 Task: Guide me through the corridors of the Chicago Cultural Center to the Preston Bradley Hall.
Action: Mouse moved to (261, 66)
Screenshot: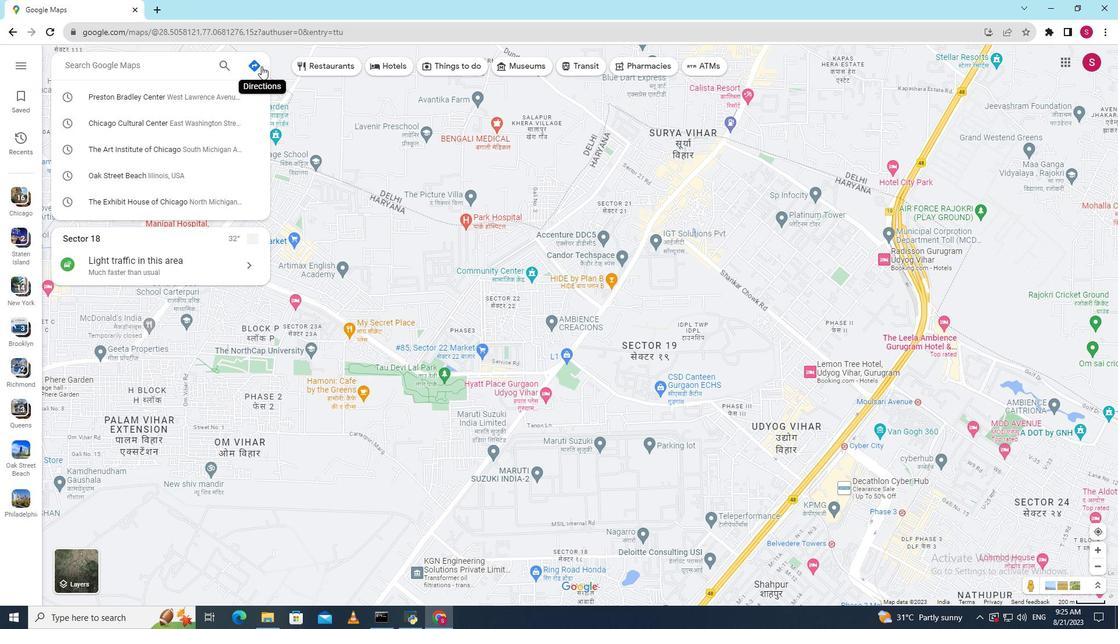
Action: Mouse pressed left at (261, 66)
Screenshot: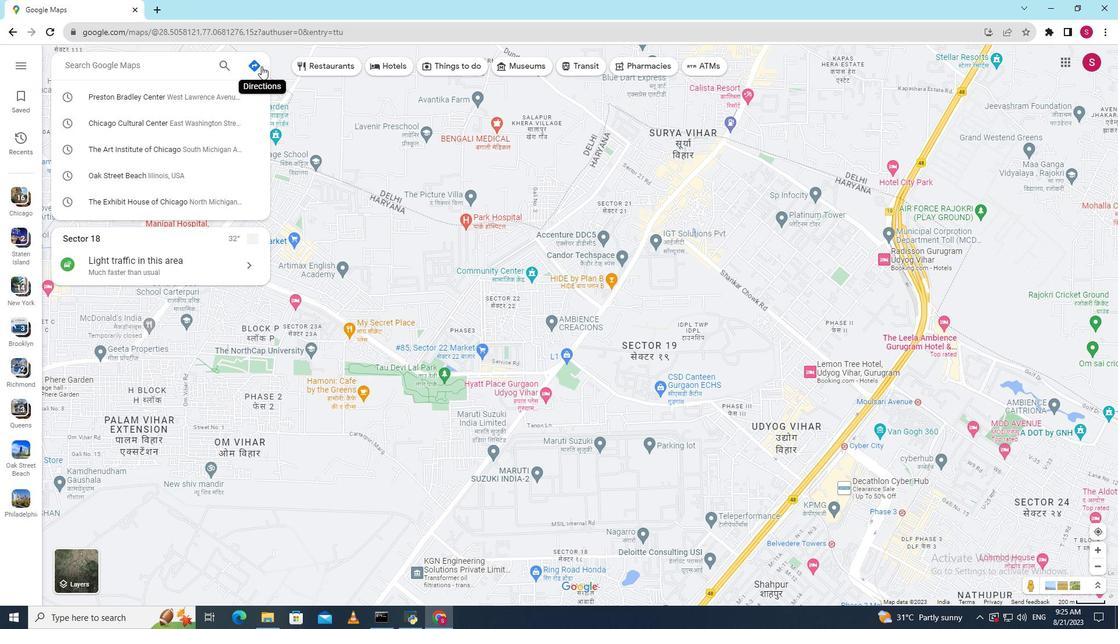 
Action: Mouse moved to (187, 97)
Screenshot: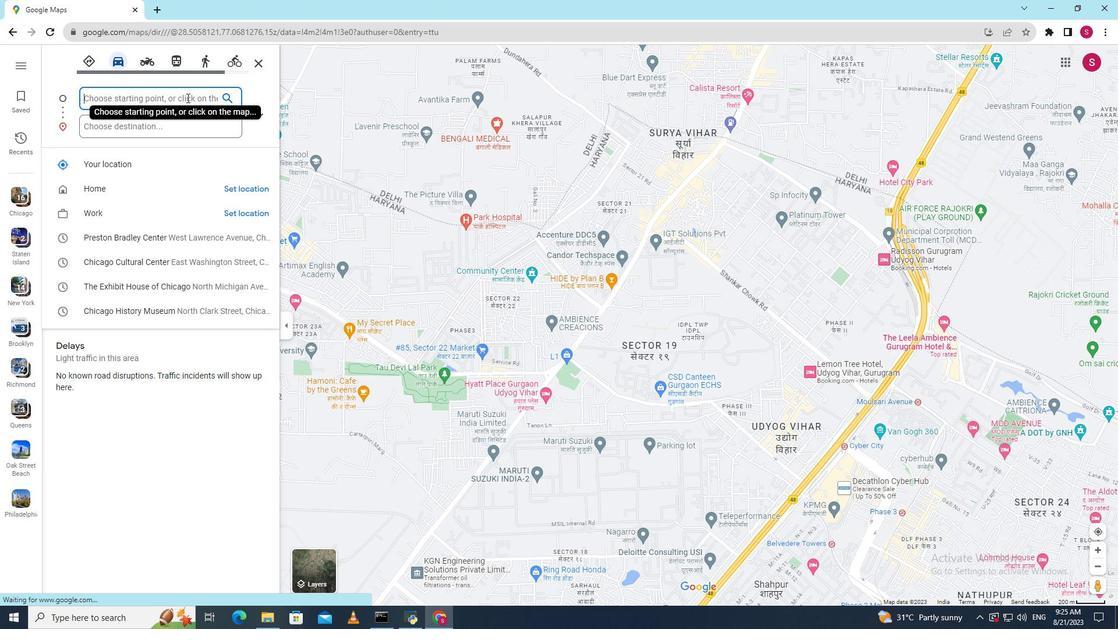 
Action: Mouse pressed left at (187, 97)
Screenshot: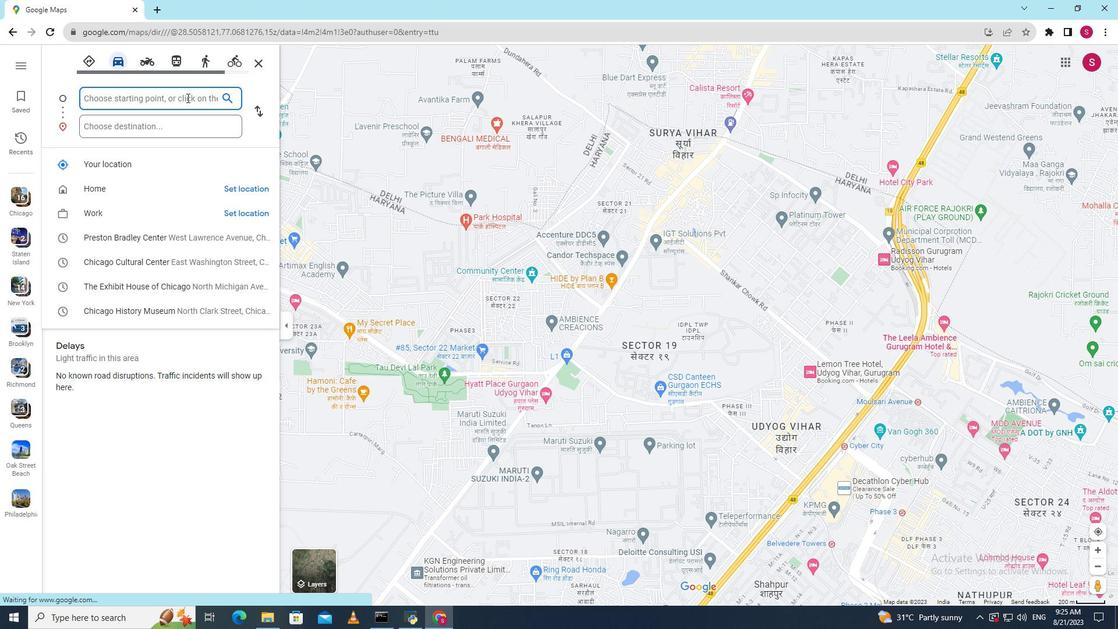 
Action: Key pressed <Key.shift><Key.shift><Key.shift><Key.shift><Key.shift><Key.shift><Key.shift><Key.shift>Cj<Key.backspace>hicago<Key.space><Key.shift><Key.shift><Key.shift><Key.shift><Key.shift><Key.shift><Key.shift>Cultural<Key.space><Key.shift><Key.shift>Center
Screenshot: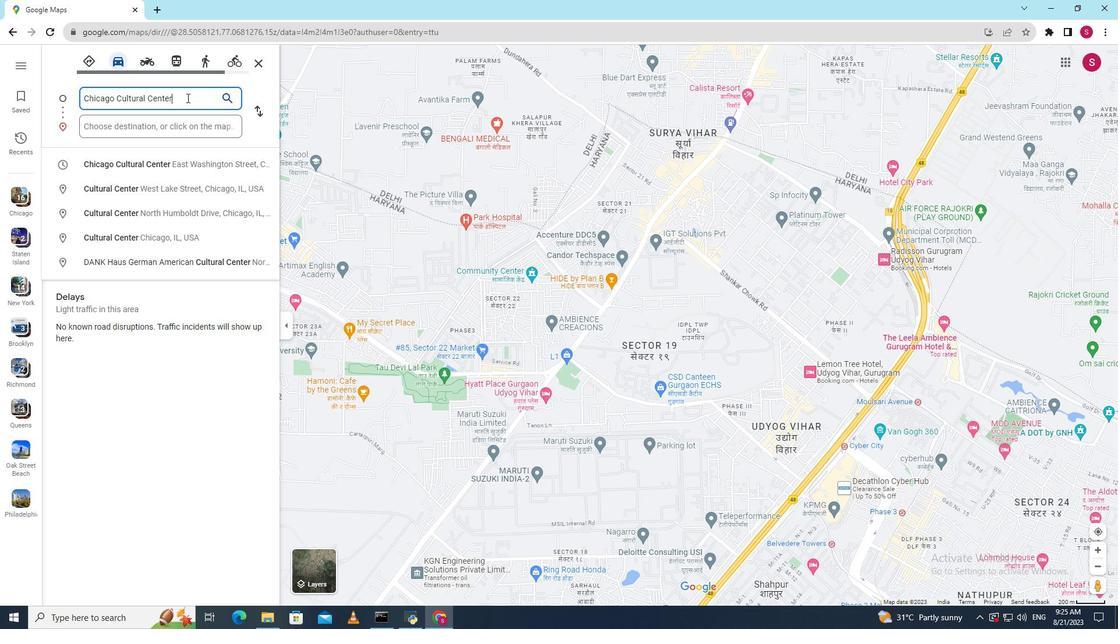 
Action: Mouse moved to (148, 124)
Screenshot: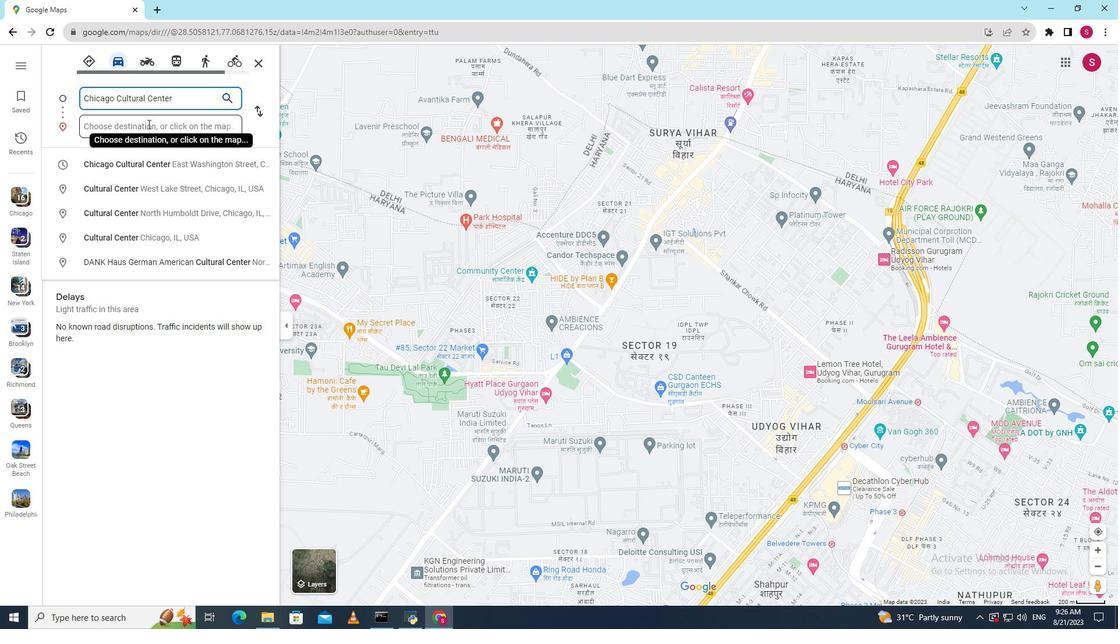 
Action: Mouse pressed left at (148, 124)
Screenshot: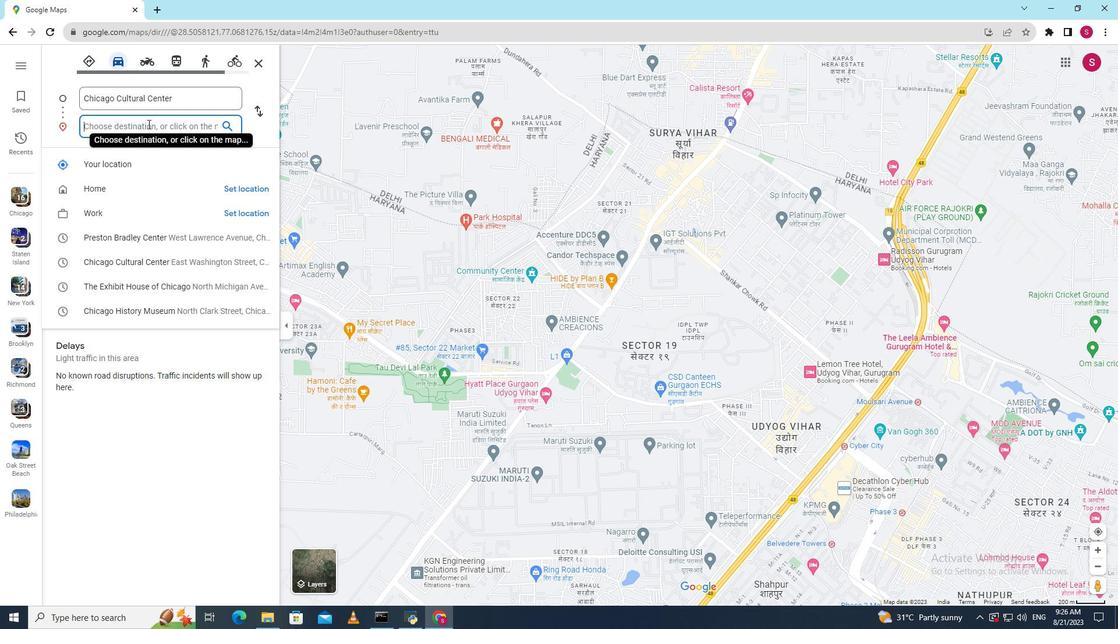 
Action: Key pressed <Key.shift><Key.shift><Key.shift><Key.shift><Key.shift>Preston<Key.space><Key.shift><Key.shift><Key.shift><Key.shift>Bradley<Key.space><Key.shift>Hall<Key.enter>
Screenshot: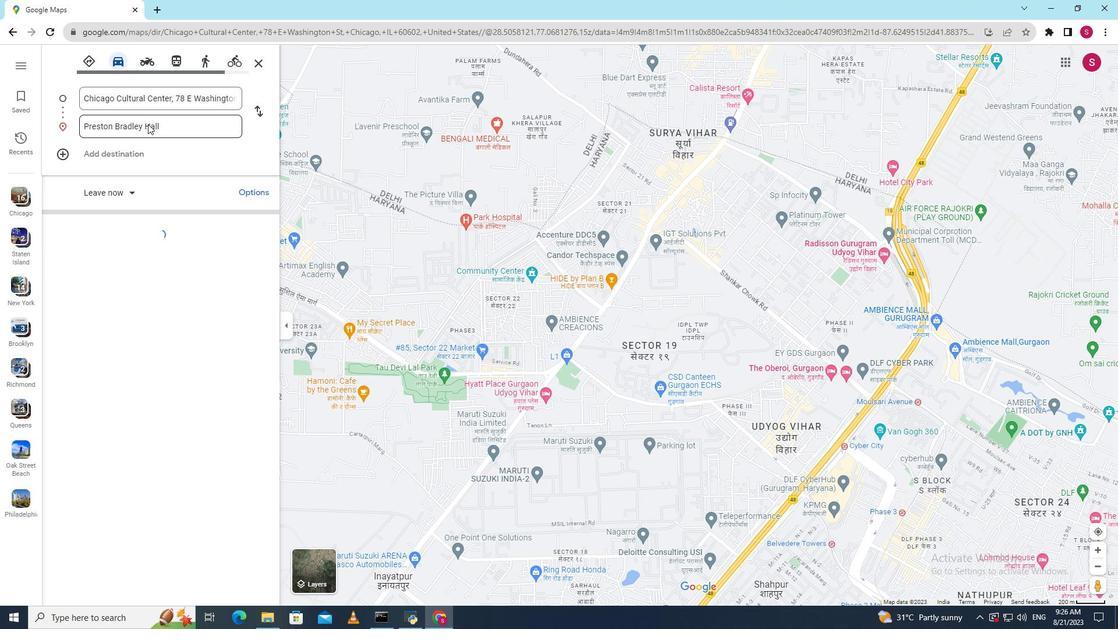 
Action: Mouse moved to (736, 524)
Screenshot: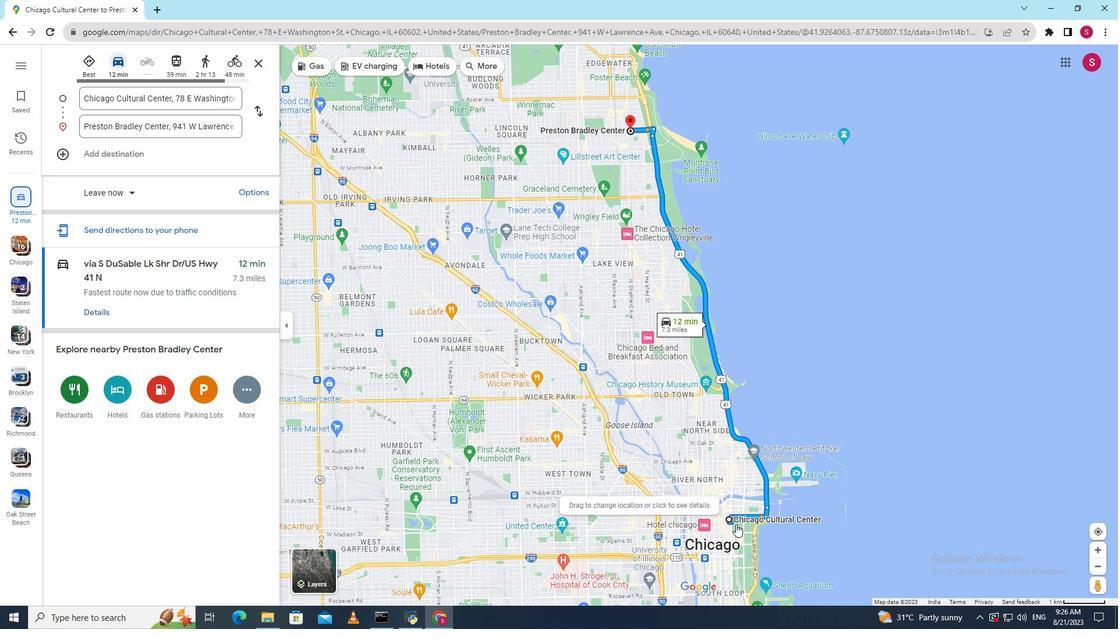 
Action: Mouse scrolled (736, 525) with delta (0, 0)
Screenshot: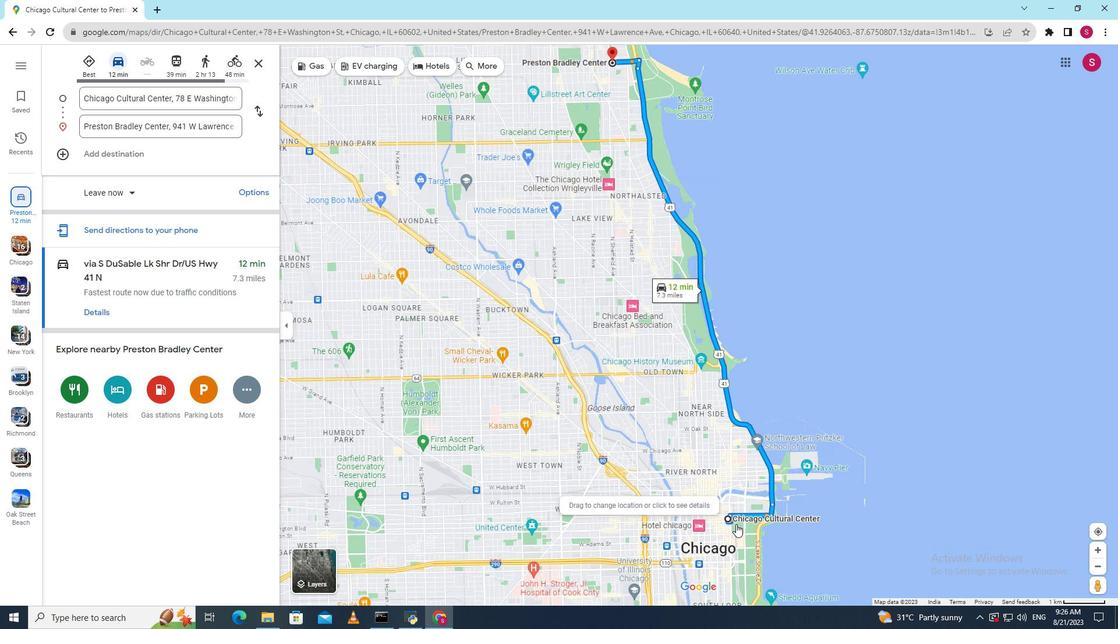 
Action: Mouse scrolled (736, 525) with delta (0, 0)
Screenshot: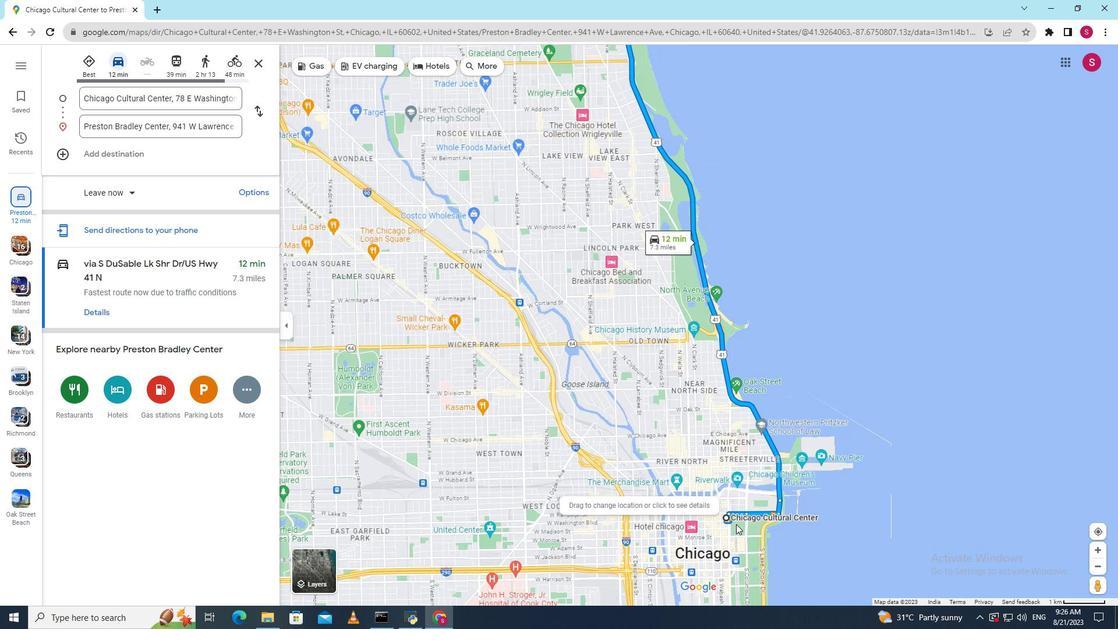 
Action: Mouse scrolled (736, 525) with delta (0, 0)
Screenshot: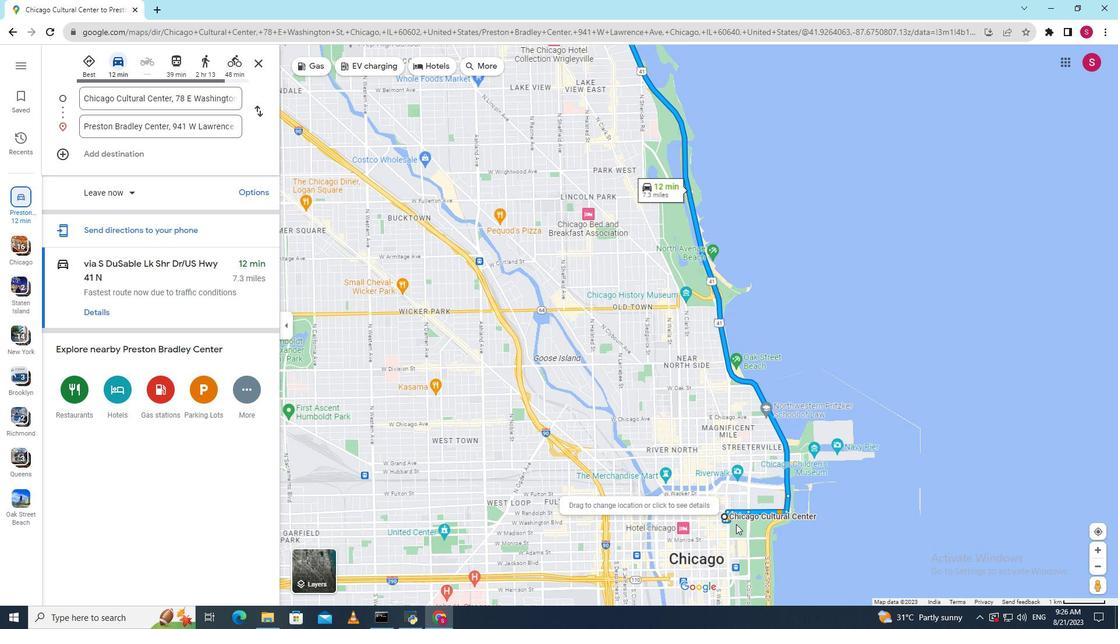 
Action: Mouse scrolled (736, 525) with delta (0, 0)
Screenshot: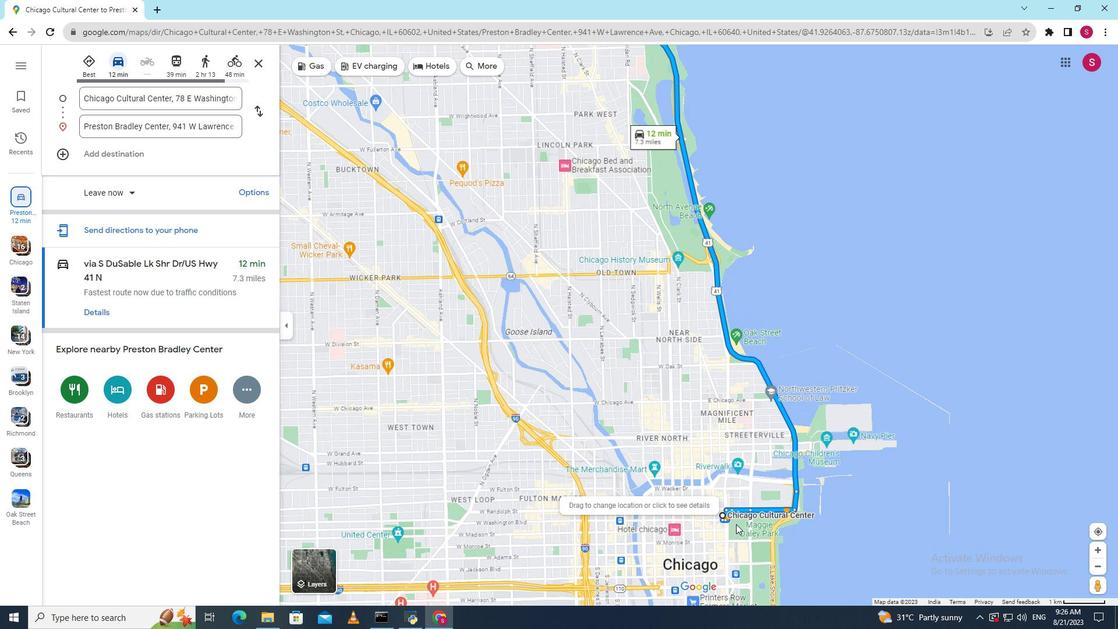 
Action: Mouse scrolled (736, 525) with delta (0, 0)
Screenshot: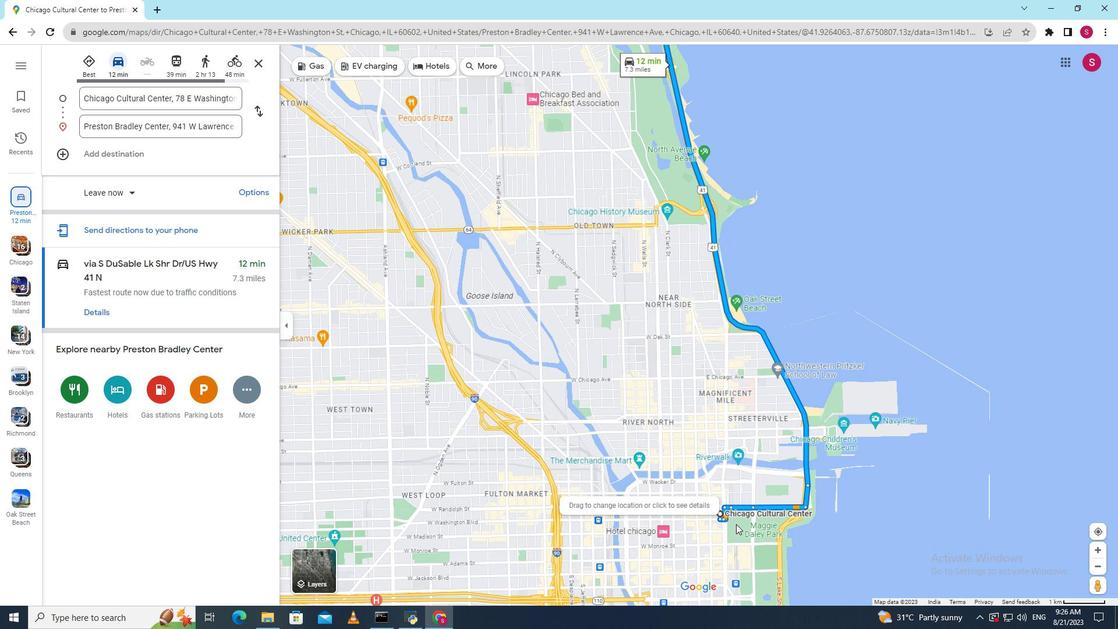 
Action: Mouse moved to (730, 530)
Screenshot: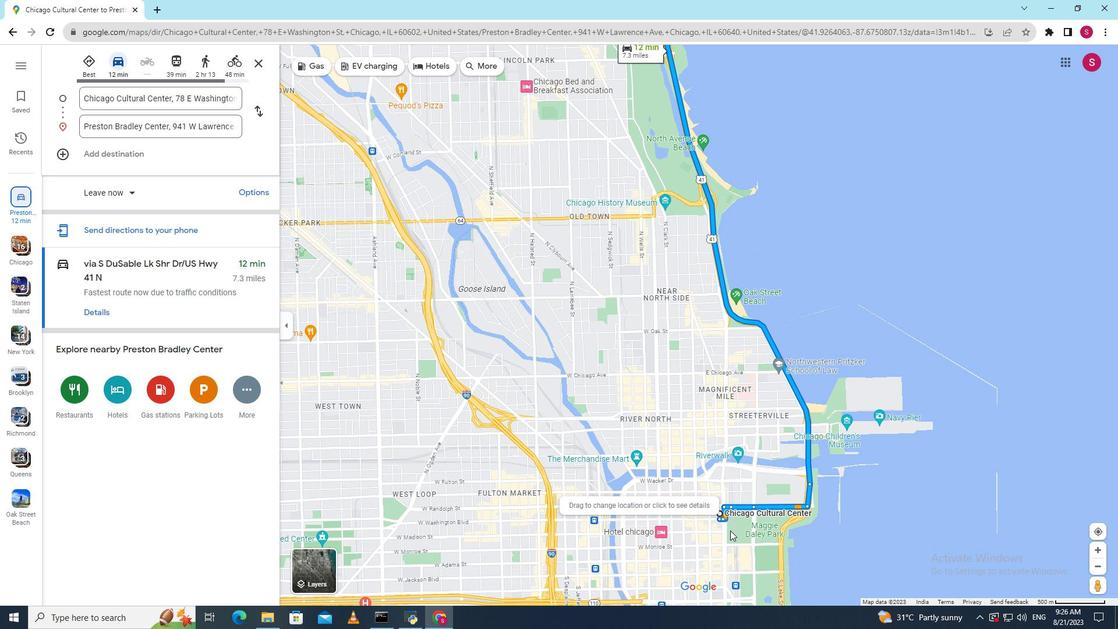 
Action: Mouse scrolled (730, 531) with delta (0, 0)
Screenshot: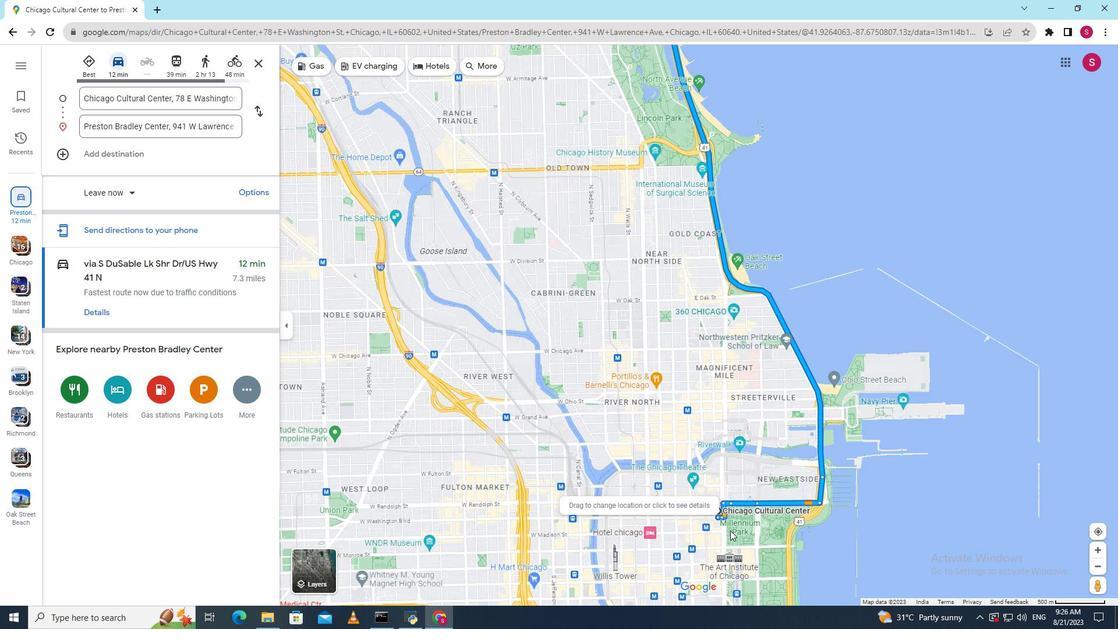 
Action: Mouse scrolled (730, 531) with delta (0, 0)
Screenshot: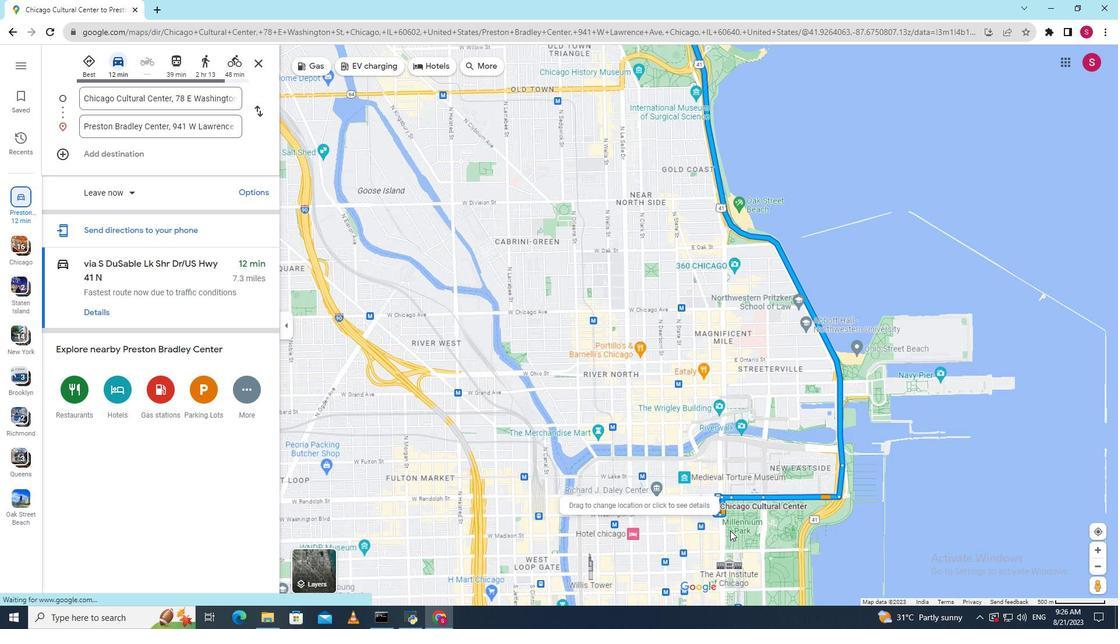 
Action: Mouse scrolled (730, 531) with delta (0, 0)
Screenshot: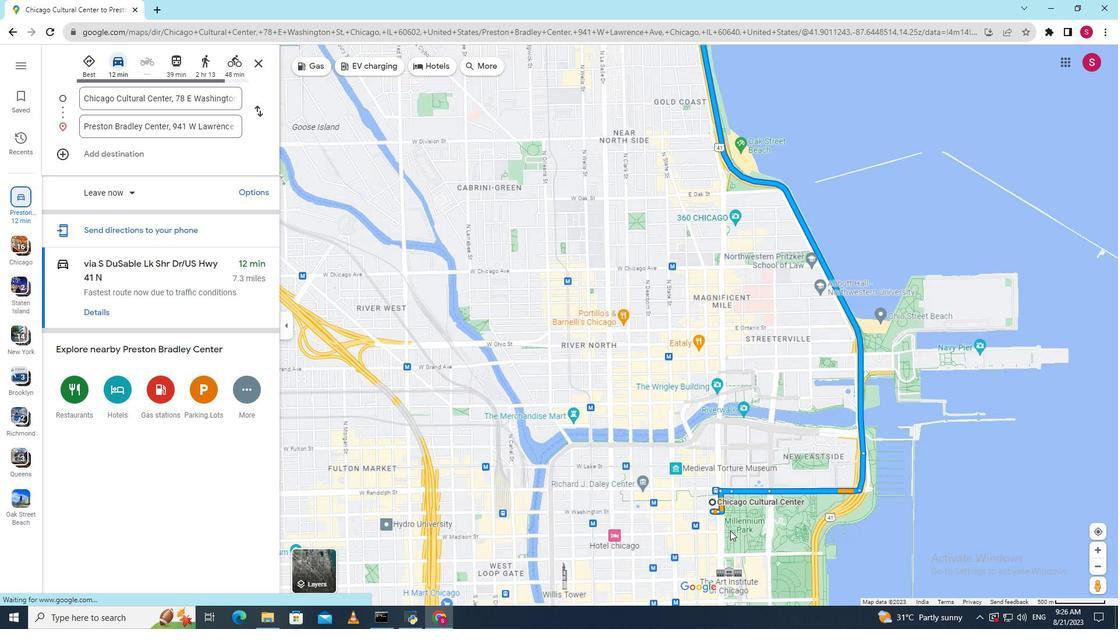 
Action: Mouse scrolled (730, 531) with delta (0, 0)
Screenshot: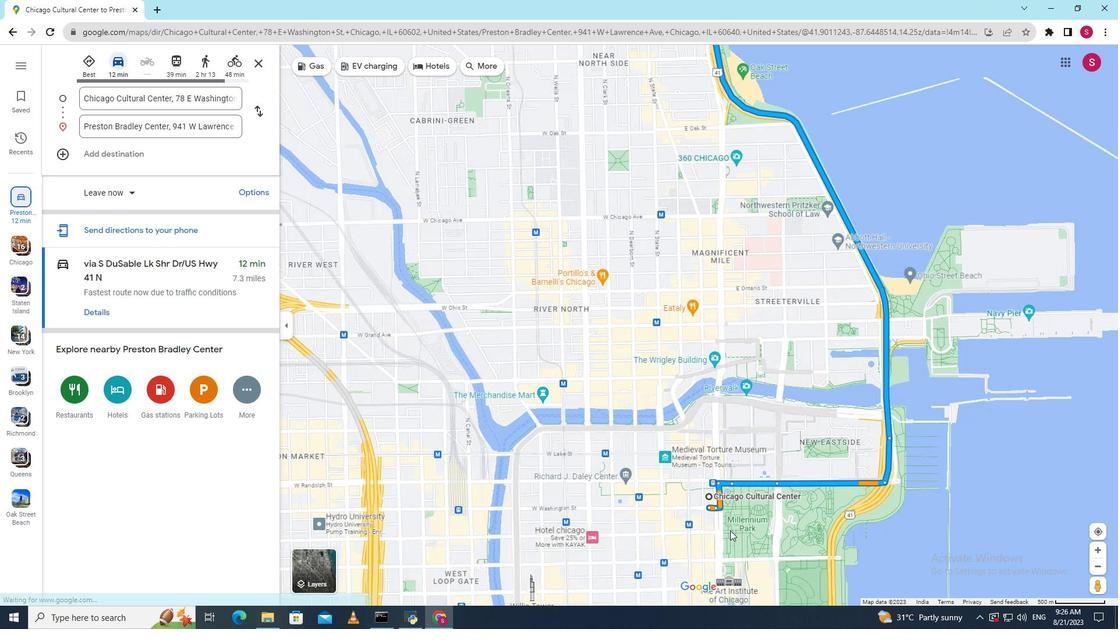 
Action: Mouse scrolled (730, 531) with delta (0, 0)
Screenshot: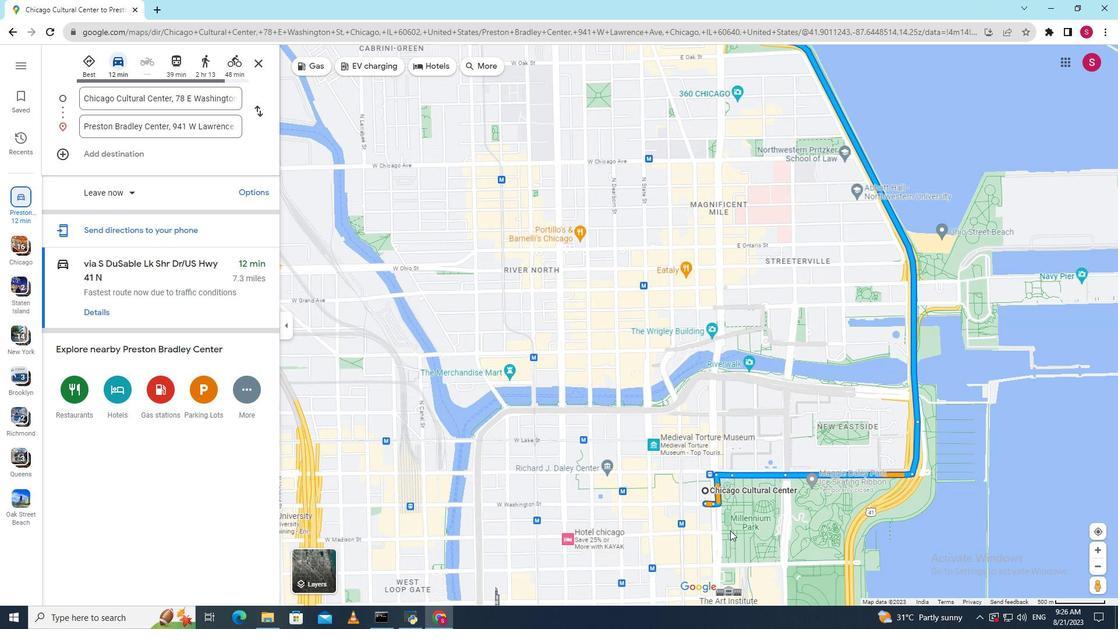 
Action: Mouse scrolled (730, 531) with delta (0, 0)
Screenshot: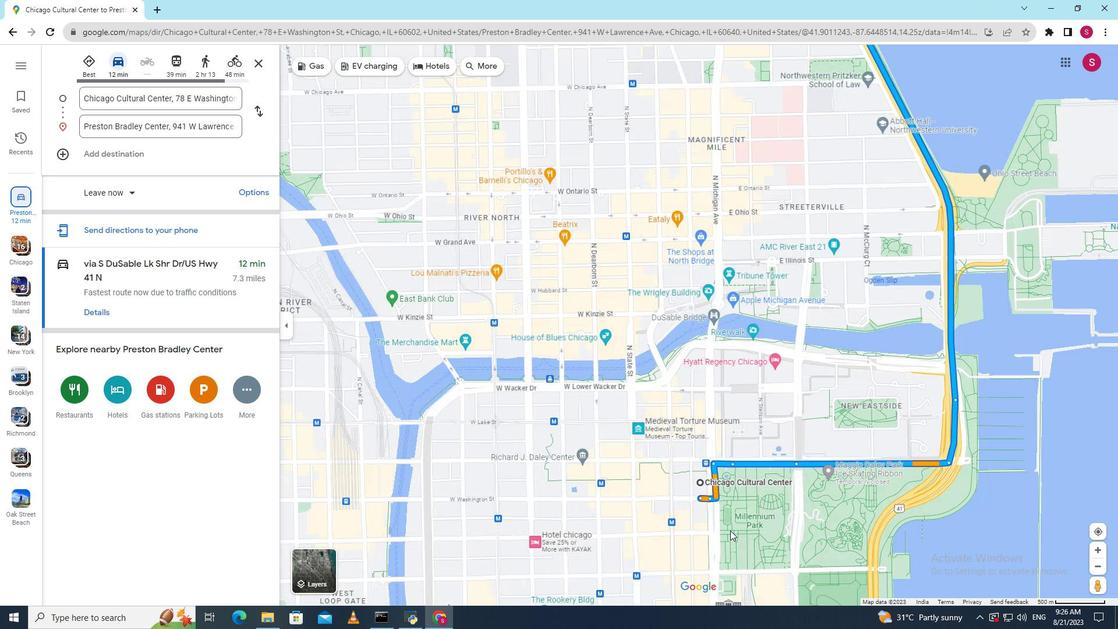 
Action: Mouse moved to (720, 532)
Screenshot: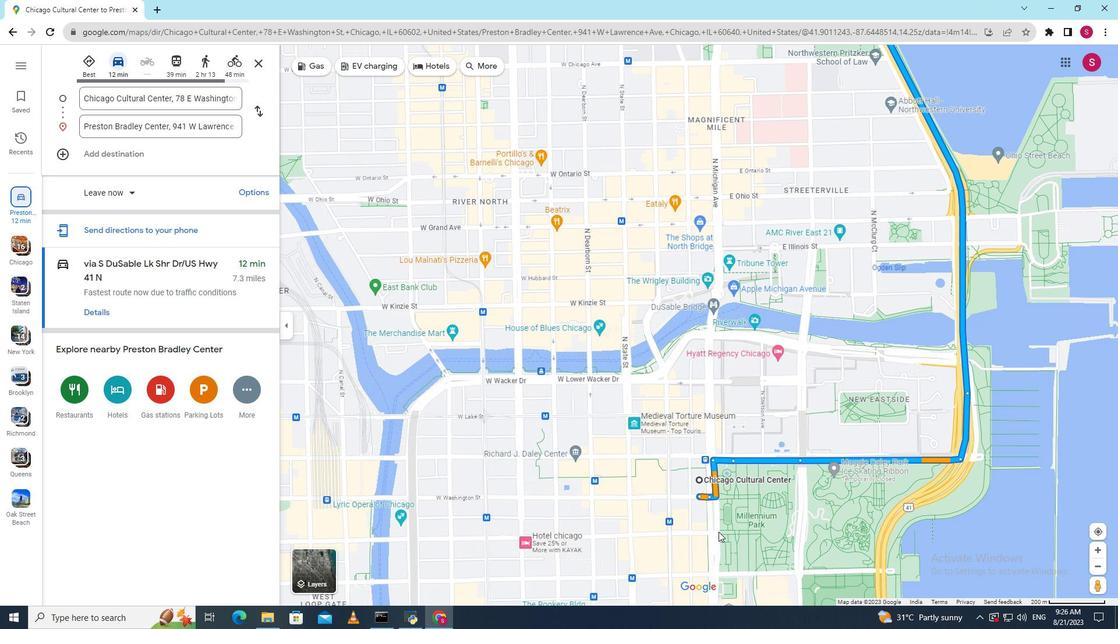 
Action: Mouse scrolled (720, 532) with delta (0, 0)
Screenshot: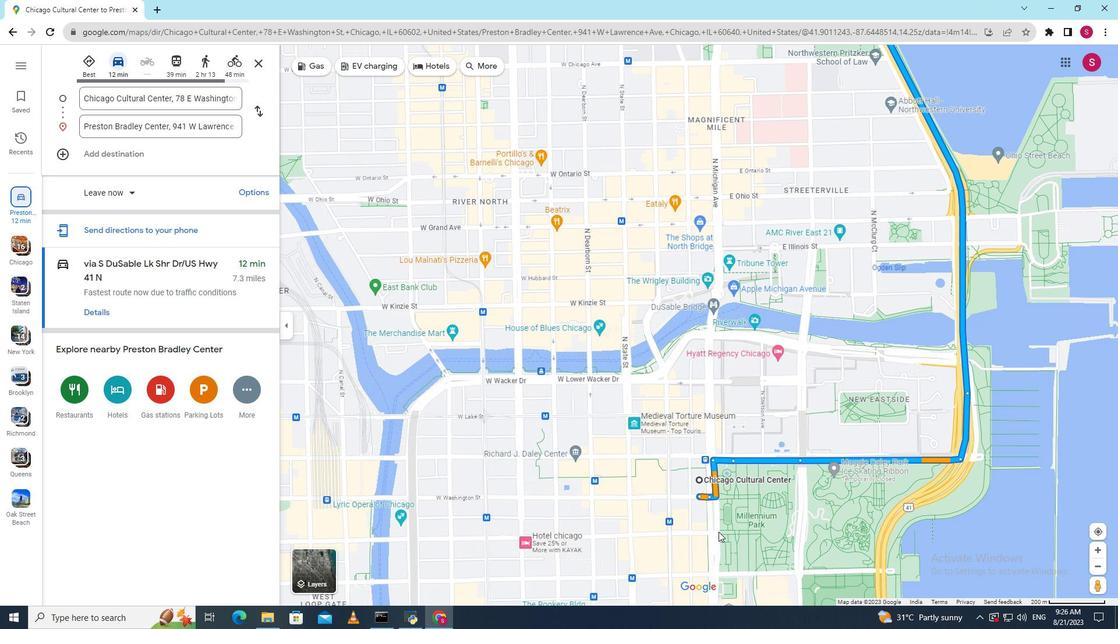 
Action: Mouse moved to (719, 532)
Screenshot: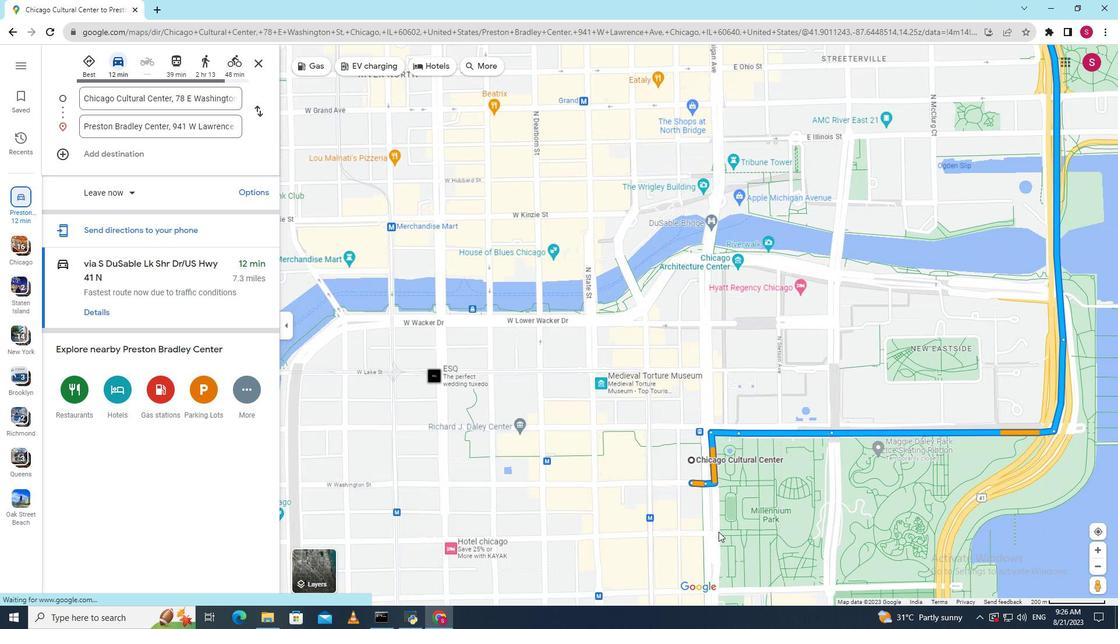 
Action: Mouse scrolled (719, 532) with delta (0, 0)
Screenshot: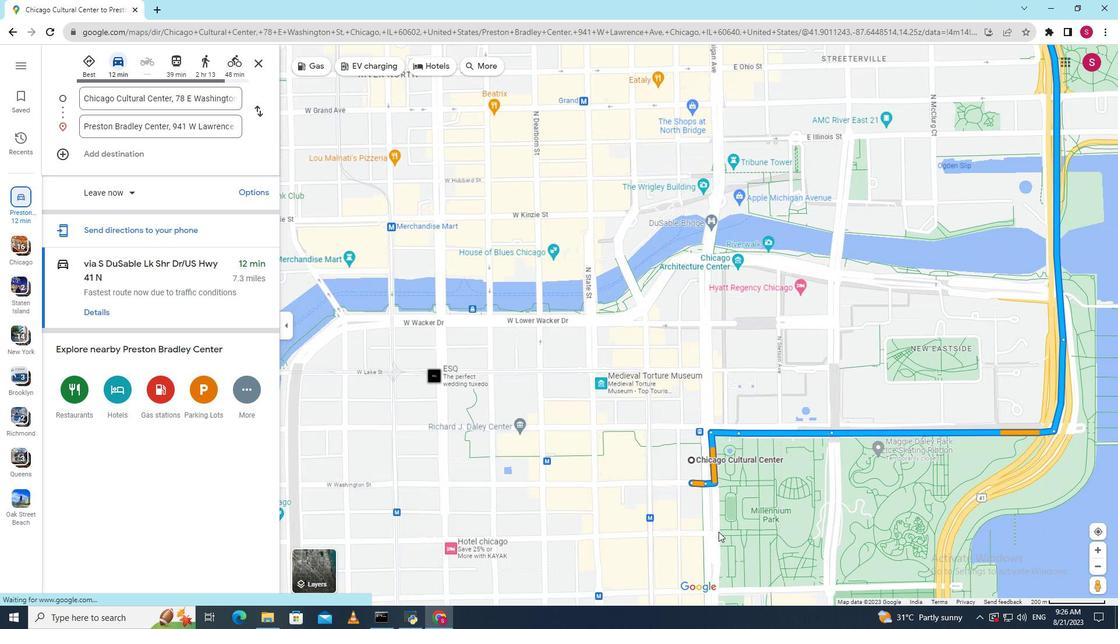 
Action: Mouse moved to (719, 532)
Screenshot: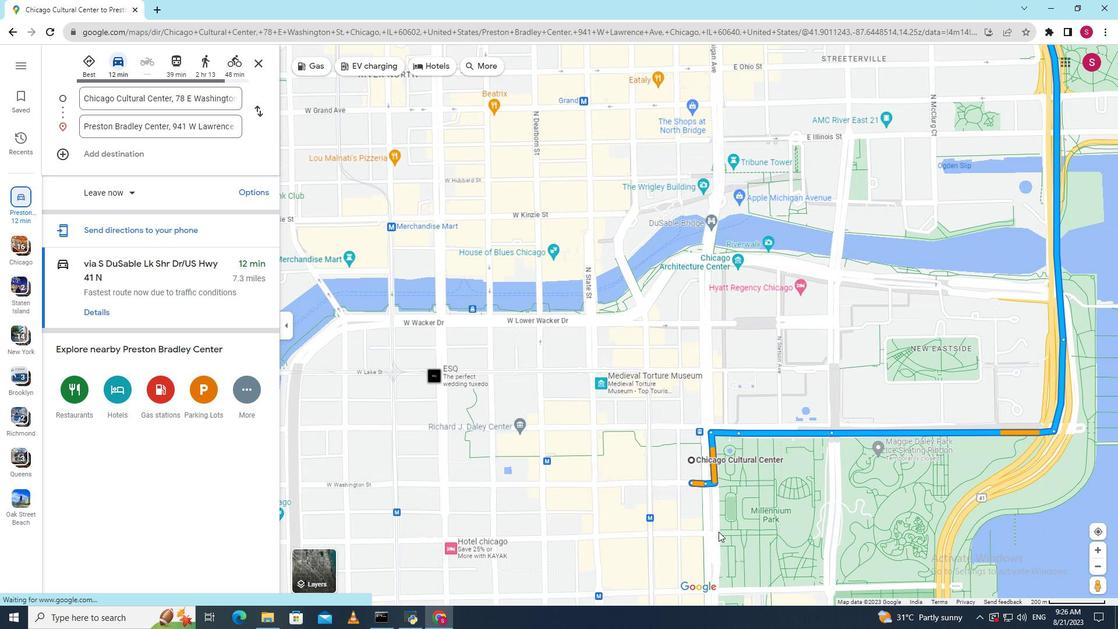 
Action: Mouse scrolled (719, 532) with delta (0, 0)
Screenshot: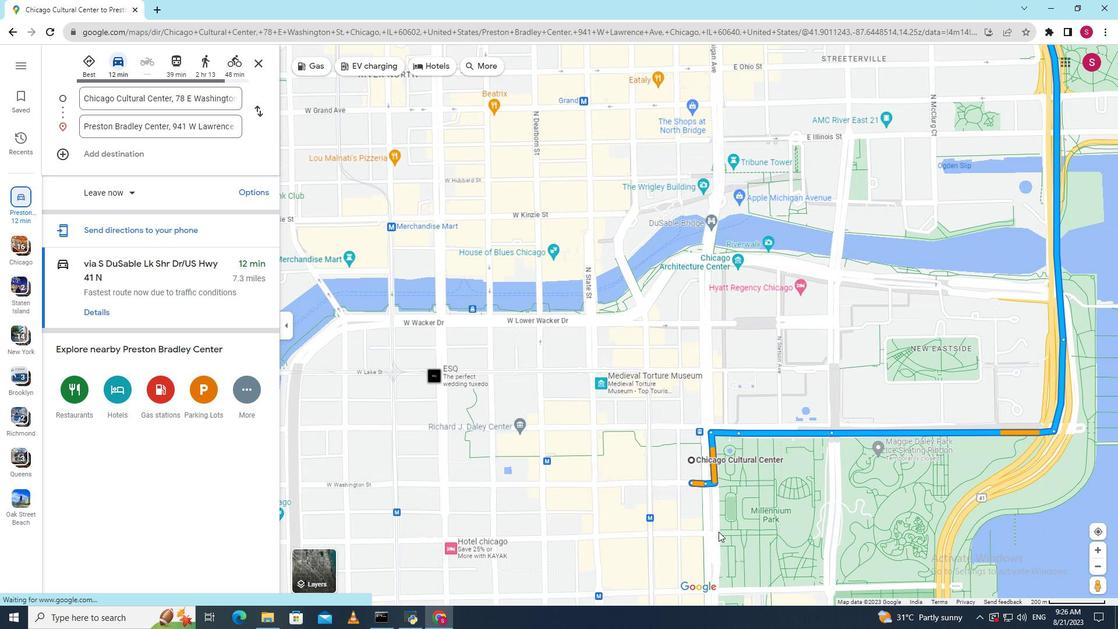 
Action: Mouse scrolled (719, 532) with delta (0, 0)
Screenshot: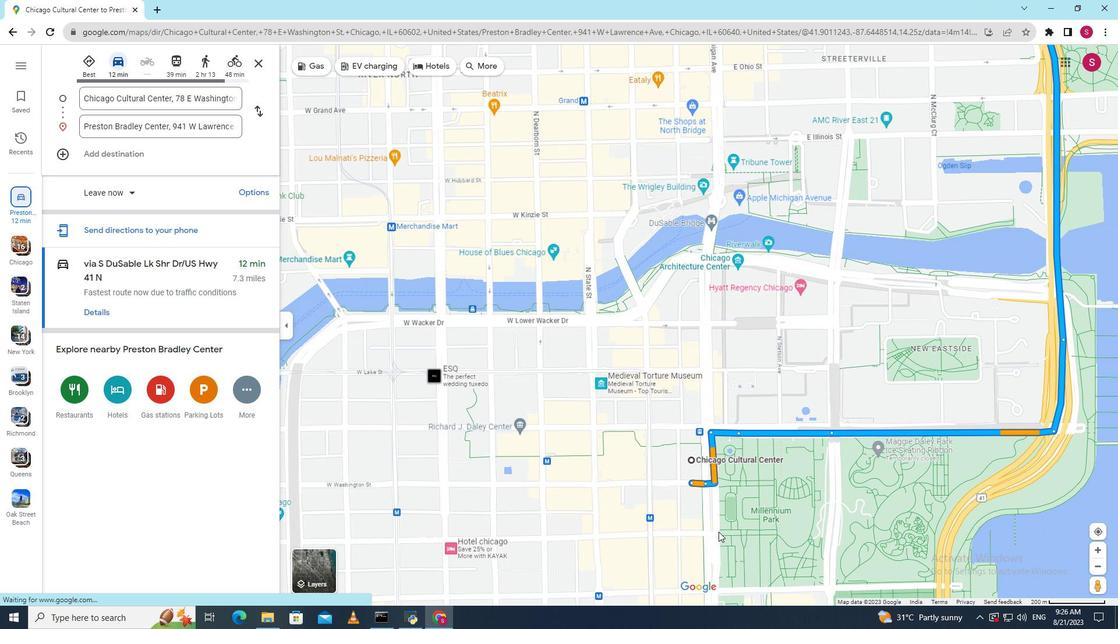 
Action: Mouse scrolled (719, 532) with delta (0, 0)
Screenshot: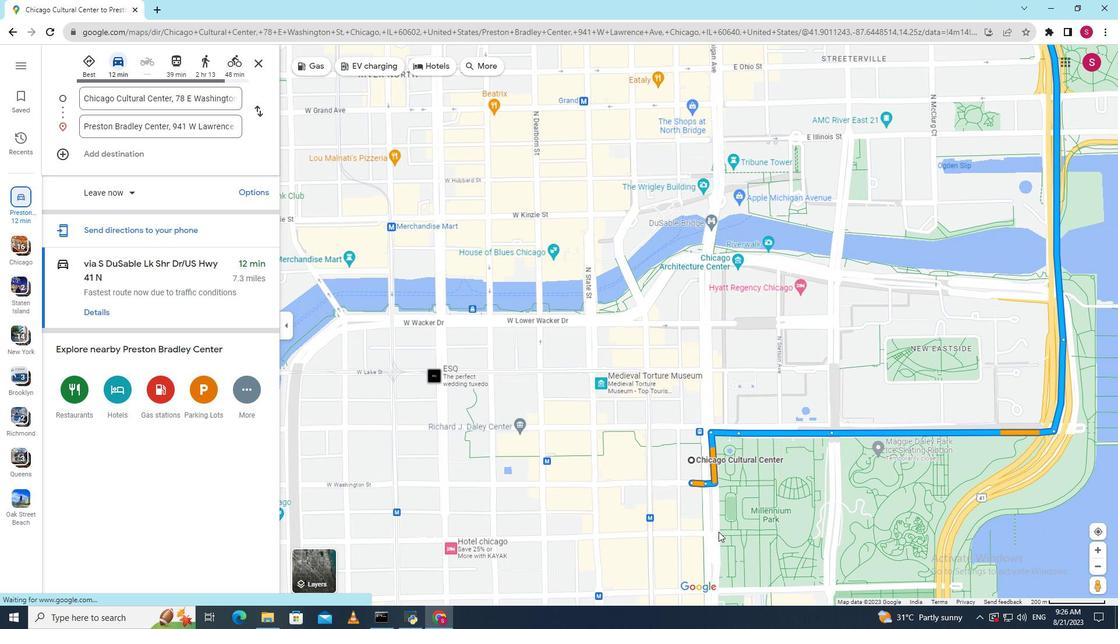 
Action: Mouse scrolled (719, 532) with delta (0, 0)
Screenshot: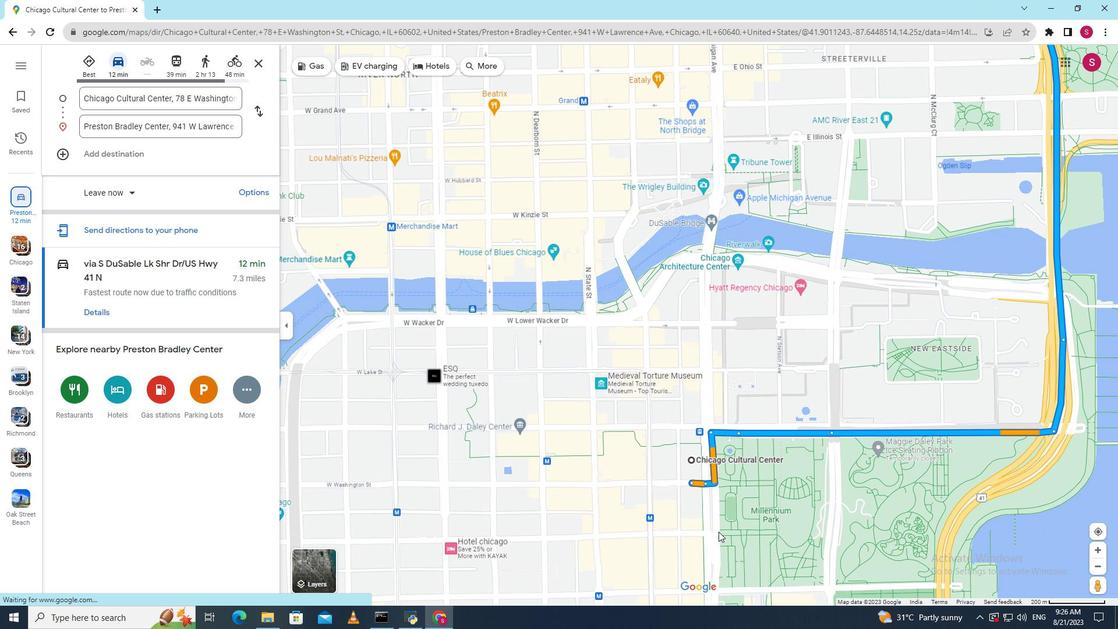 
Action: Mouse moved to (324, 569)
Screenshot: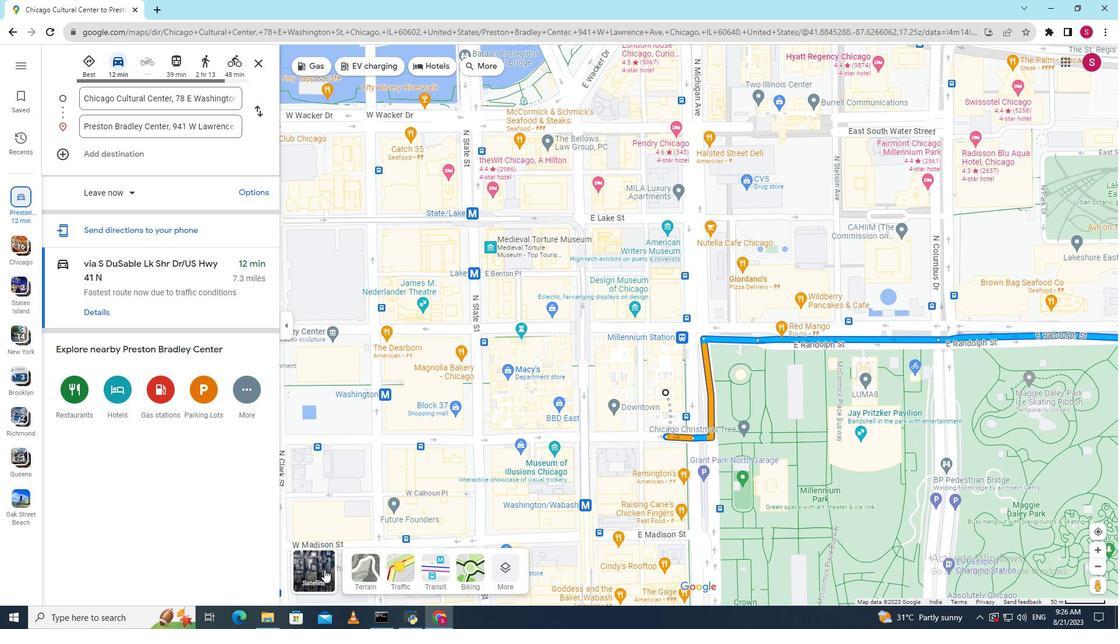 
Action: Mouse pressed left at (324, 569)
Screenshot: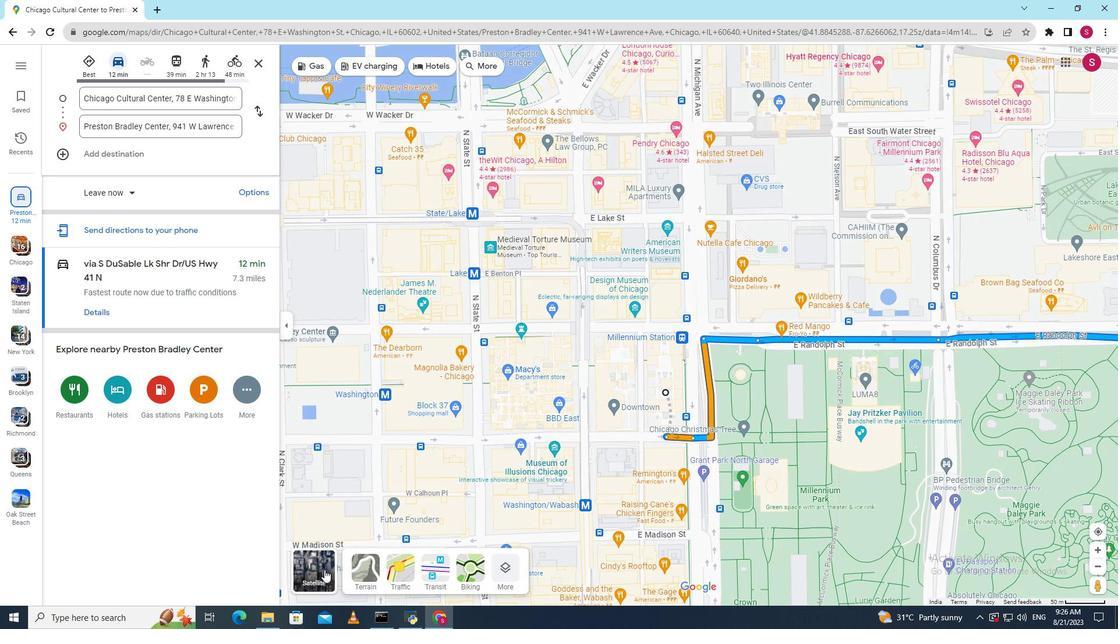 
Action: Mouse moved to (705, 434)
Screenshot: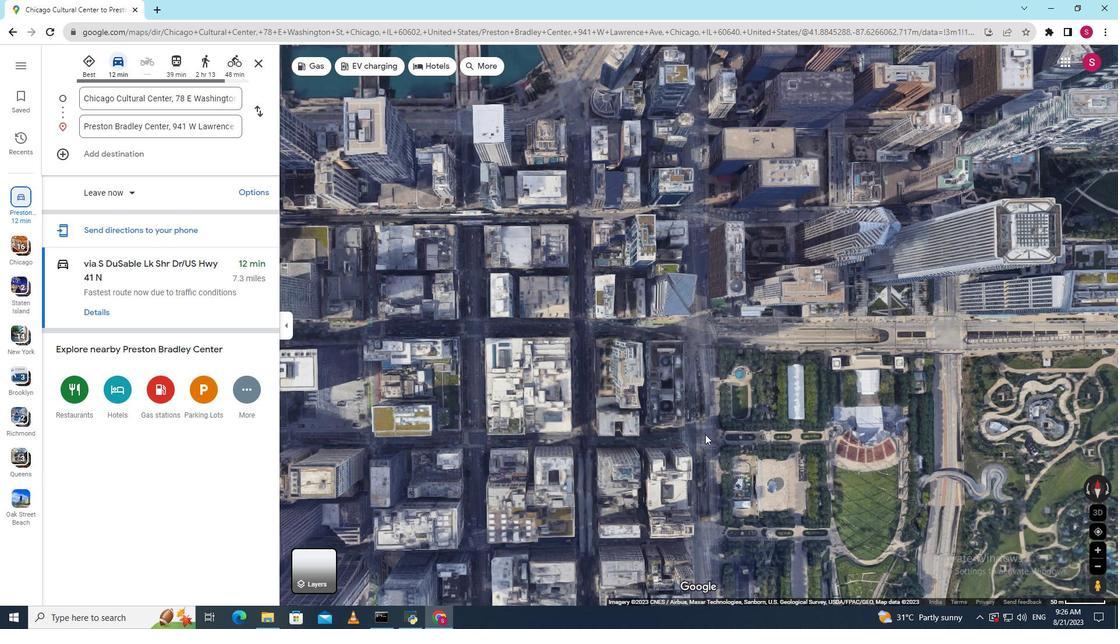 
Action: Mouse scrolled (705, 434) with delta (0, 0)
Screenshot: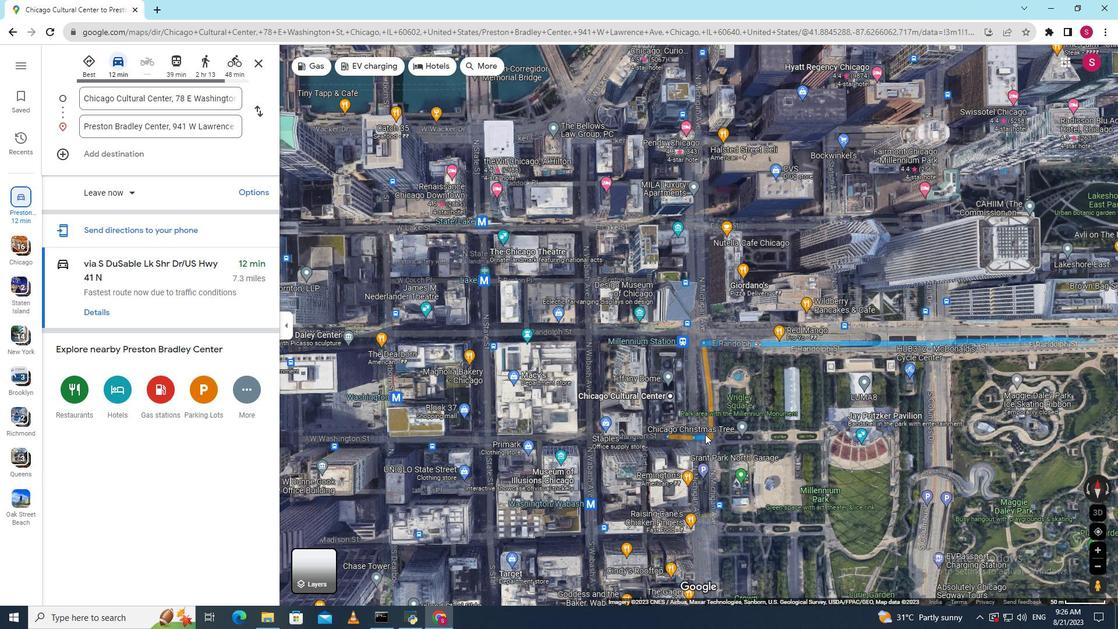 
Action: Mouse moved to (673, 435)
Screenshot: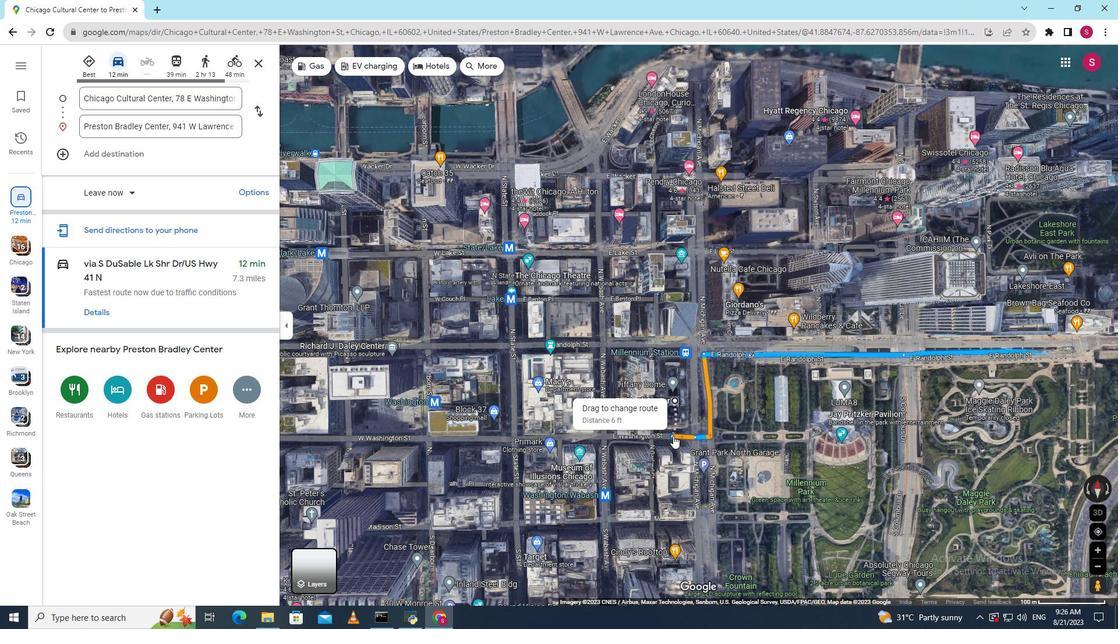 
Action: Mouse pressed left at (673, 435)
Screenshot: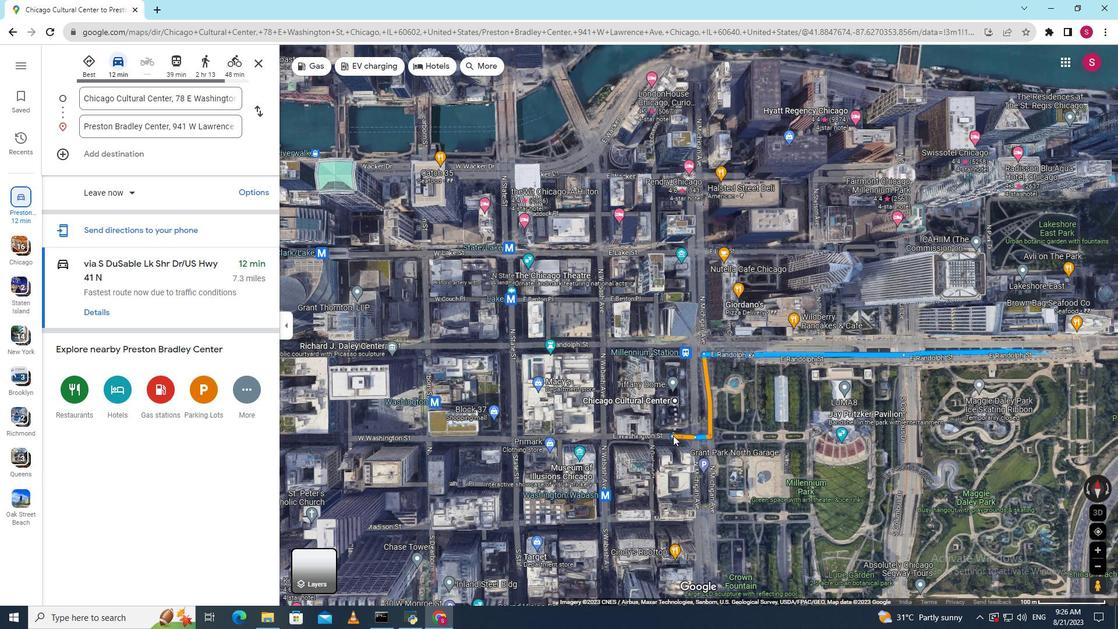 
Action: Mouse pressed left at (673, 435)
Screenshot: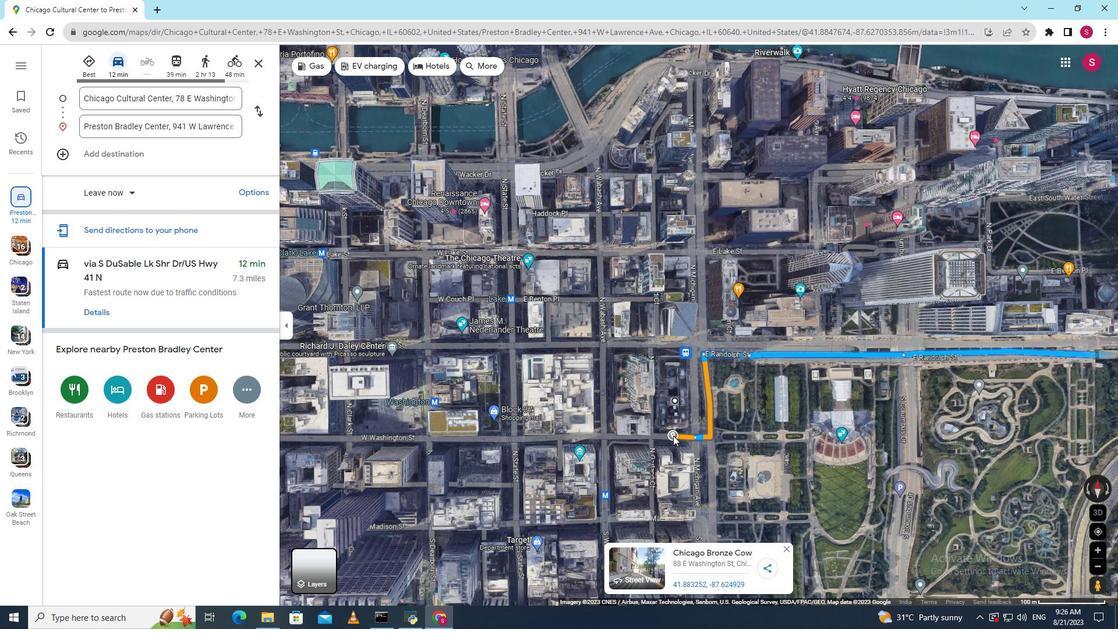
Action: Mouse pressed left at (673, 435)
Screenshot: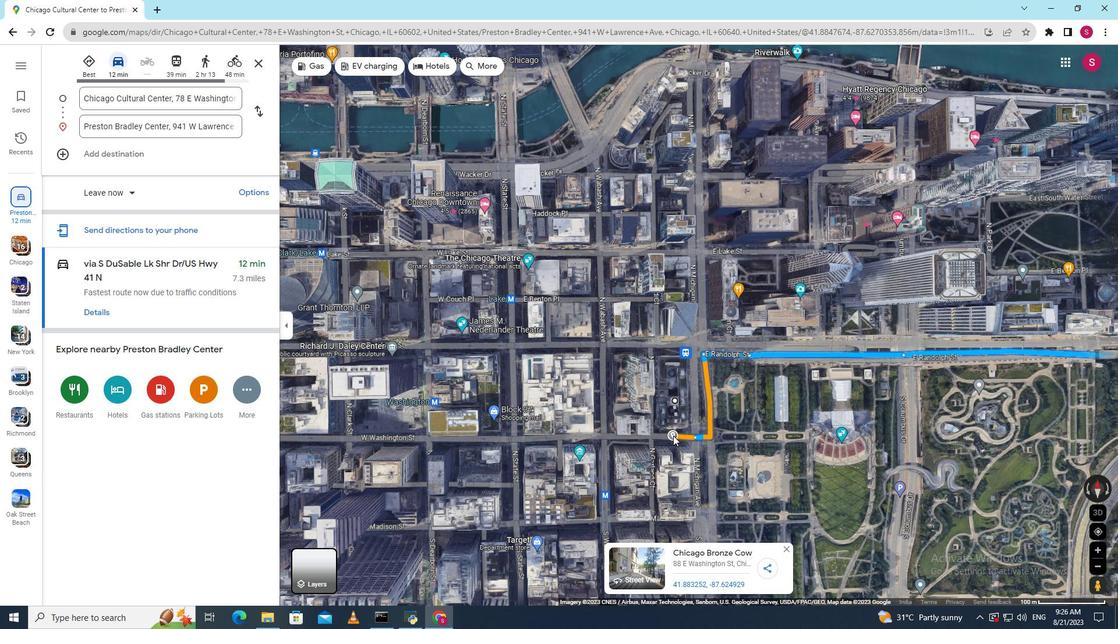 
Action: Mouse scrolled (673, 436) with delta (0, 0)
Screenshot: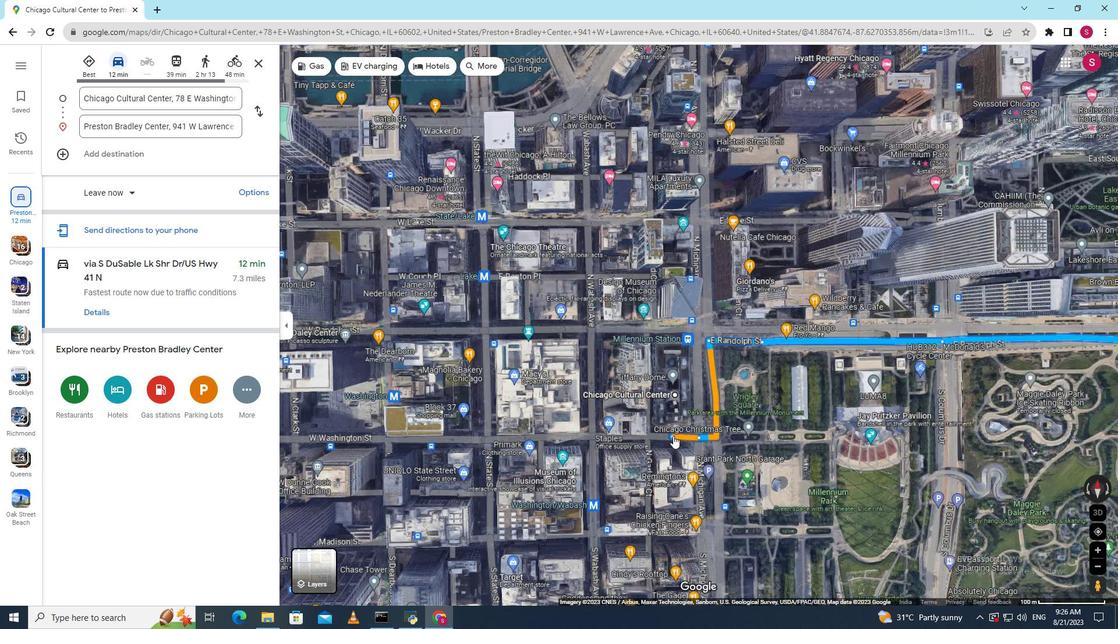 
Action: Mouse scrolled (673, 436) with delta (0, 0)
Screenshot: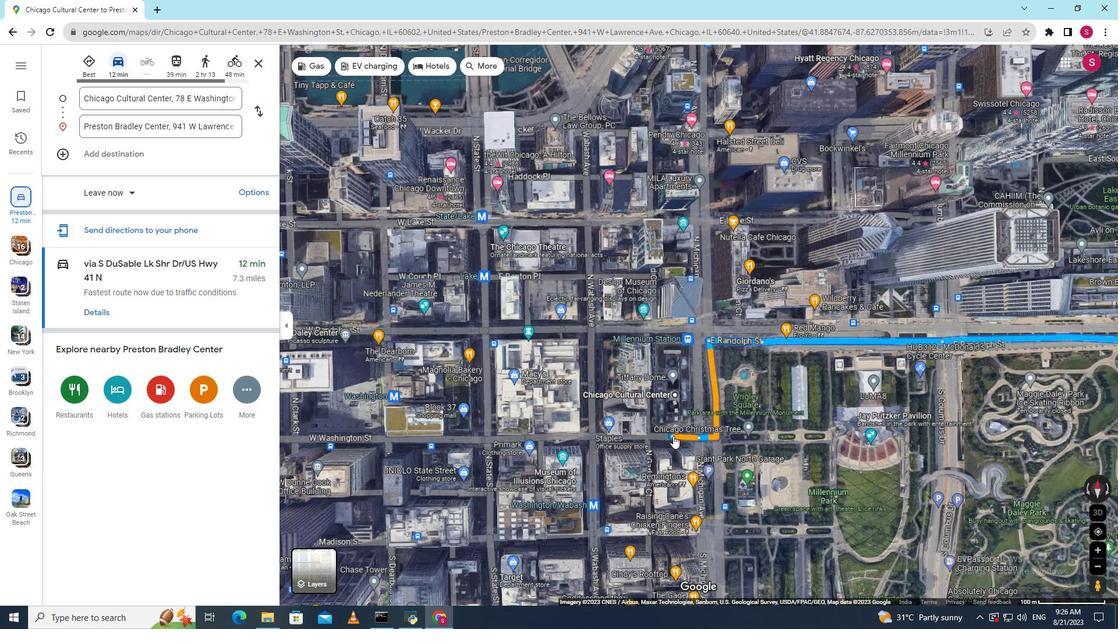 
Action: Mouse scrolled (673, 436) with delta (0, 0)
Screenshot: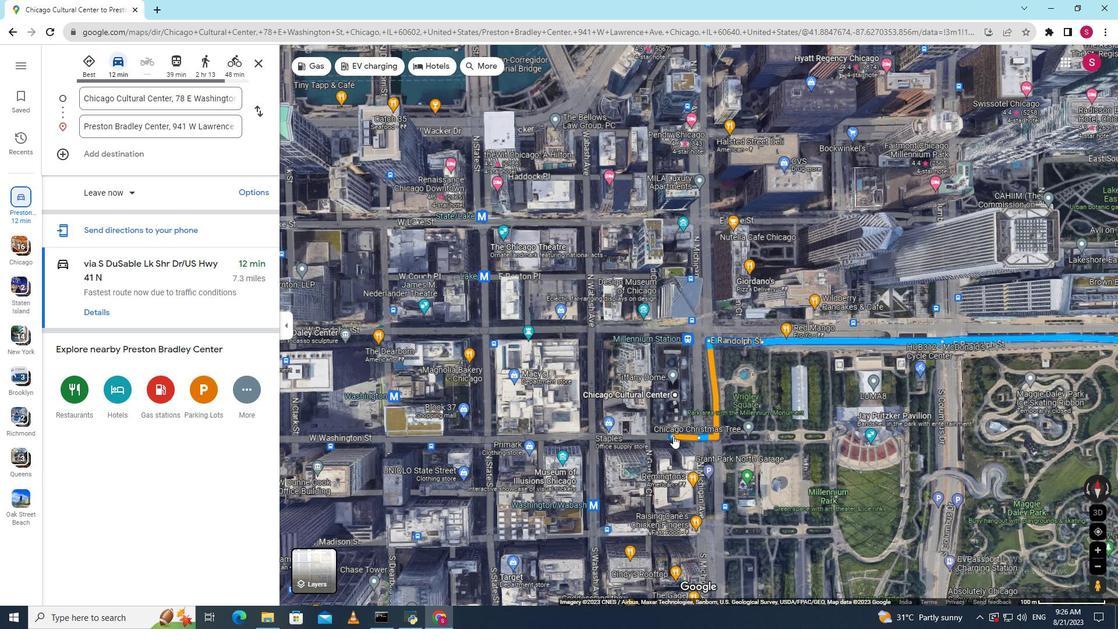 
Action: Mouse scrolled (673, 436) with delta (0, 0)
Screenshot: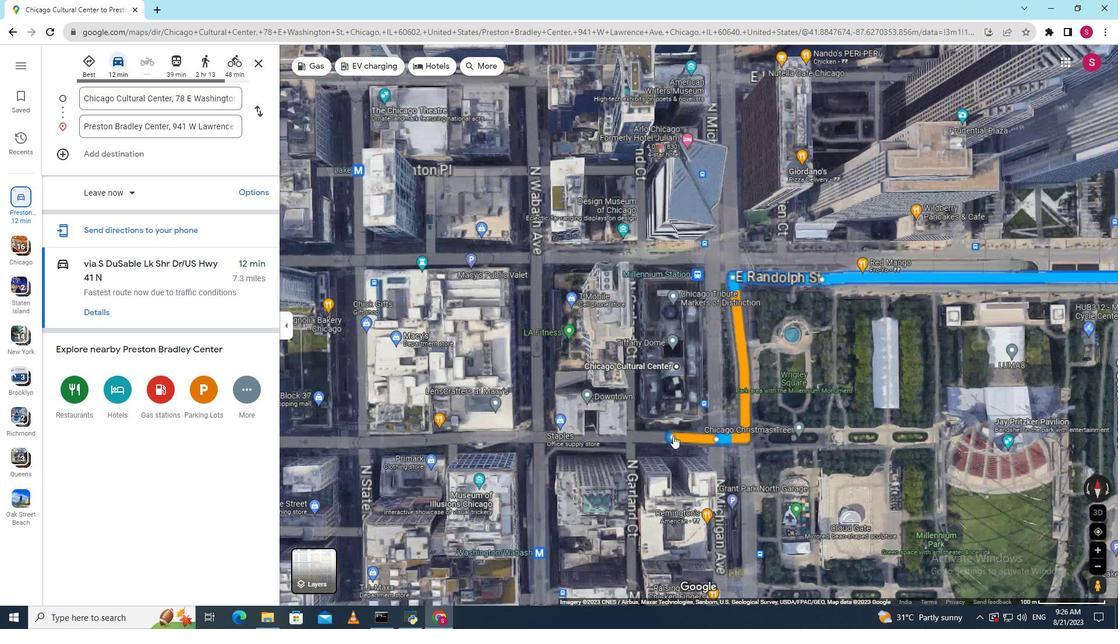 
Action: Mouse scrolled (673, 436) with delta (0, 0)
Screenshot: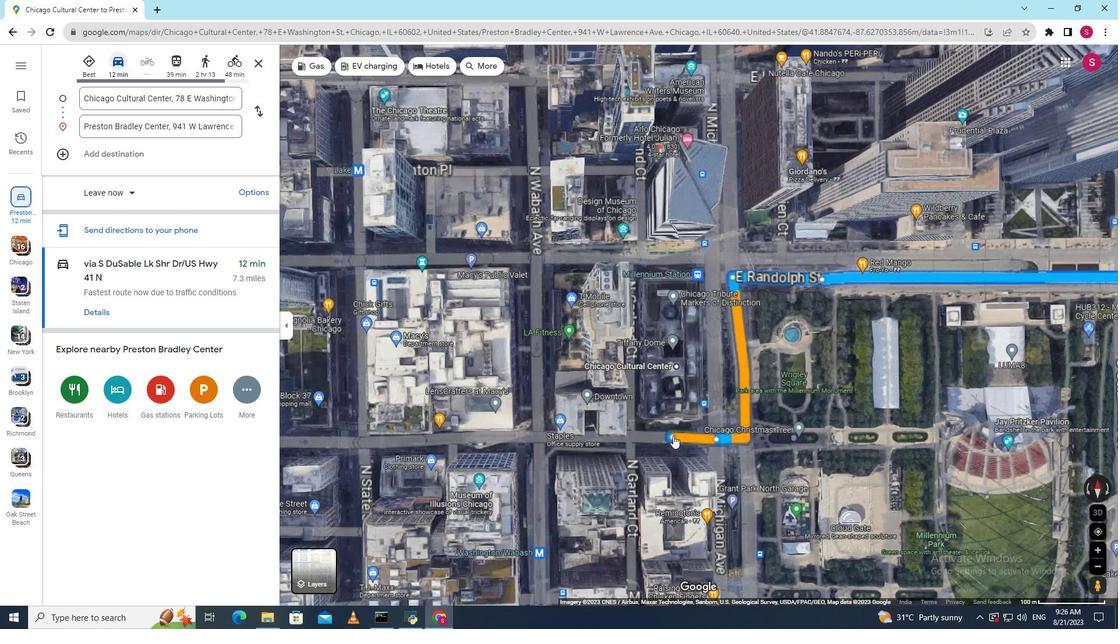 
Action: Mouse scrolled (673, 436) with delta (0, 0)
Screenshot: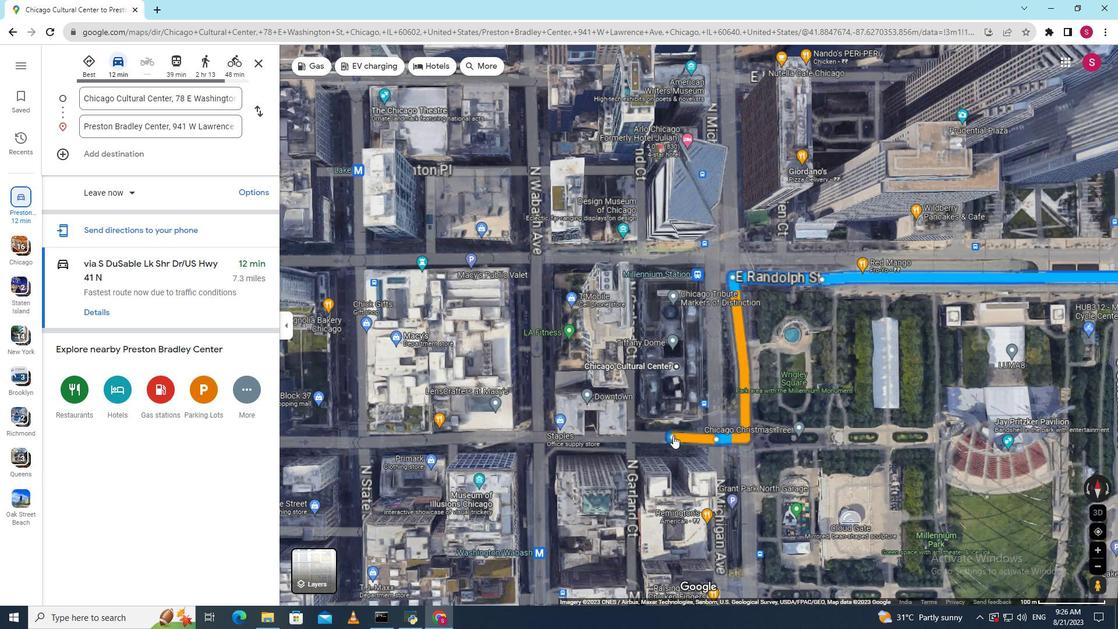 
Action: Mouse scrolled (673, 436) with delta (0, 0)
Screenshot: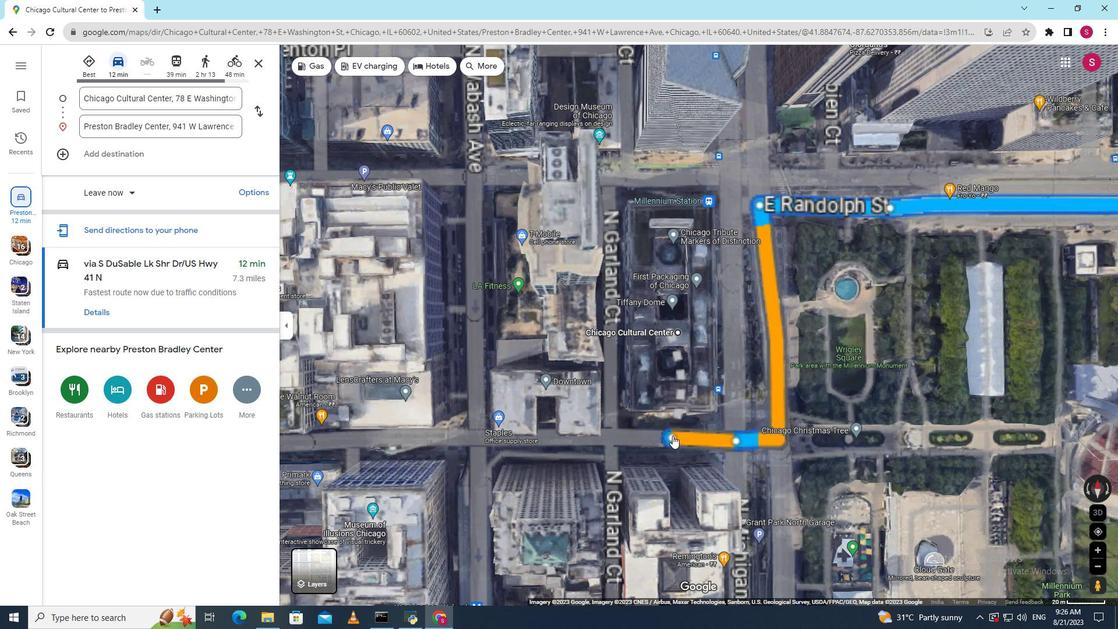 
Action: Mouse scrolled (673, 436) with delta (0, 0)
Screenshot: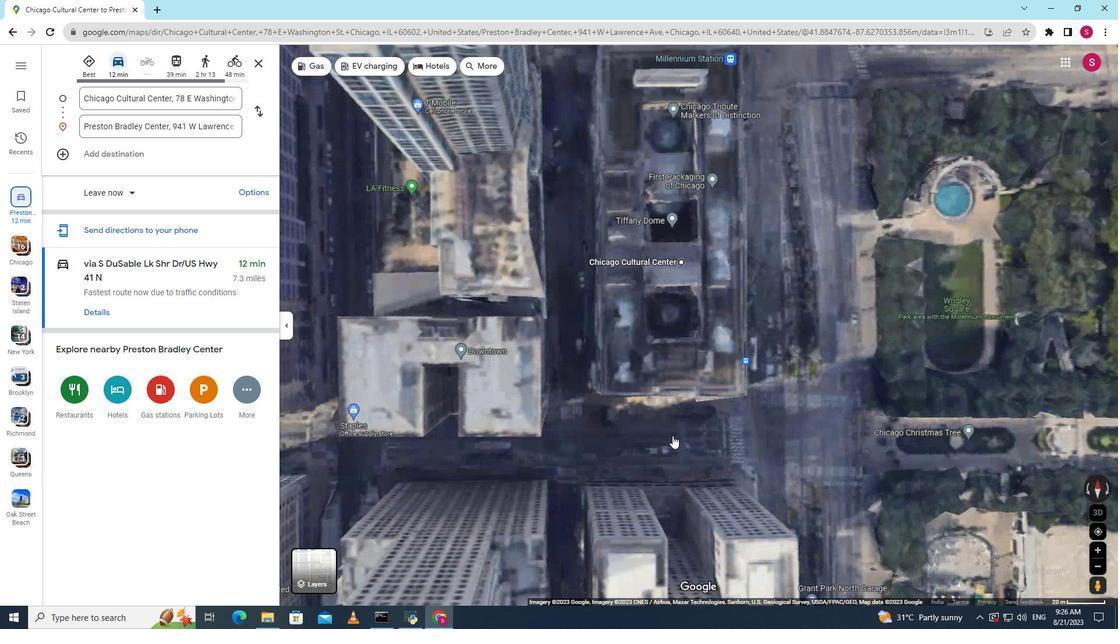 
Action: Mouse scrolled (673, 436) with delta (0, 0)
Screenshot: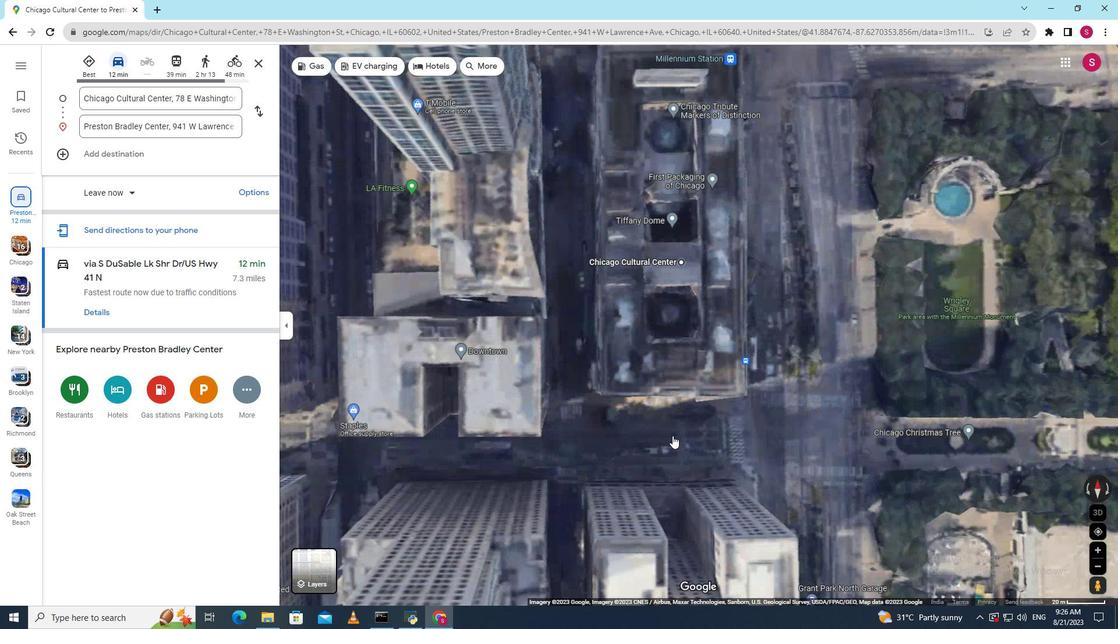 
Action: Mouse moved to (669, 441)
Screenshot: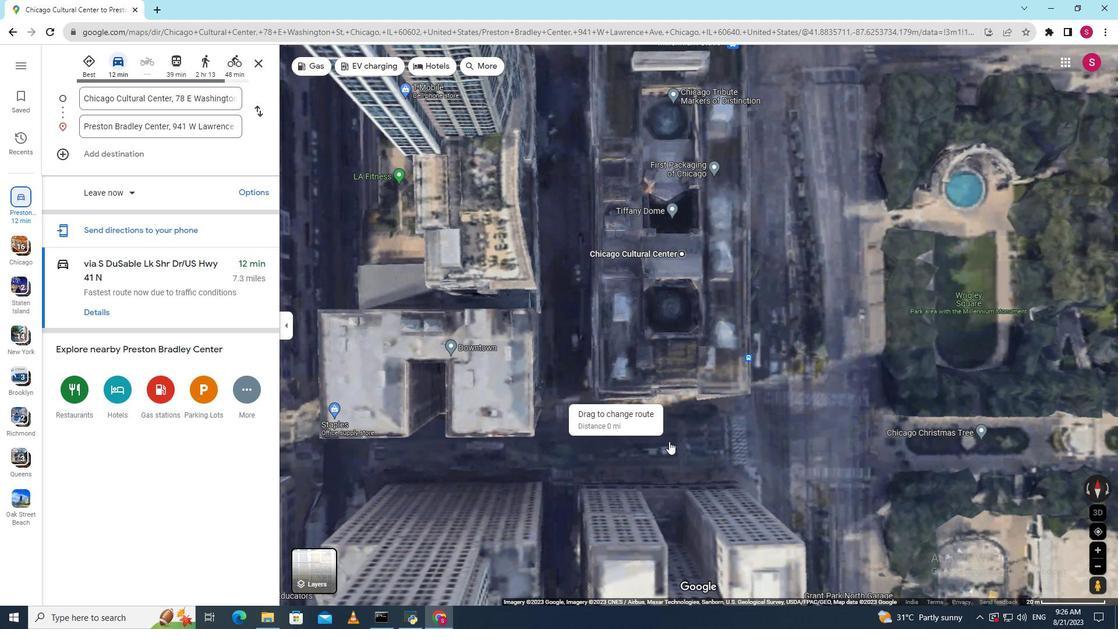 
Action: Mouse scrolled (669, 442) with delta (0, 0)
Screenshot: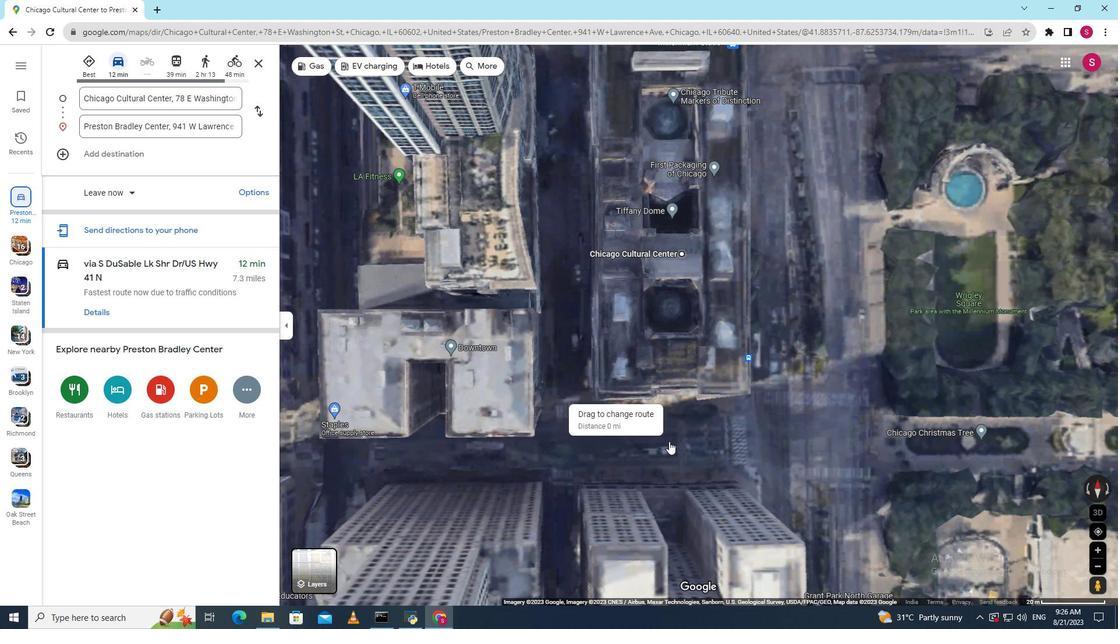 
Action: Mouse scrolled (669, 442) with delta (0, 0)
Screenshot: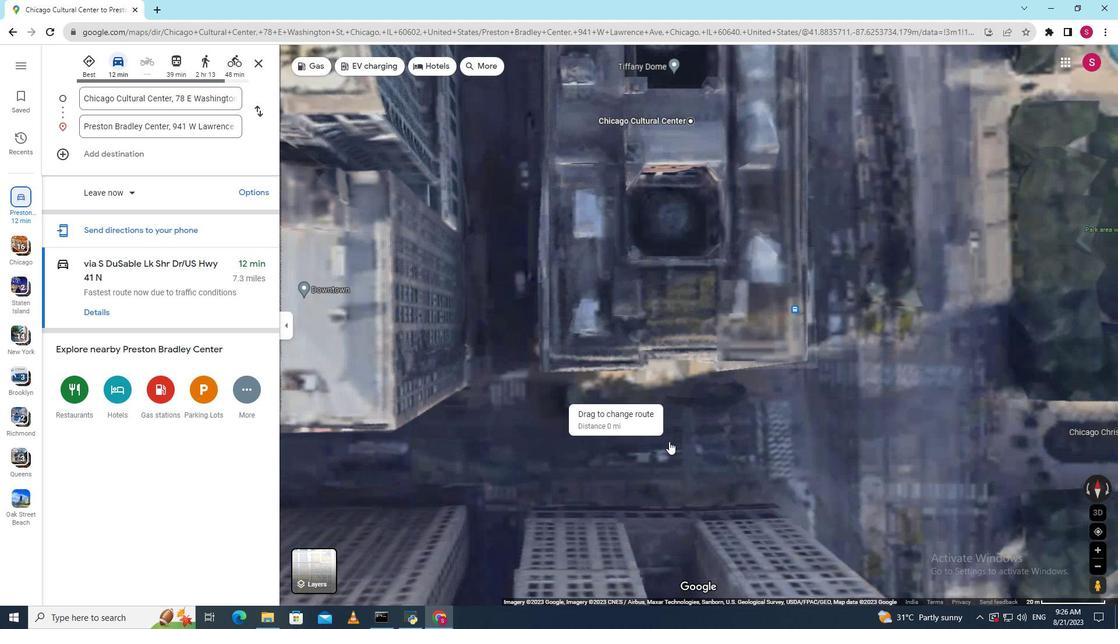 
Action: Mouse scrolled (669, 442) with delta (0, 0)
Screenshot: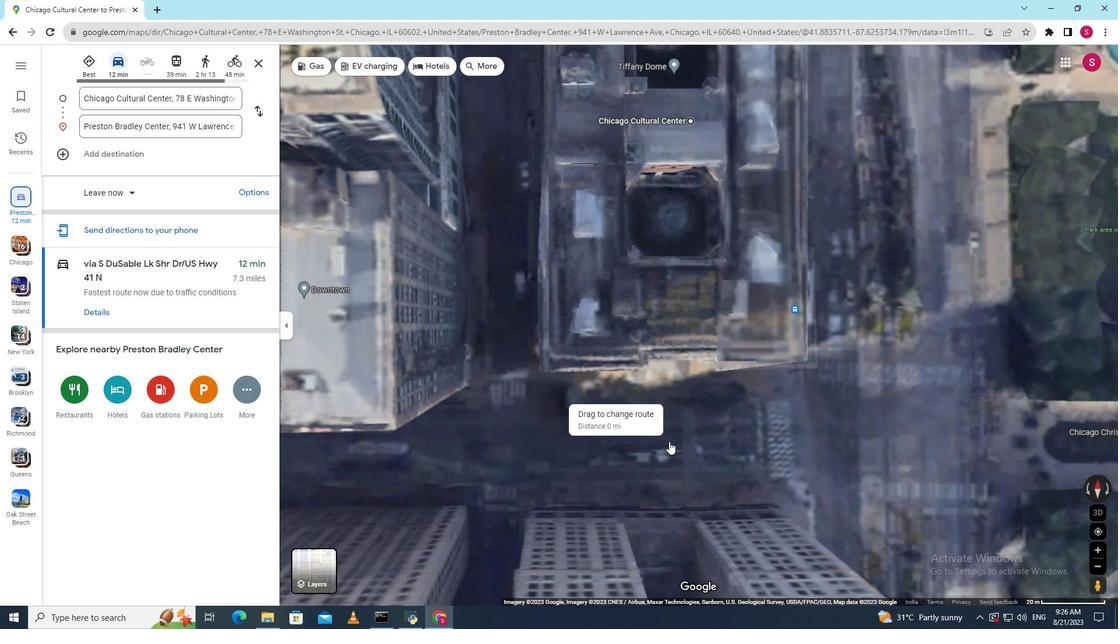 
Action: Mouse scrolled (669, 442) with delta (0, 0)
Screenshot: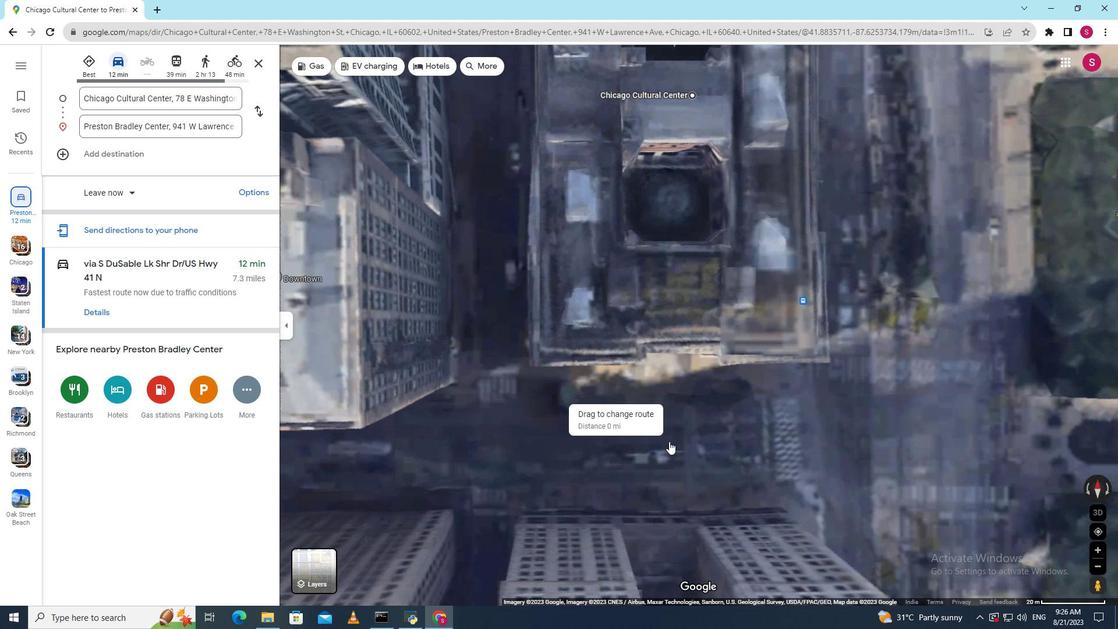 
Action: Mouse scrolled (669, 442) with delta (0, 0)
Screenshot: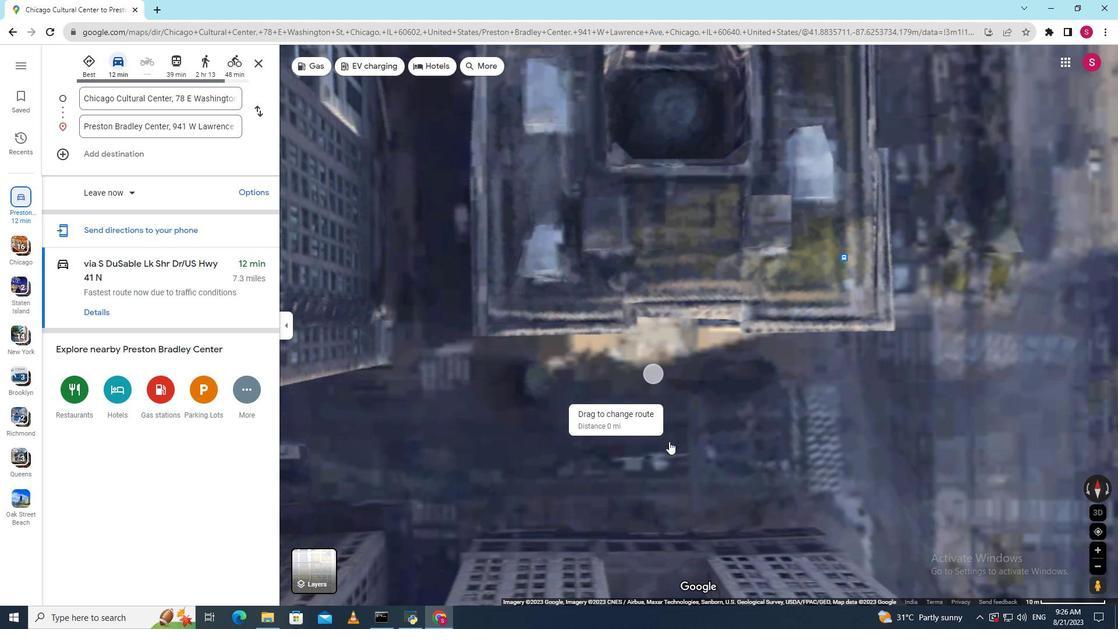 
Action: Mouse scrolled (669, 442) with delta (0, 0)
Screenshot: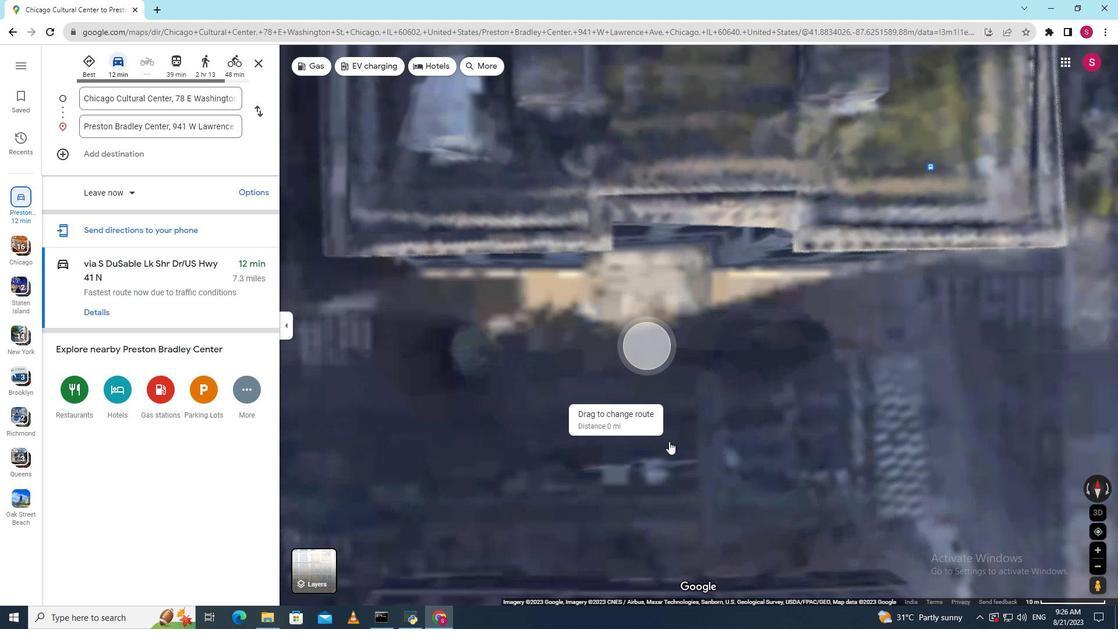 
Action: Mouse scrolled (669, 442) with delta (0, 0)
Screenshot: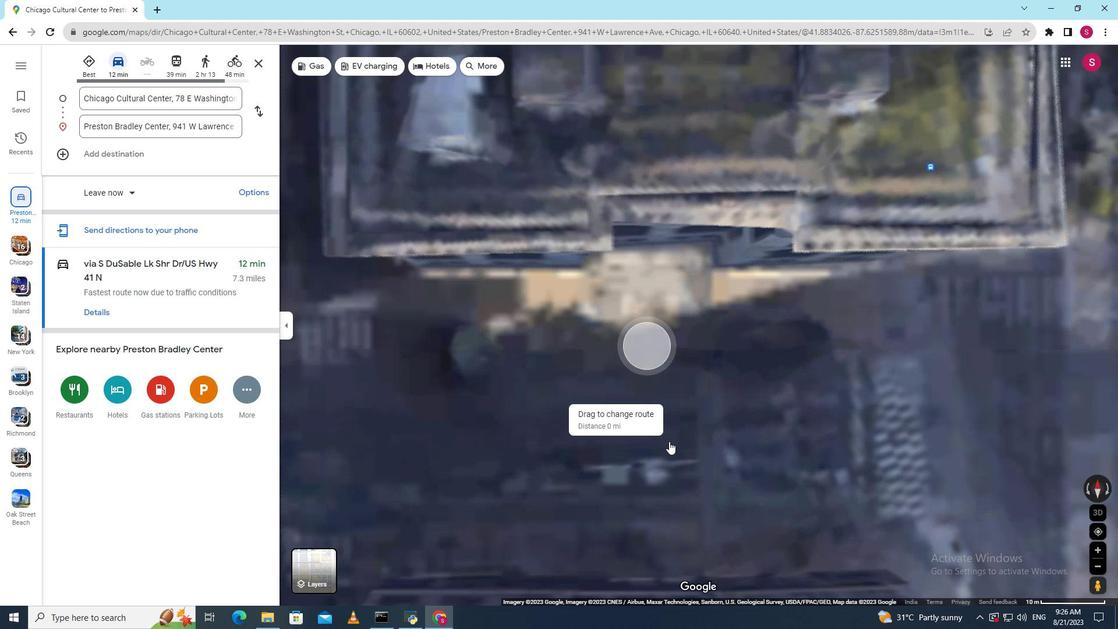 
Action: Mouse scrolled (669, 442) with delta (0, 0)
Screenshot: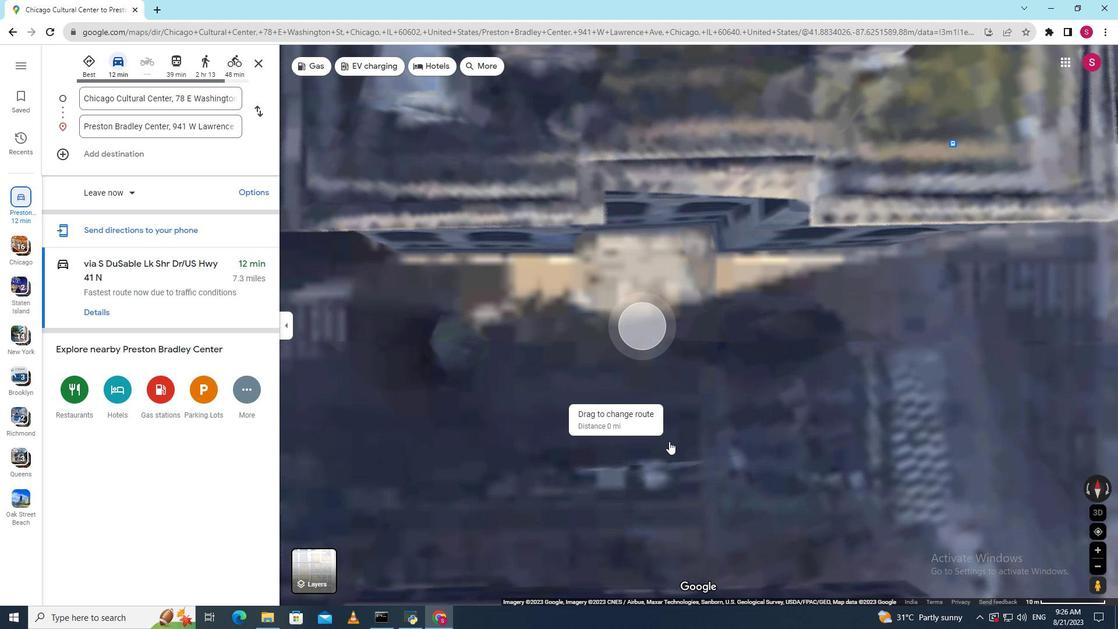 
Action: Mouse scrolled (669, 442) with delta (0, 0)
Screenshot: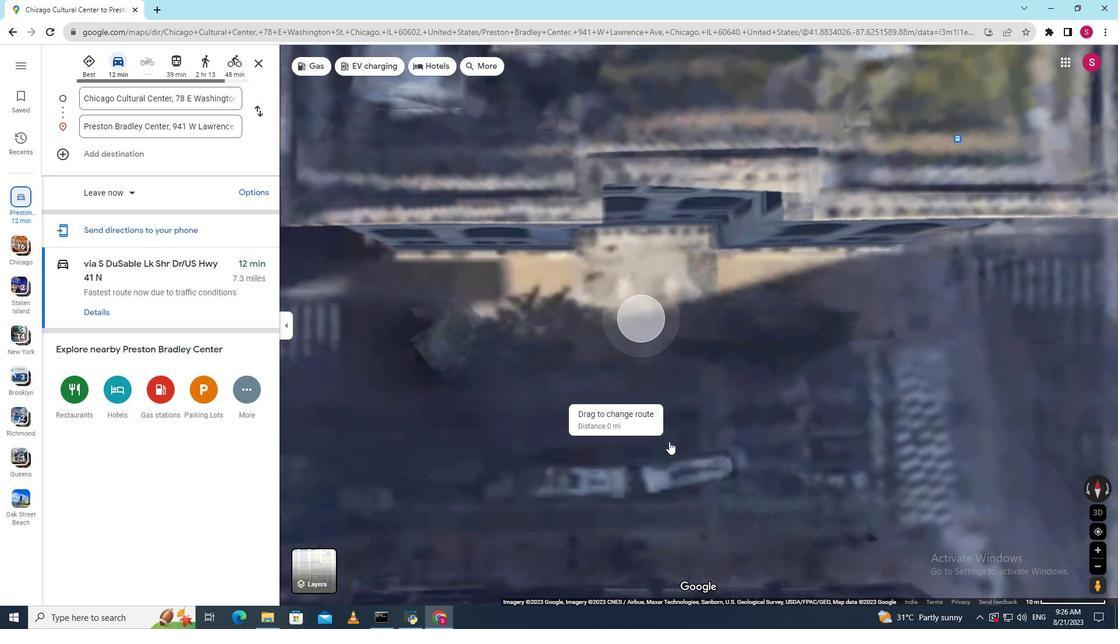 
Action: Mouse scrolled (669, 442) with delta (0, 0)
Screenshot: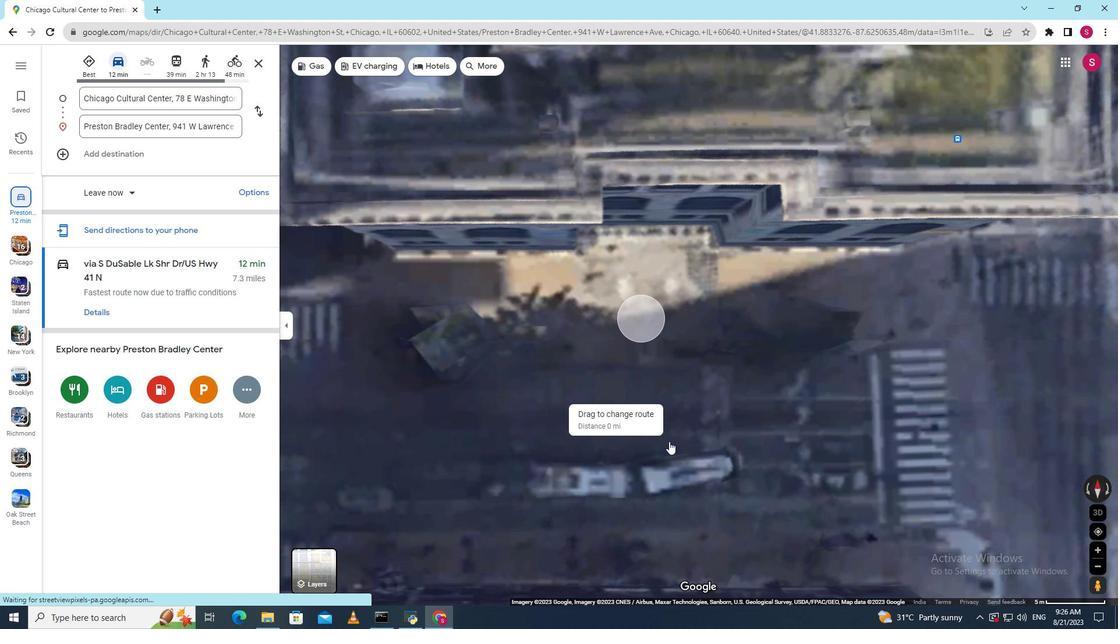 
Action: Mouse scrolled (669, 442) with delta (0, 0)
Screenshot: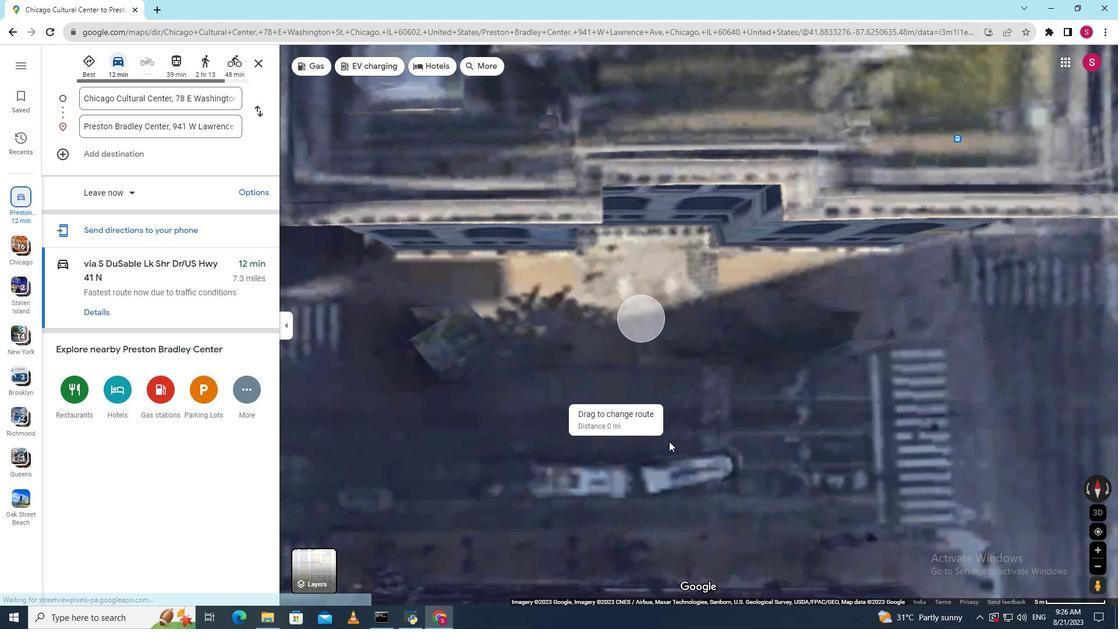 
Action: Mouse scrolled (669, 442) with delta (0, 0)
Screenshot: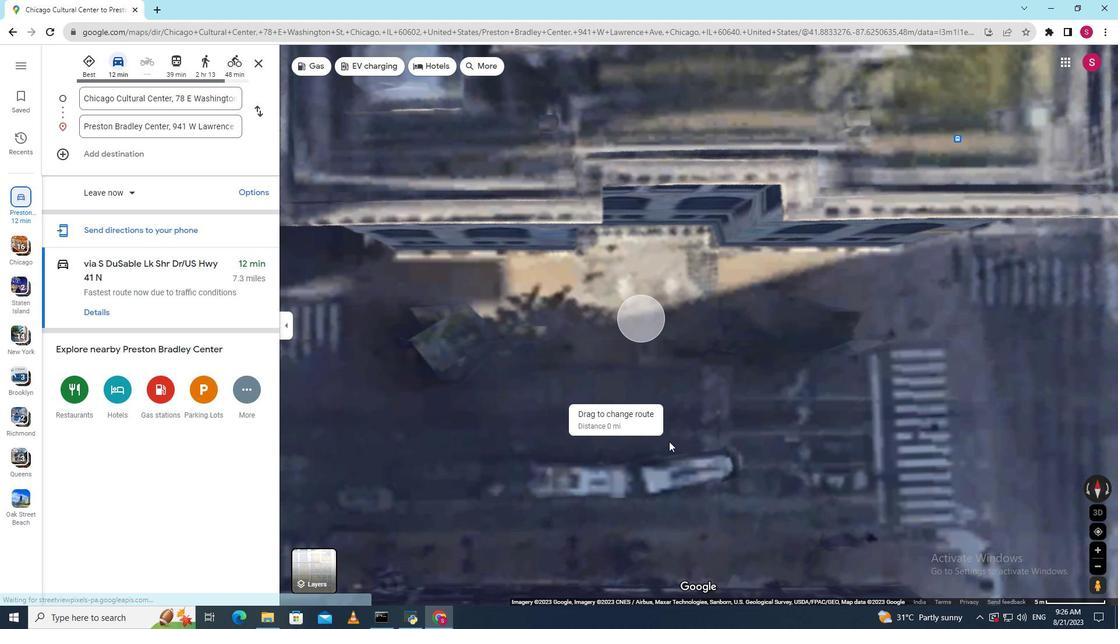 
Action: Mouse scrolled (669, 442) with delta (0, 0)
Screenshot: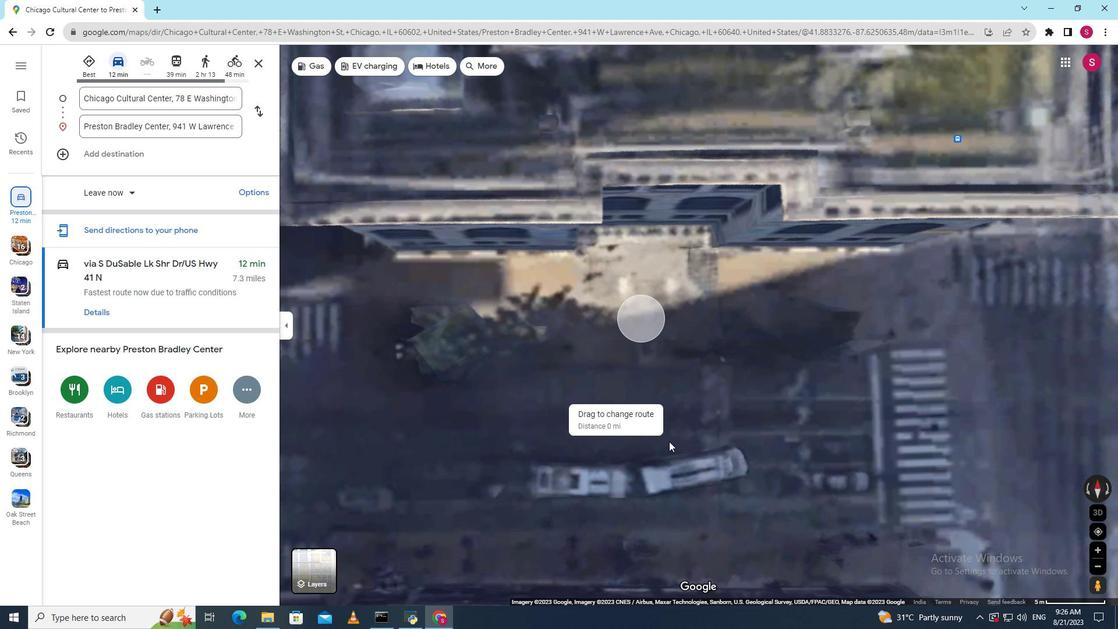 
Action: Mouse moved to (666, 427)
Screenshot: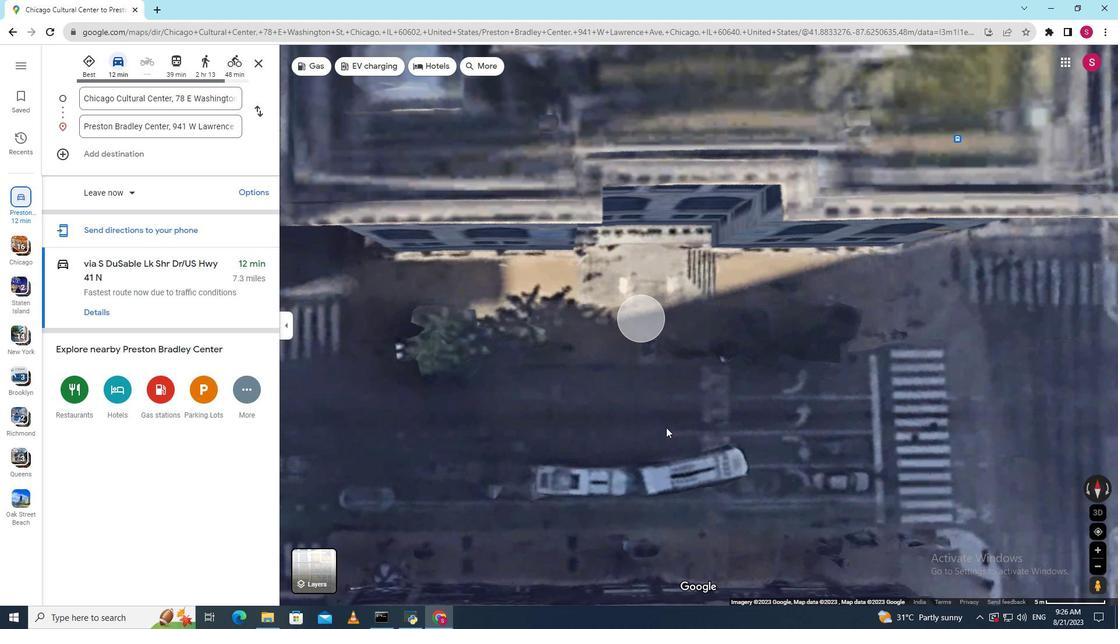 
Action: Mouse scrolled (666, 428) with delta (0, 0)
Screenshot: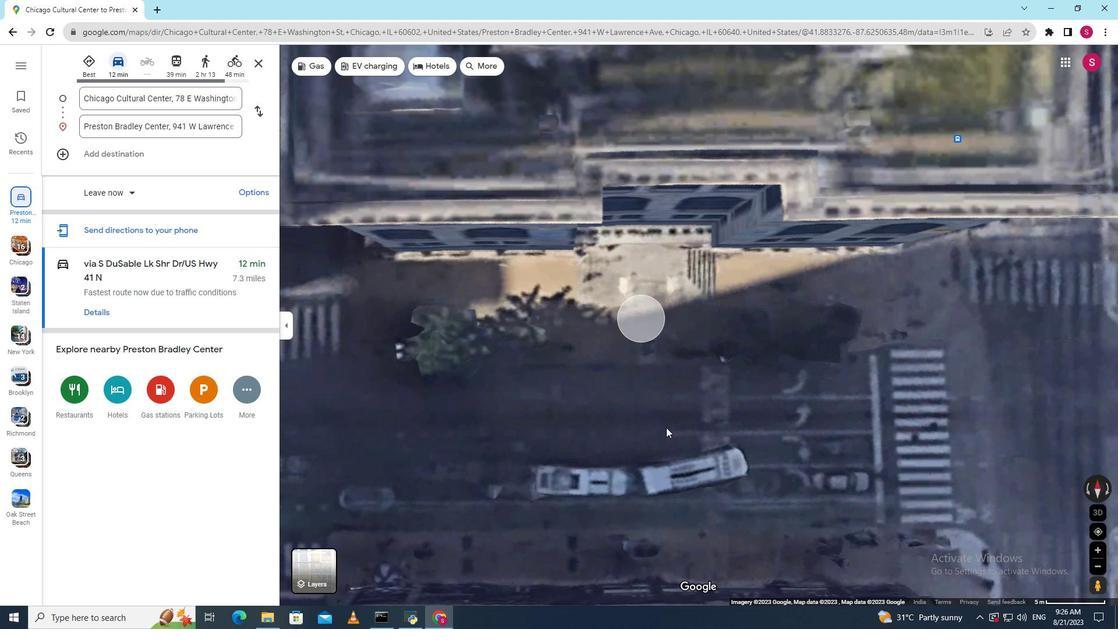 
Action: Mouse scrolled (666, 428) with delta (0, 0)
Screenshot: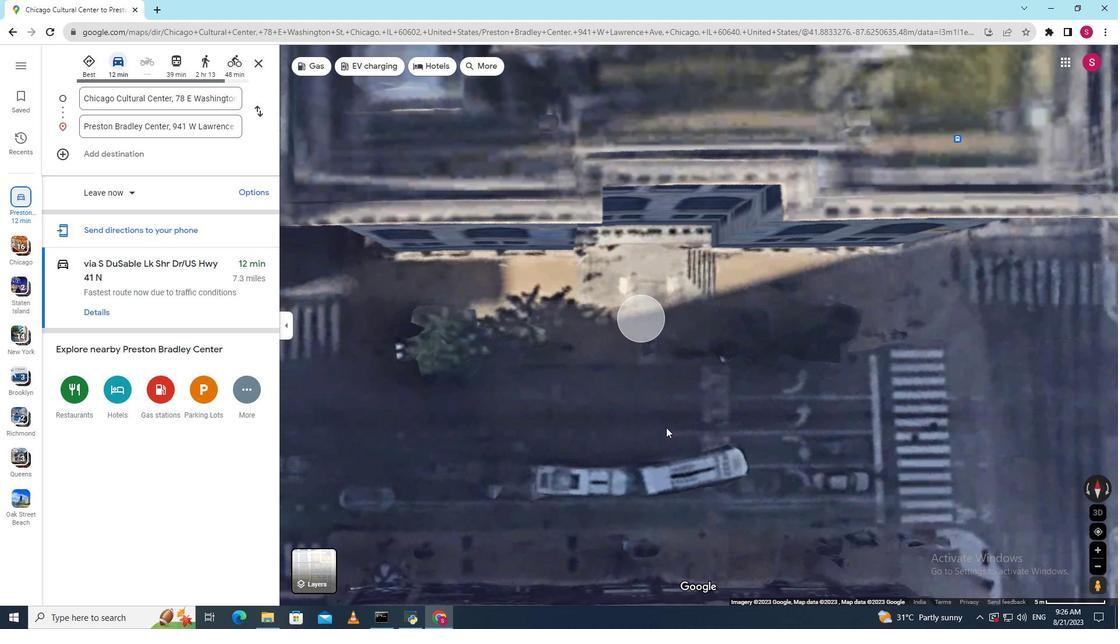 
Action: Mouse scrolled (666, 428) with delta (0, 0)
Screenshot: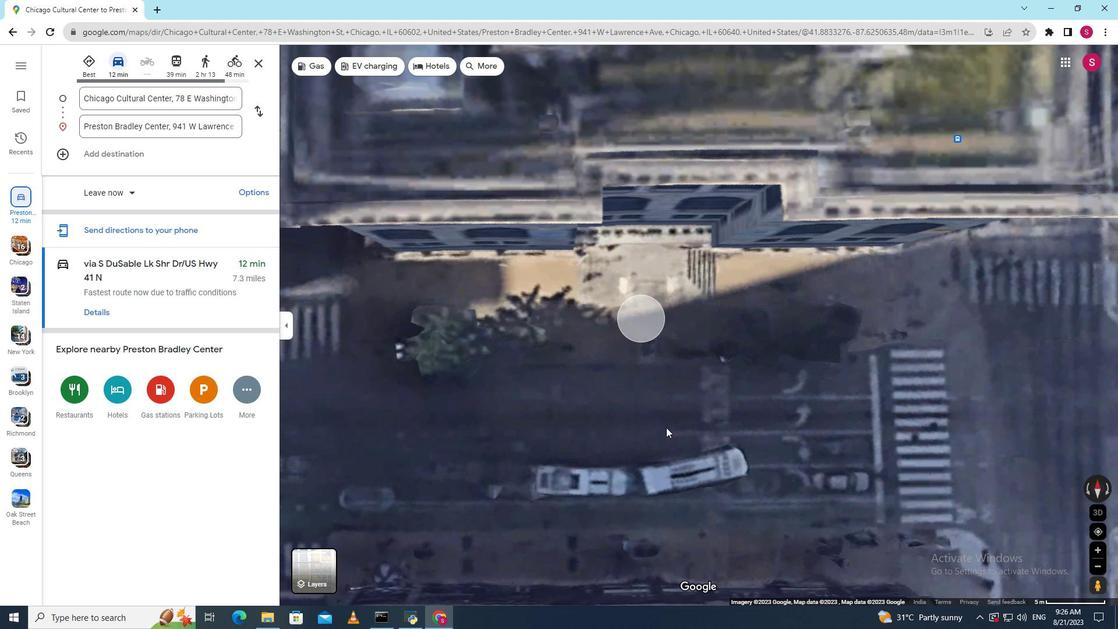 
Action: Mouse moved to (628, 307)
Screenshot: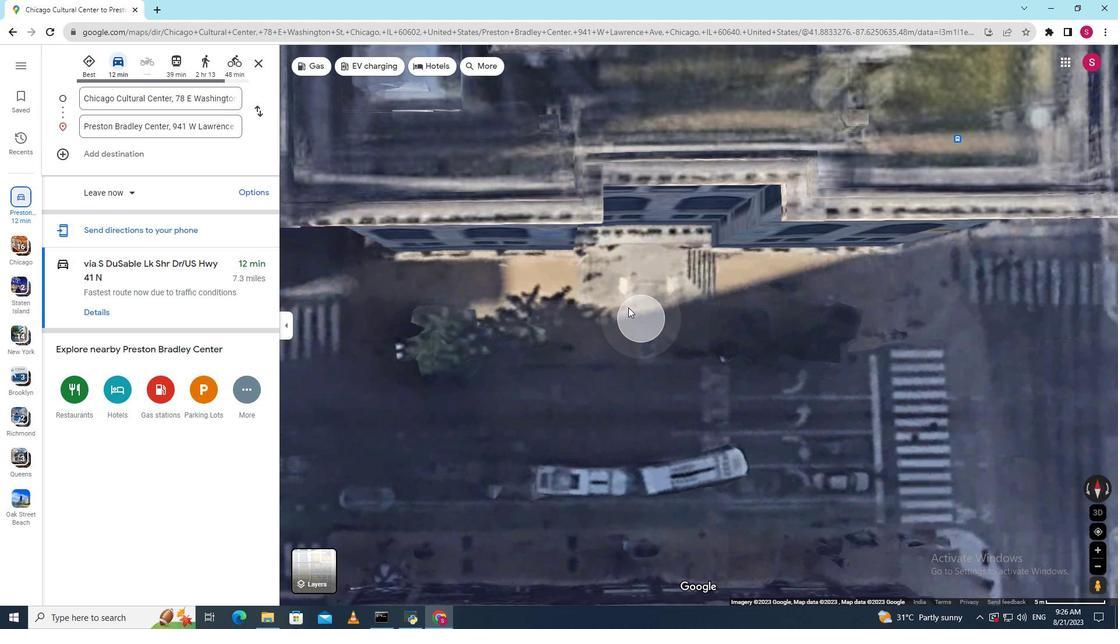 
Action: Mouse scrolled (628, 308) with delta (0, 0)
Screenshot: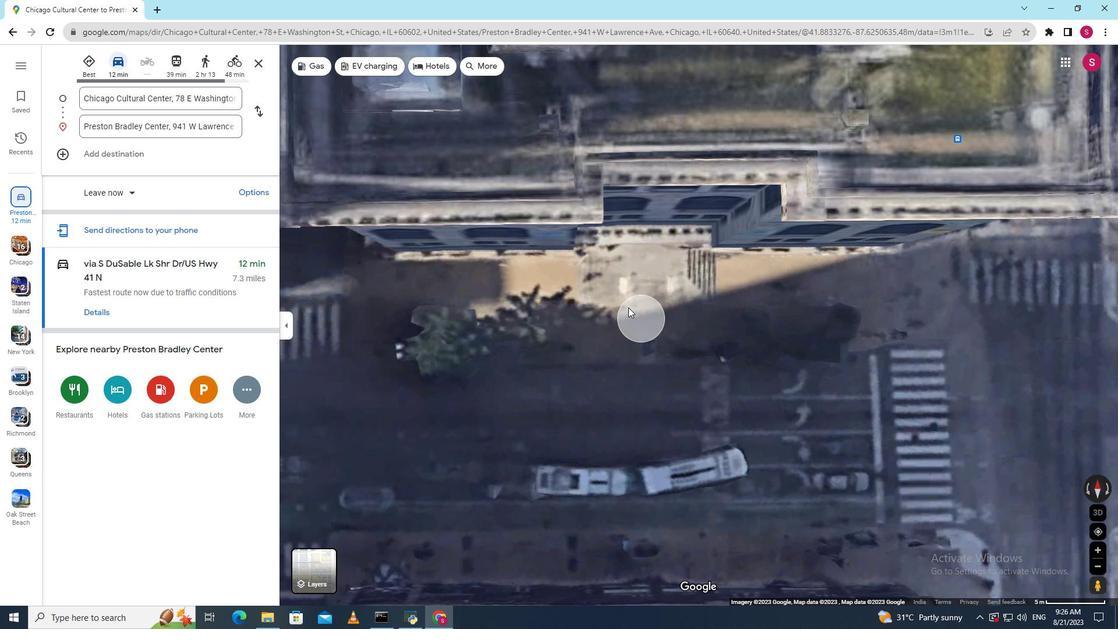 
Action: Mouse moved to (648, 328)
Screenshot: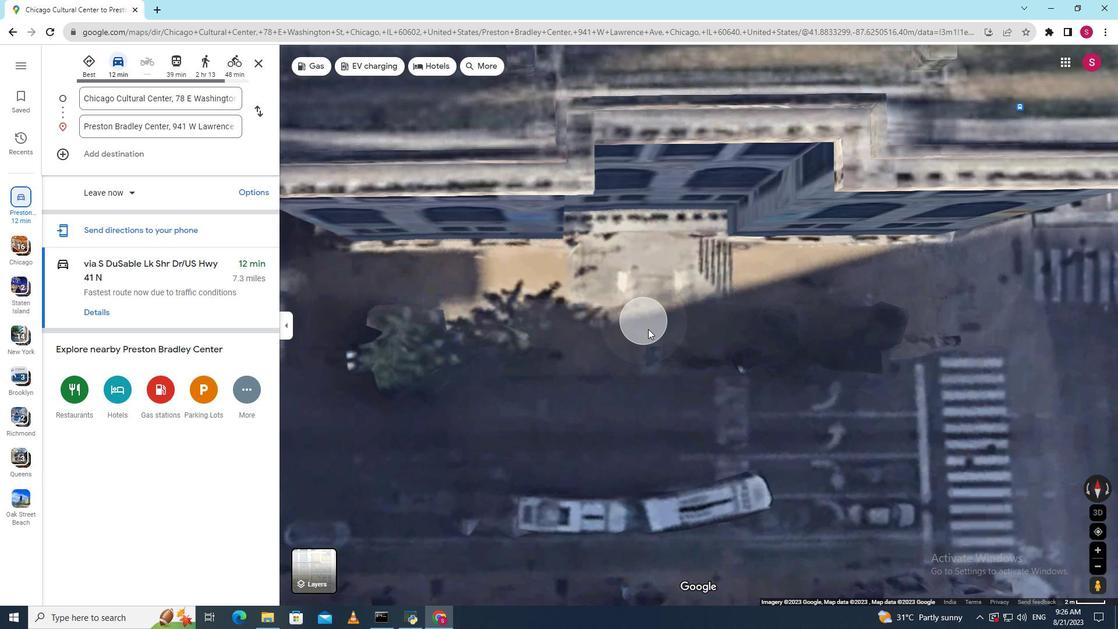 
Action: Mouse pressed left at (648, 328)
Screenshot: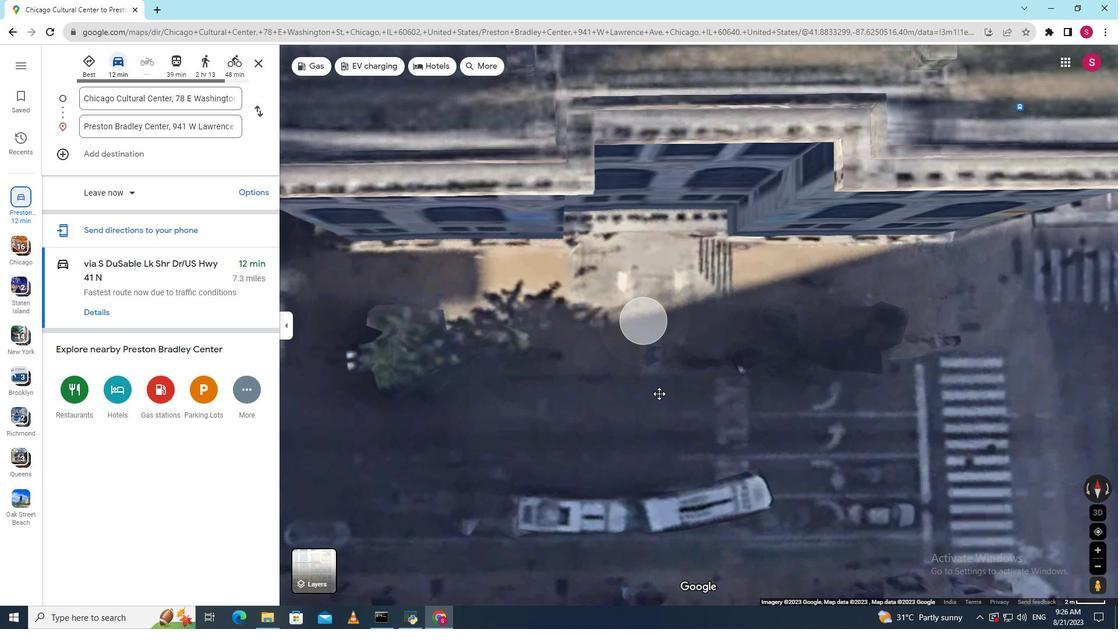 
Action: Mouse moved to (642, 402)
Screenshot: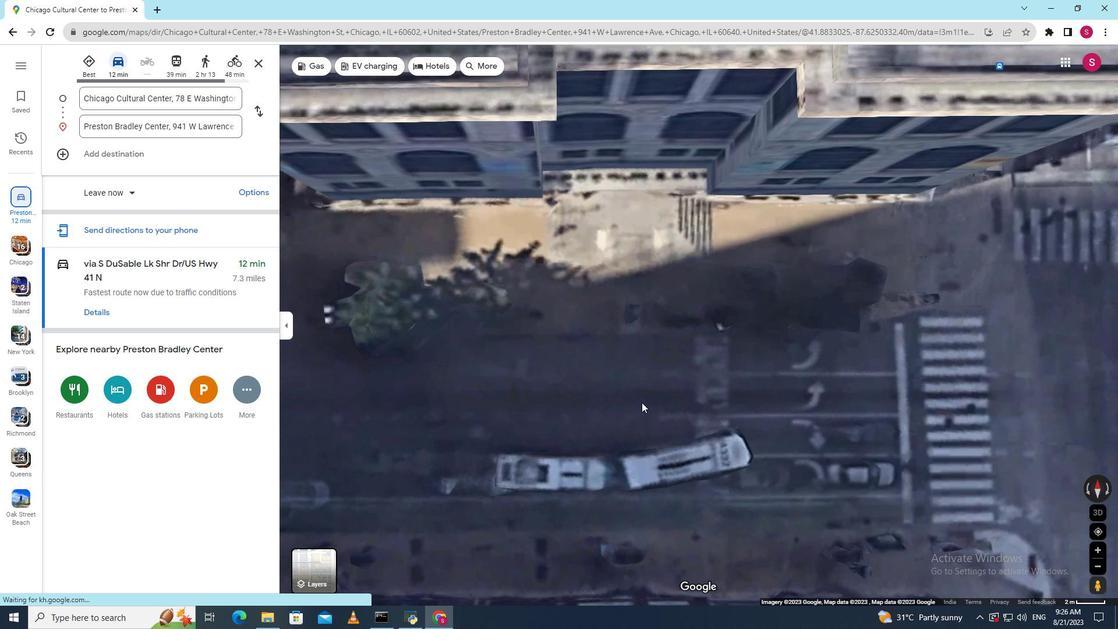 
Action: Mouse scrolled (642, 403) with delta (0, 0)
Screenshot: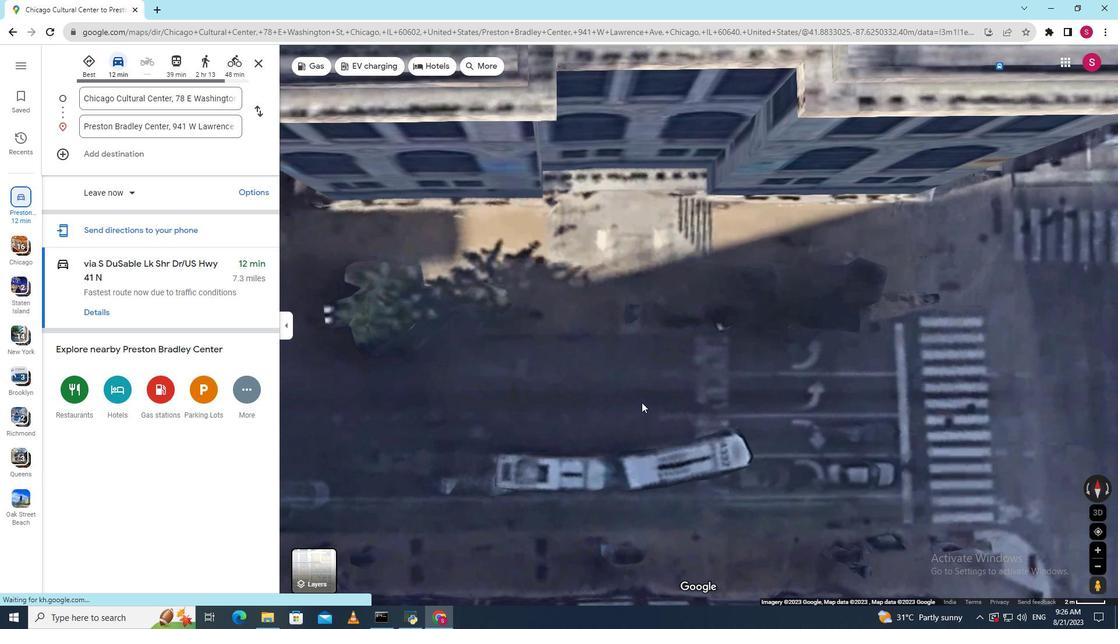 
Action: Mouse scrolled (642, 403) with delta (0, 0)
Screenshot: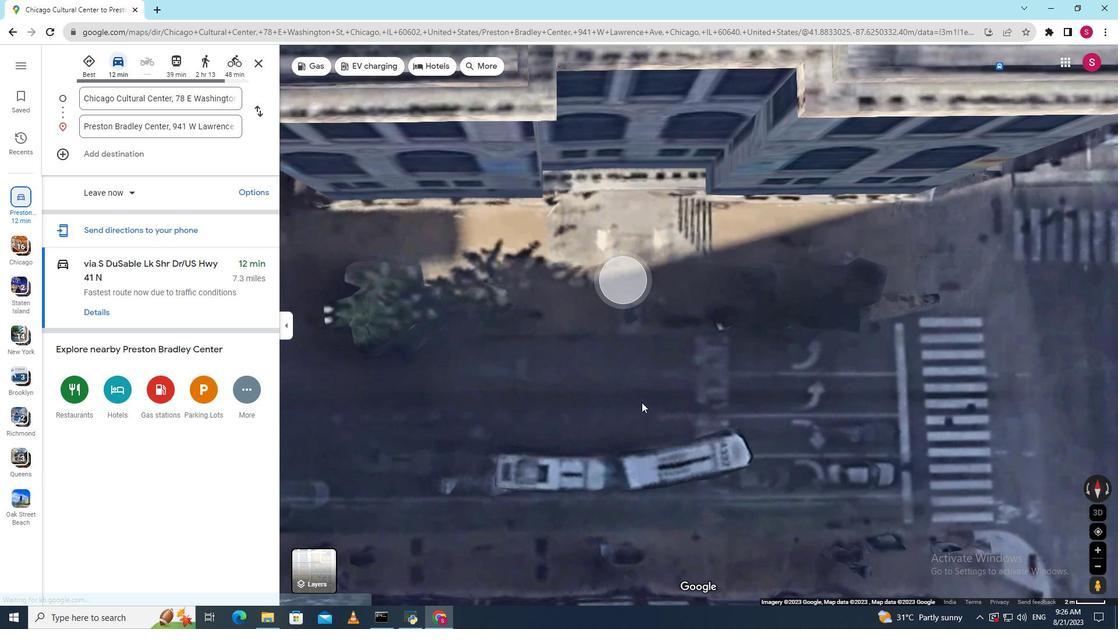 
Action: Mouse scrolled (642, 403) with delta (0, 0)
Screenshot: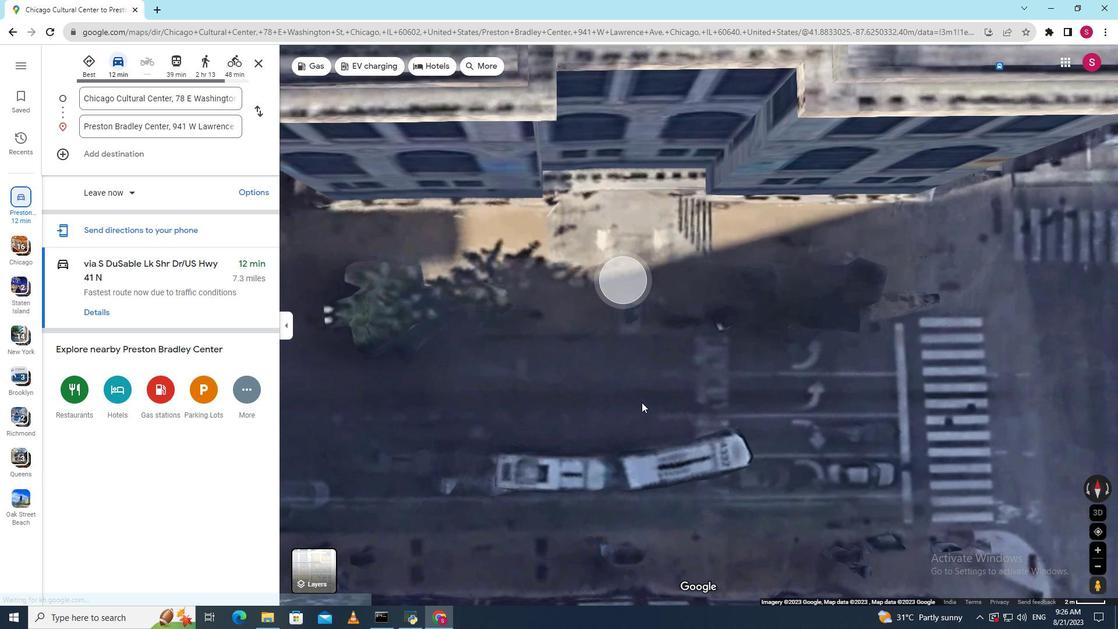 
Action: Mouse scrolled (642, 403) with delta (0, 0)
Screenshot: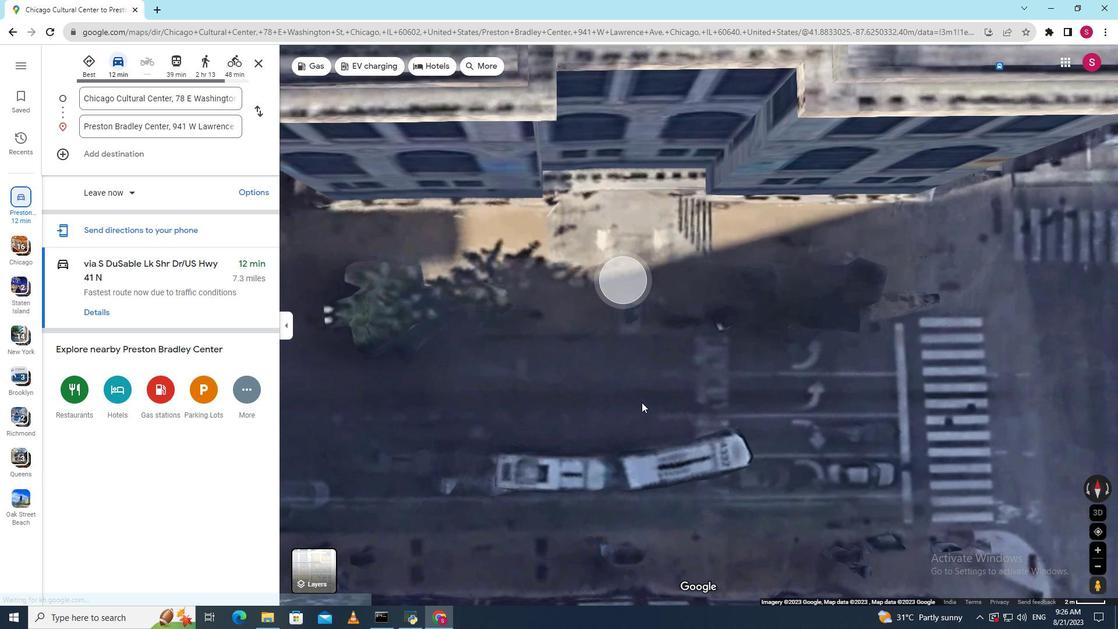 
Action: Mouse scrolled (642, 403) with delta (0, 0)
Screenshot: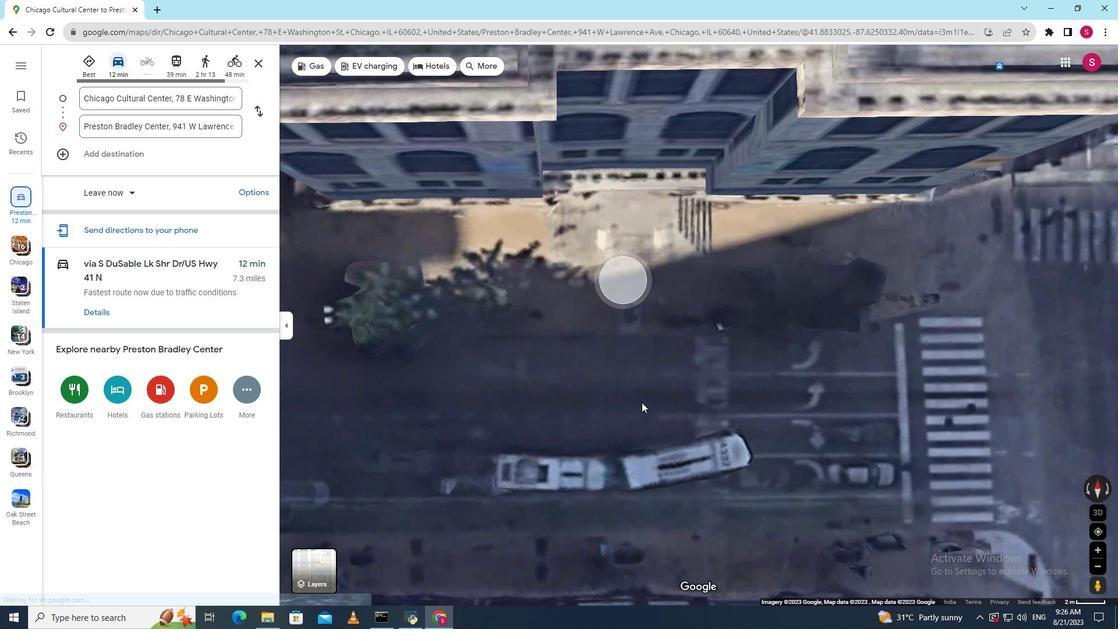 
Action: Mouse scrolled (642, 403) with delta (0, 0)
Screenshot: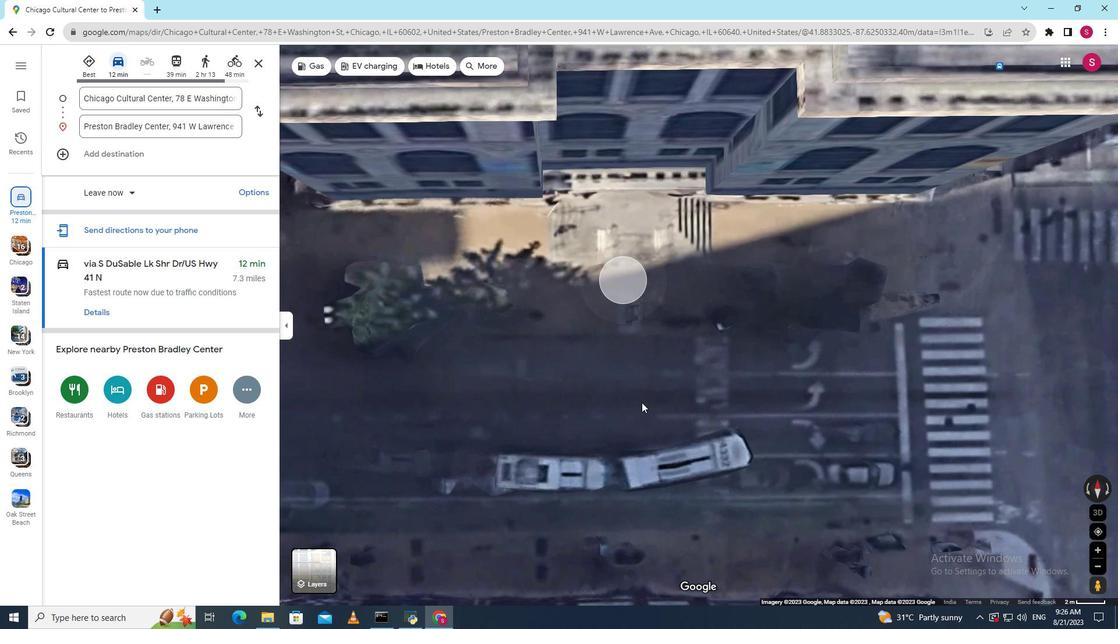 
Action: Mouse scrolled (642, 403) with delta (0, 0)
Screenshot: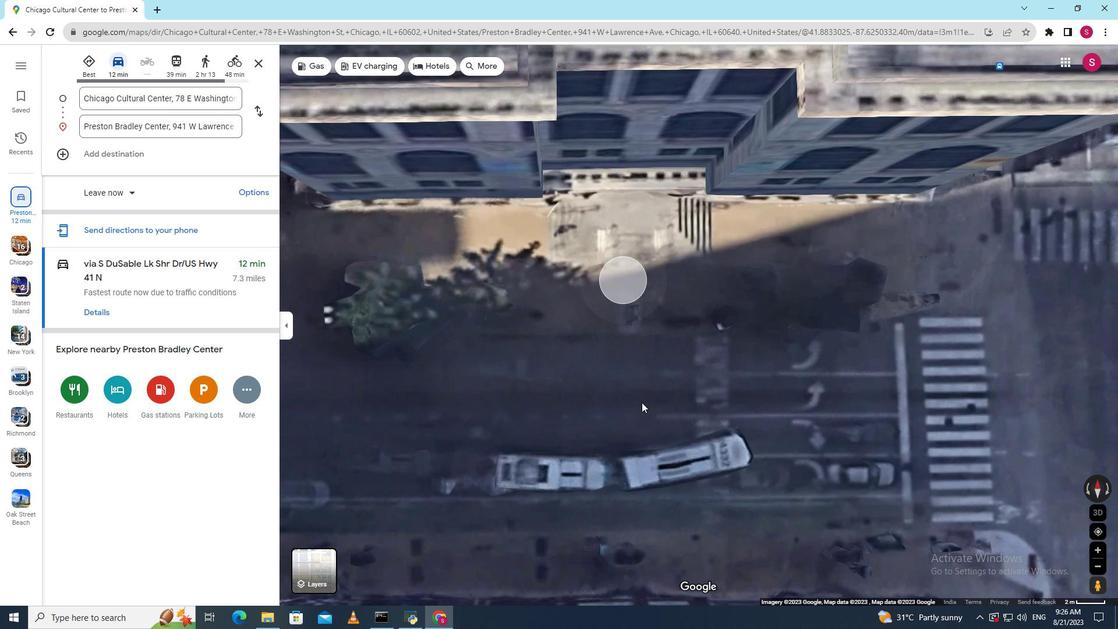 
Action: Mouse scrolled (642, 403) with delta (0, 0)
Screenshot: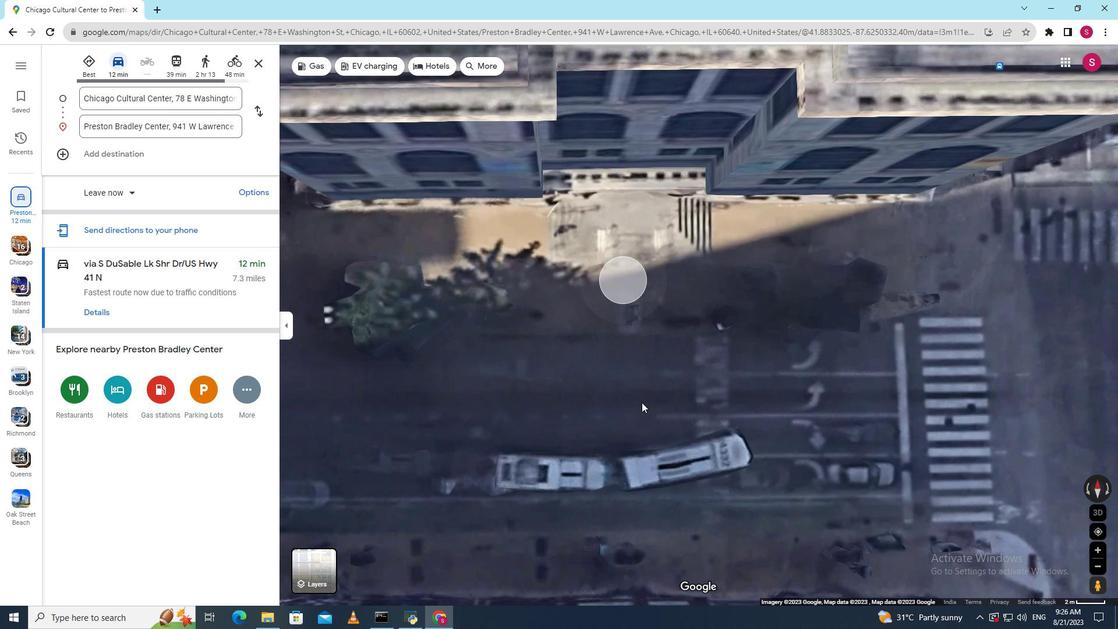 
Action: Mouse scrolled (642, 403) with delta (0, 0)
Screenshot: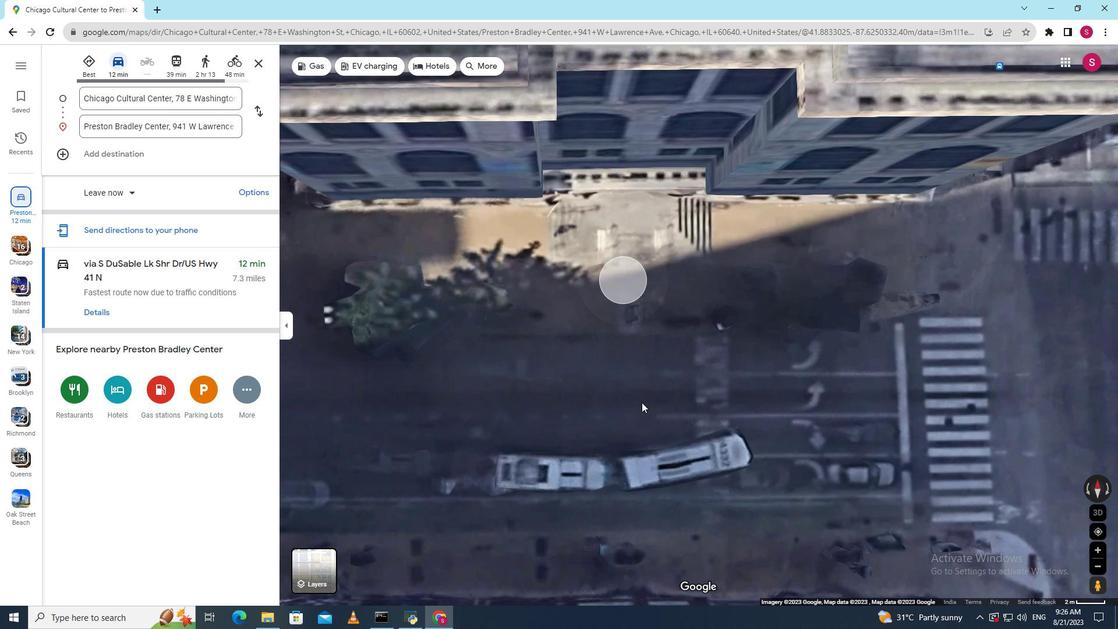 
Action: Mouse scrolled (642, 403) with delta (0, 0)
Screenshot: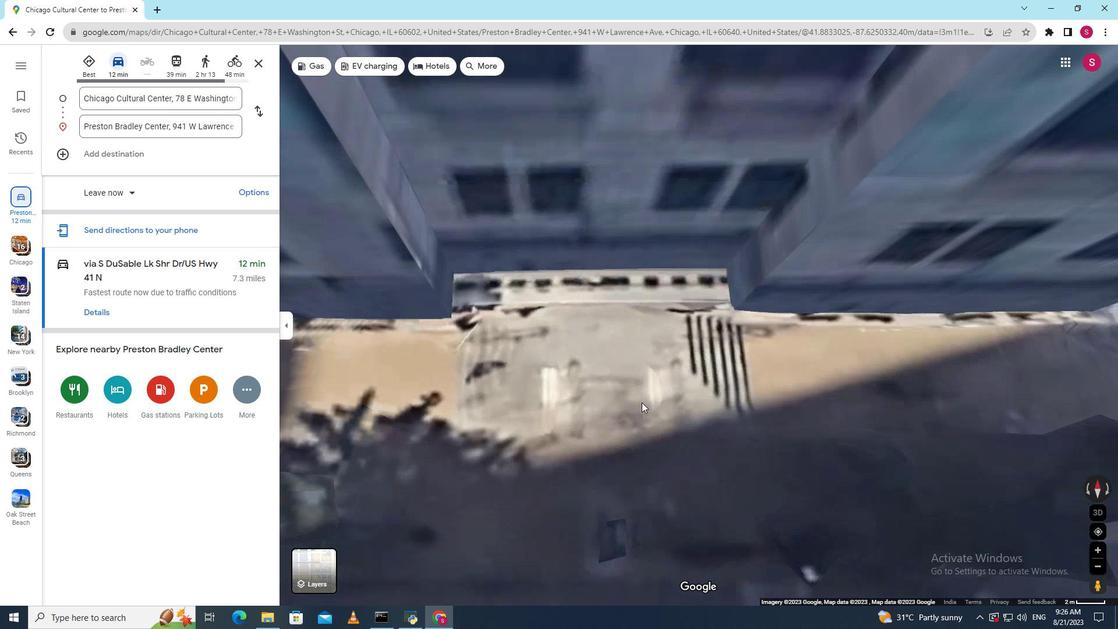 
Action: Mouse scrolled (642, 403) with delta (0, 0)
Screenshot: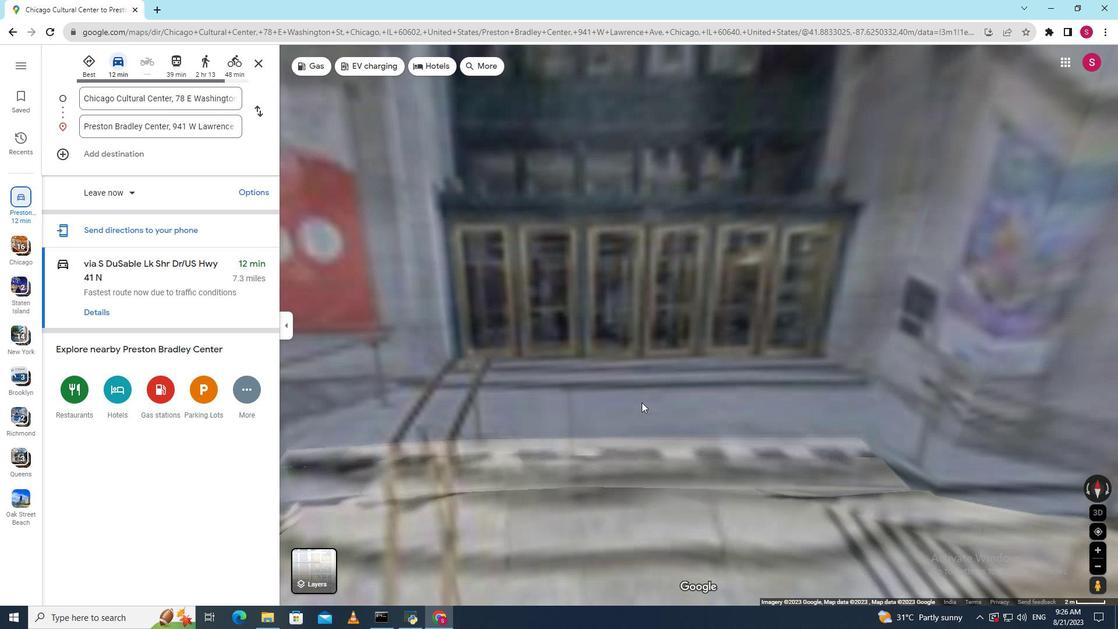 
Action: Mouse scrolled (642, 403) with delta (0, 0)
Screenshot: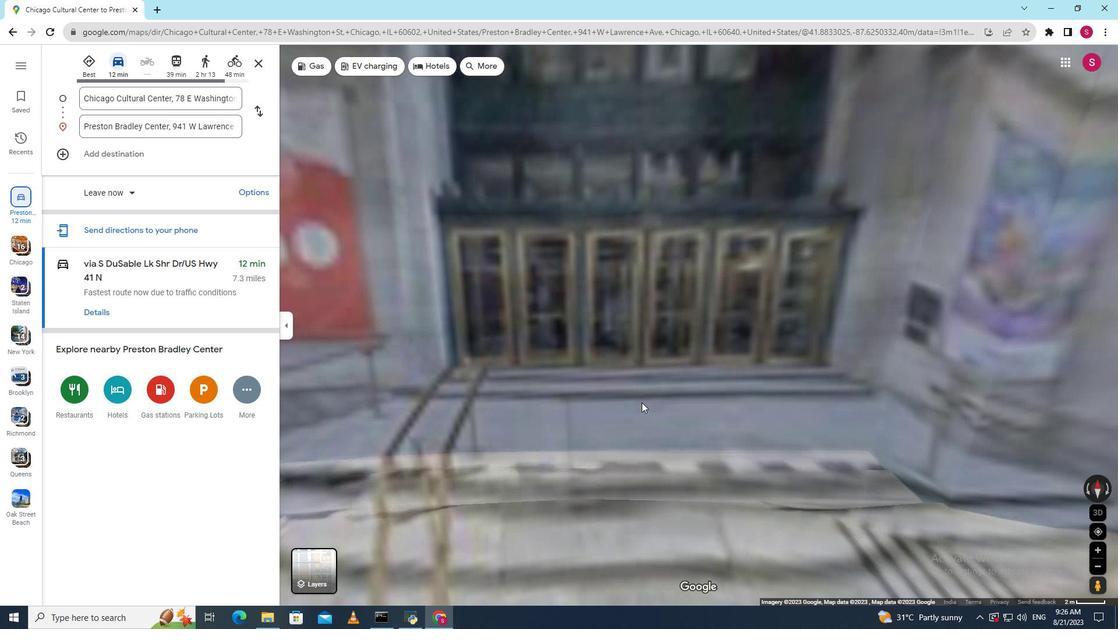 
Action: Mouse scrolled (642, 402) with delta (0, 0)
Screenshot: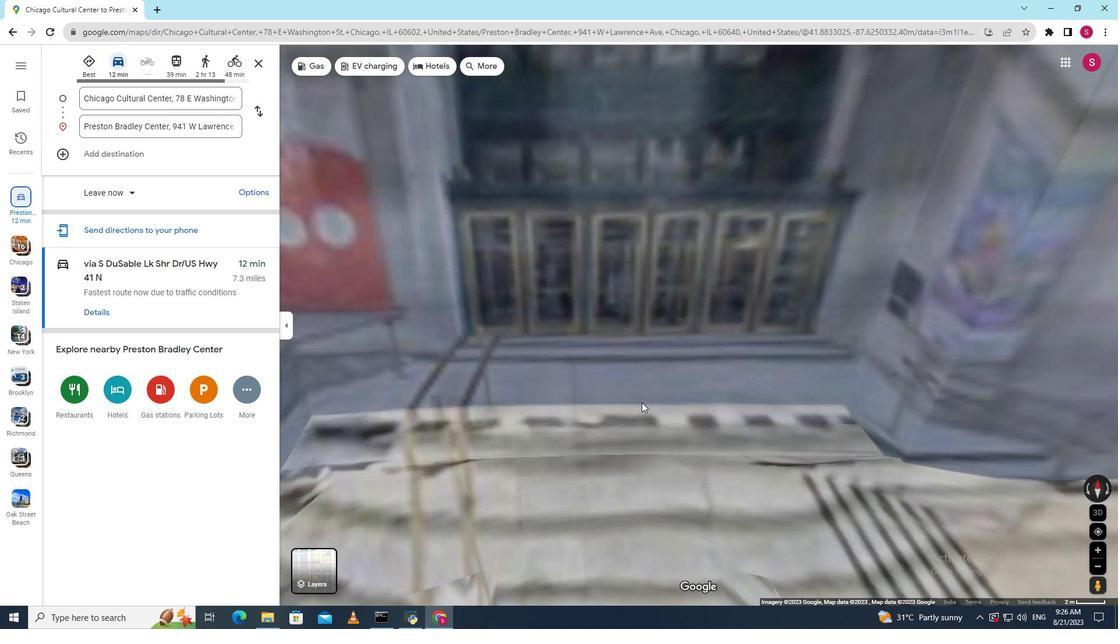 
Action: Mouse scrolled (642, 402) with delta (0, 0)
Screenshot: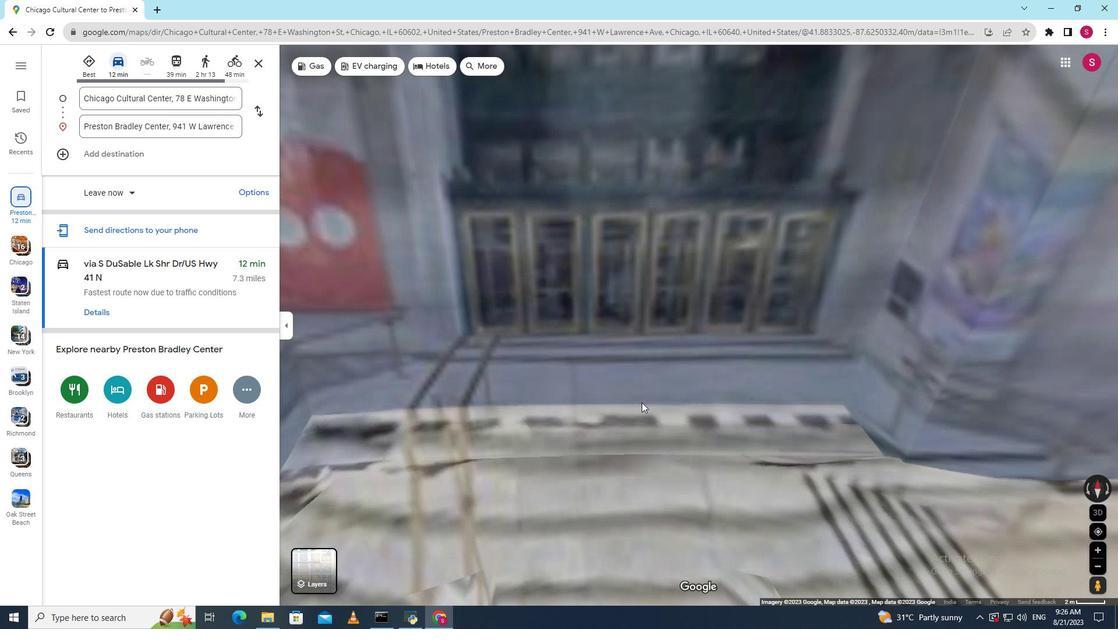 
Action: Mouse scrolled (642, 402) with delta (0, 0)
Screenshot: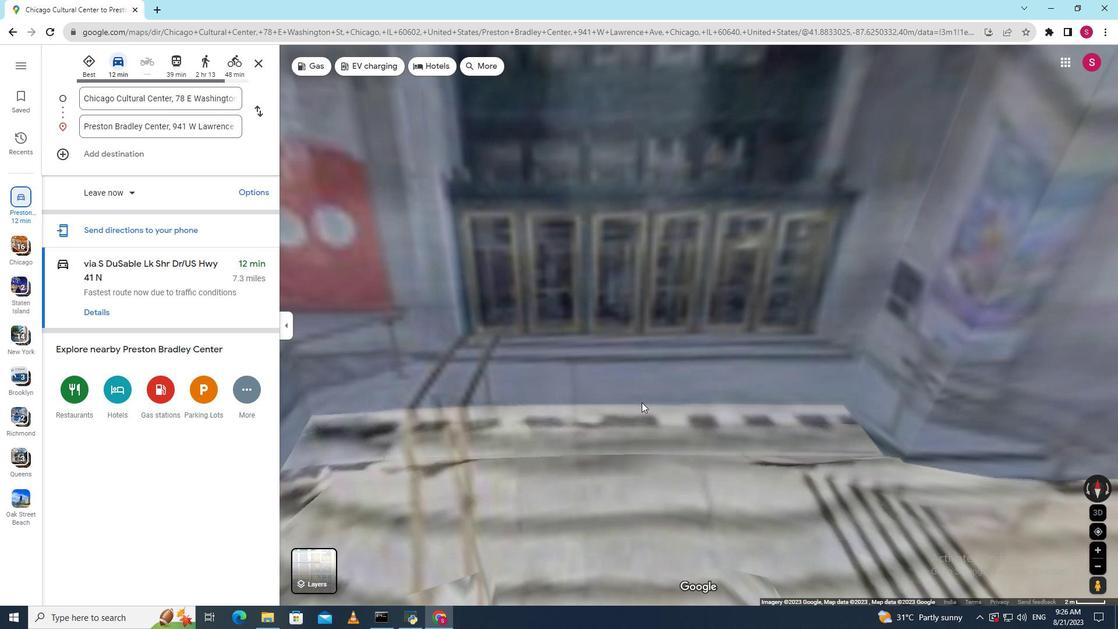 
Action: Mouse moved to (633, 423)
Screenshot: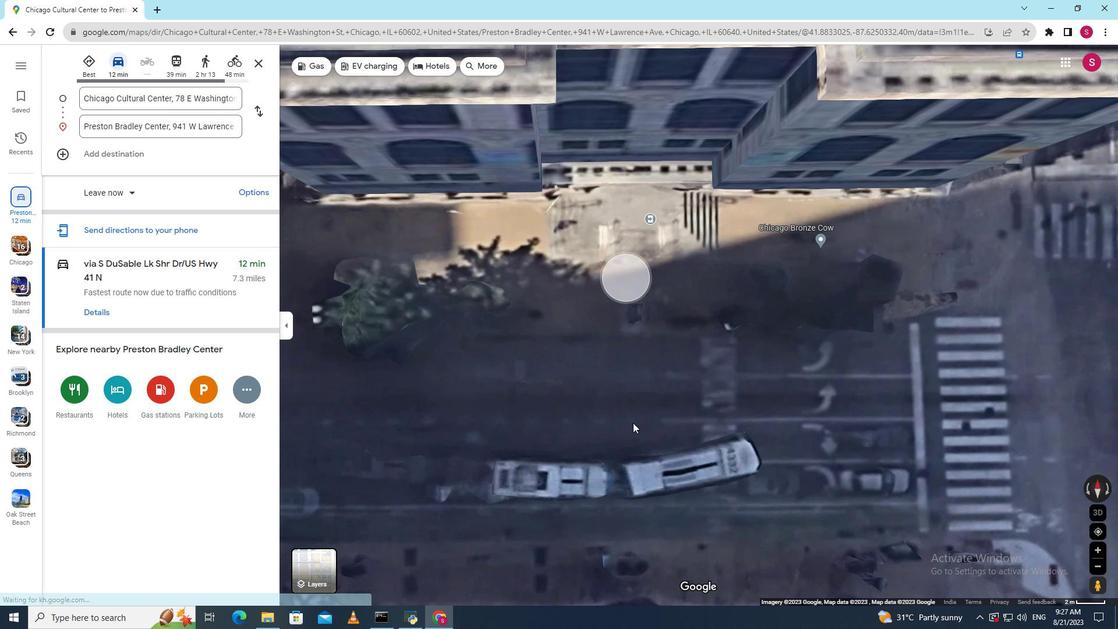 
Action: Mouse scrolled (633, 423) with delta (0, 0)
Screenshot: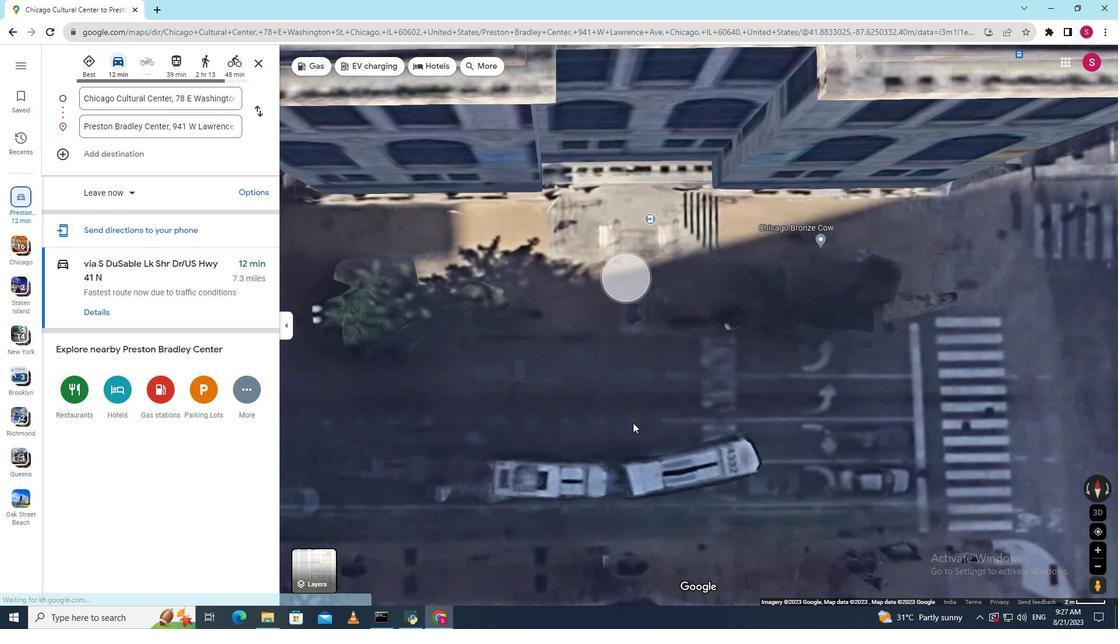 
Action: Mouse scrolled (633, 423) with delta (0, 0)
Screenshot: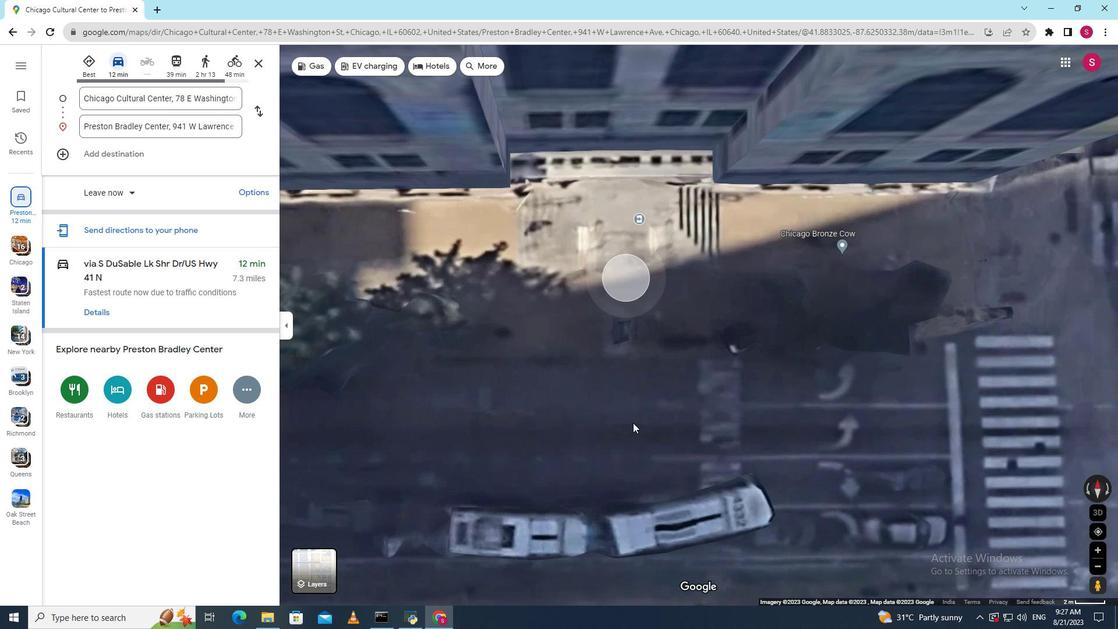 
Action: Mouse scrolled (633, 423) with delta (0, 0)
Screenshot: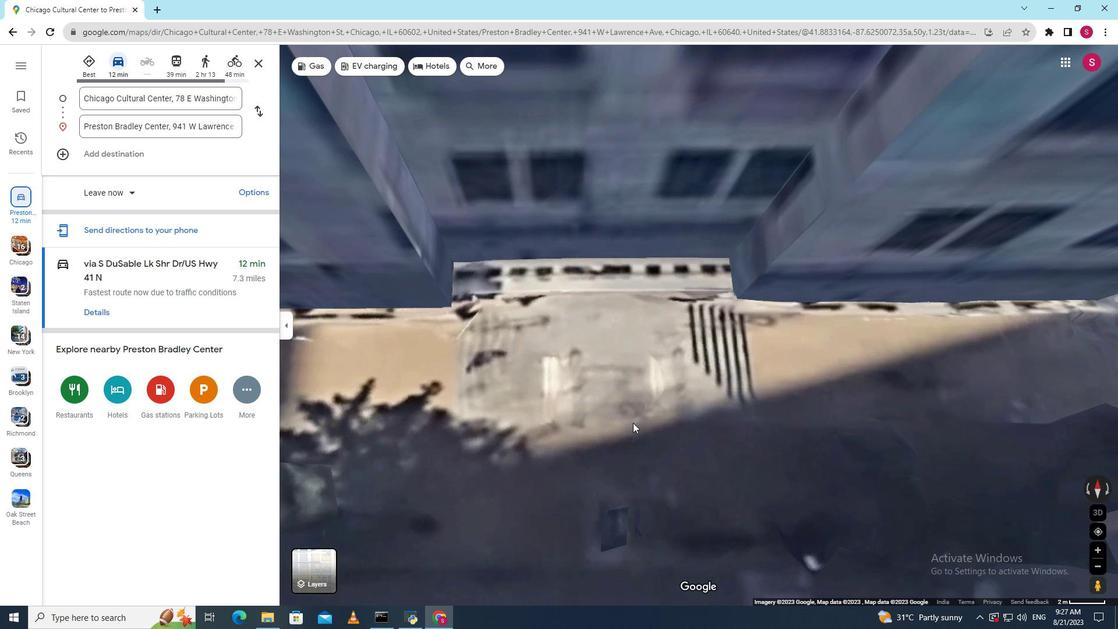 
Action: Mouse moved to (731, 453)
Screenshot: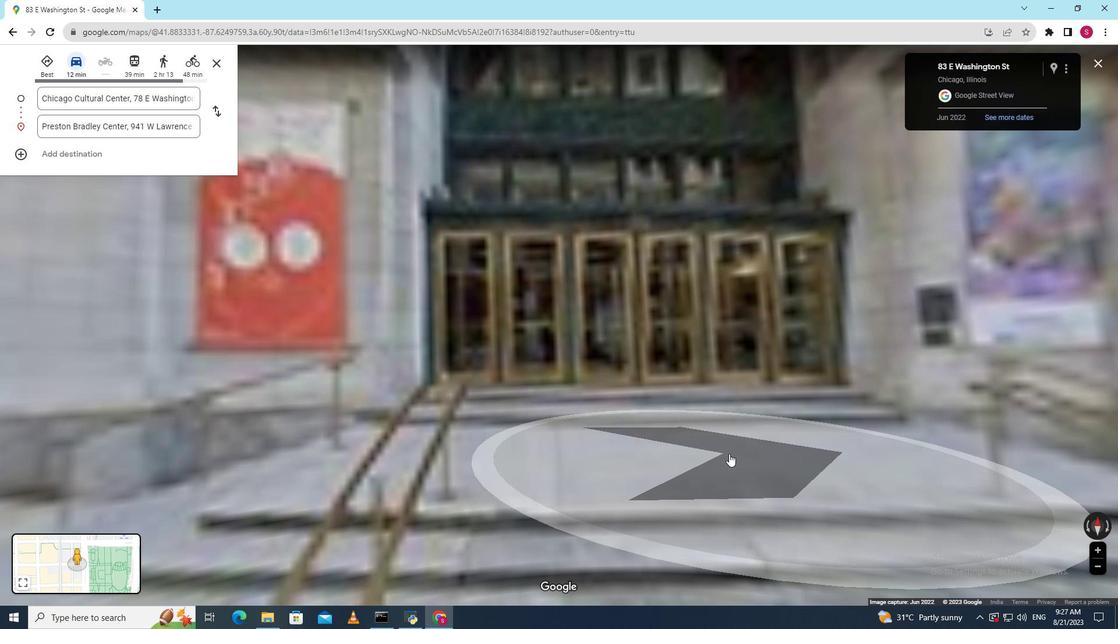 
Action: Mouse pressed left at (731, 453)
Screenshot: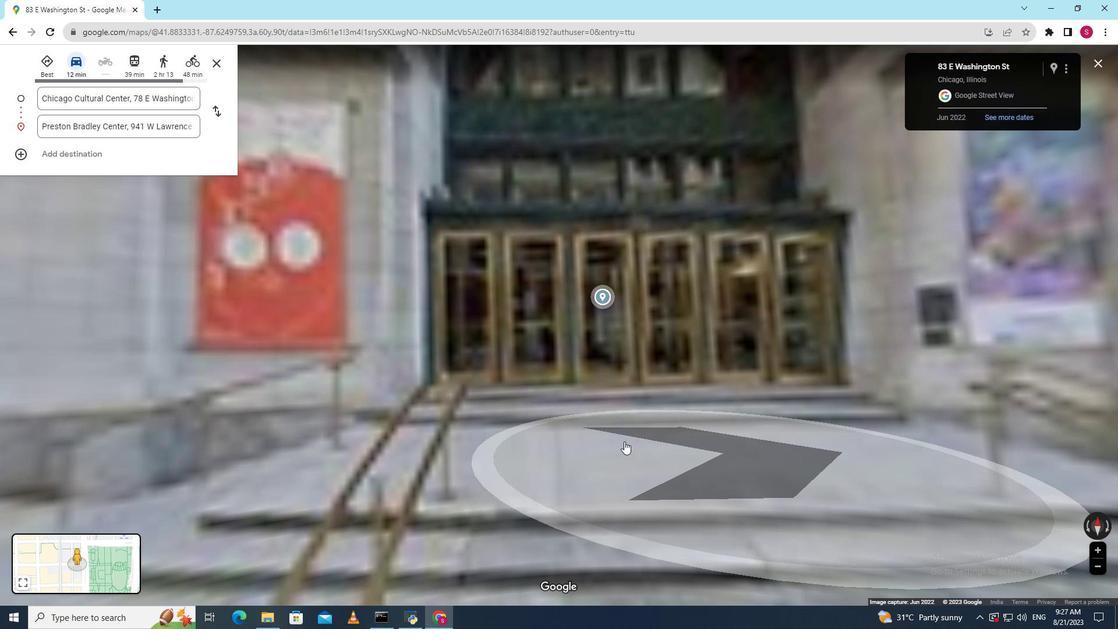 
Action: Mouse moved to (719, 407)
Screenshot: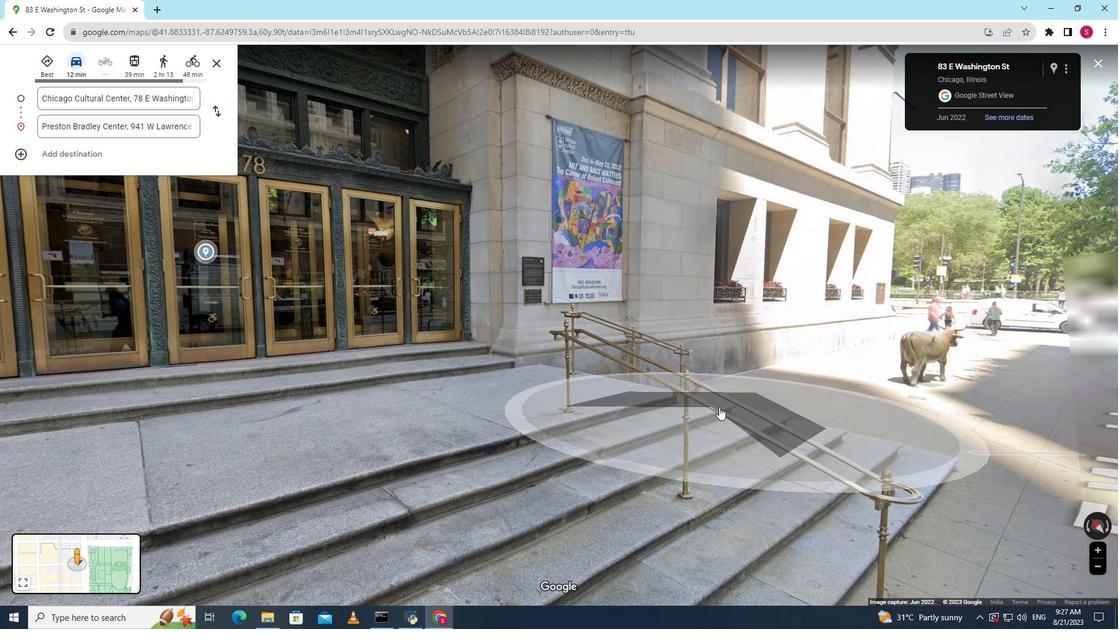 
Action: Mouse pressed left at (719, 407)
Screenshot: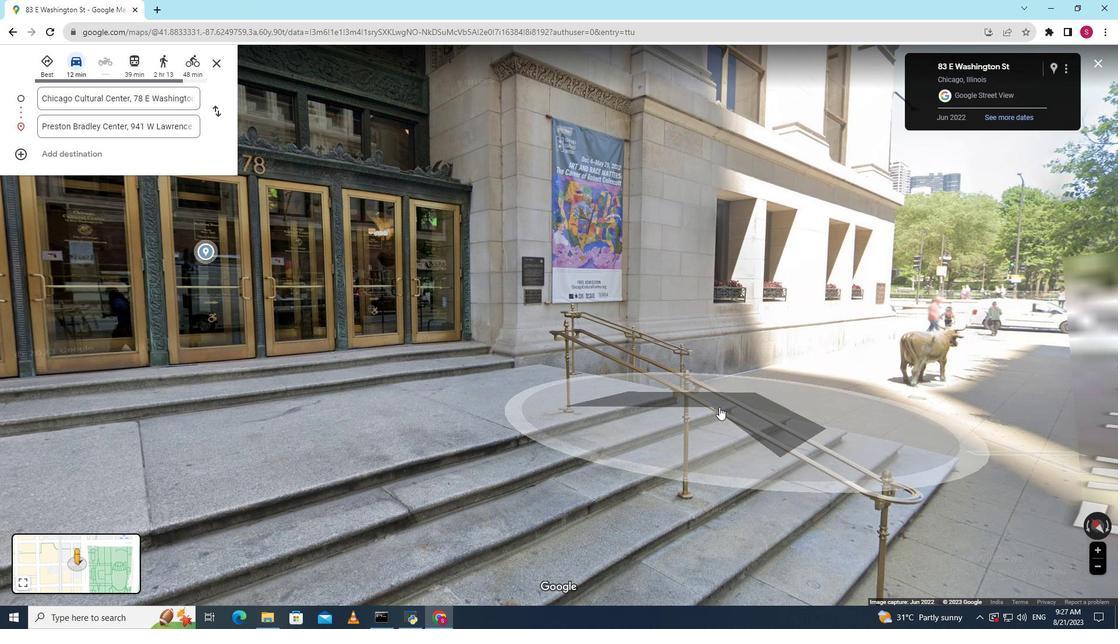 
Action: Mouse moved to (367, 391)
Screenshot: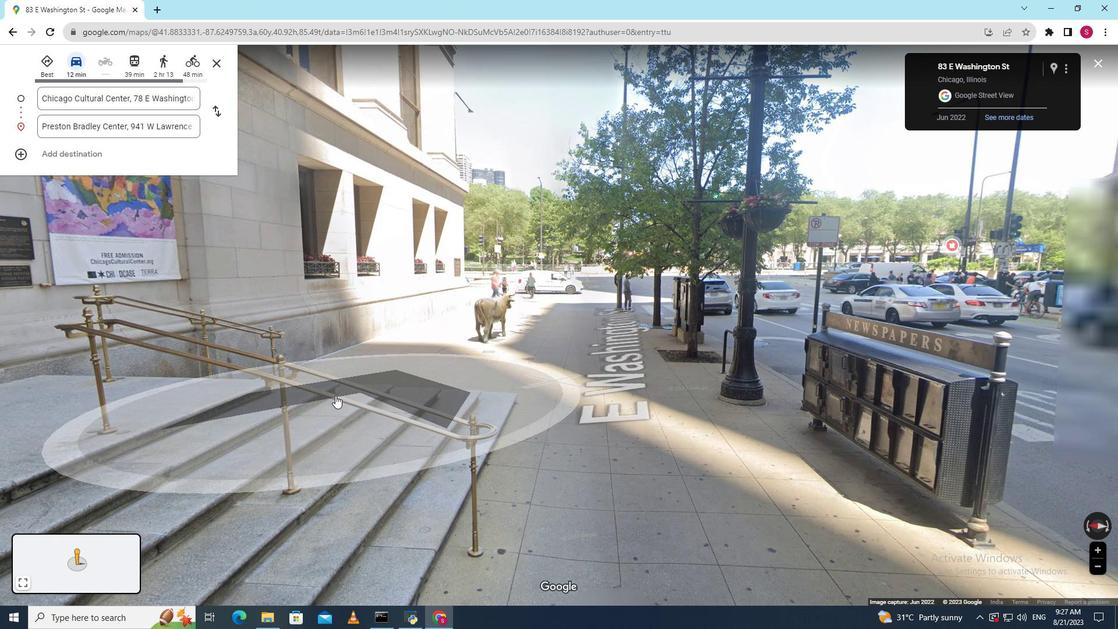 
Action: Mouse pressed left at (367, 391)
Screenshot: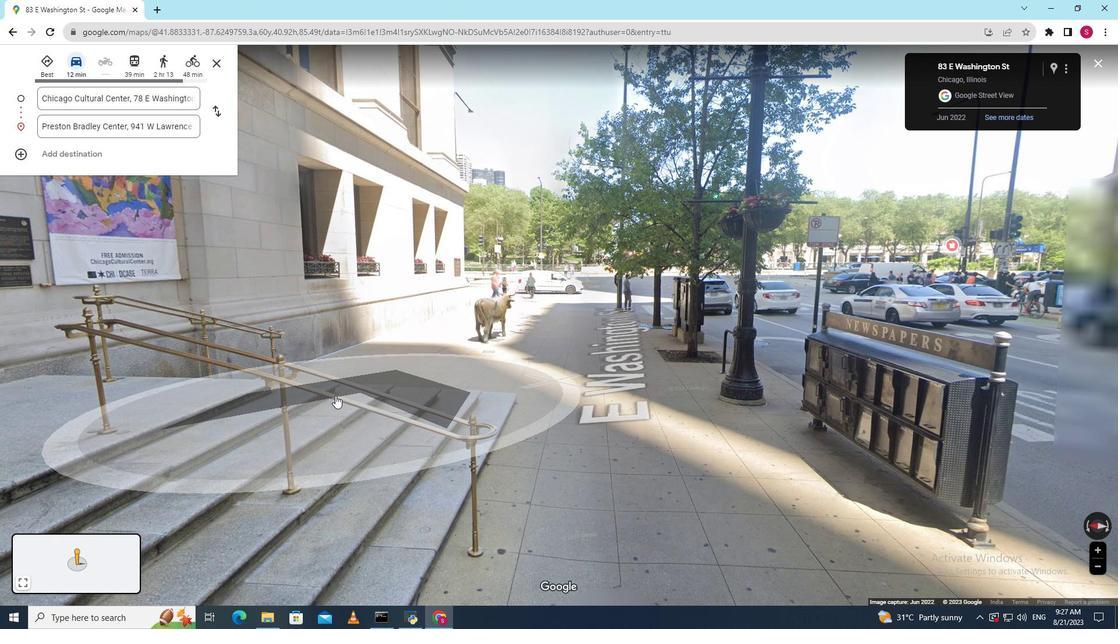 
Action: Mouse moved to (785, 395)
Screenshot: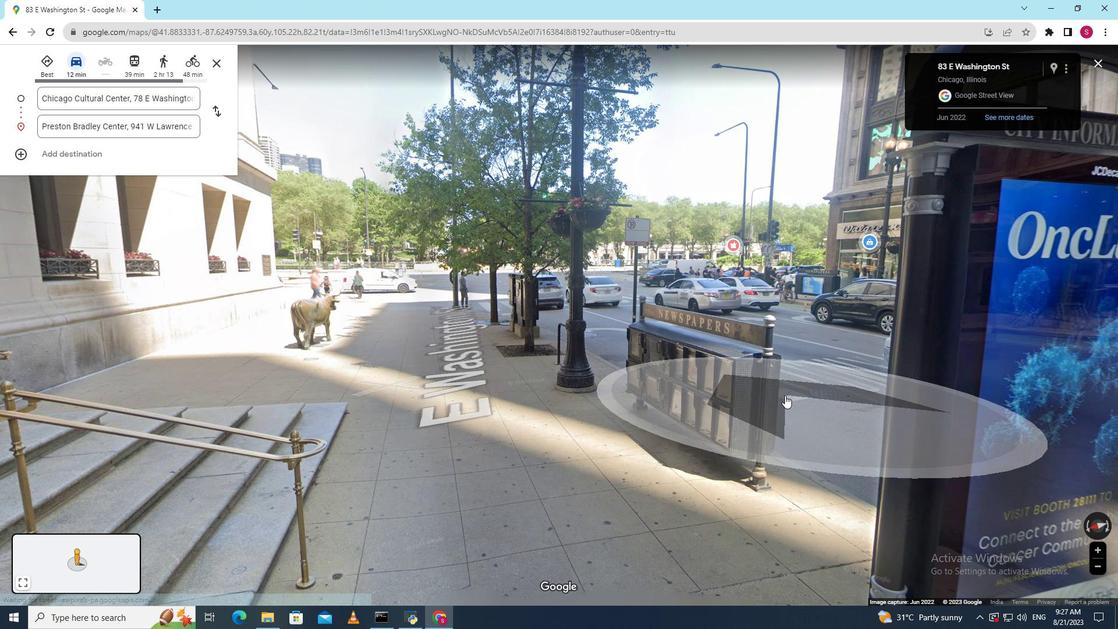 
Action: Mouse pressed left at (785, 395)
Screenshot: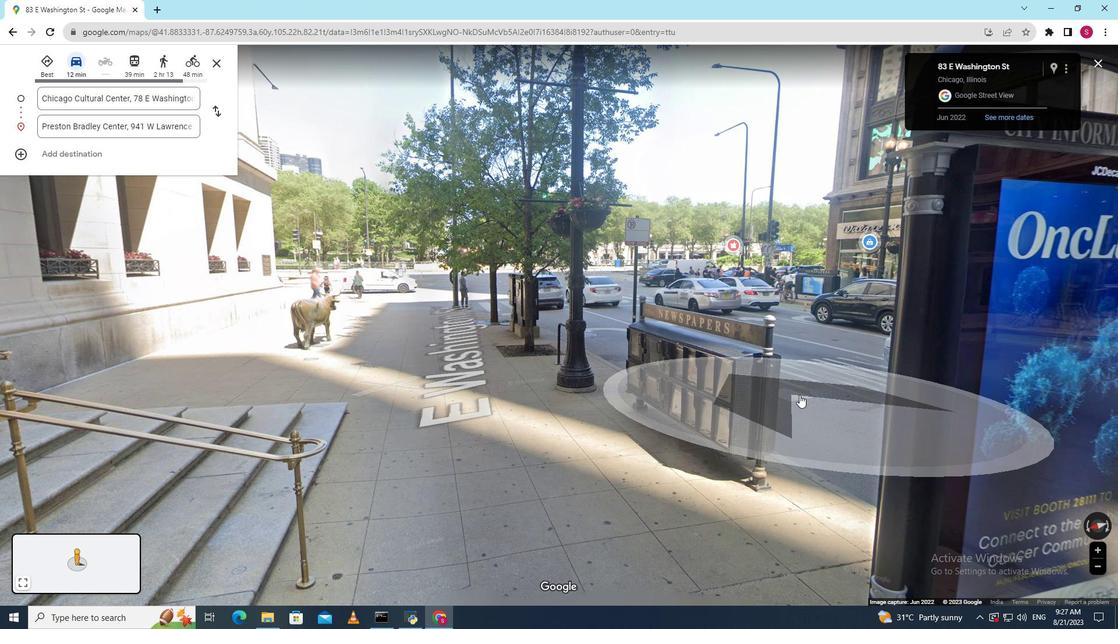 
Action: Mouse moved to (23, 584)
Screenshot: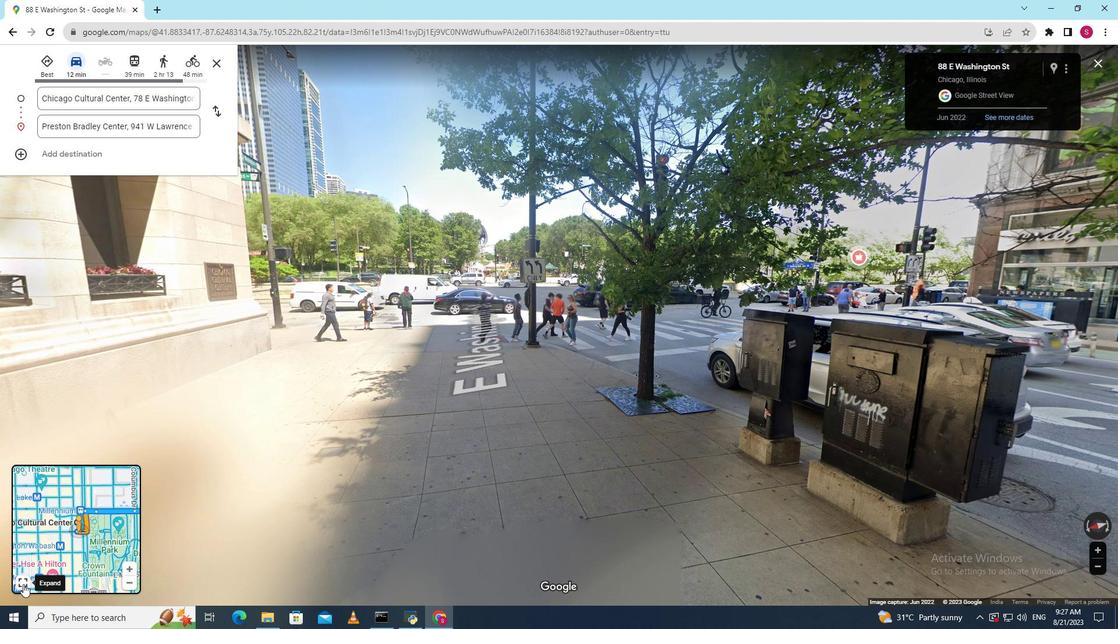 
Action: Mouse pressed left at (23, 584)
Screenshot: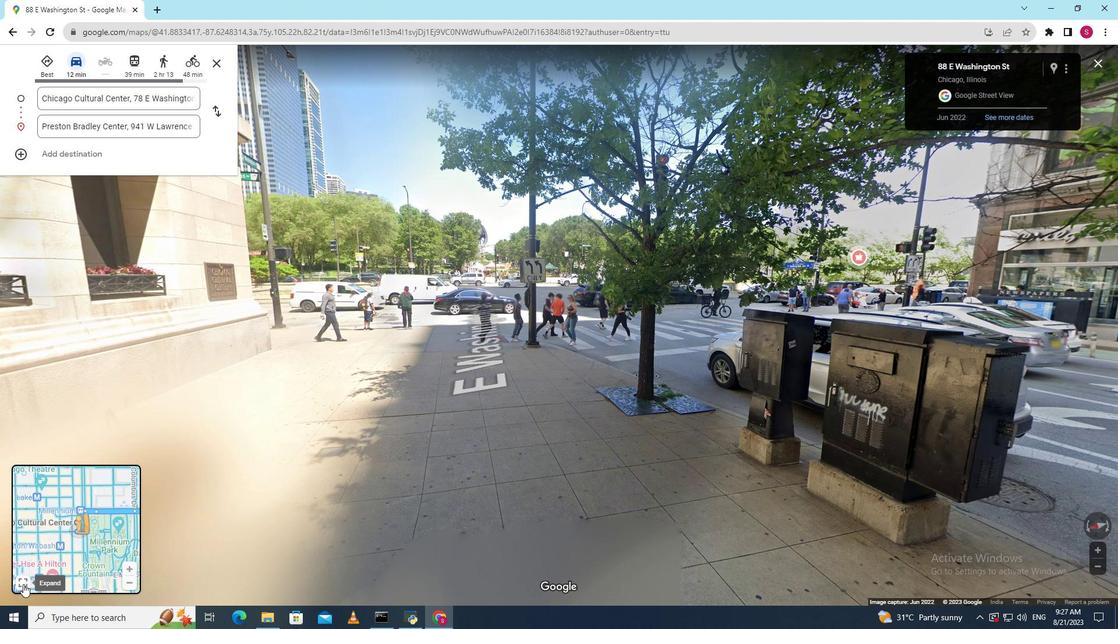 
Action: Mouse moved to (688, 469)
Screenshot: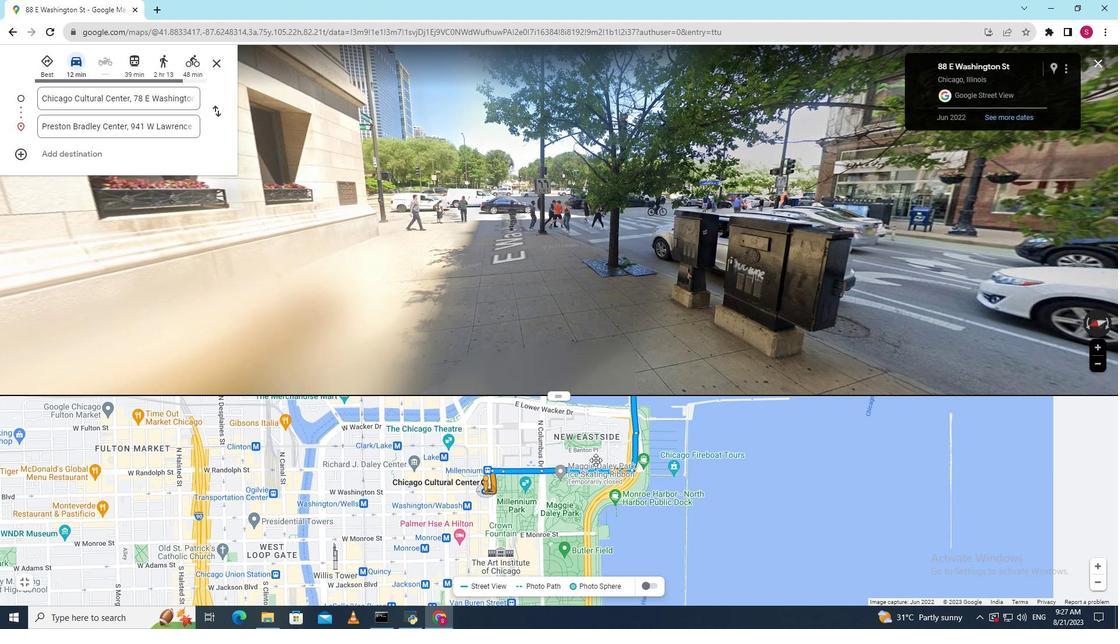 
Action: Mouse pressed left at (688, 469)
Screenshot: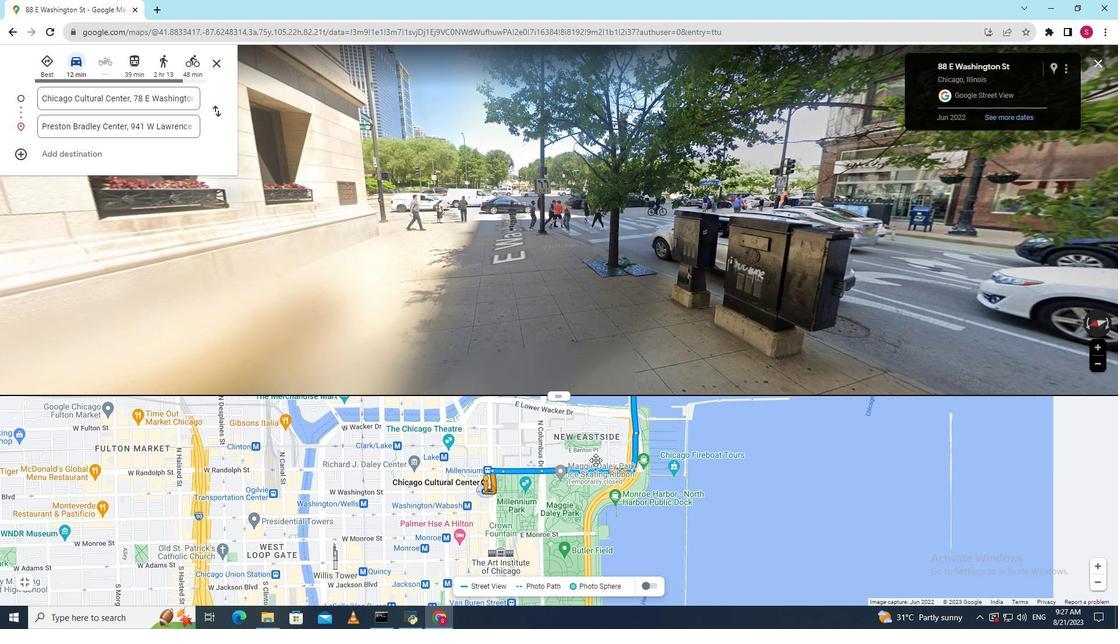 
Action: Mouse moved to (626, 315)
Screenshot: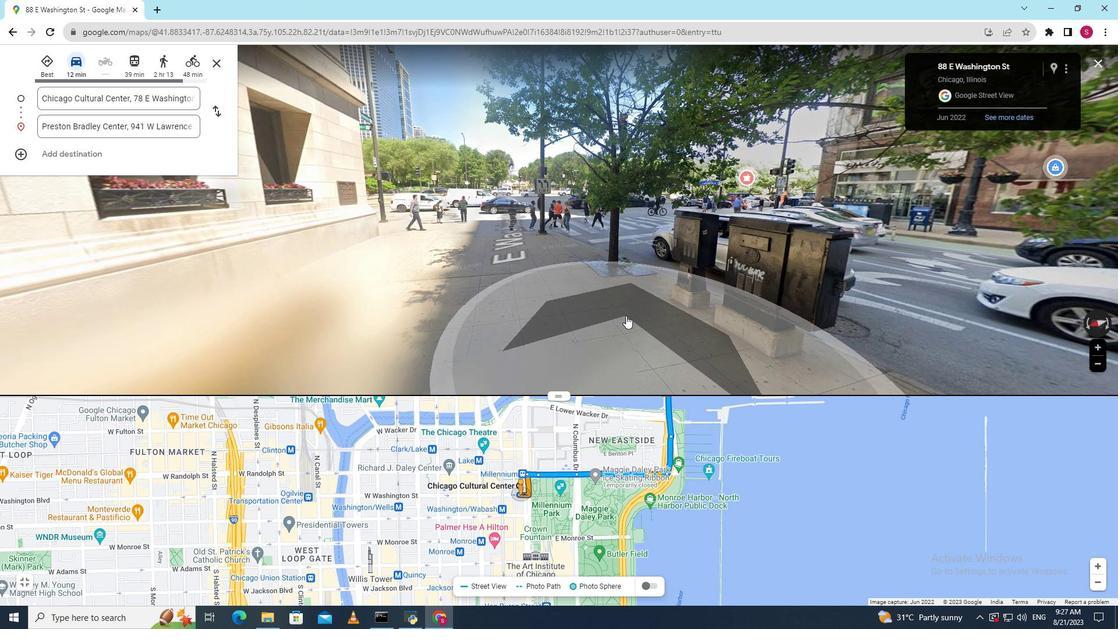 
Action: Mouse pressed left at (626, 315)
Screenshot: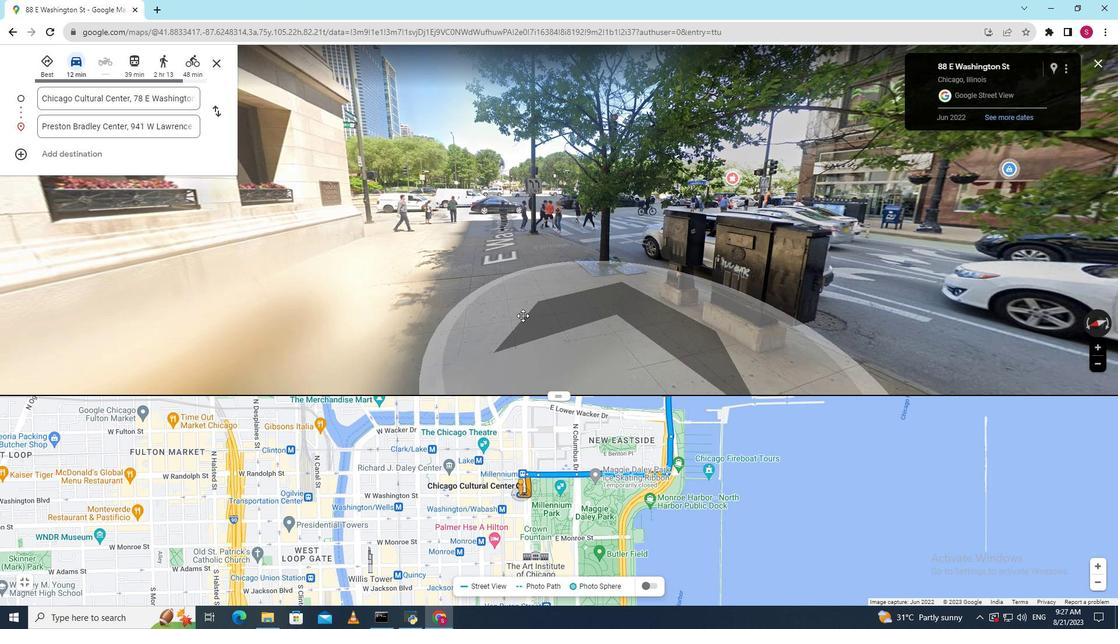 
Action: Mouse moved to (343, 293)
Screenshot: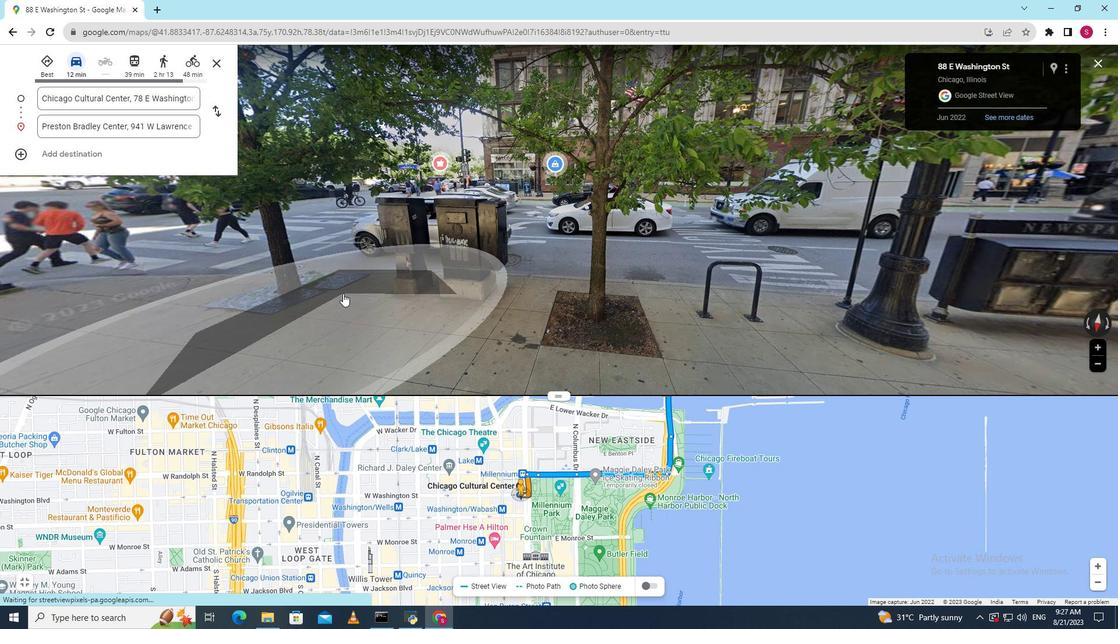 
Action: Mouse pressed left at (343, 293)
Screenshot: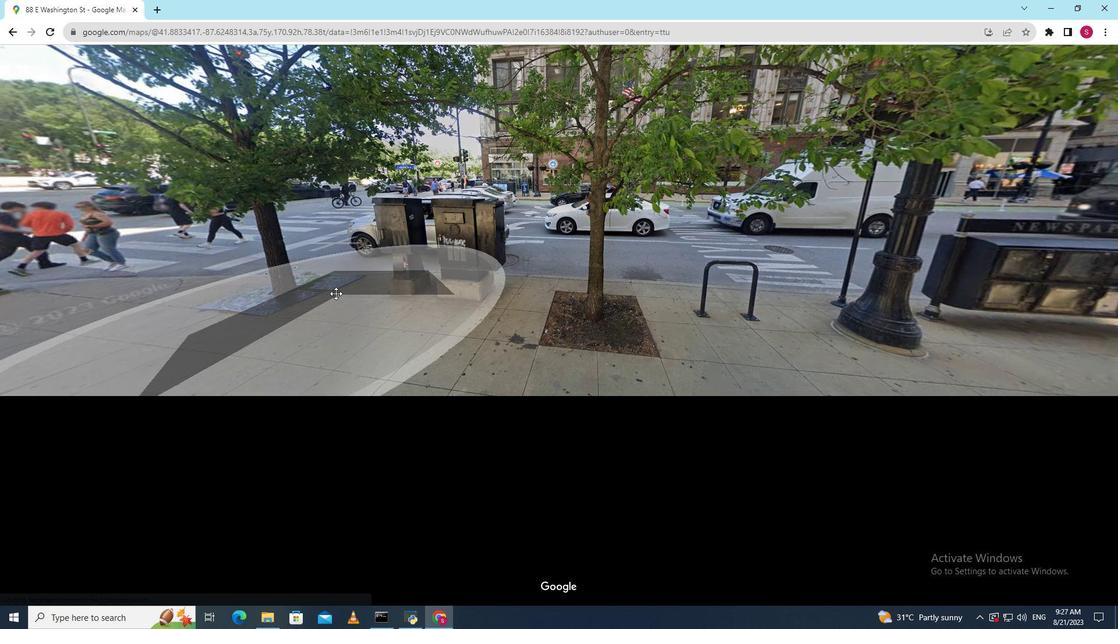 
Action: Mouse moved to (589, 238)
Screenshot: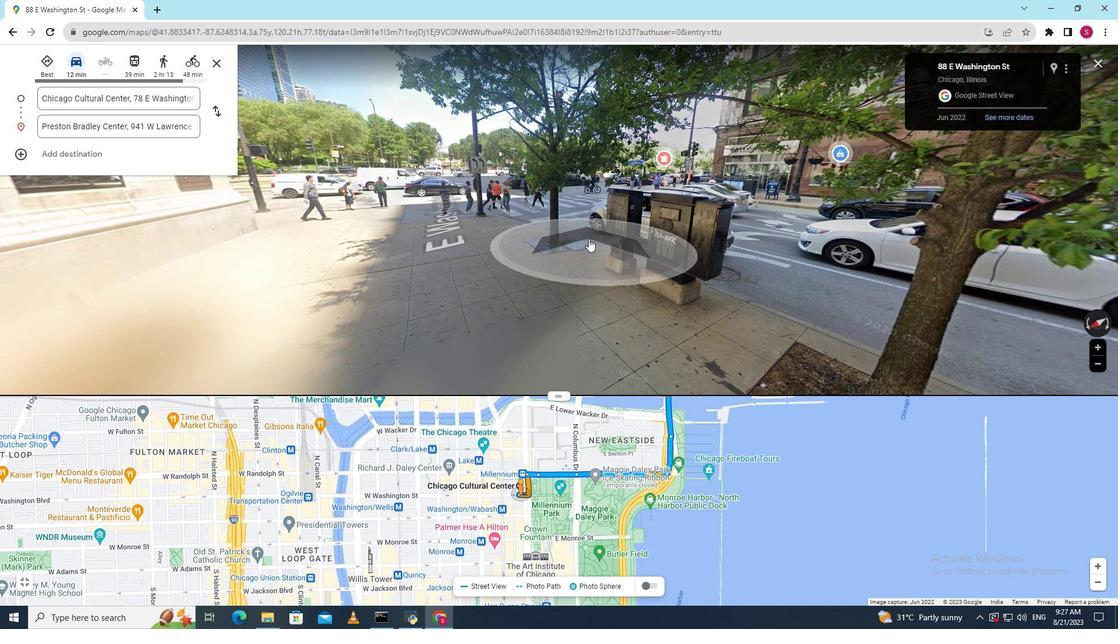 
Action: Mouse pressed left at (589, 238)
Screenshot: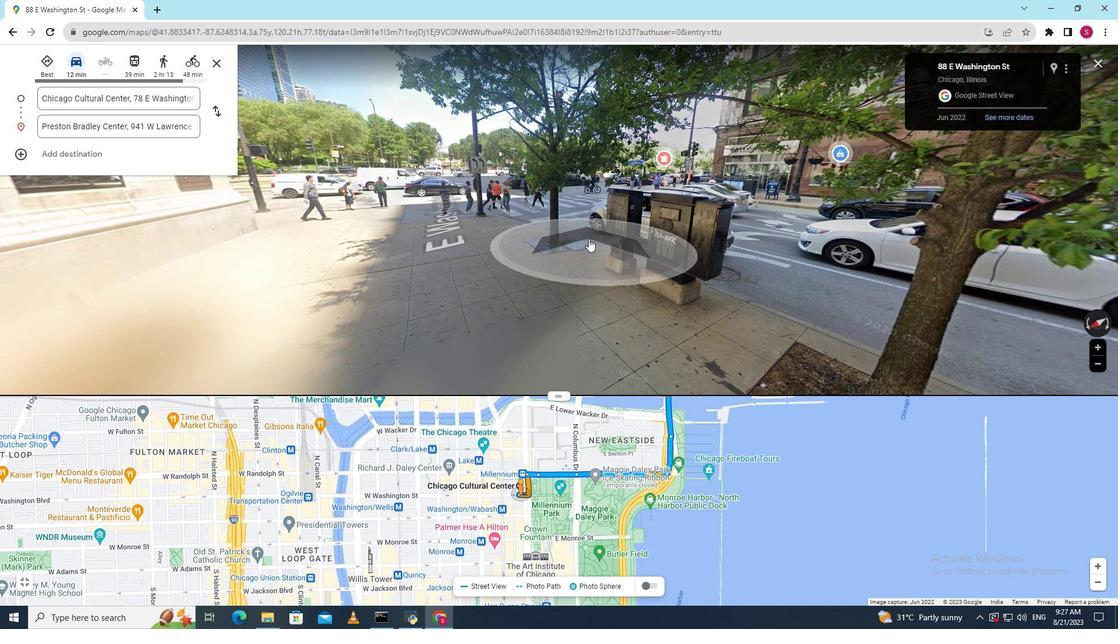 
Action: Mouse moved to (484, 227)
Screenshot: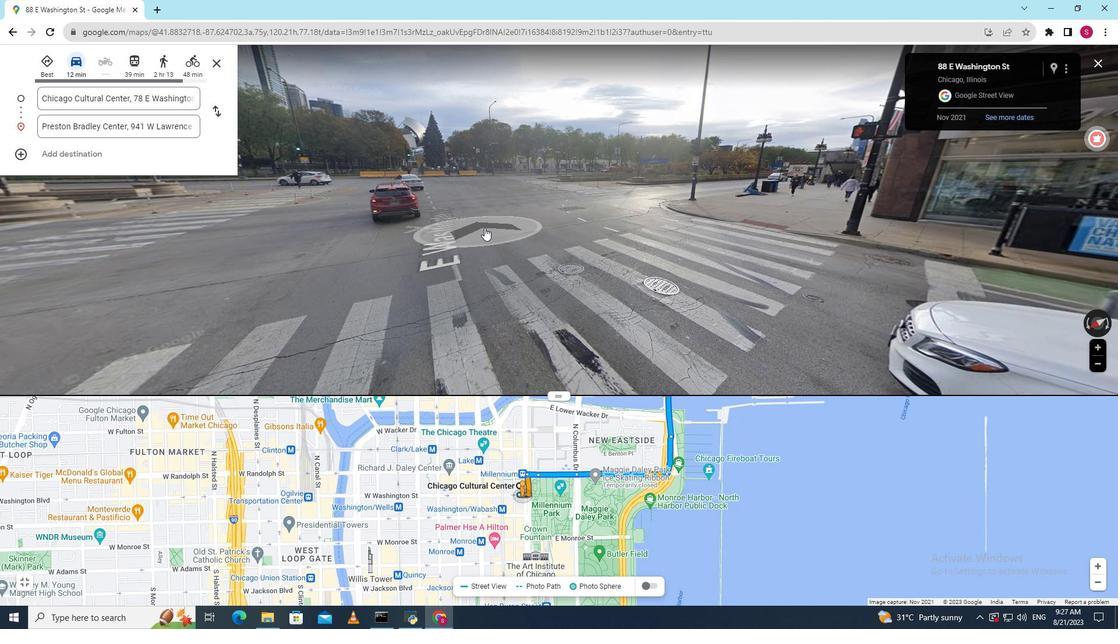 
Action: Mouse pressed left at (484, 227)
Screenshot: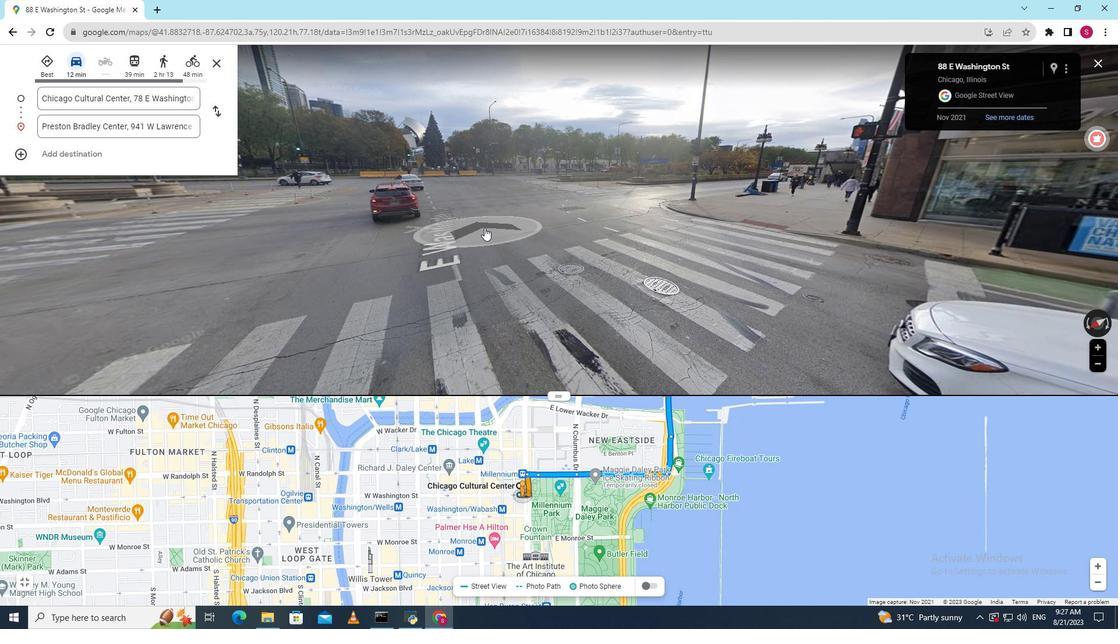 
Action: Mouse moved to (479, 215)
Screenshot: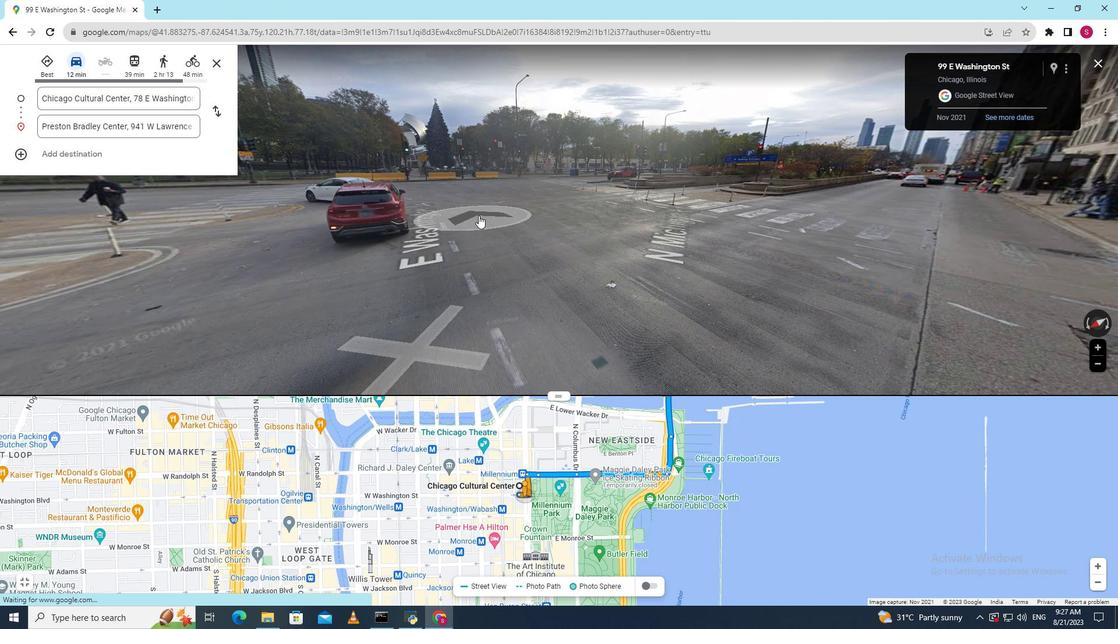 
Action: Mouse pressed left at (479, 215)
Screenshot: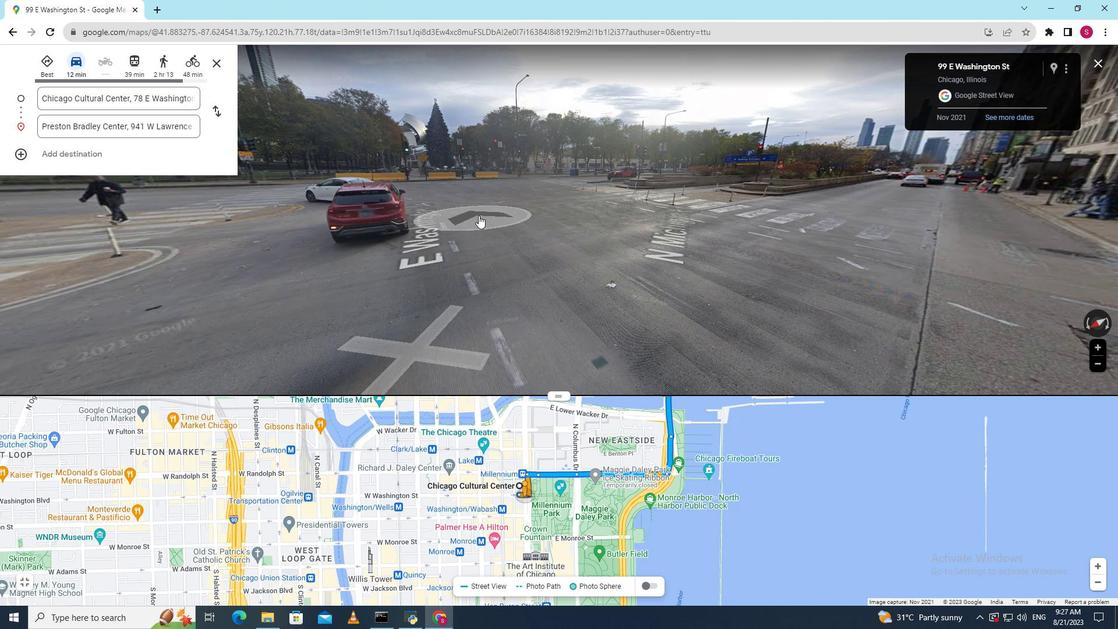 
Action: Mouse moved to (445, 189)
Screenshot: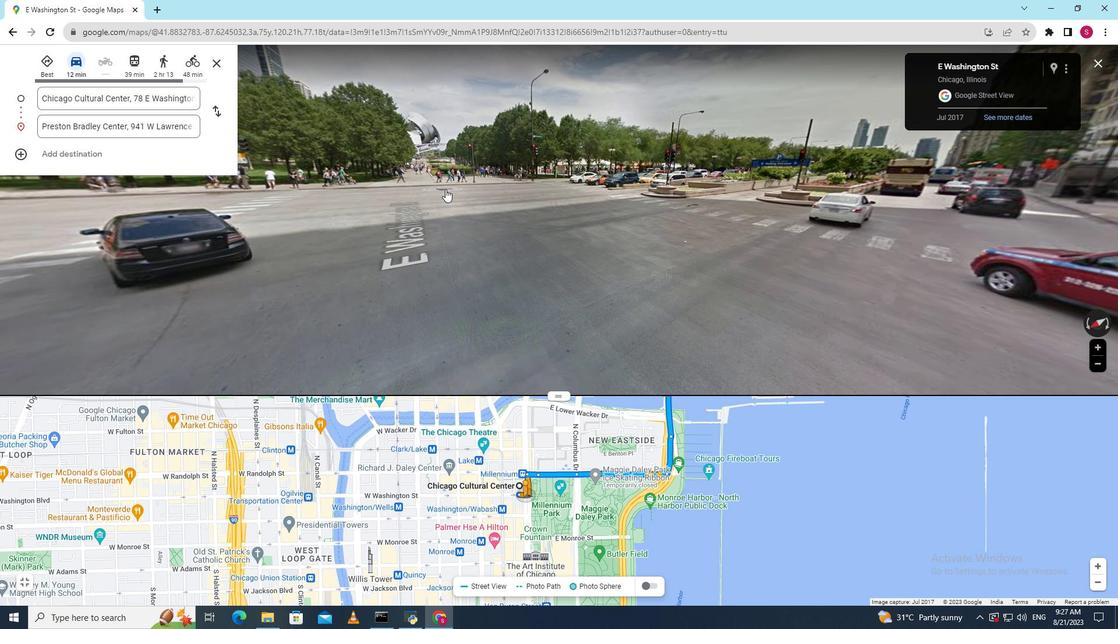 
Action: Mouse pressed left at (445, 189)
Screenshot: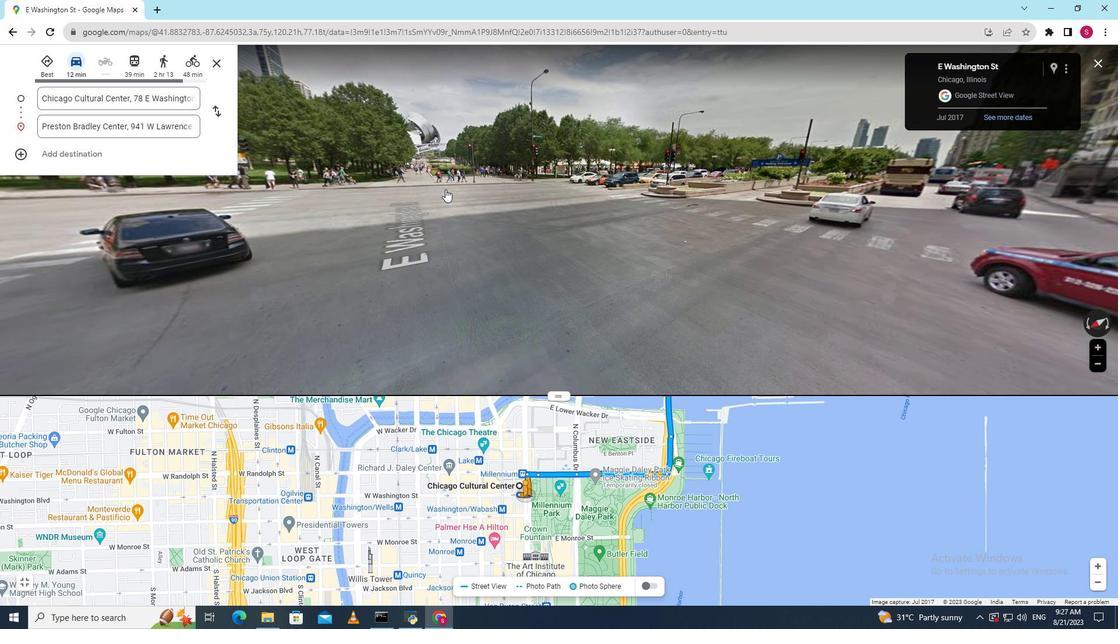 
Action: Mouse moved to (760, 259)
Screenshot: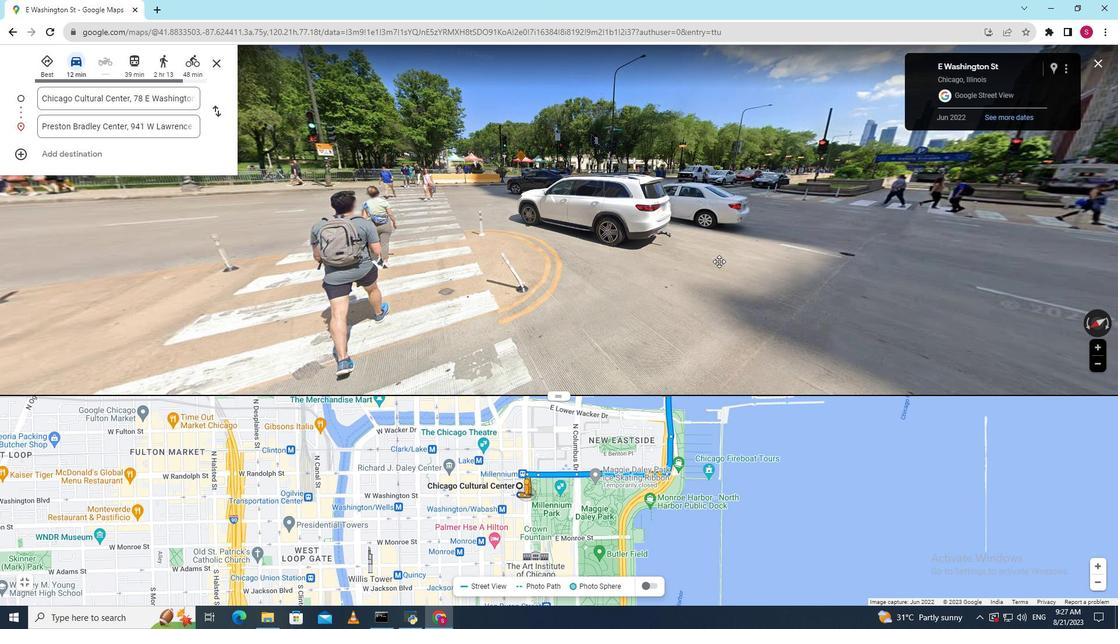 
Action: Mouse pressed left at (760, 259)
Screenshot: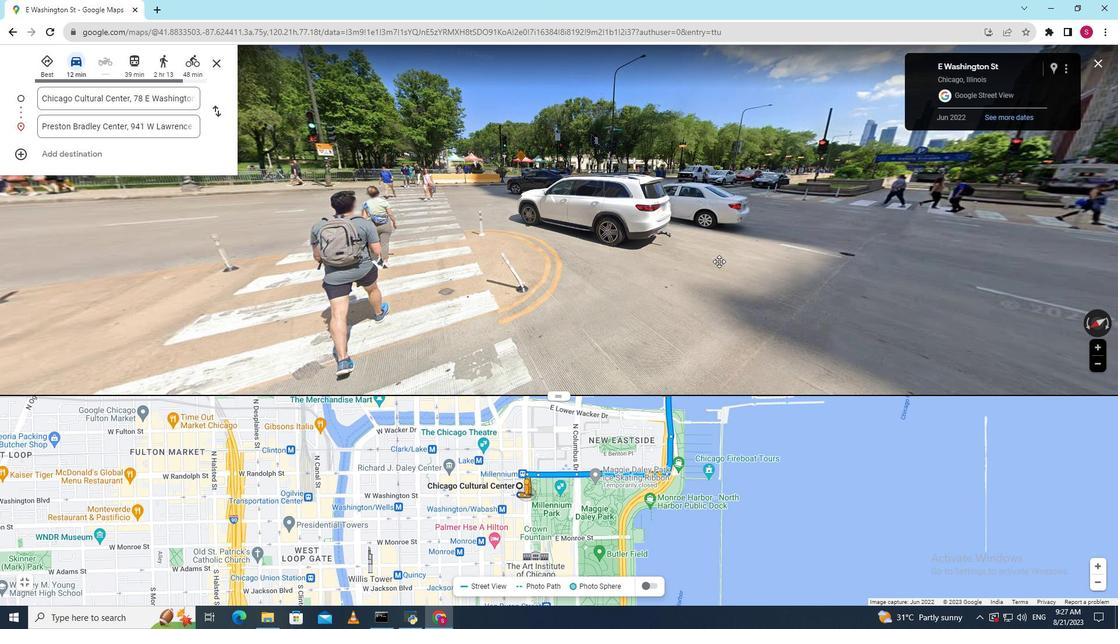
Action: Mouse moved to (606, 206)
Screenshot: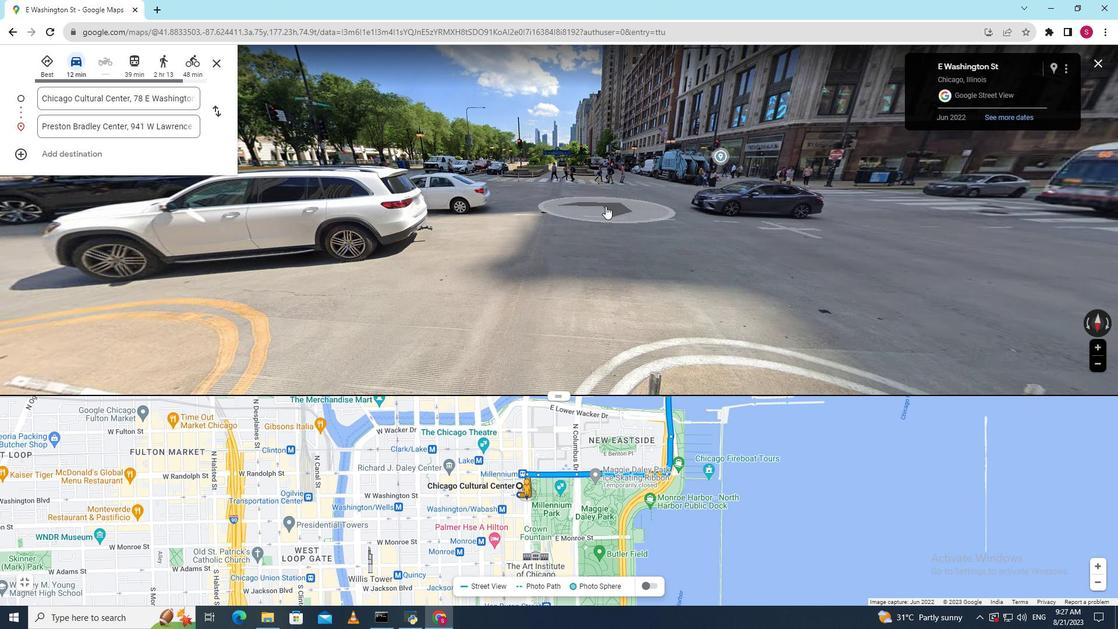 
Action: Mouse pressed left at (606, 206)
Screenshot: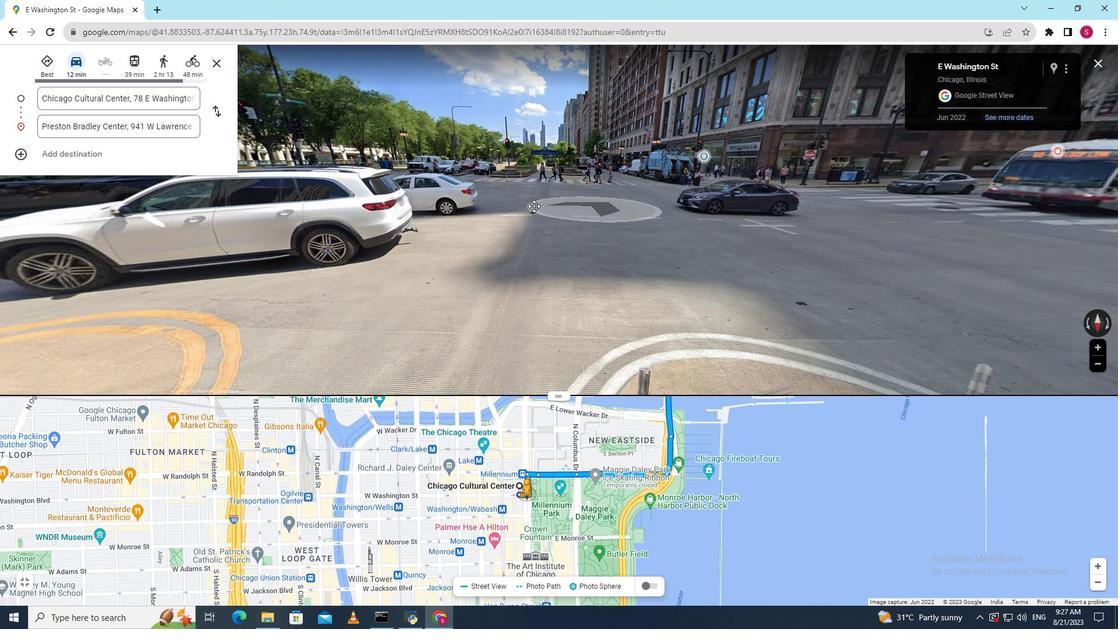 
Action: Mouse moved to (548, 236)
Screenshot: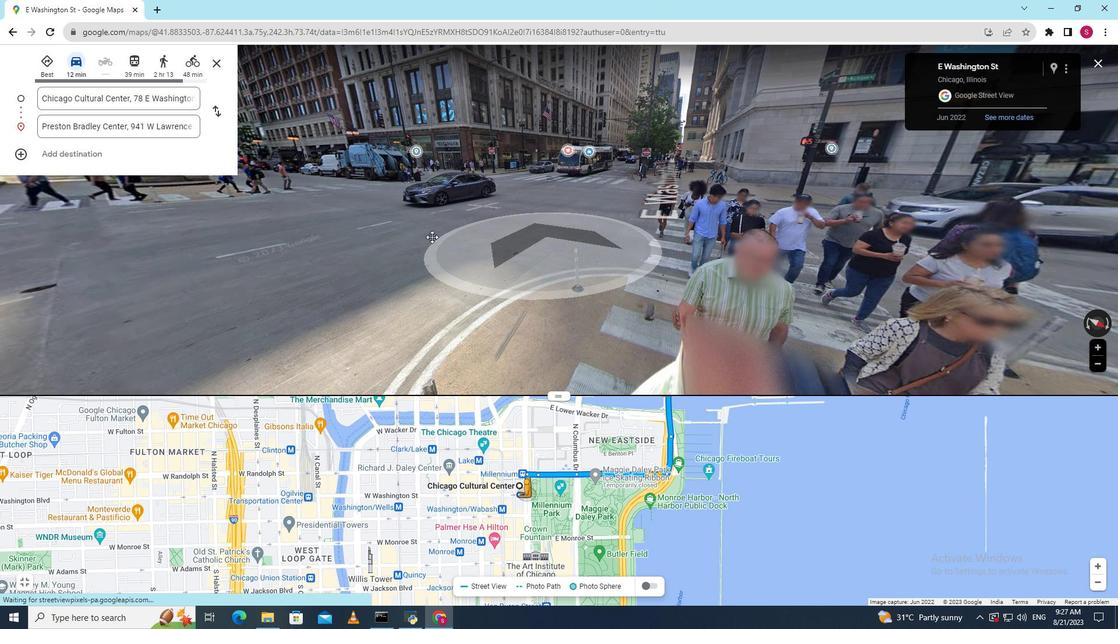 
Action: Mouse pressed left at (548, 236)
Screenshot: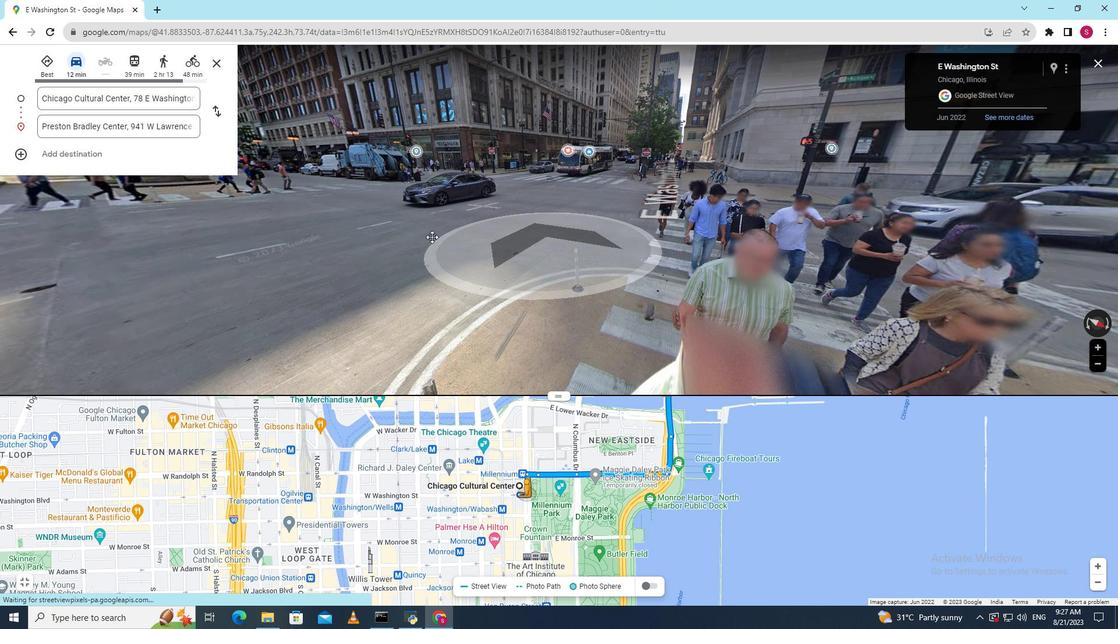 
Action: Mouse moved to (548, 261)
Screenshot: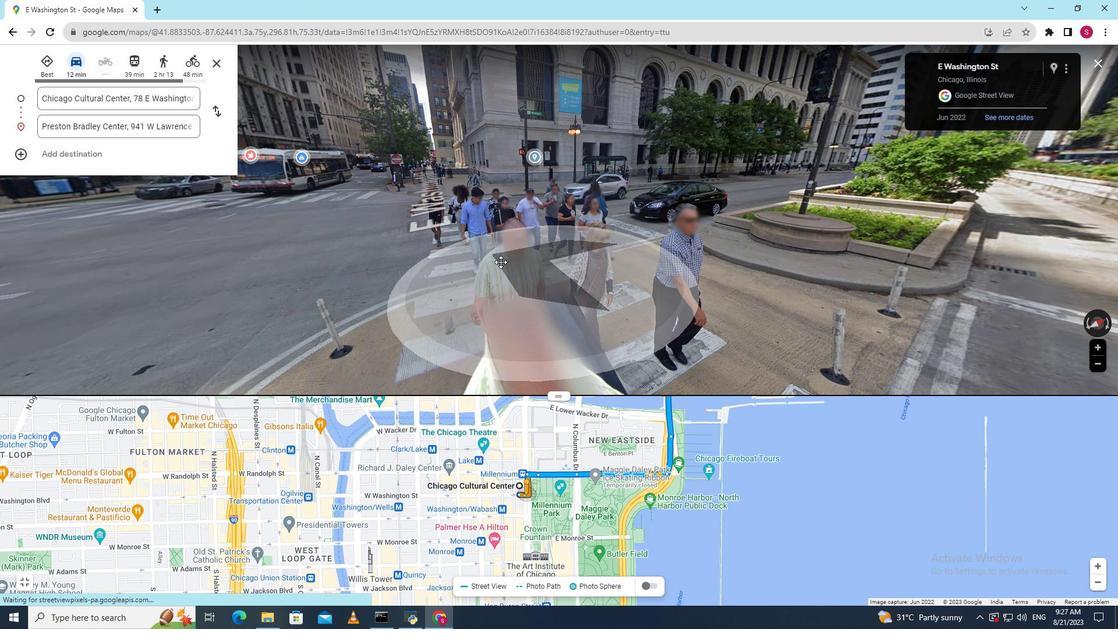 
Action: Mouse pressed left at (548, 261)
Screenshot: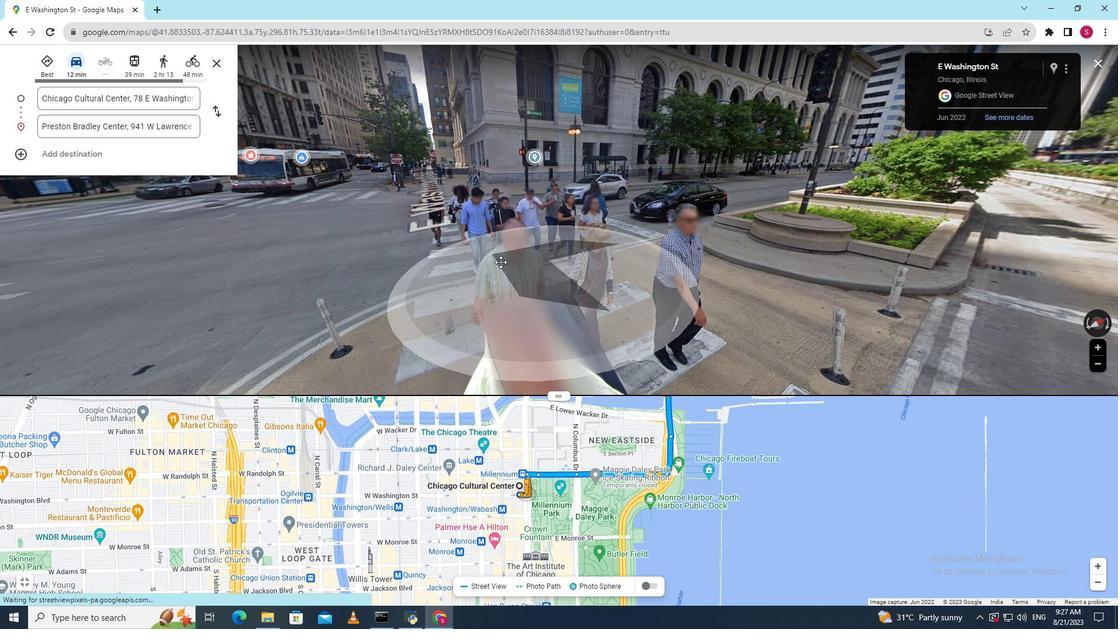 
Action: Mouse moved to (577, 263)
Screenshot: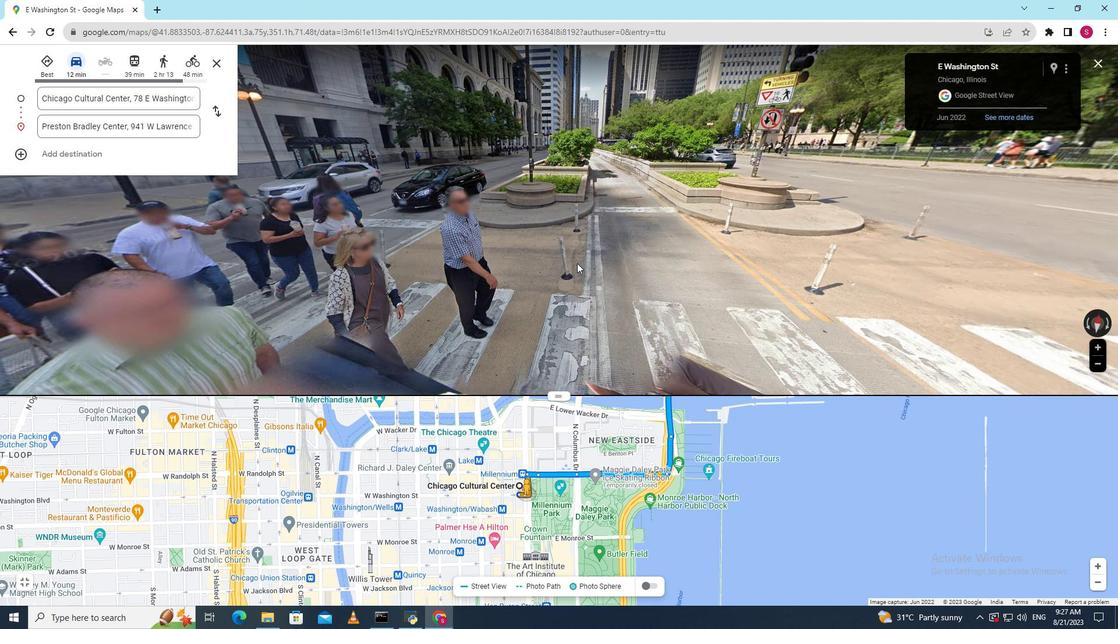 
Action: Mouse pressed left at (577, 263)
Screenshot: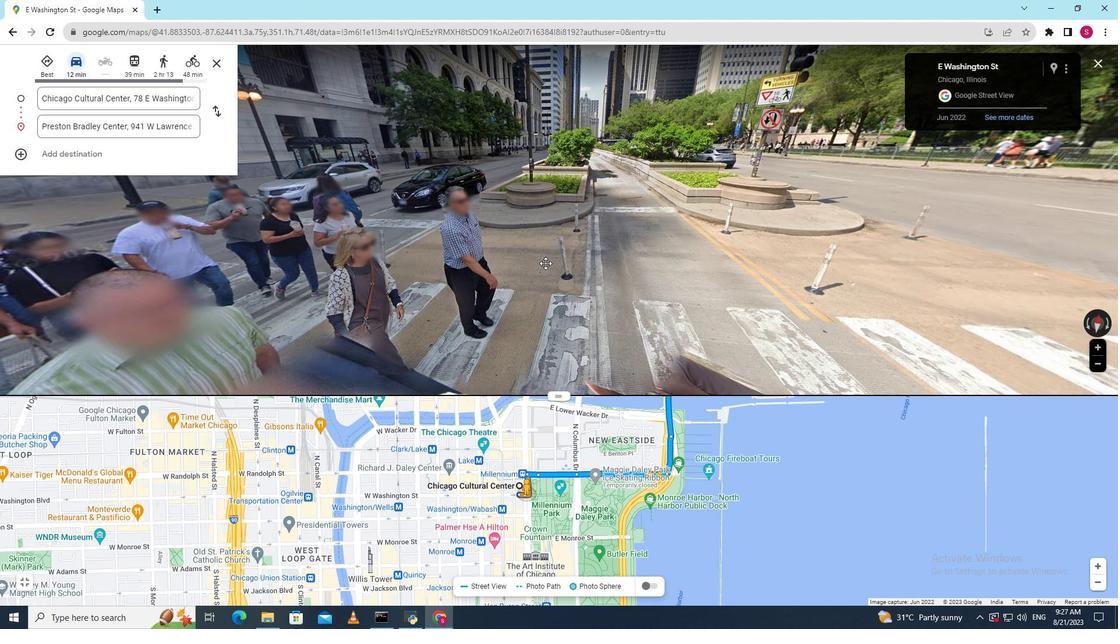 
Action: Mouse moved to (824, 182)
Screenshot: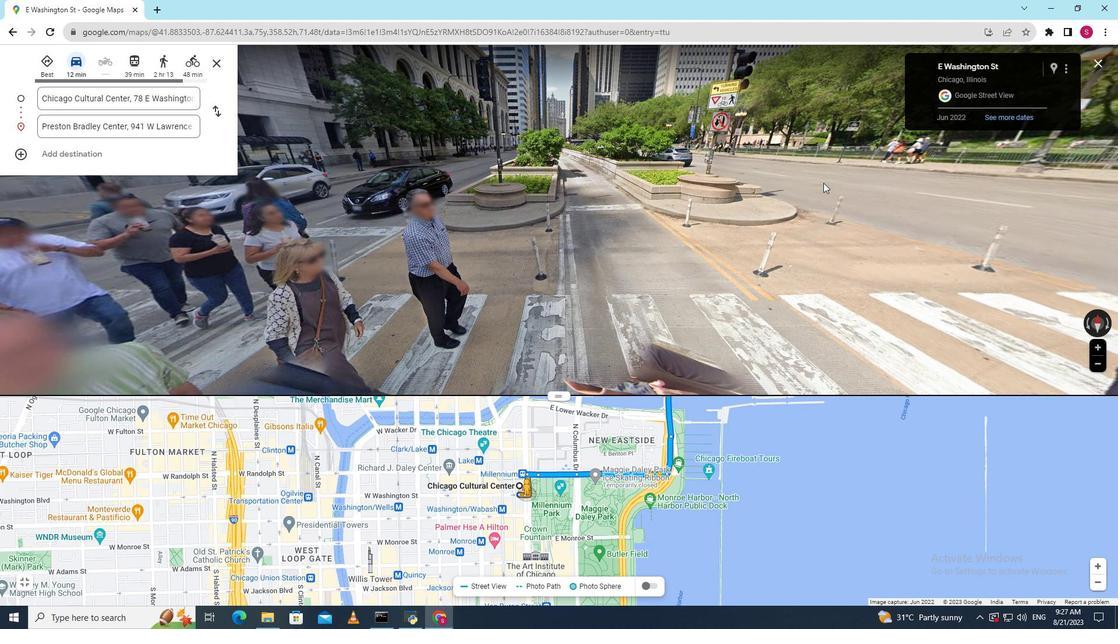 
Action: Mouse pressed left at (824, 182)
Screenshot: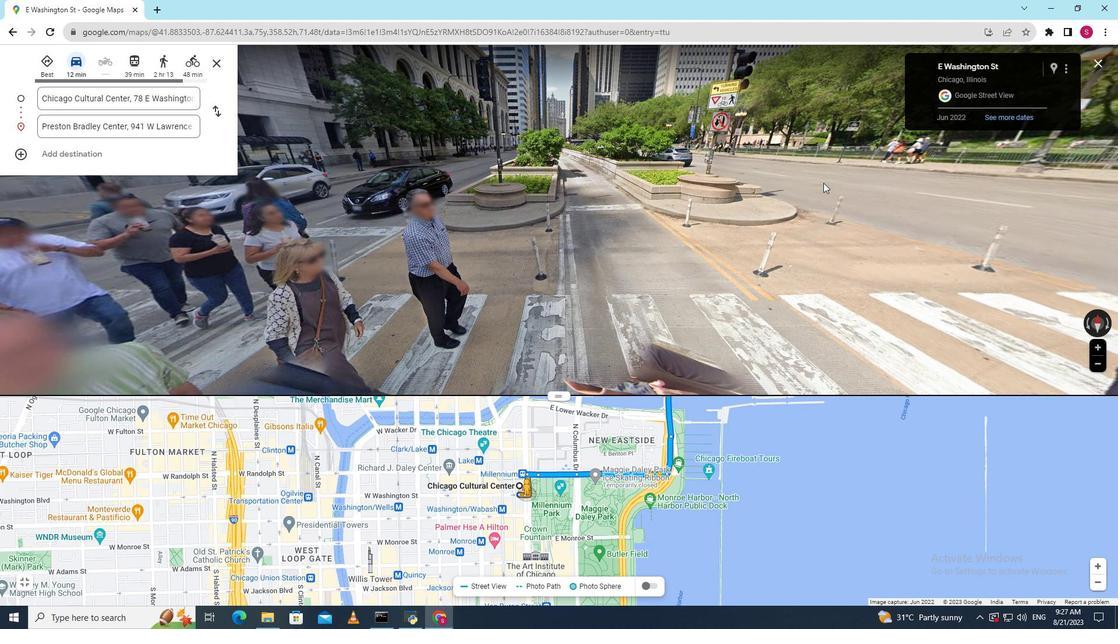 
Action: Mouse moved to (476, 161)
Screenshot: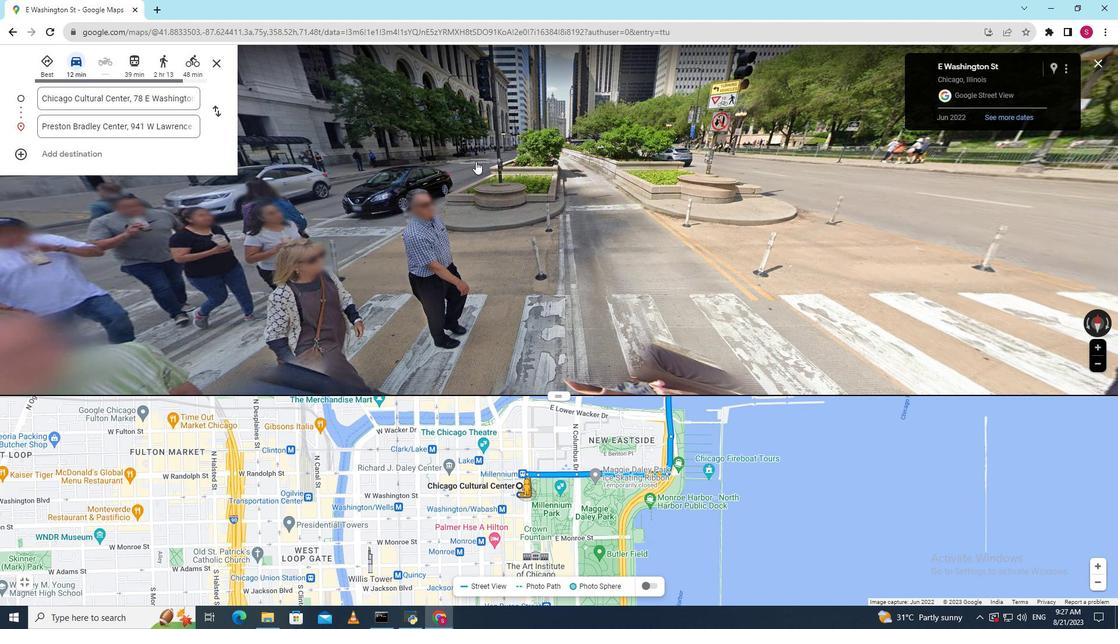
Action: Mouse pressed left at (476, 161)
Screenshot: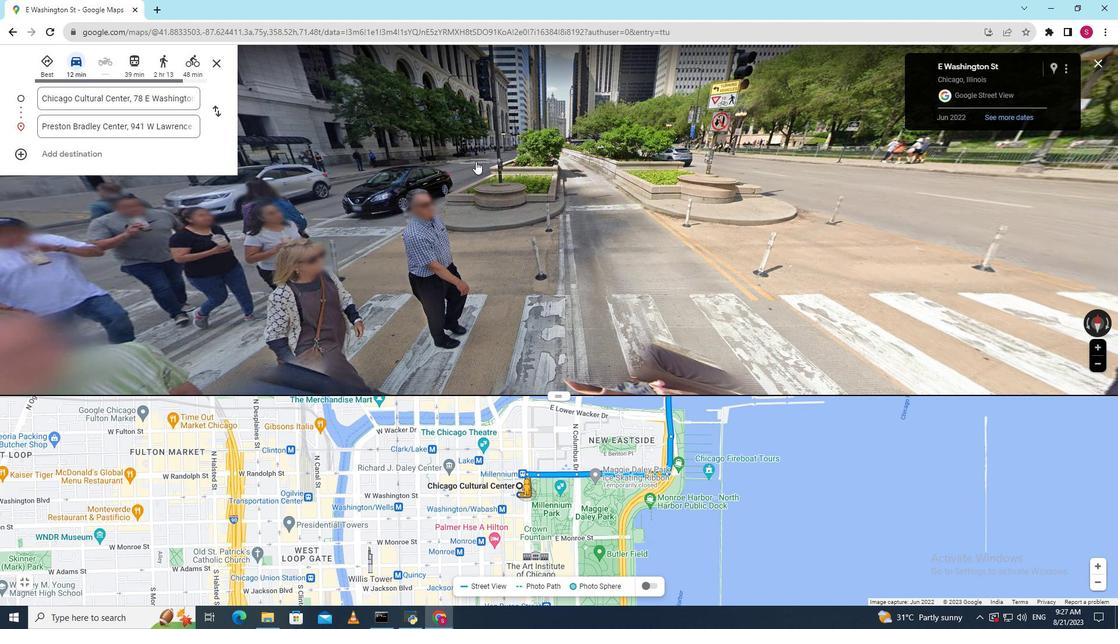 
Action: Mouse moved to (519, 193)
Screenshot: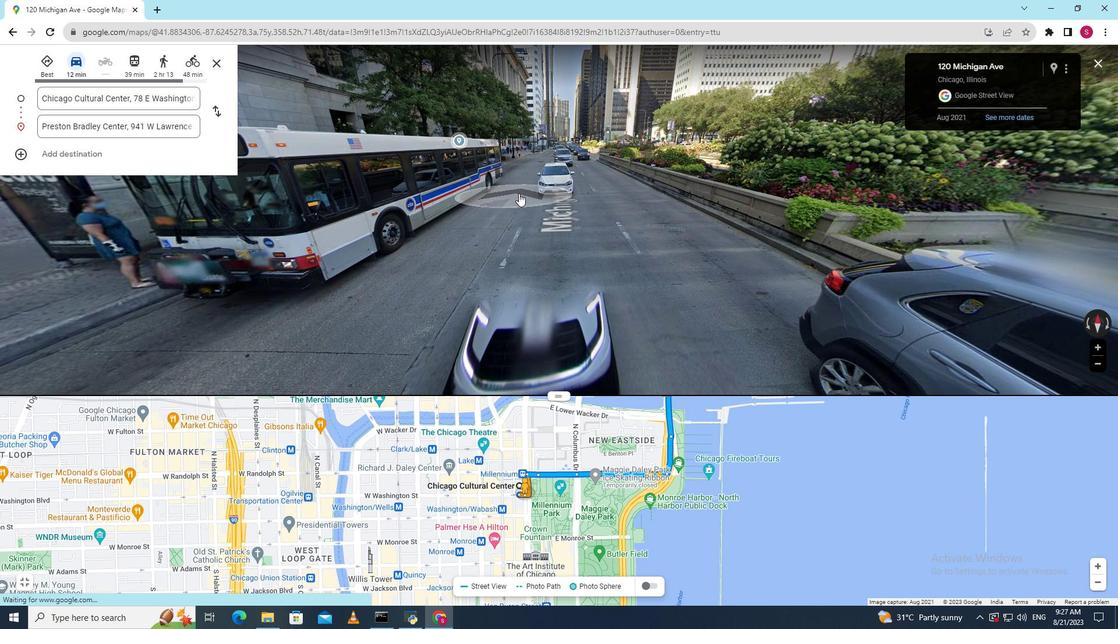 
Action: Mouse pressed left at (519, 193)
Screenshot: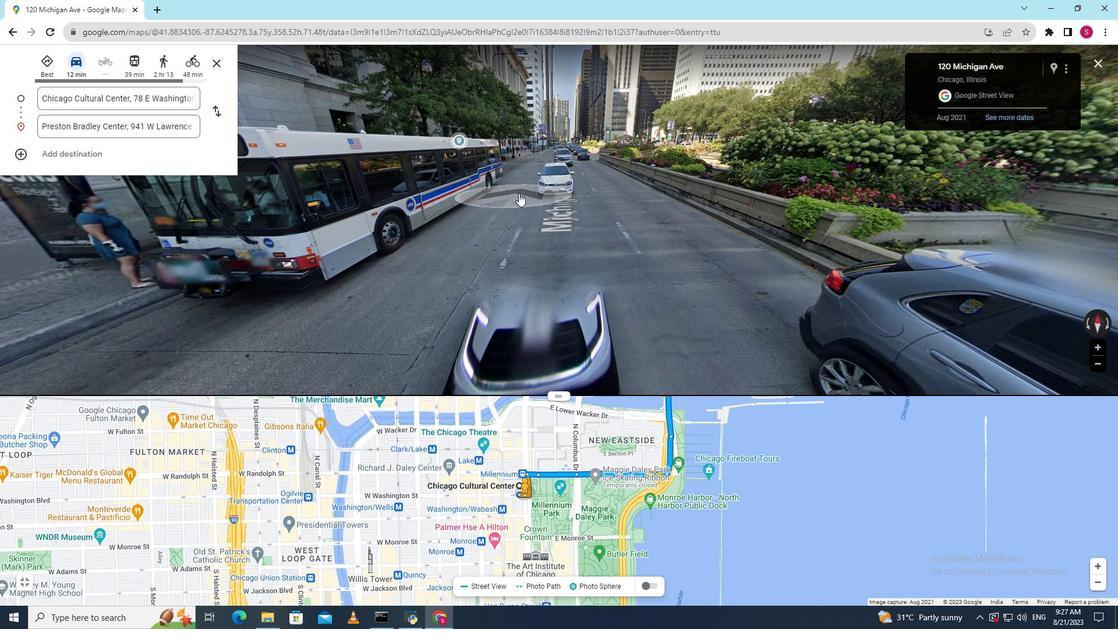 
Action: Mouse moved to (506, 184)
Screenshot: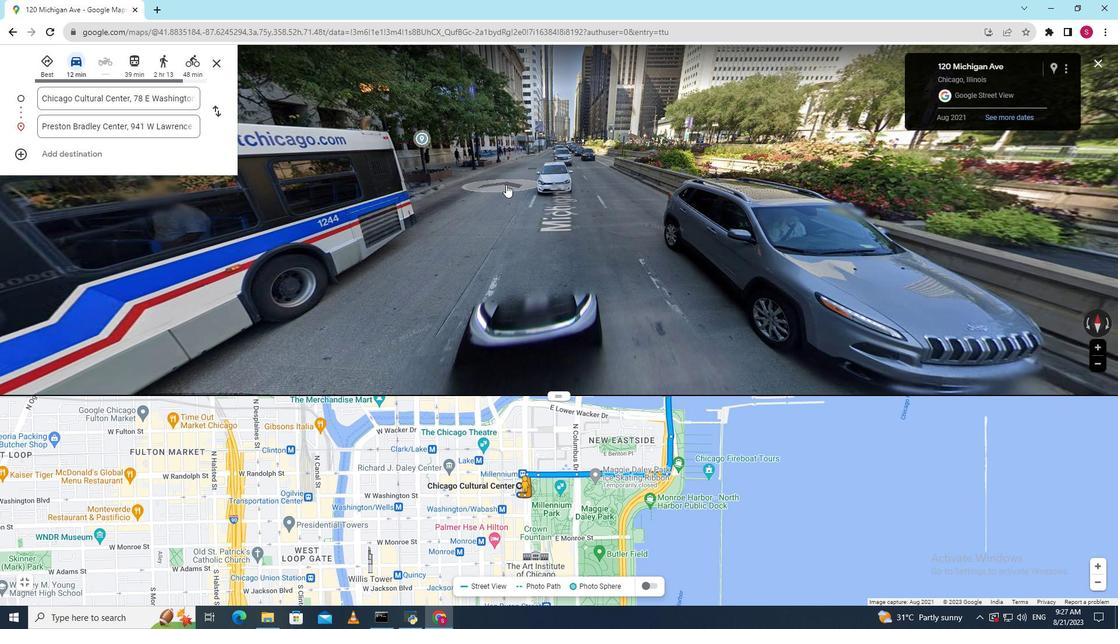 
Action: Mouse pressed left at (506, 184)
Screenshot: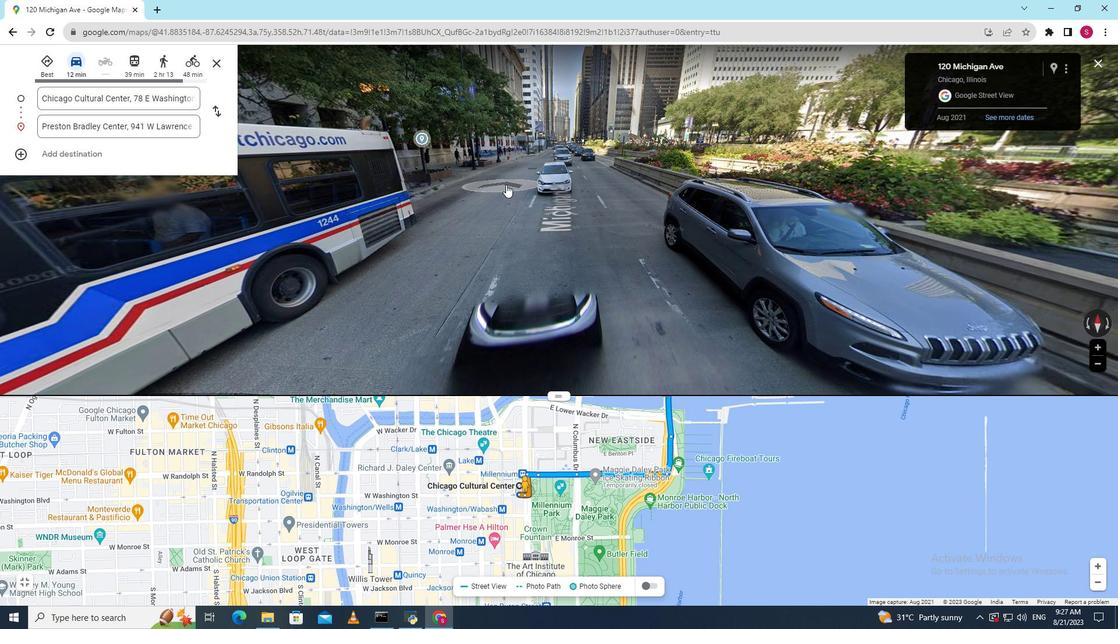 
Action: Mouse moved to (529, 485)
Screenshot: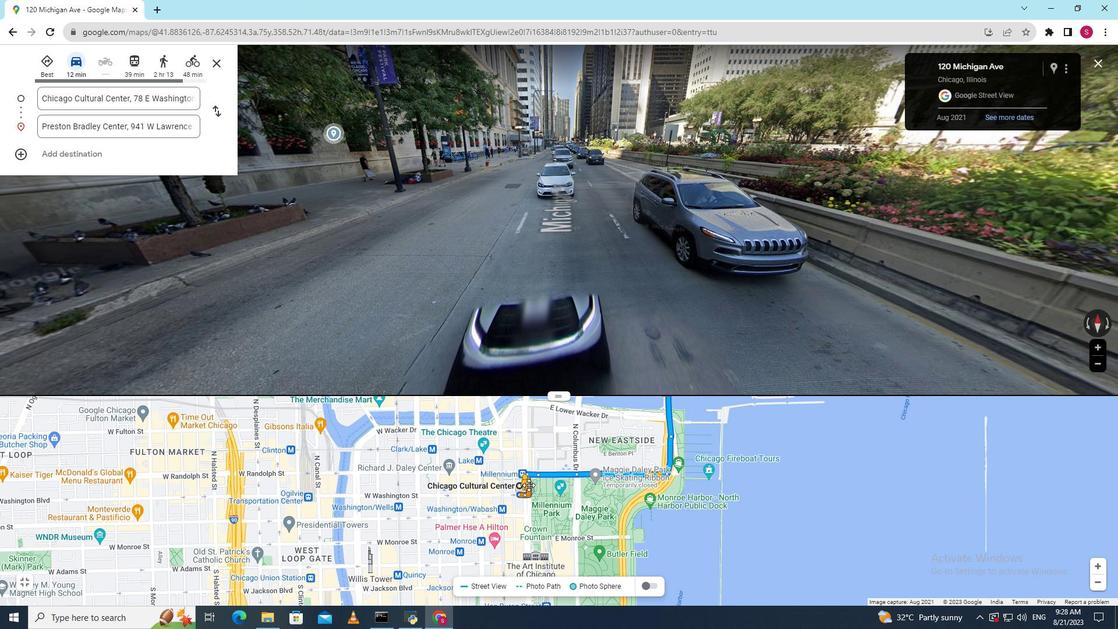 
Action: Mouse pressed left at (529, 485)
Screenshot: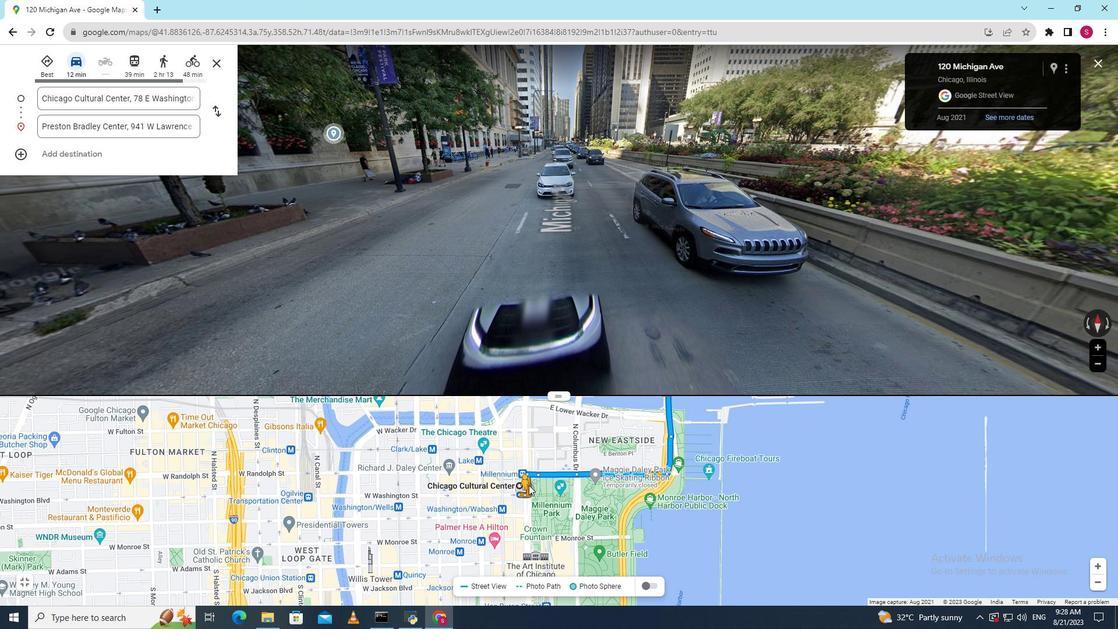 
Action: Mouse moved to (759, 335)
Screenshot: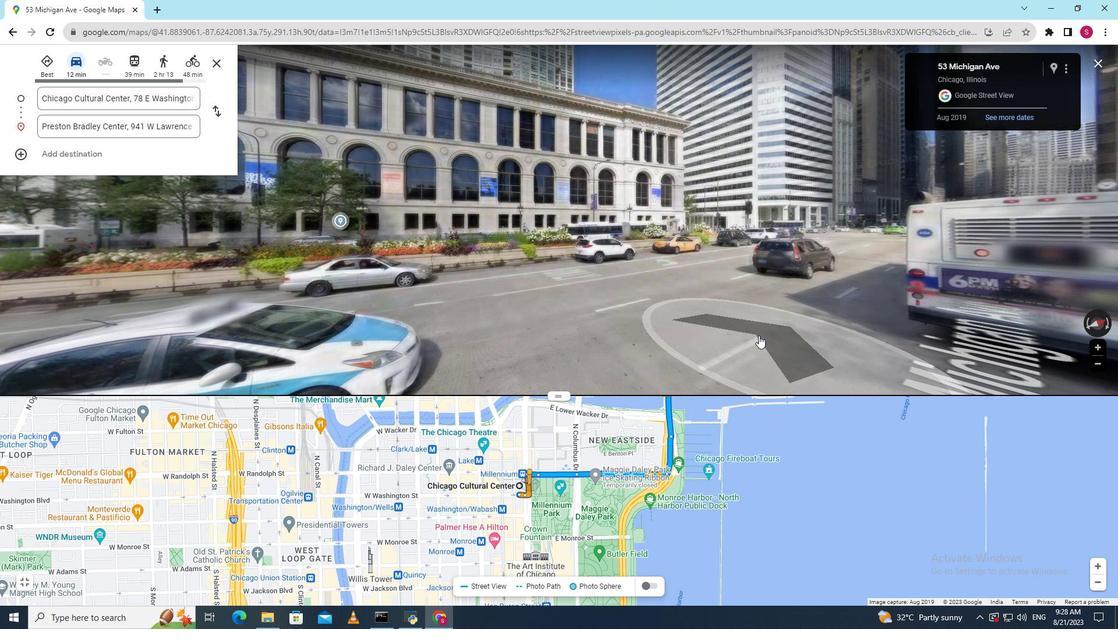 
Action: Mouse pressed left at (759, 335)
Screenshot: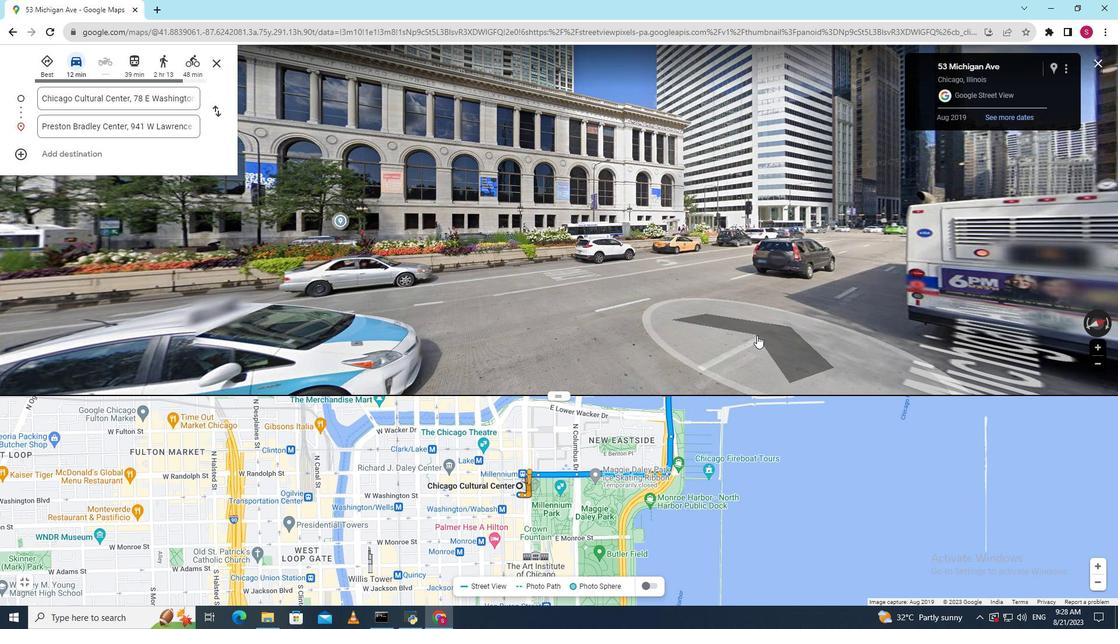 
Action: Mouse moved to (603, 270)
Screenshot: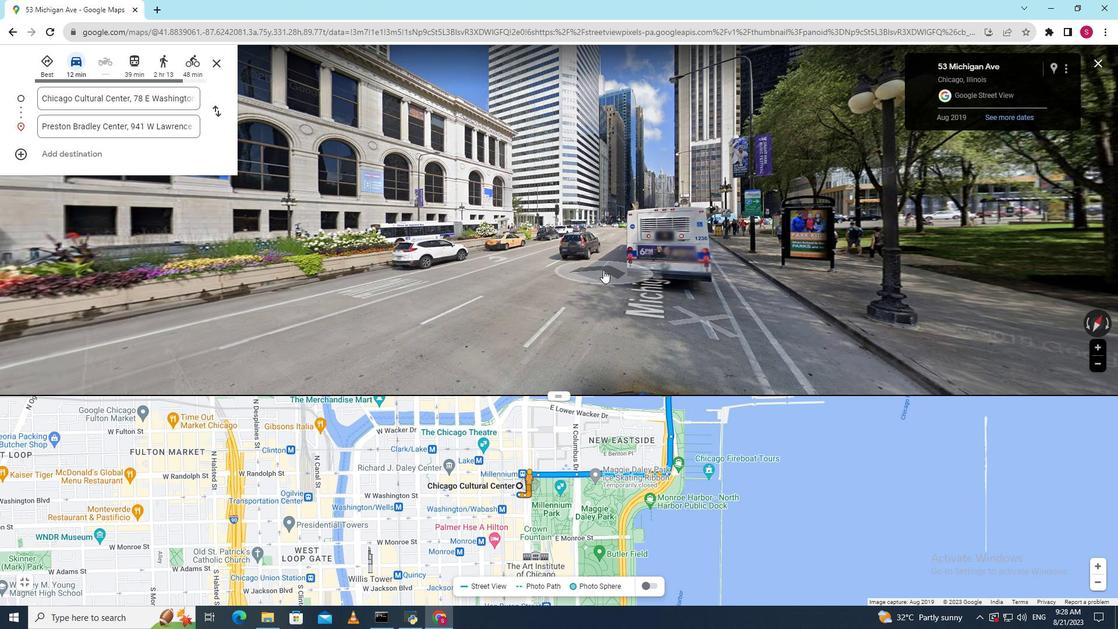 
Action: Mouse pressed left at (603, 270)
Screenshot: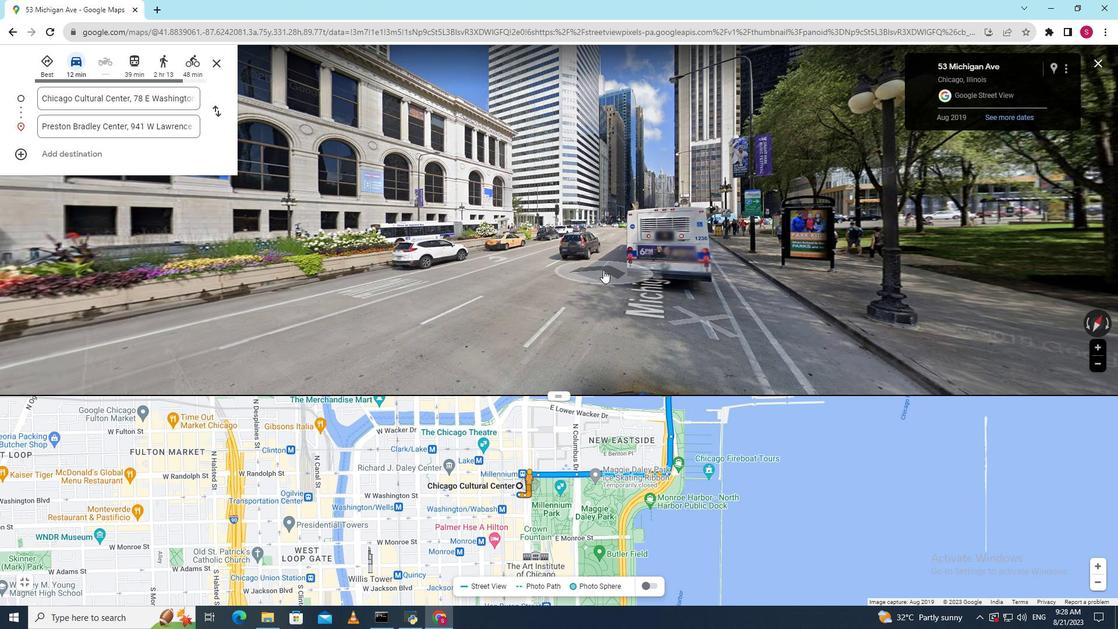 
Action: Mouse moved to (662, 241)
Screenshot: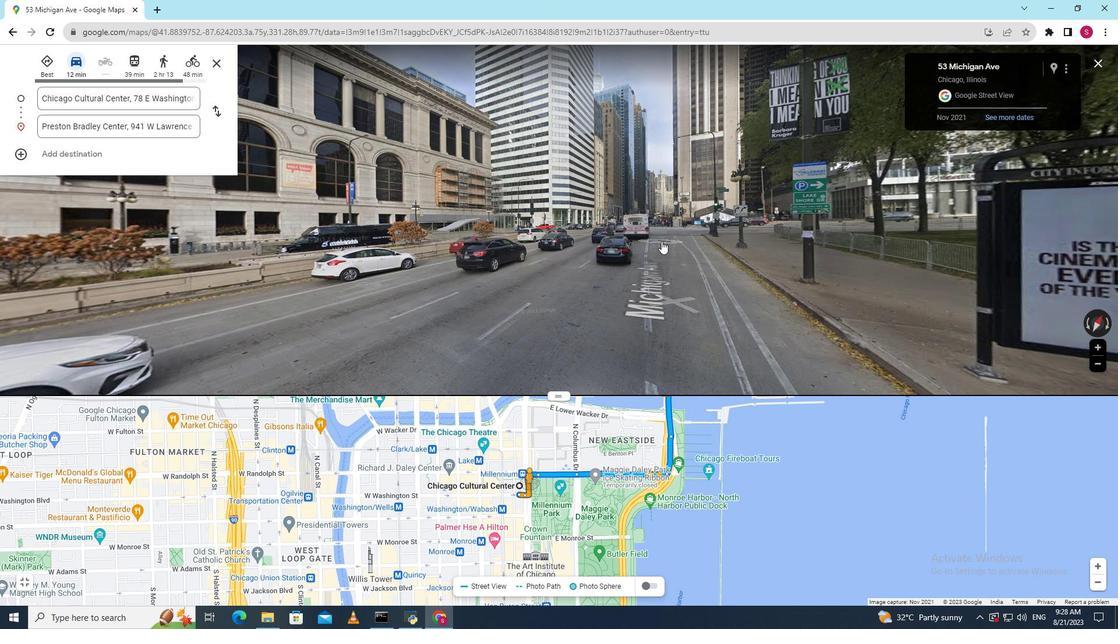 
Action: Mouse pressed left at (662, 241)
Screenshot: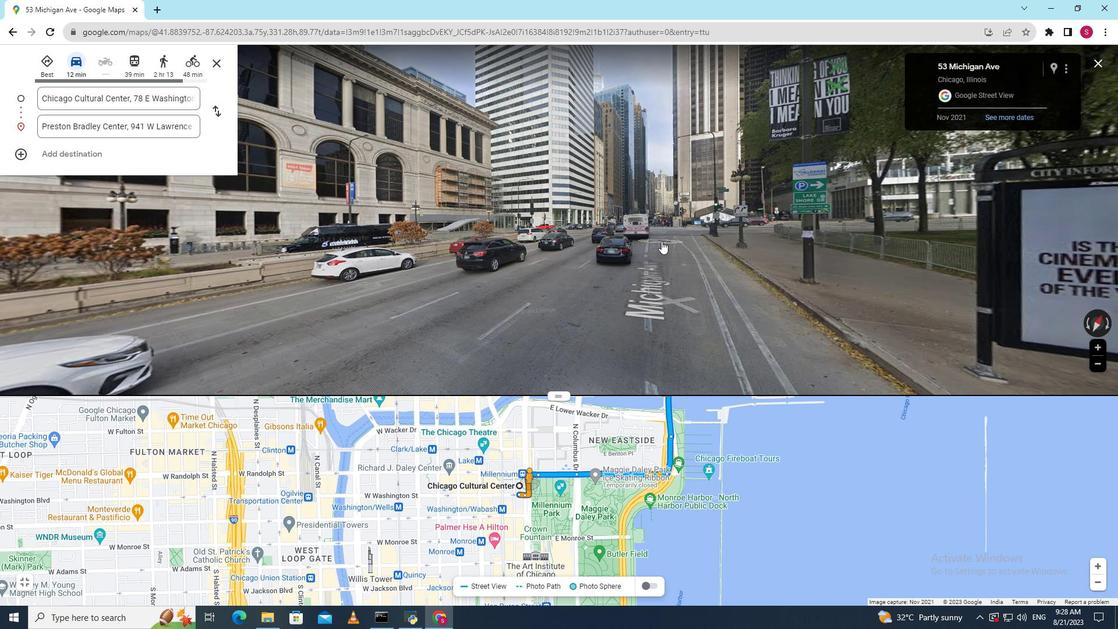 
Action: Mouse pressed left at (662, 241)
Screenshot: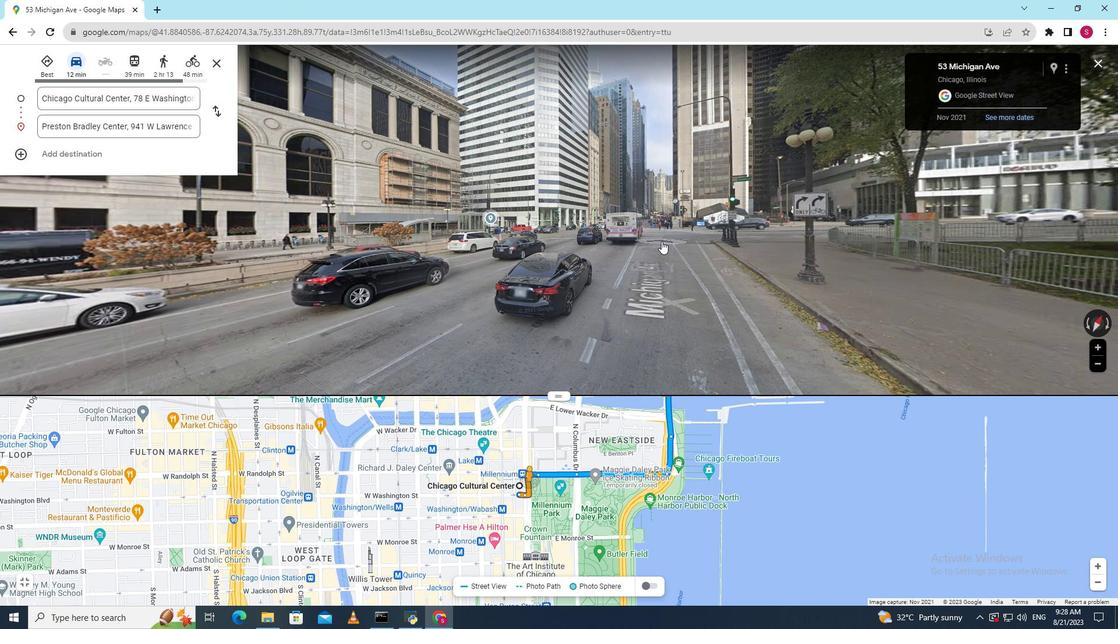 
Action: Mouse pressed left at (662, 241)
Screenshot: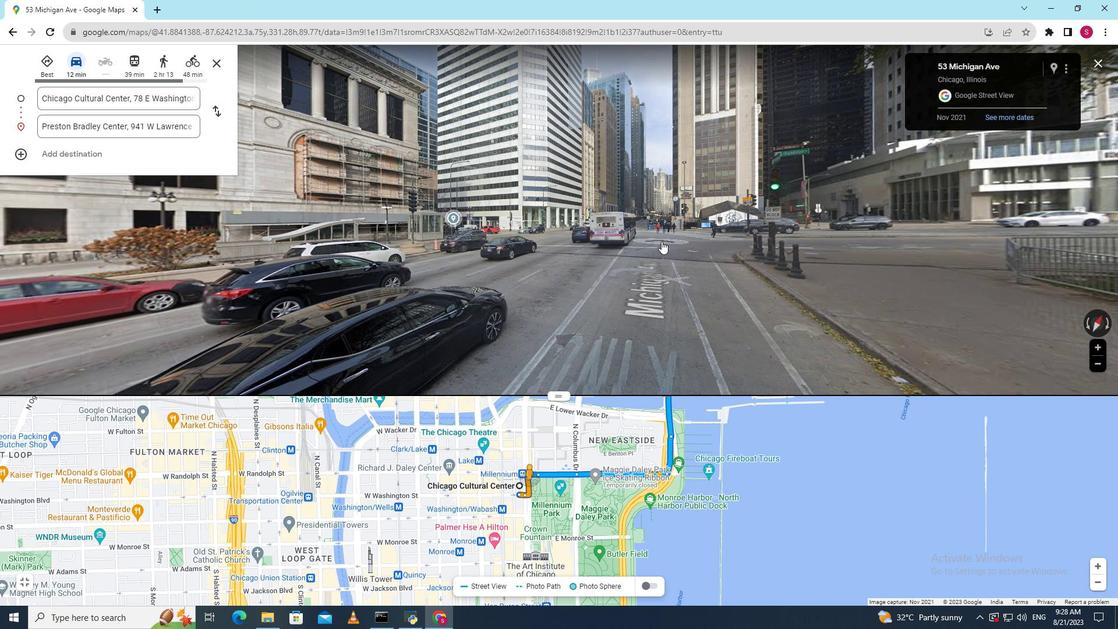 
Action: Mouse moved to (674, 300)
Screenshot: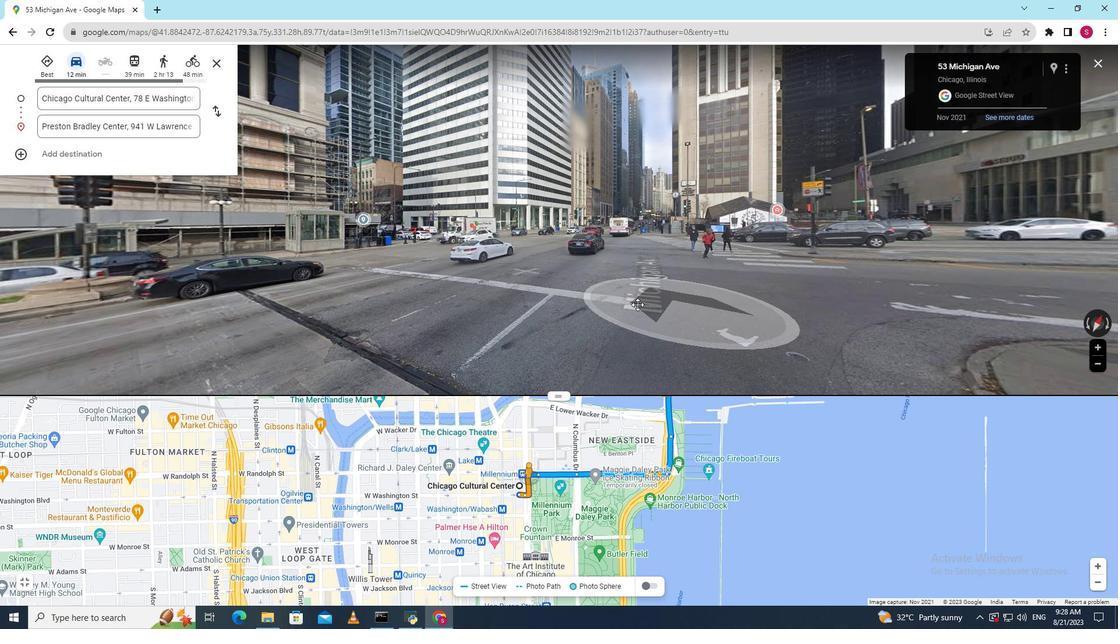 
Action: Mouse pressed left at (674, 300)
Screenshot: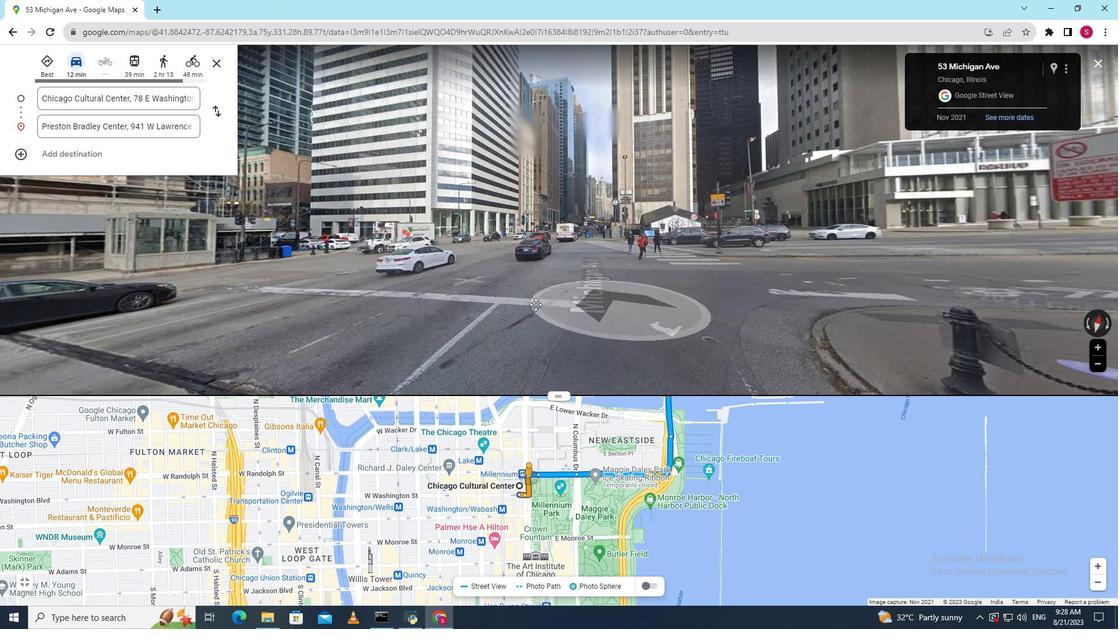 
Action: Mouse moved to (495, 266)
Screenshot: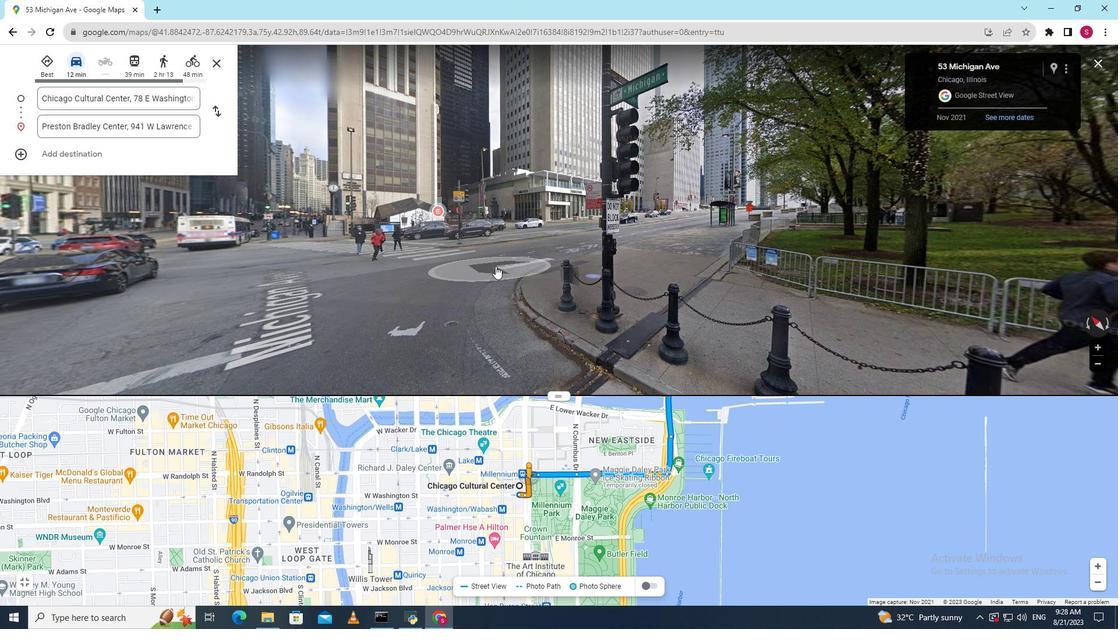 
Action: Mouse pressed left at (495, 266)
Screenshot: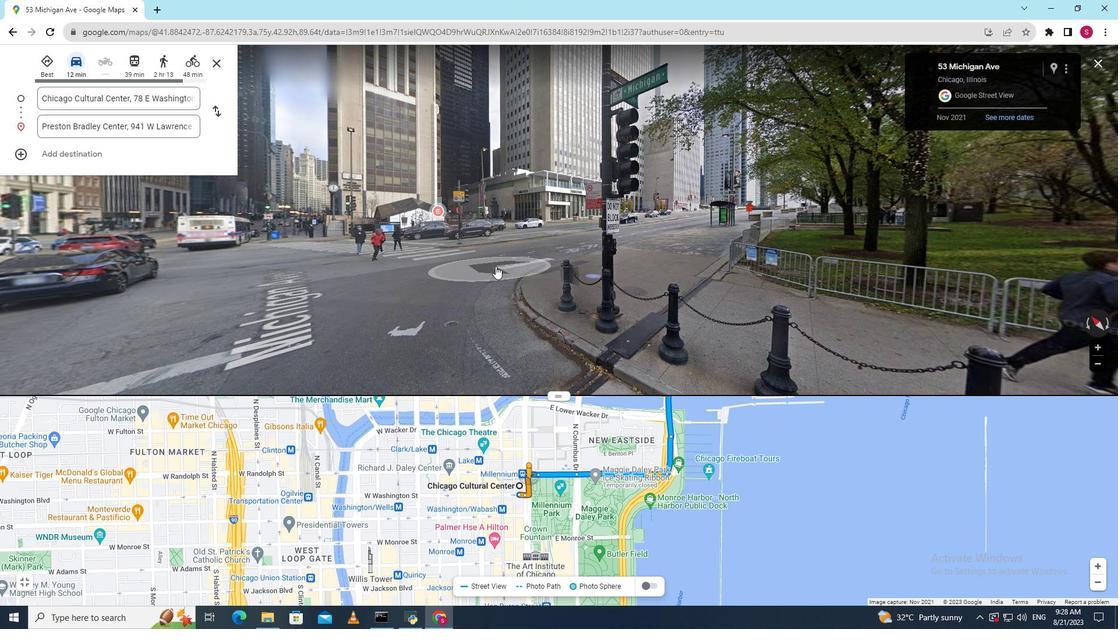 
Action: Mouse moved to (734, 224)
Screenshot: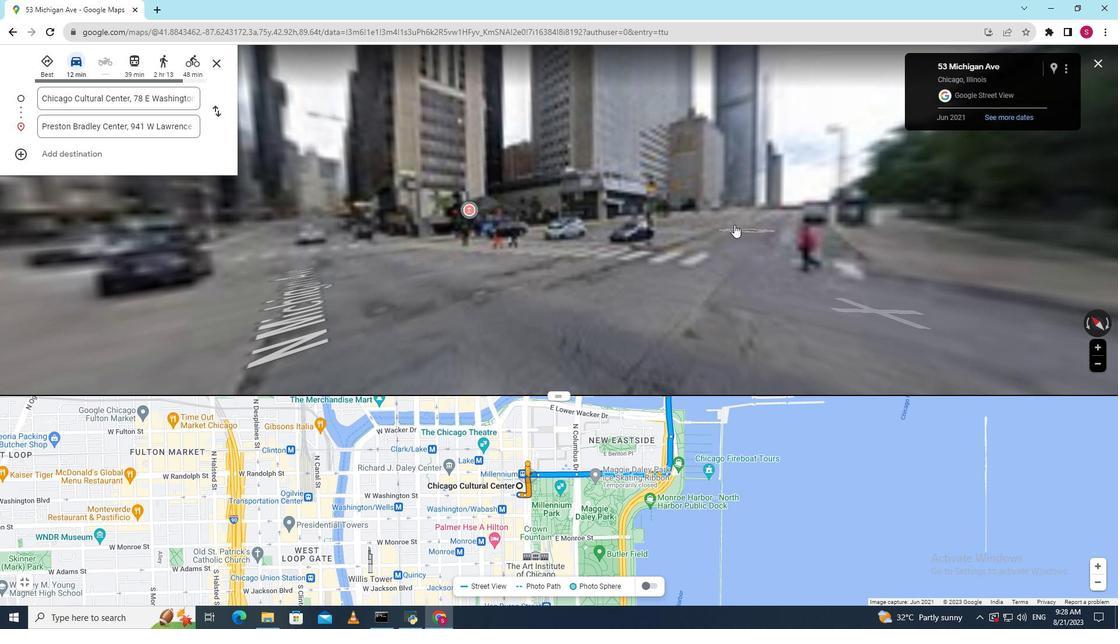 
Action: Mouse pressed left at (734, 224)
Screenshot: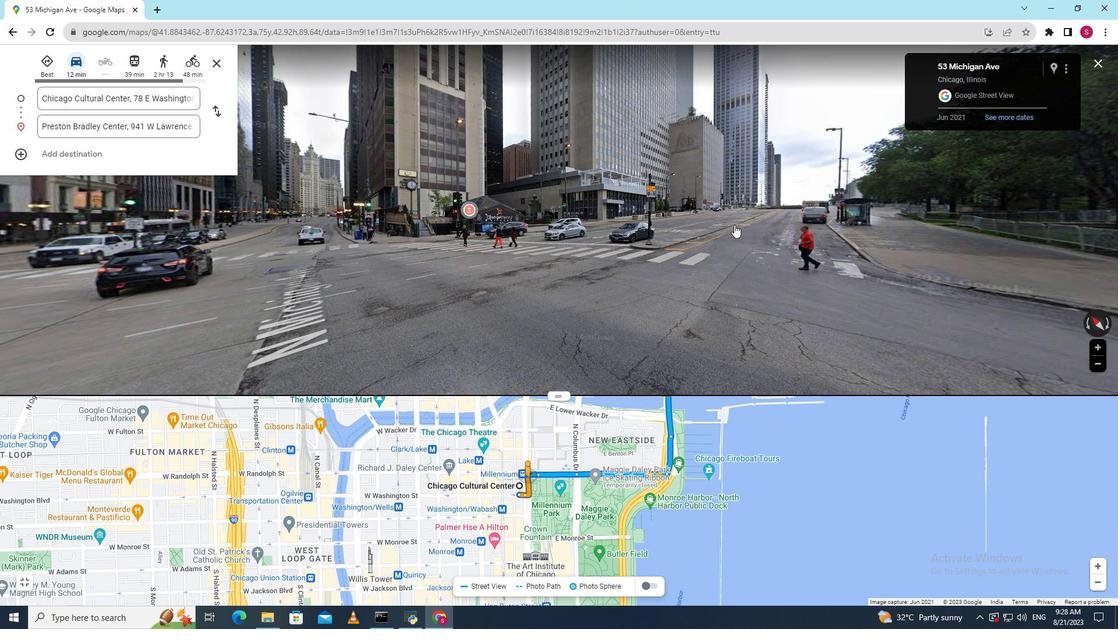 
Action: Mouse moved to (726, 280)
Screenshot: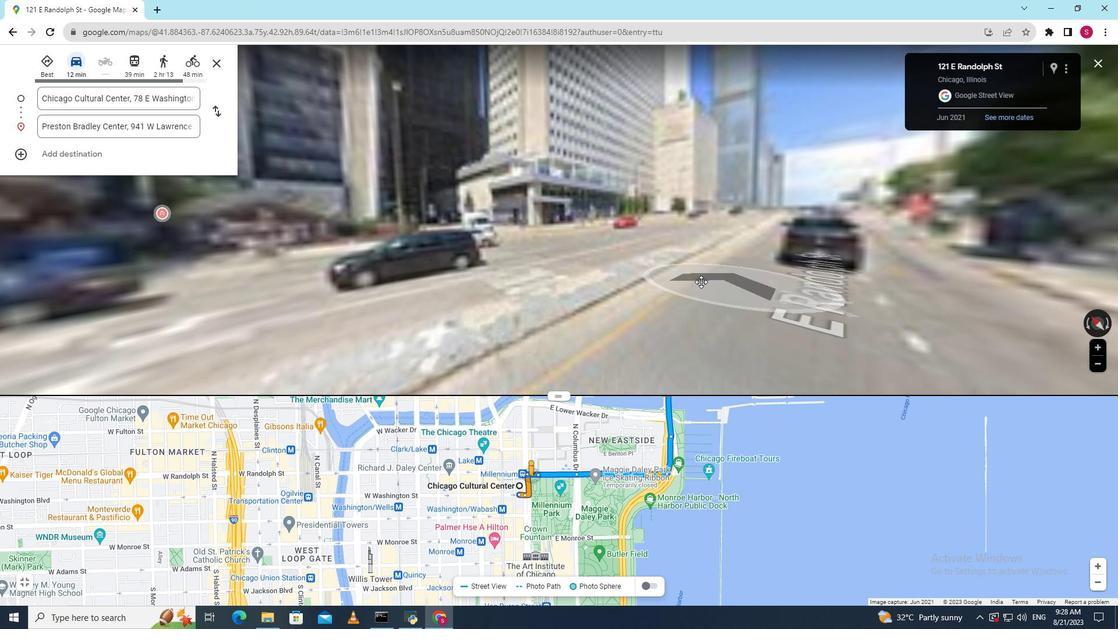 
Action: Mouse pressed left at (726, 280)
Screenshot: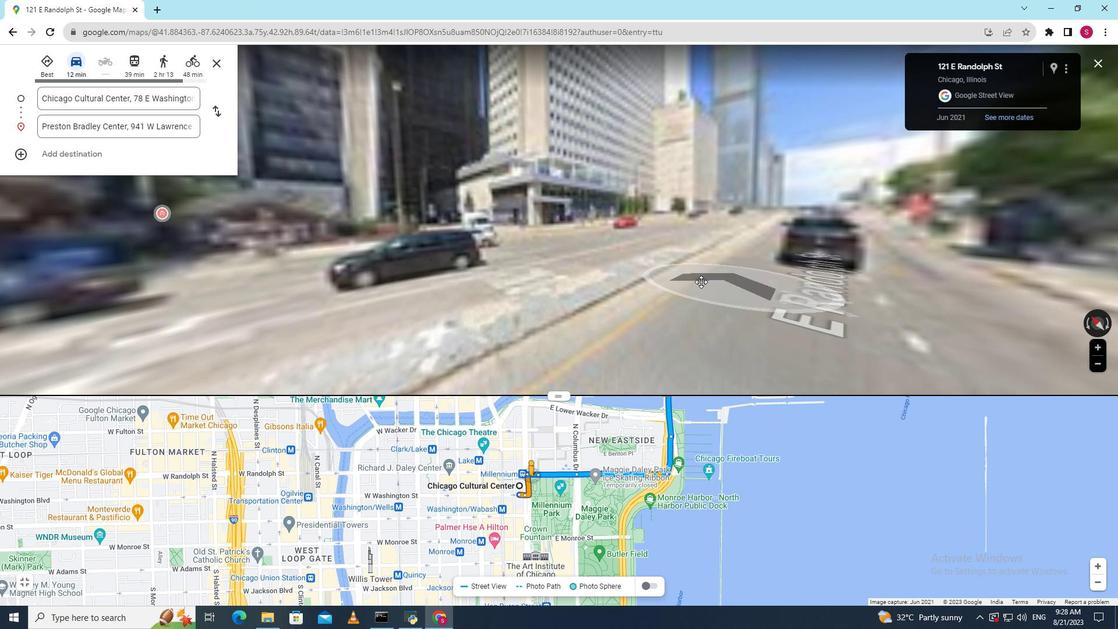 
Action: Mouse moved to (627, 249)
Screenshot: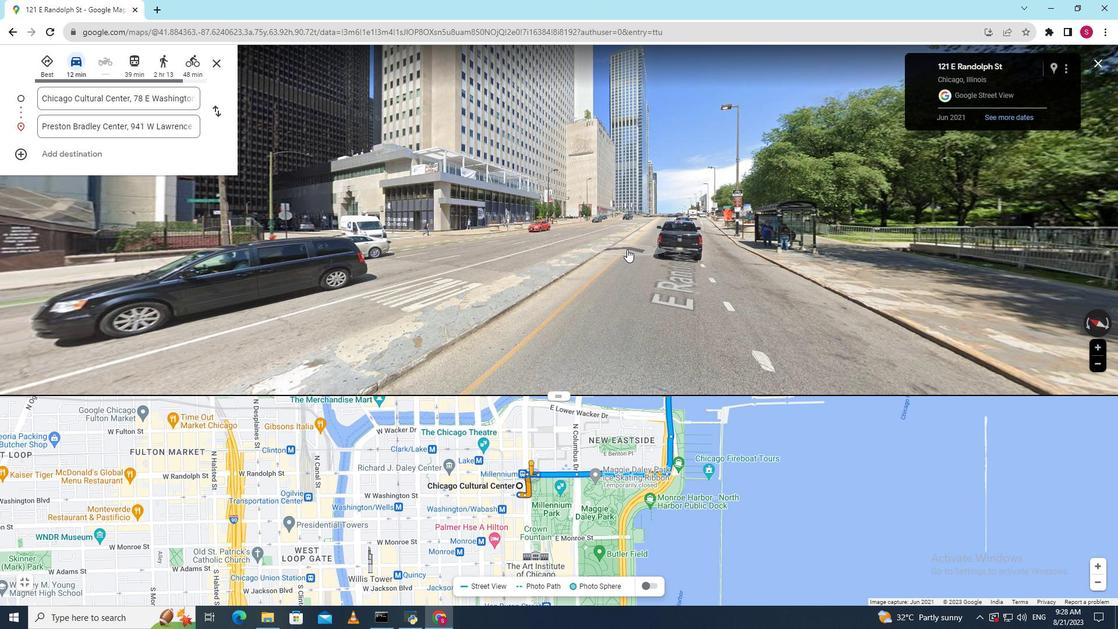 
Action: Mouse pressed left at (627, 249)
Screenshot: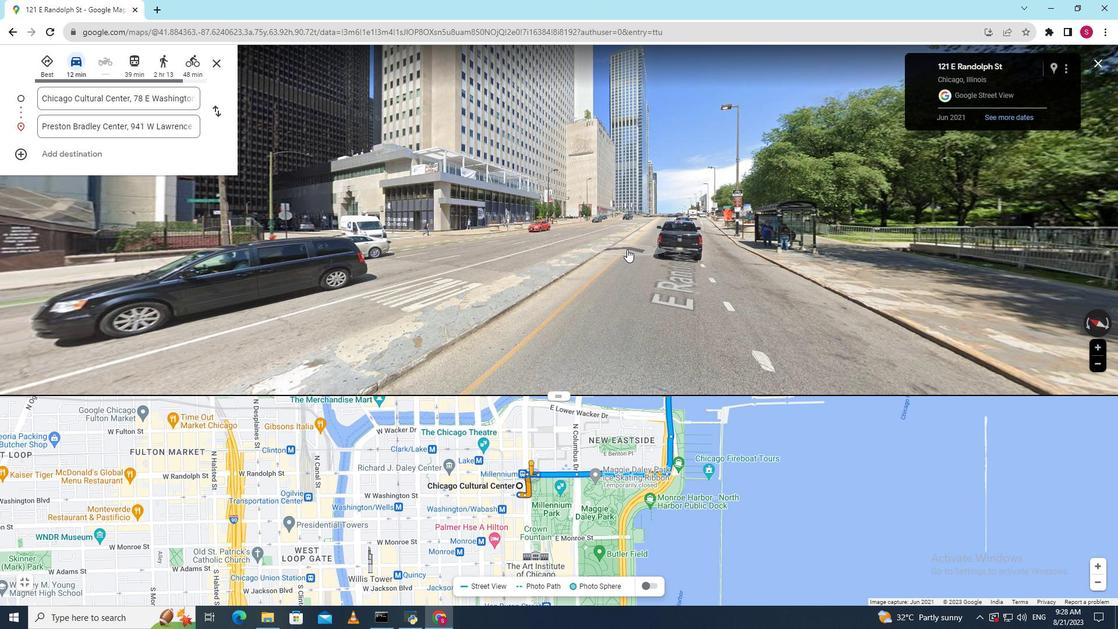 
Action: Mouse moved to (641, 232)
Screenshot: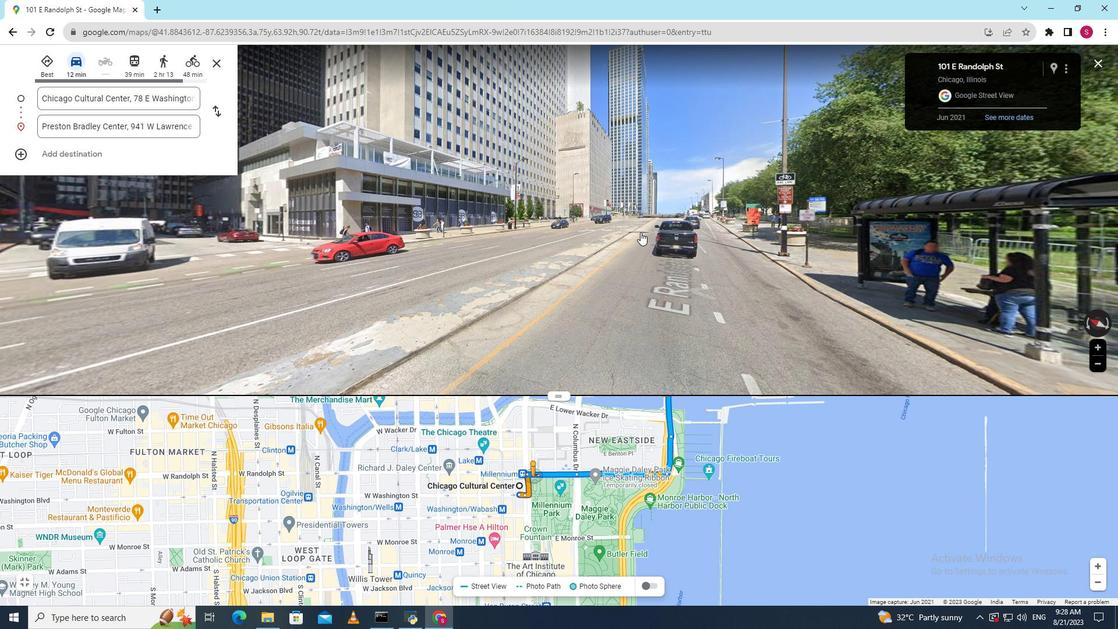 
Action: Mouse pressed left at (641, 232)
Screenshot: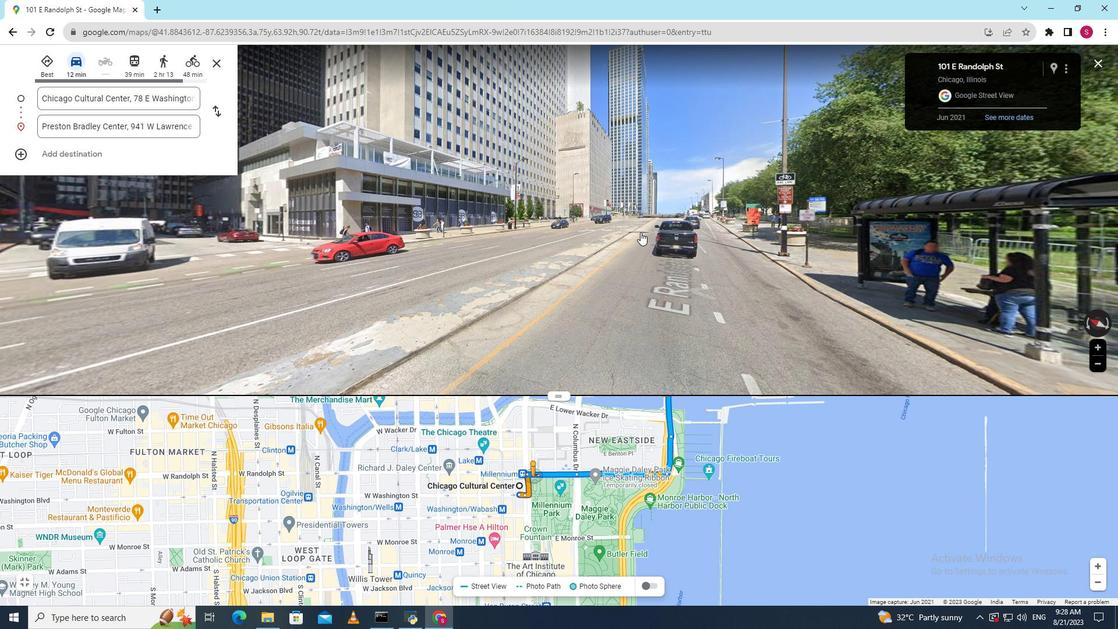 
Action: Mouse moved to (693, 249)
Screenshot: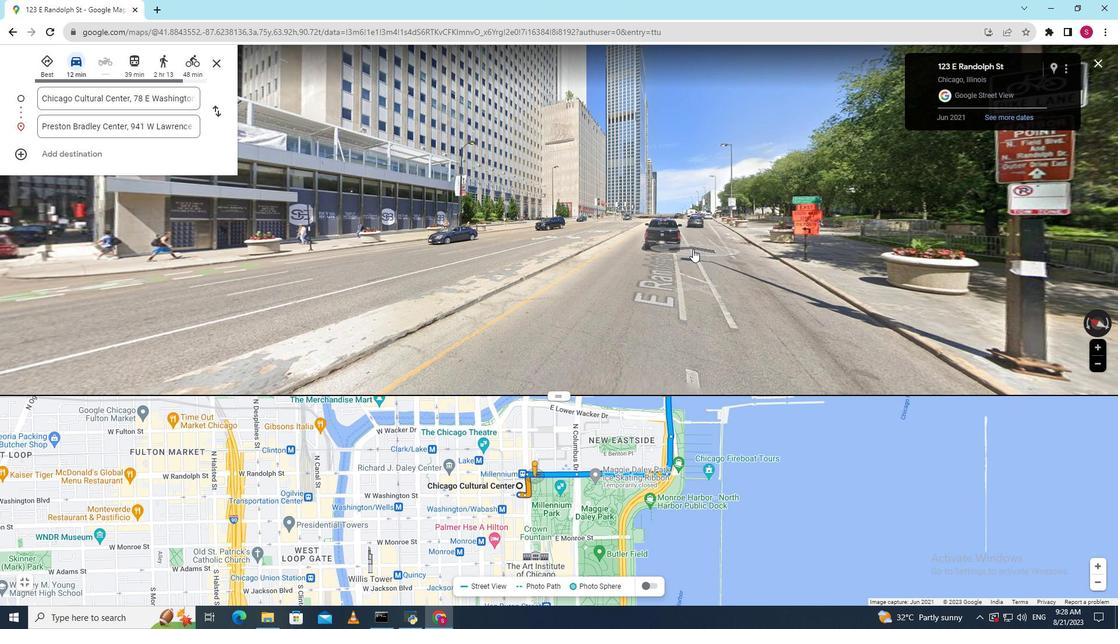 
Action: Mouse pressed left at (693, 249)
Screenshot: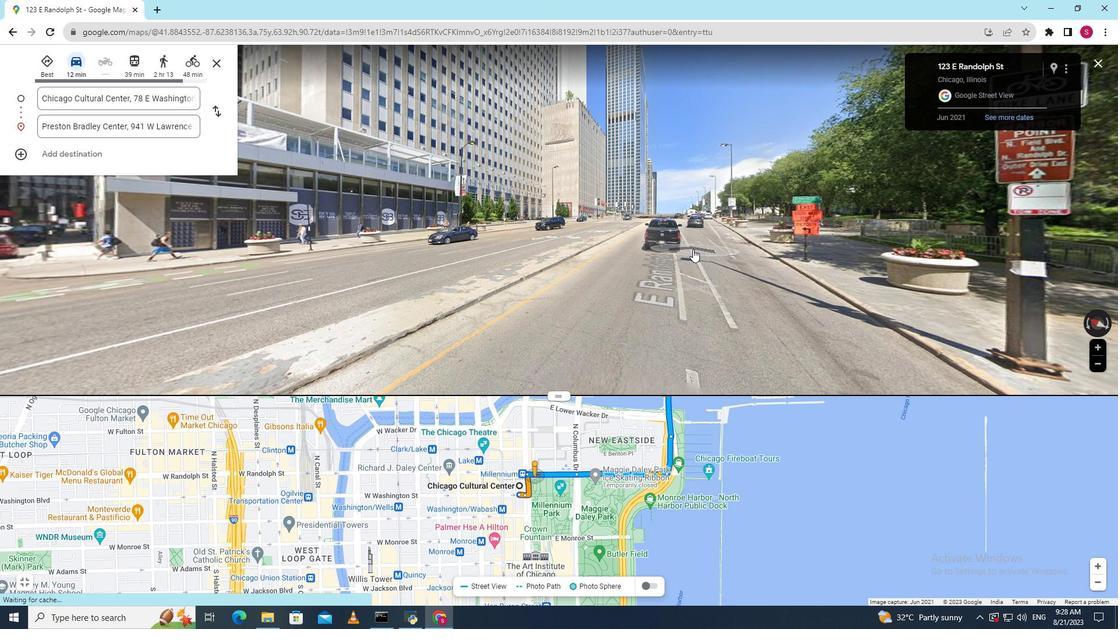 
Action: Mouse moved to (681, 248)
Screenshot: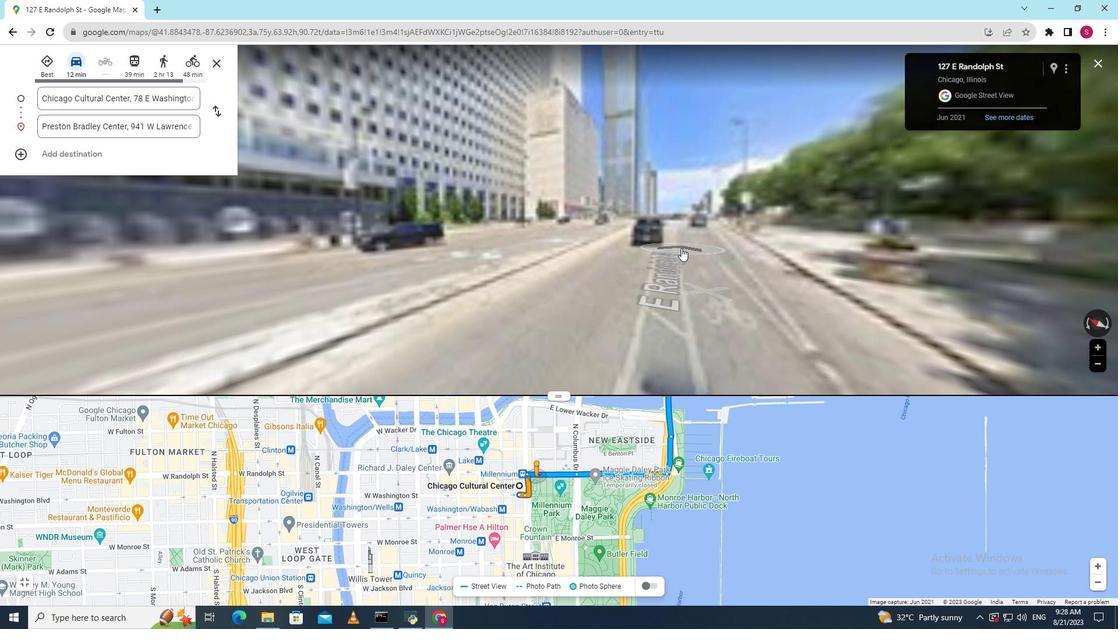 
Action: Mouse pressed left at (681, 248)
Screenshot: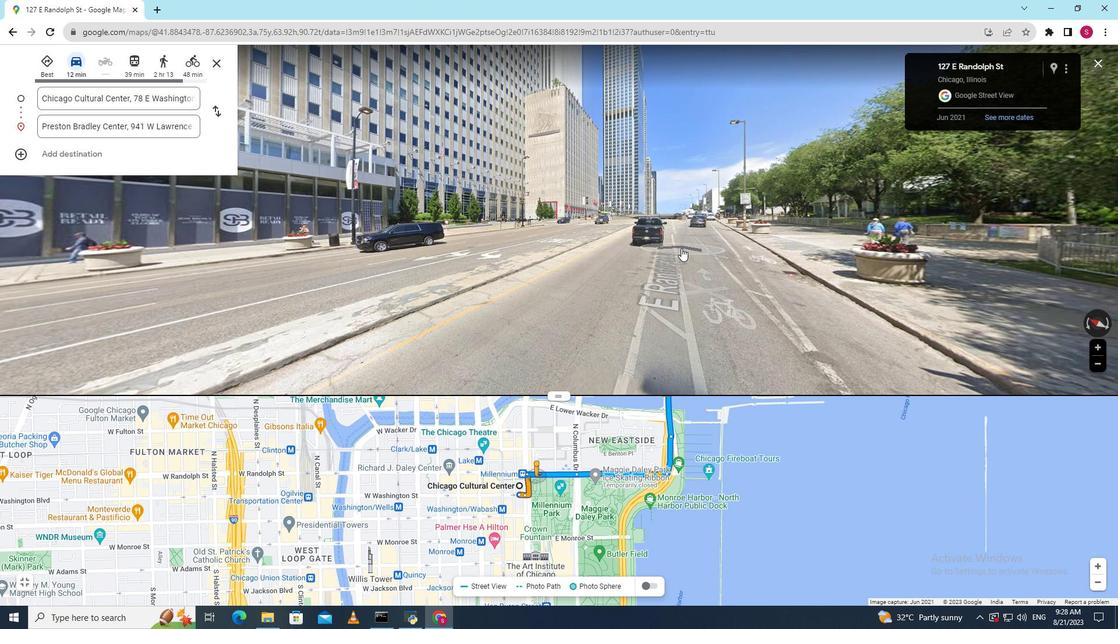 
Action: Mouse moved to (666, 234)
Screenshot: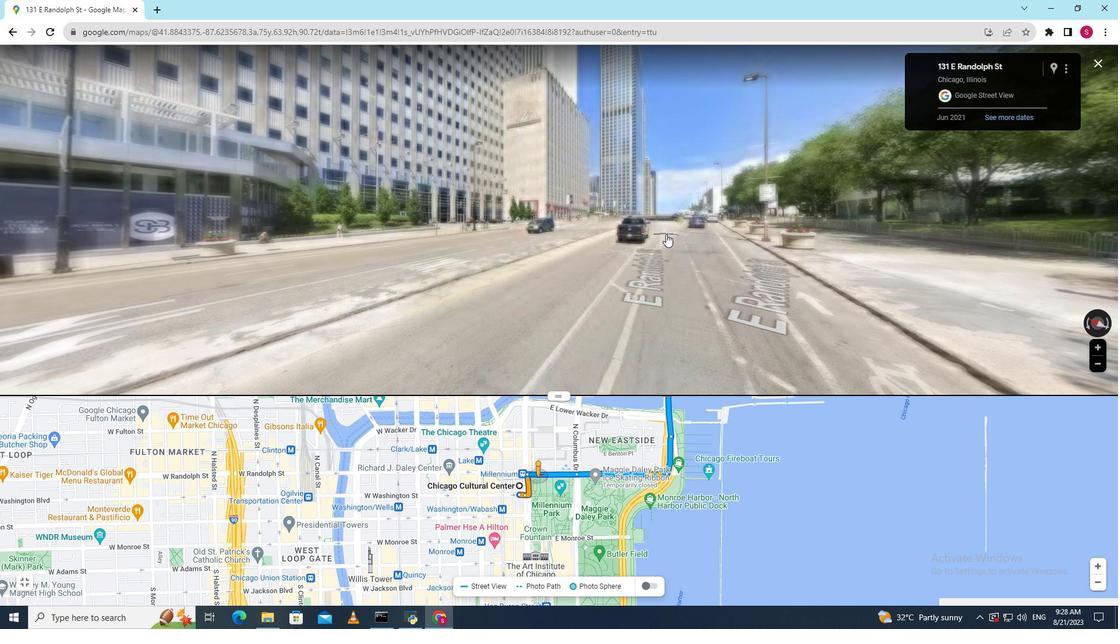 
Action: Mouse pressed left at (666, 234)
Screenshot: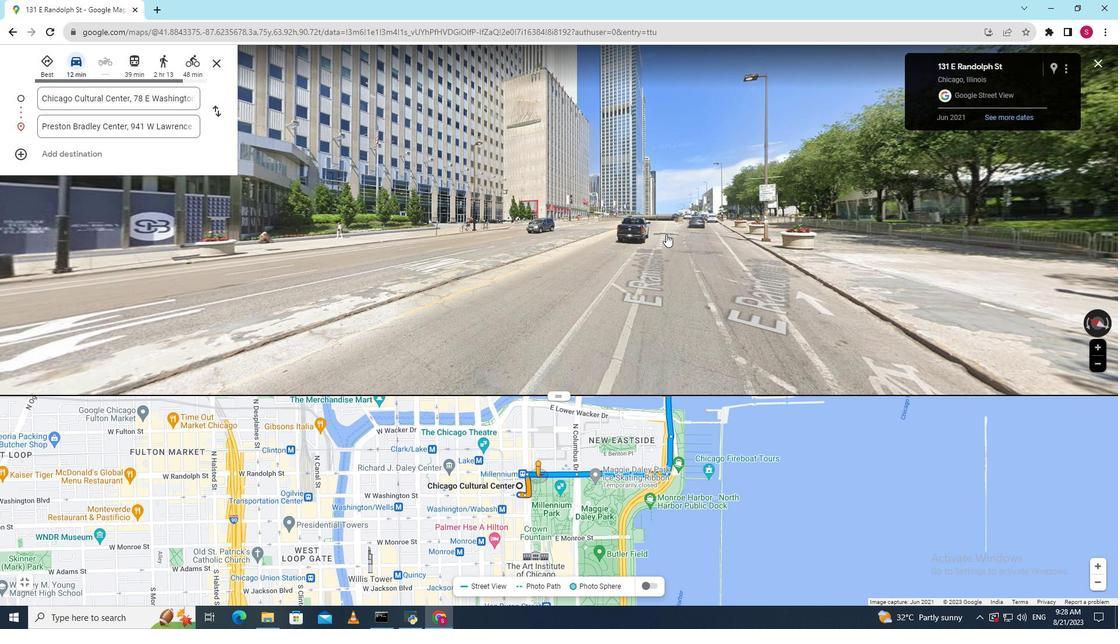 
Action: Mouse moved to (673, 243)
Screenshot: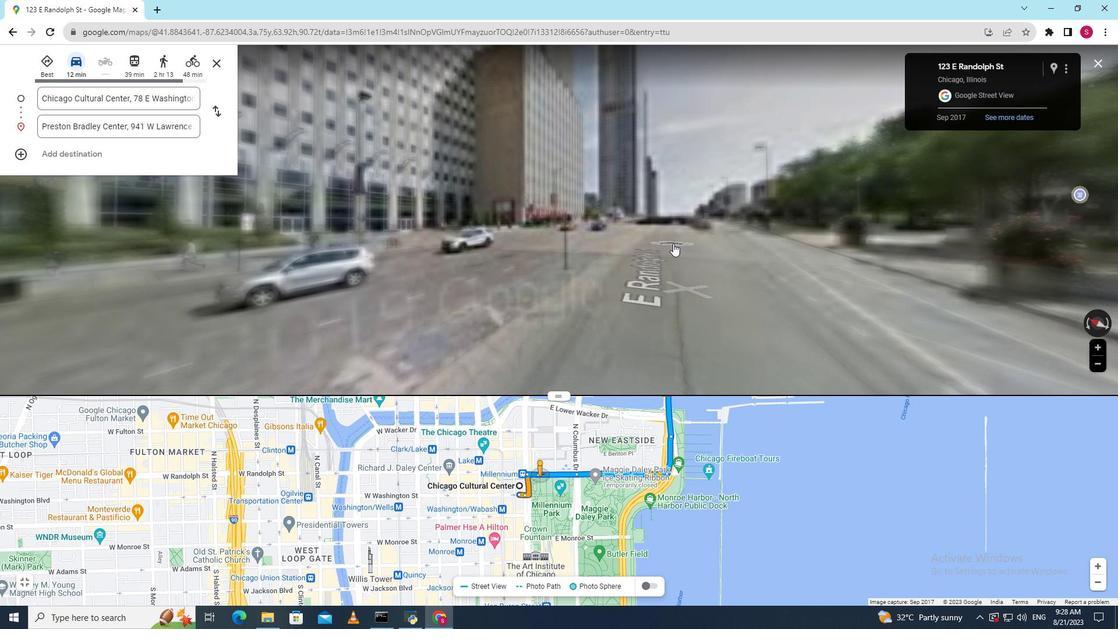 
Action: Mouse pressed left at (673, 243)
Screenshot: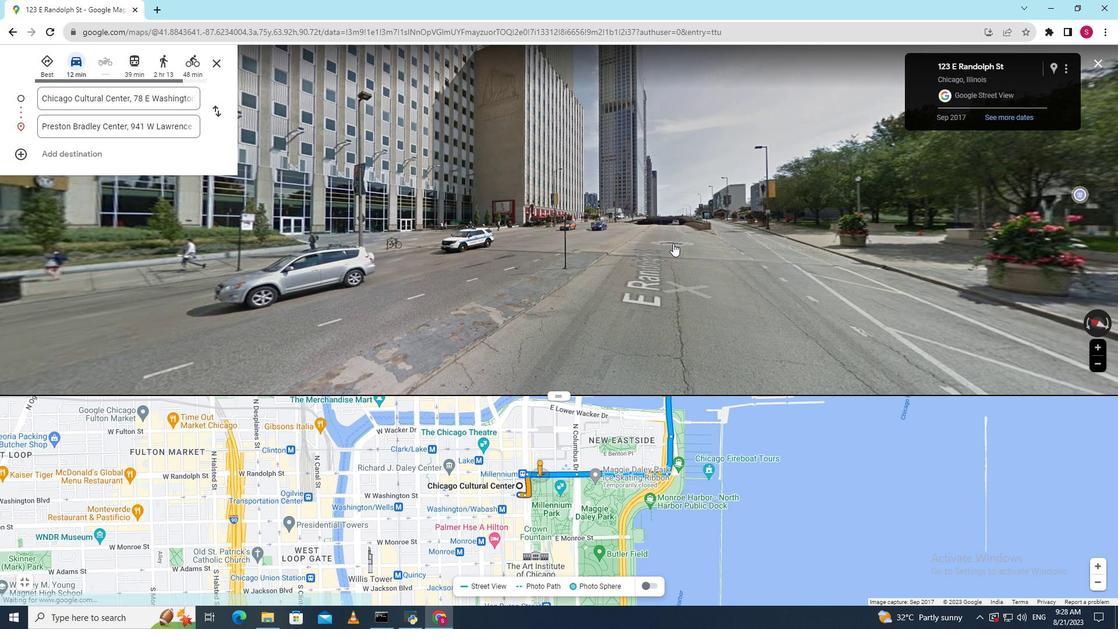 
Action: Mouse pressed left at (673, 243)
Screenshot: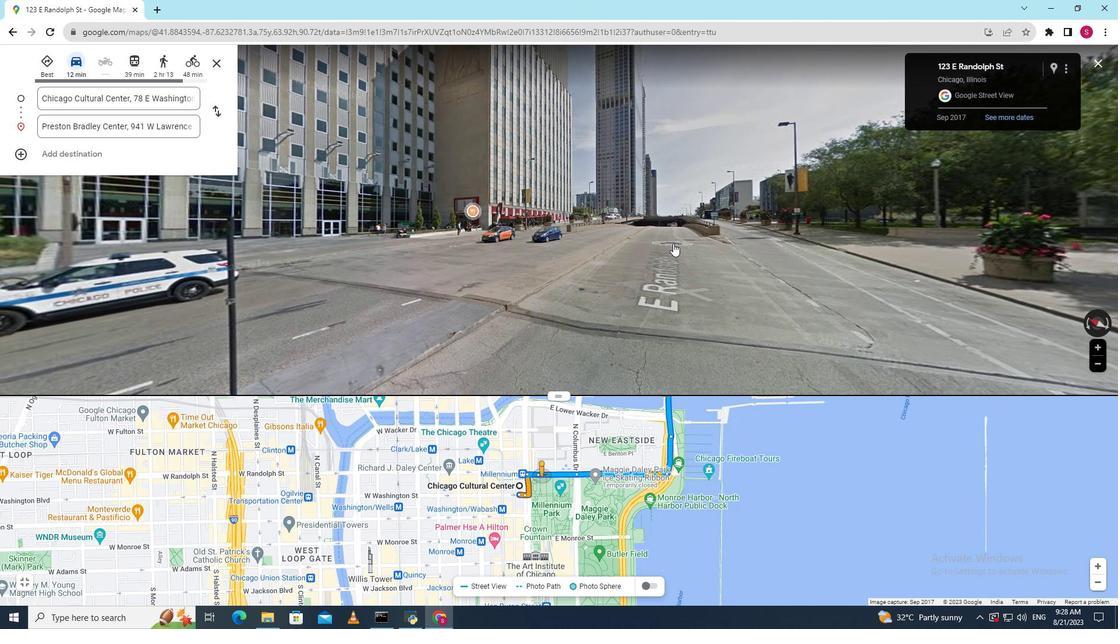 
Action: Mouse moved to (674, 238)
Screenshot: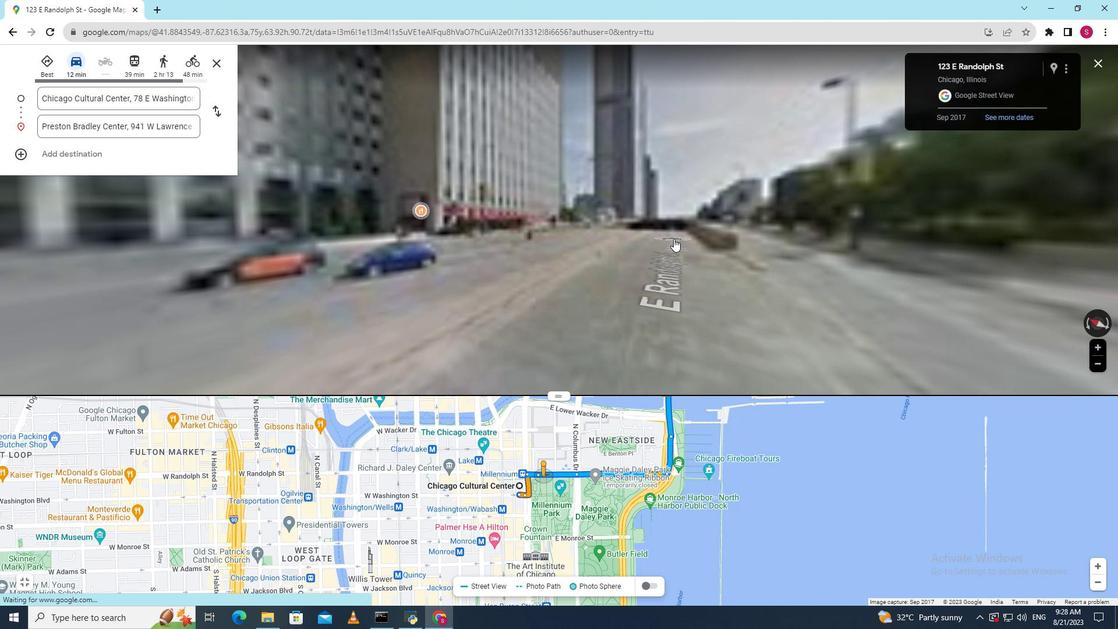 
Action: Mouse pressed left at (674, 238)
Screenshot: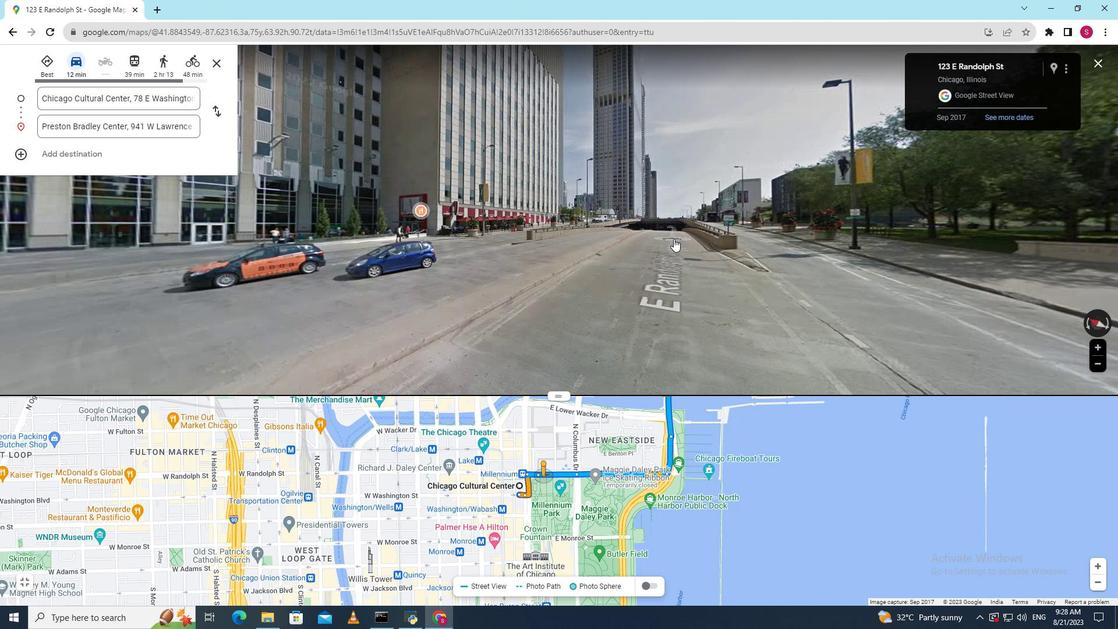 
Action: Mouse moved to (657, 238)
Screenshot: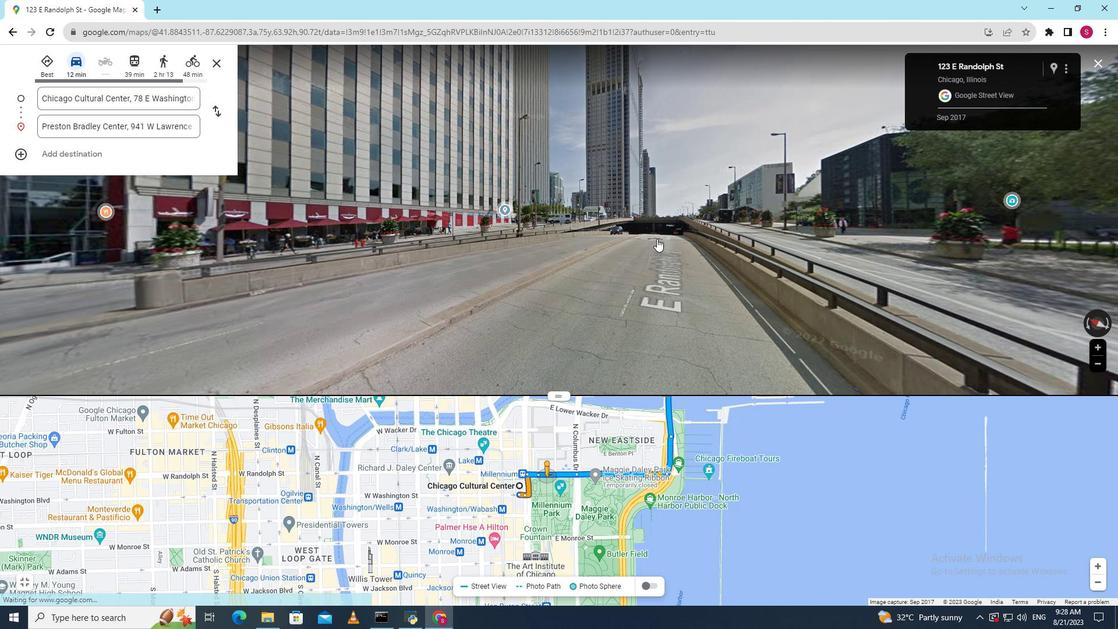 
Action: Mouse pressed left at (657, 238)
Screenshot: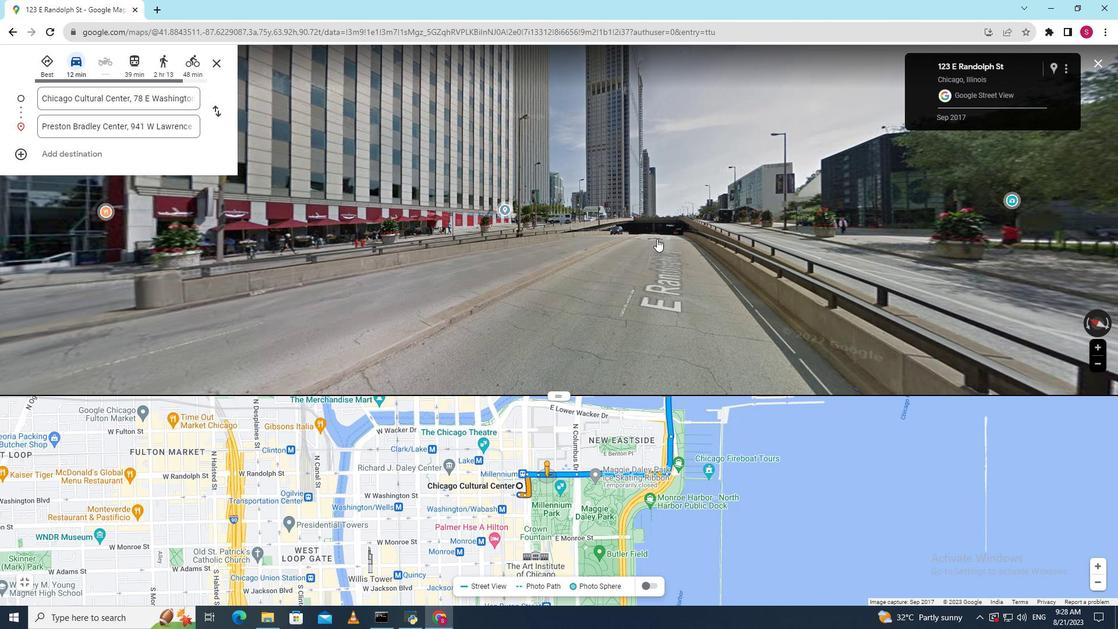 
Action: Mouse pressed left at (657, 238)
Screenshot: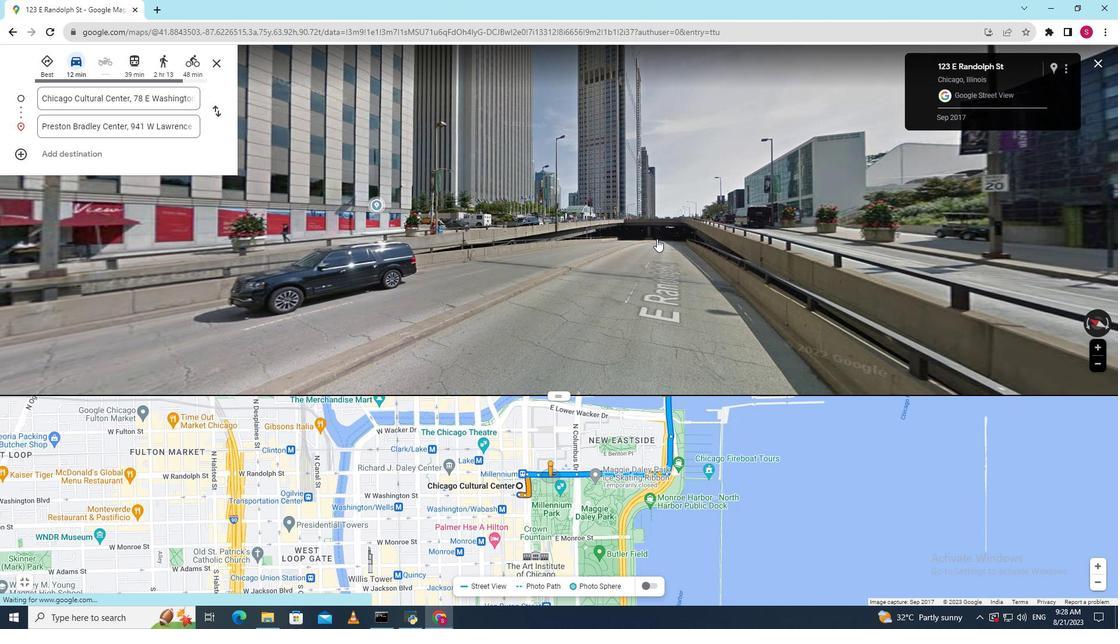 
Action: Mouse pressed left at (657, 238)
Screenshot: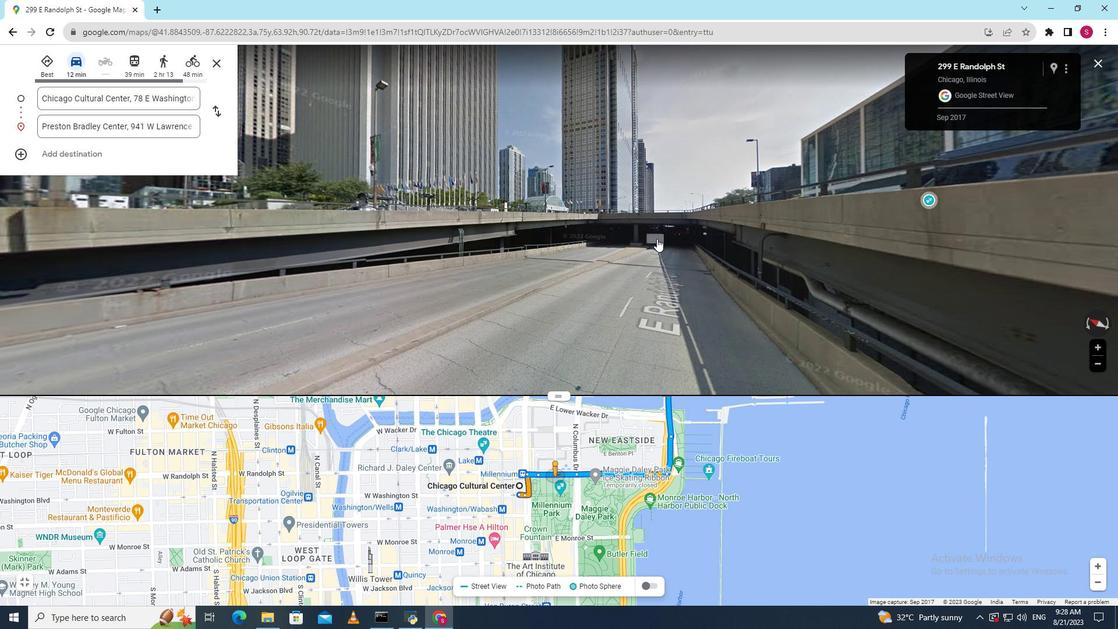 
Action: Mouse moved to (657, 168)
Screenshot: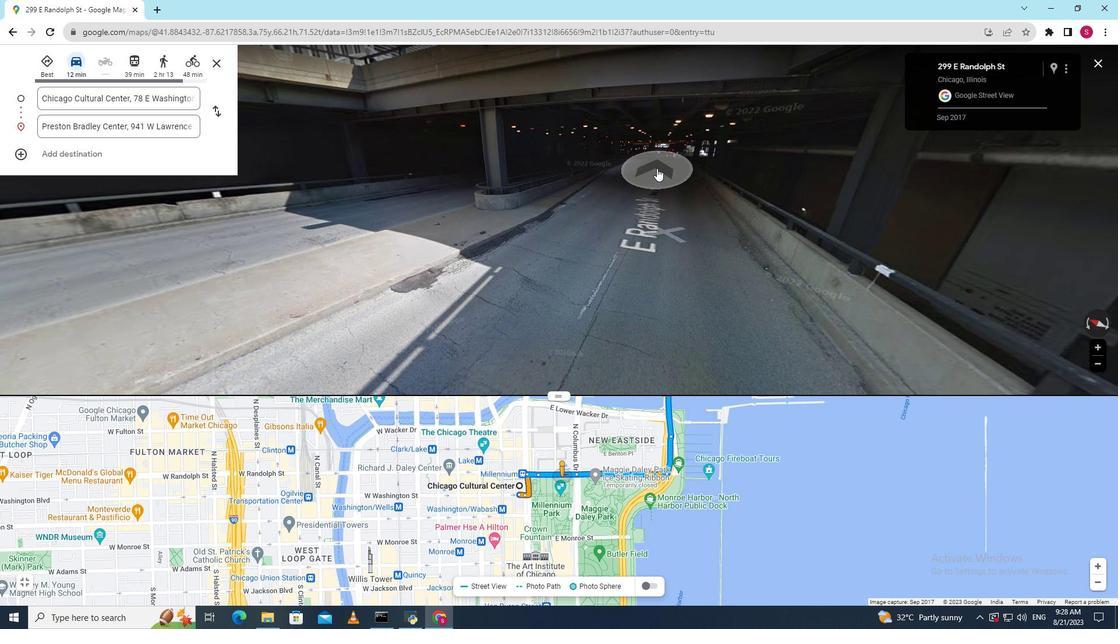 
Action: Mouse pressed left at (657, 168)
Screenshot: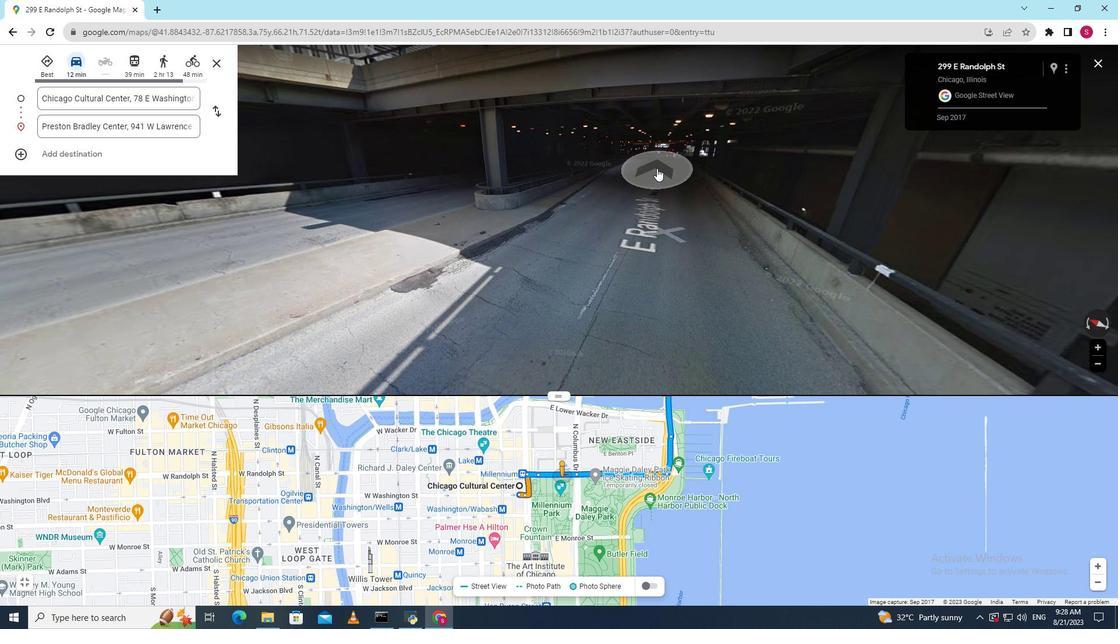 
Action: Mouse pressed left at (657, 168)
Screenshot: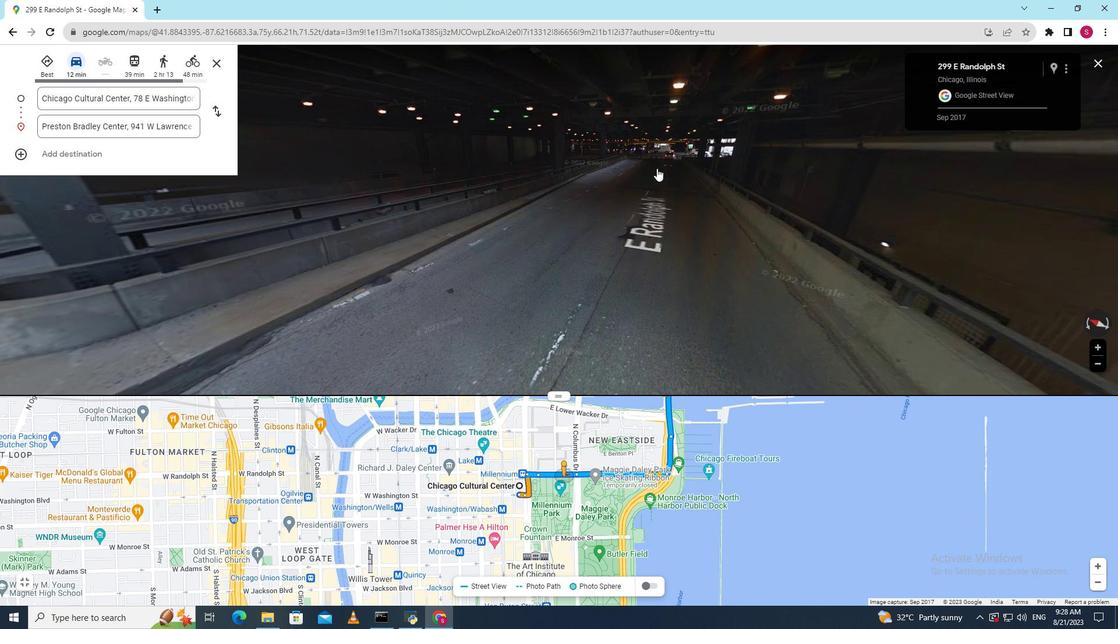 
Action: Mouse pressed left at (657, 168)
Screenshot: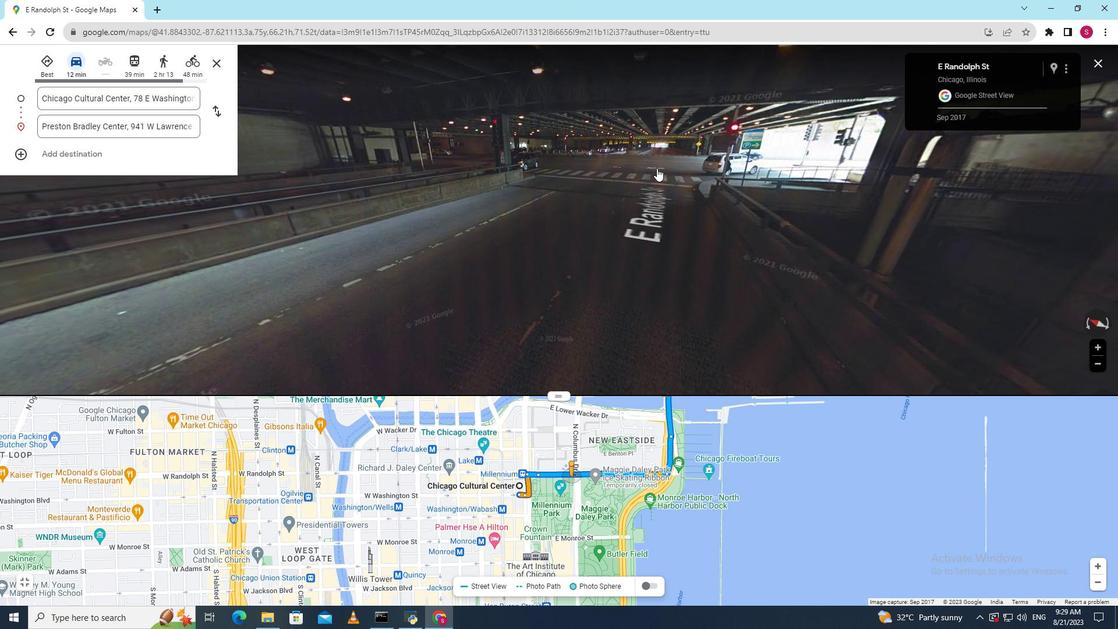 
Action: Mouse moved to (669, 150)
Screenshot: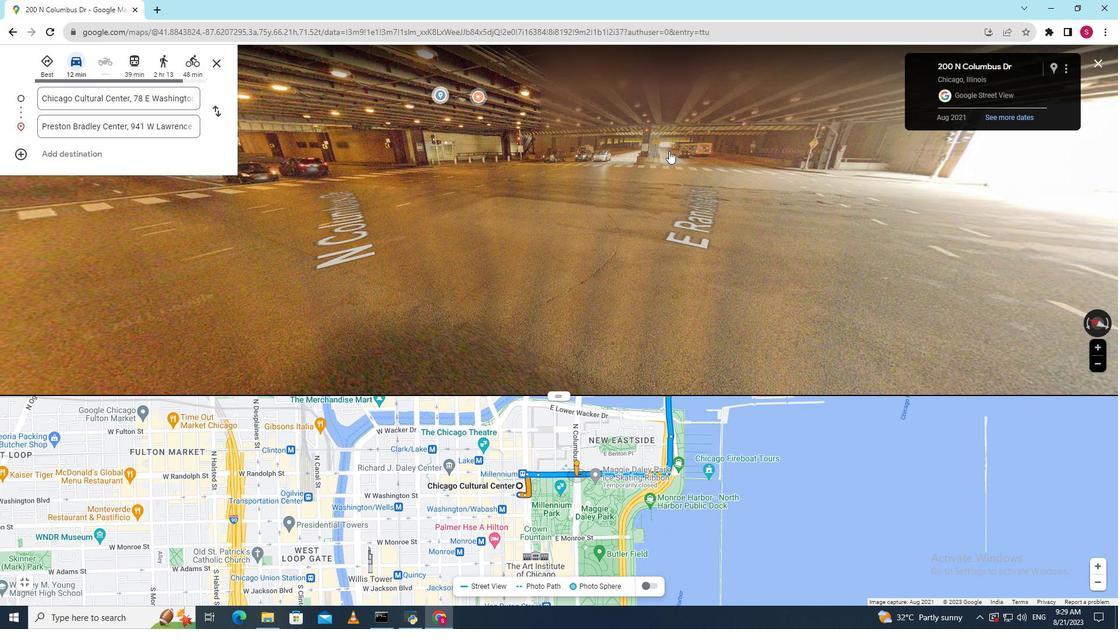 
Action: Mouse pressed left at (669, 150)
Screenshot: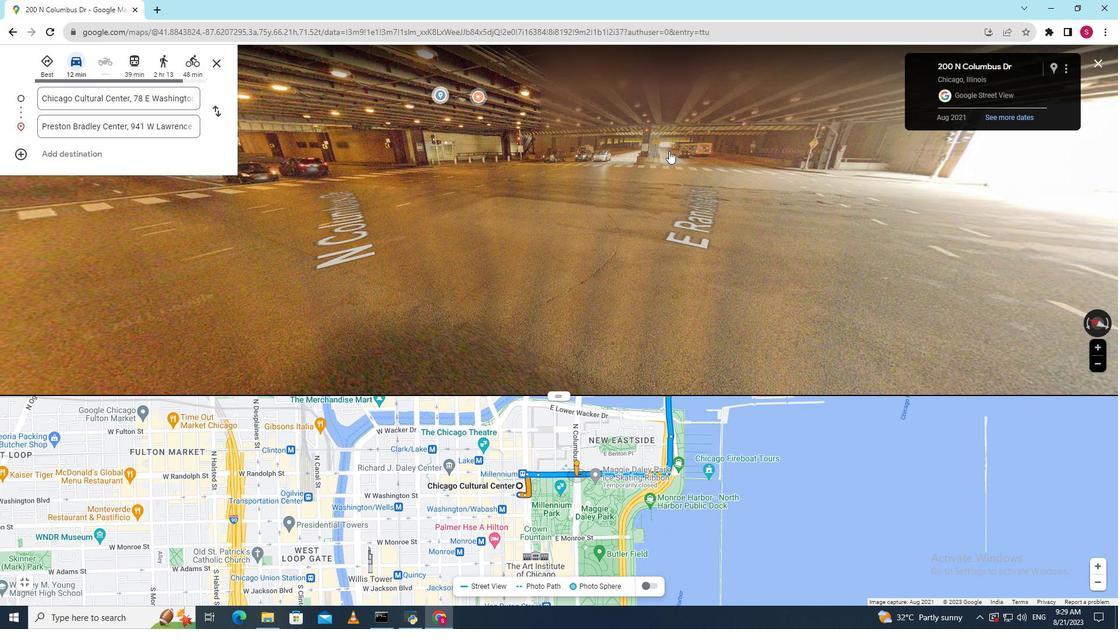 
Action: Mouse moved to (662, 157)
Screenshot: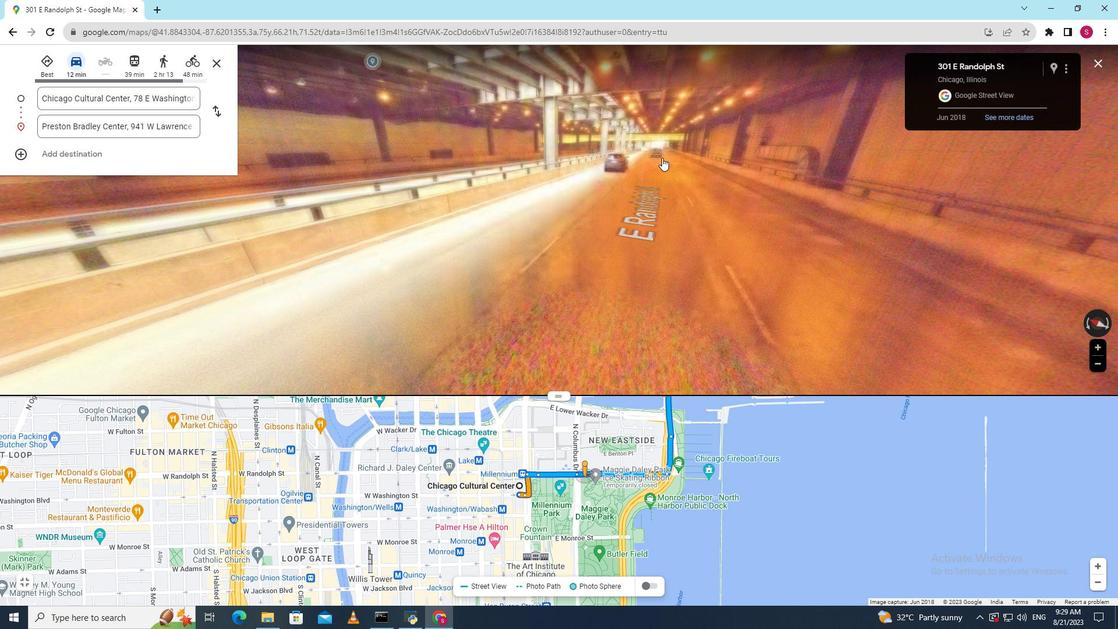 
Action: Mouse pressed left at (662, 157)
Screenshot: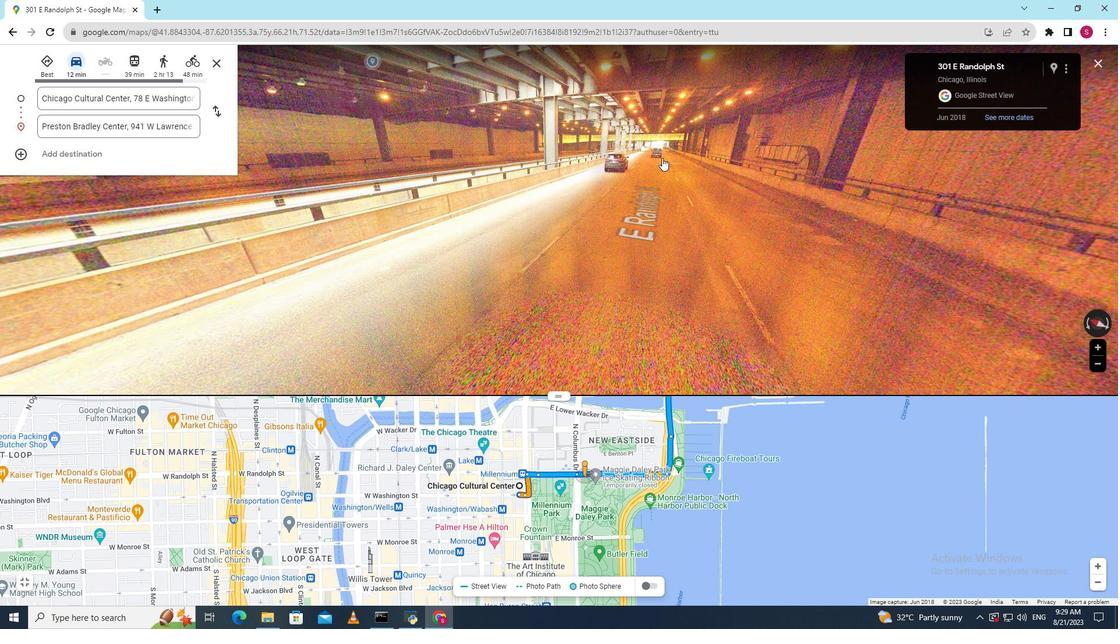 
Action: Mouse pressed left at (662, 157)
Screenshot: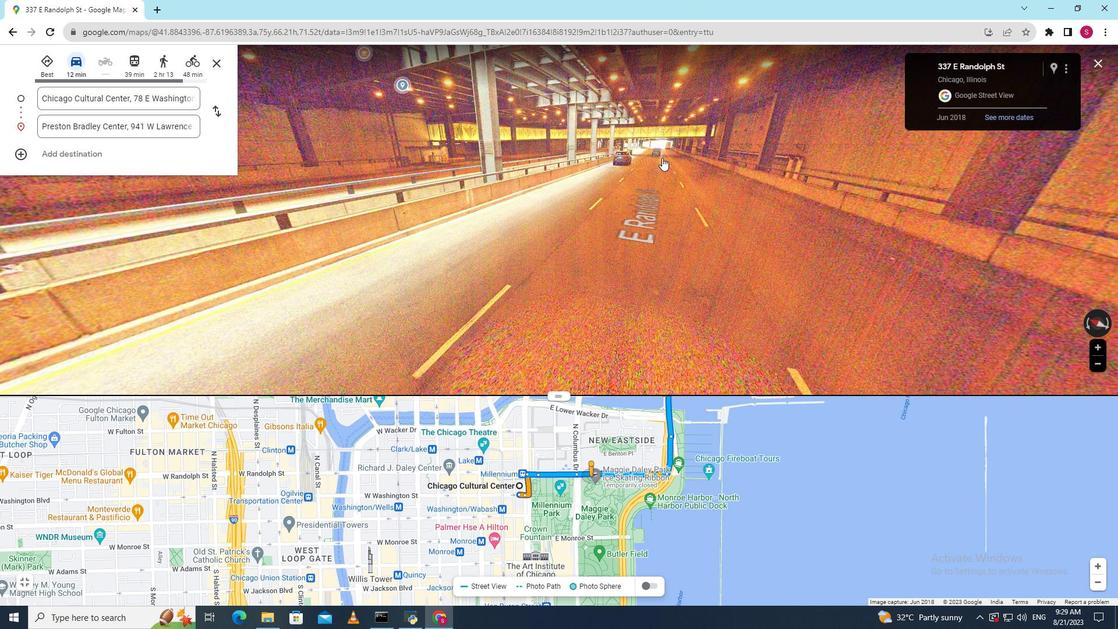 
Action: Mouse pressed left at (662, 157)
Screenshot: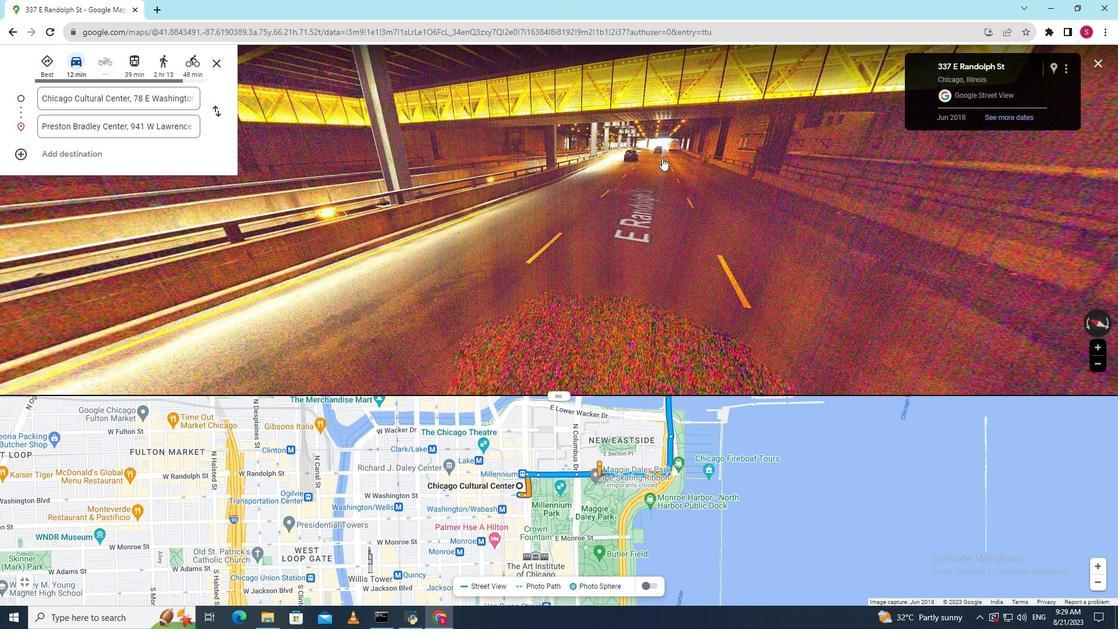 
Action: Mouse moved to (662, 158)
Screenshot: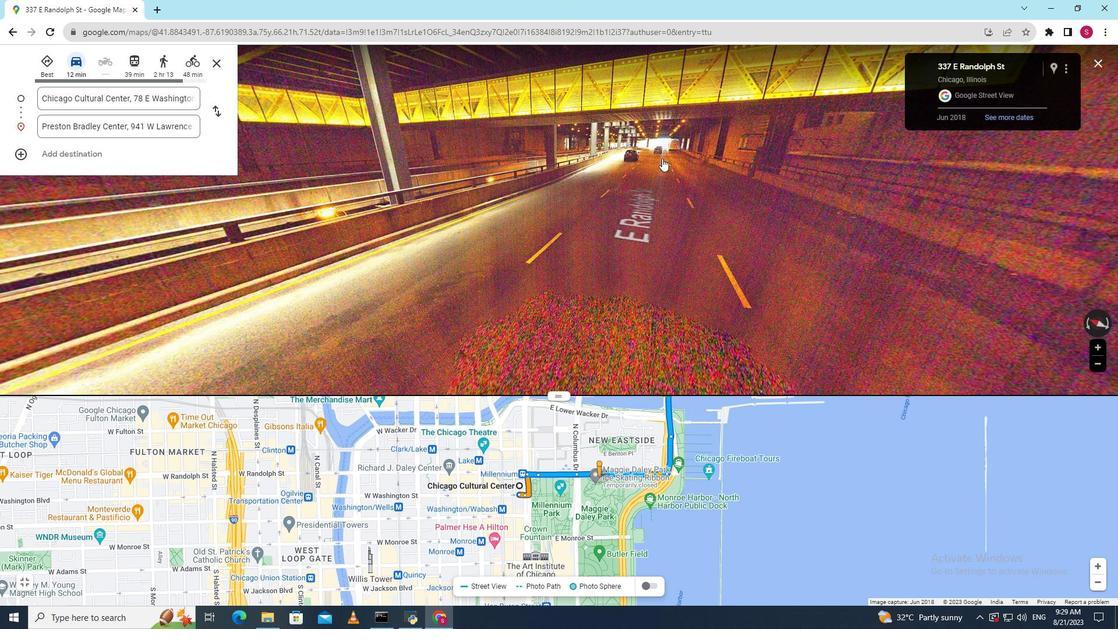 
Action: Mouse pressed left at (662, 158)
Screenshot: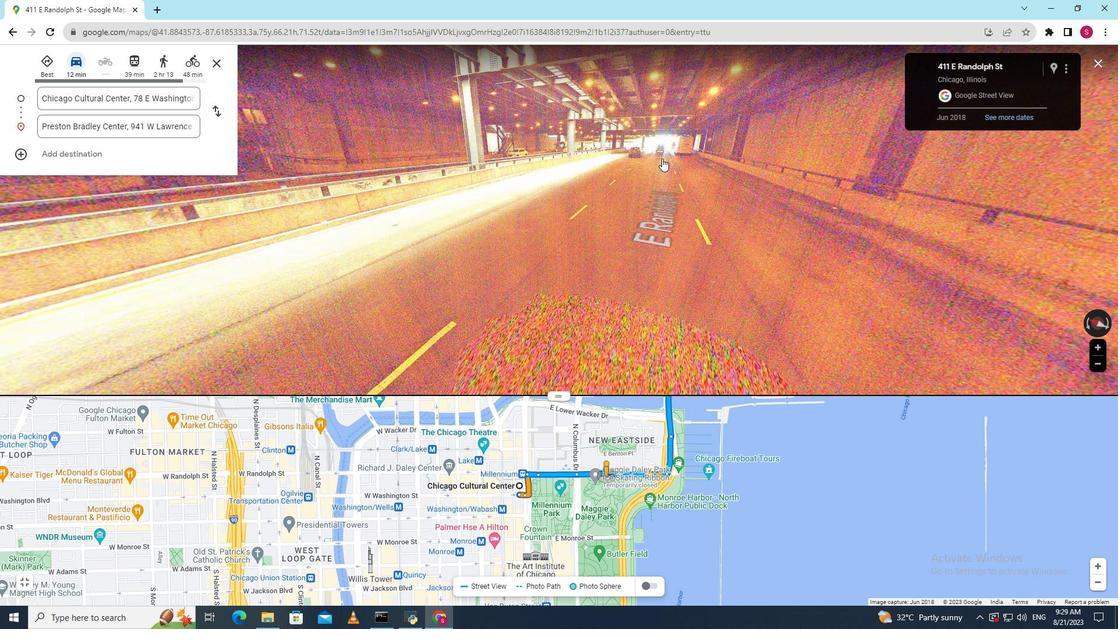
Action: Mouse moved to (662, 166)
Screenshot: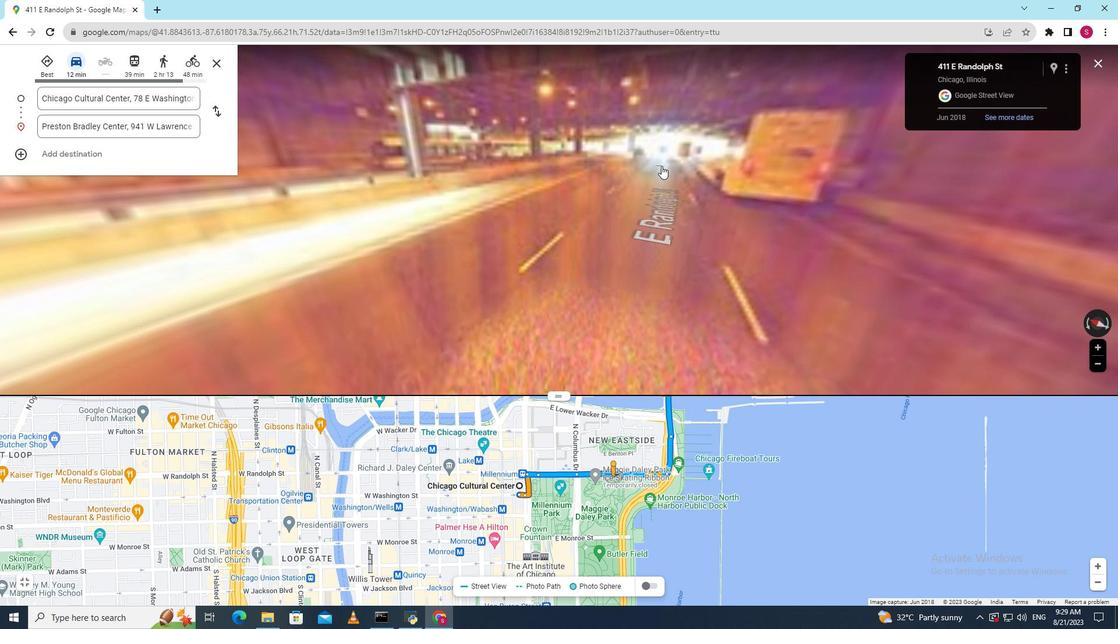 
Action: Mouse pressed left at (662, 166)
Screenshot: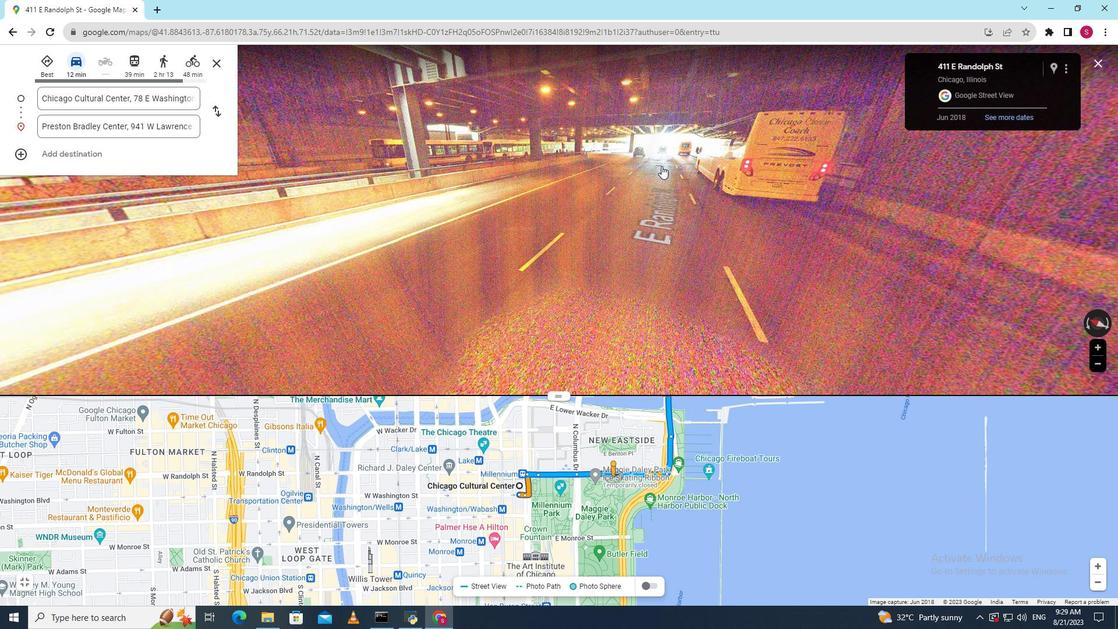 
Action: Mouse pressed left at (662, 166)
Screenshot: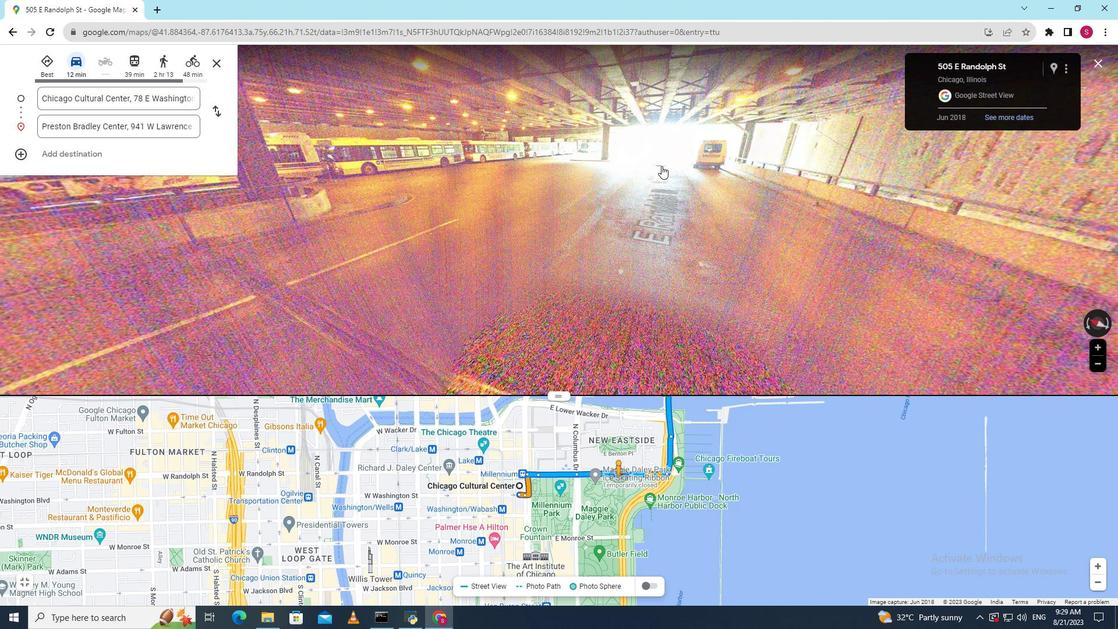 
Action: Mouse pressed left at (662, 166)
Screenshot: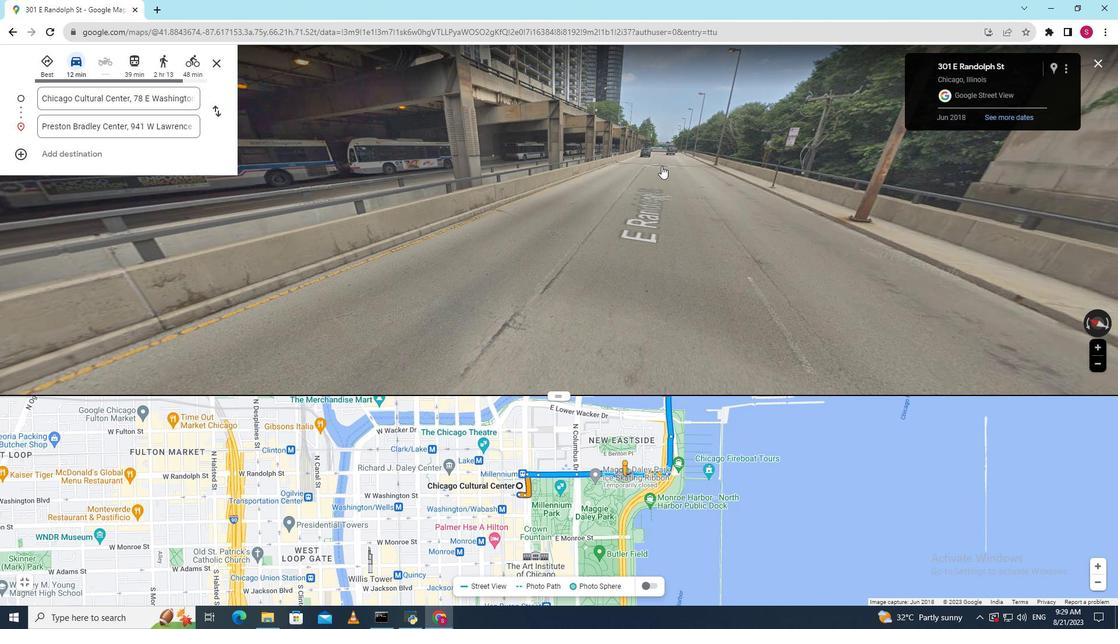 
Action: Mouse pressed left at (662, 166)
Screenshot: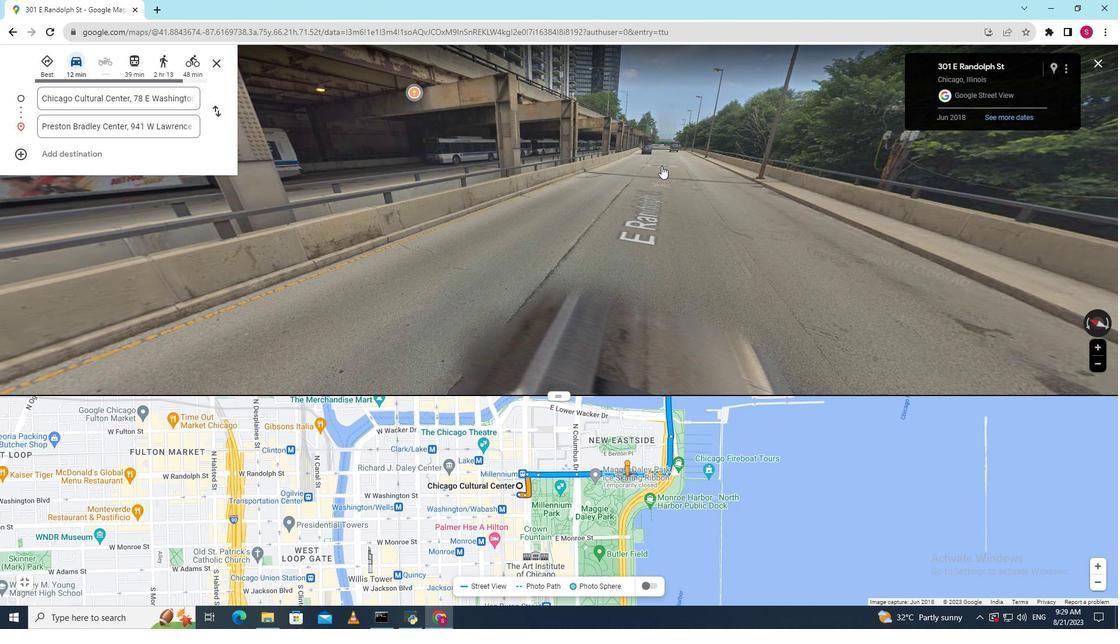 
Action: Mouse pressed left at (662, 166)
Screenshot: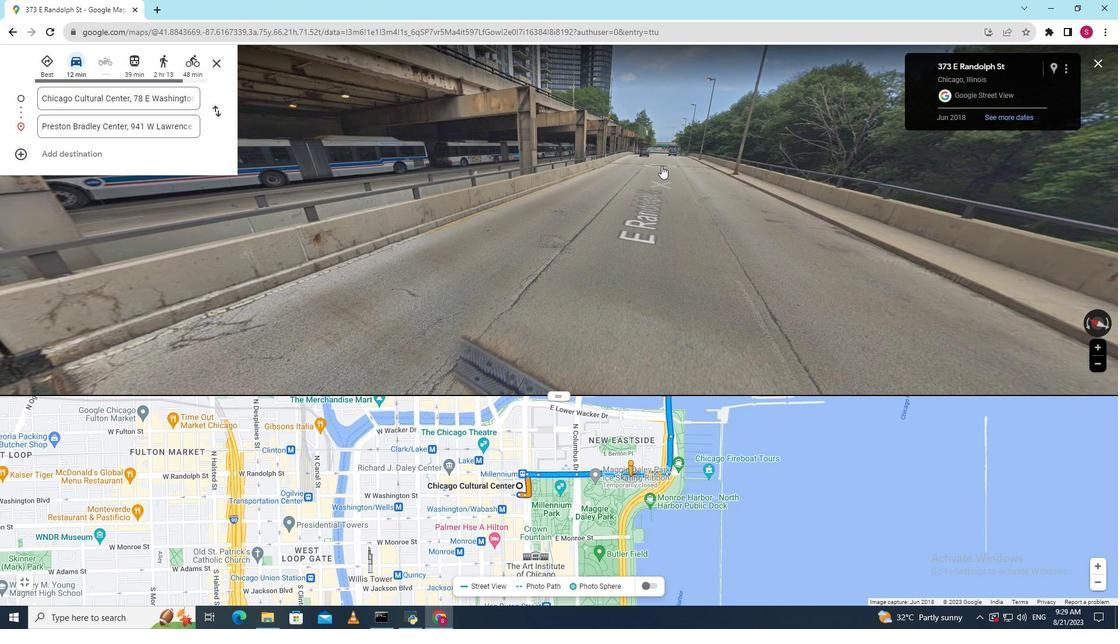 
Action: Mouse pressed left at (662, 166)
Screenshot: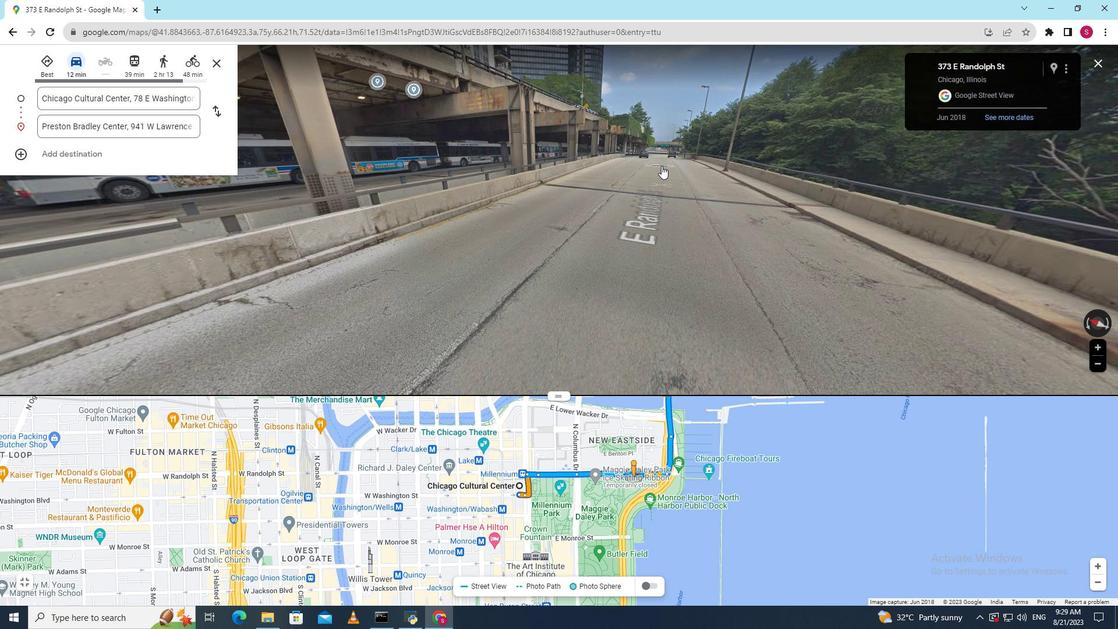 
Action: Mouse pressed left at (662, 166)
Screenshot: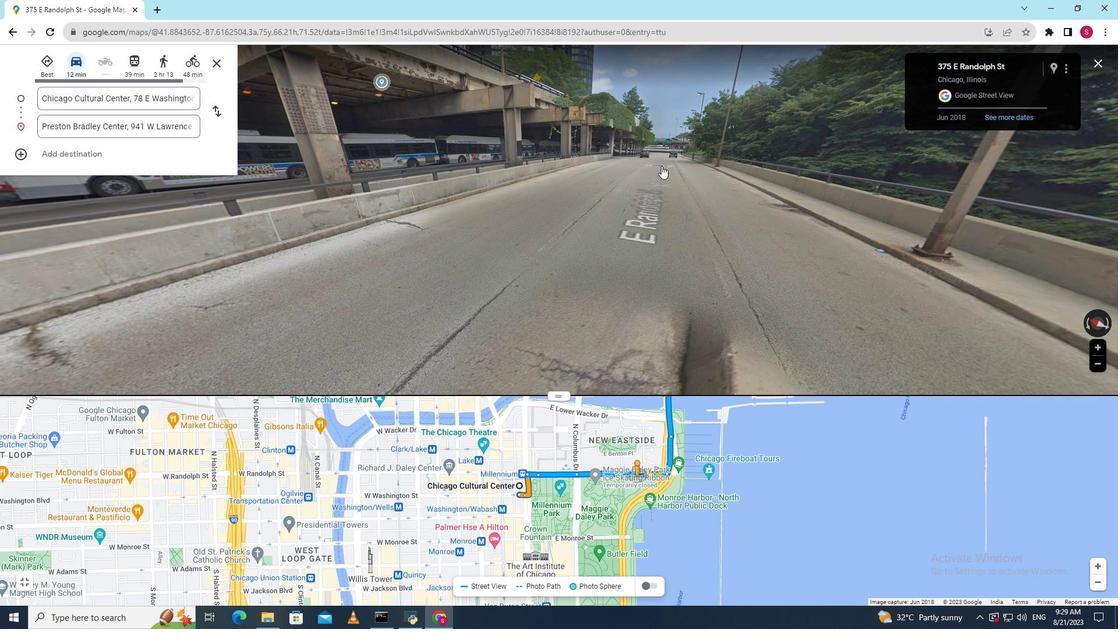 
Action: Mouse pressed left at (662, 166)
Screenshot: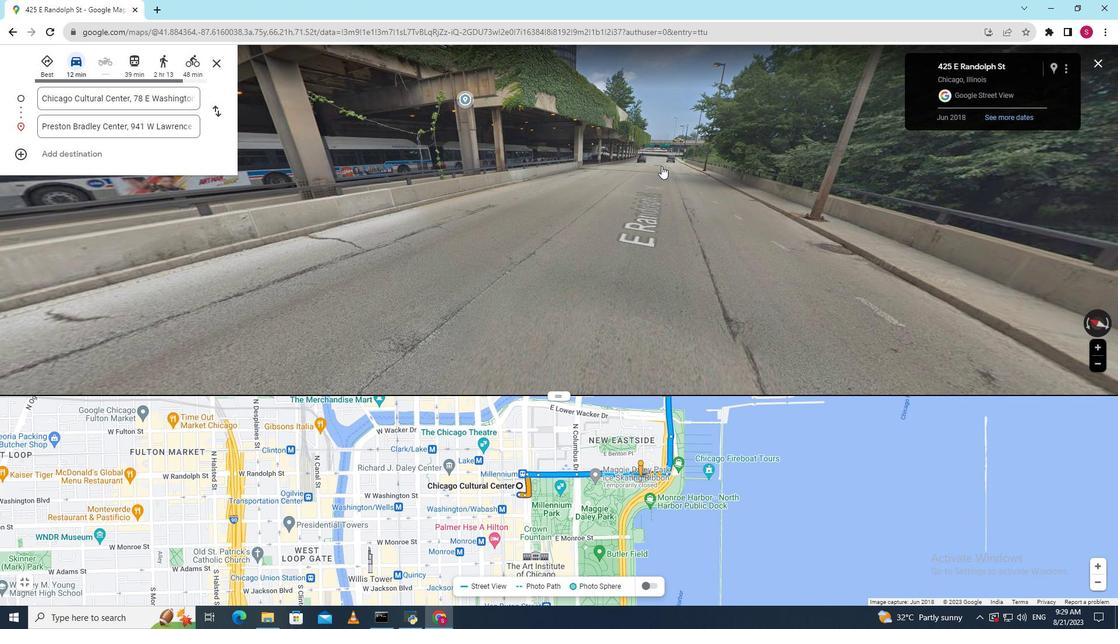 
Action: Mouse pressed left at (662, 166)
Screenshot: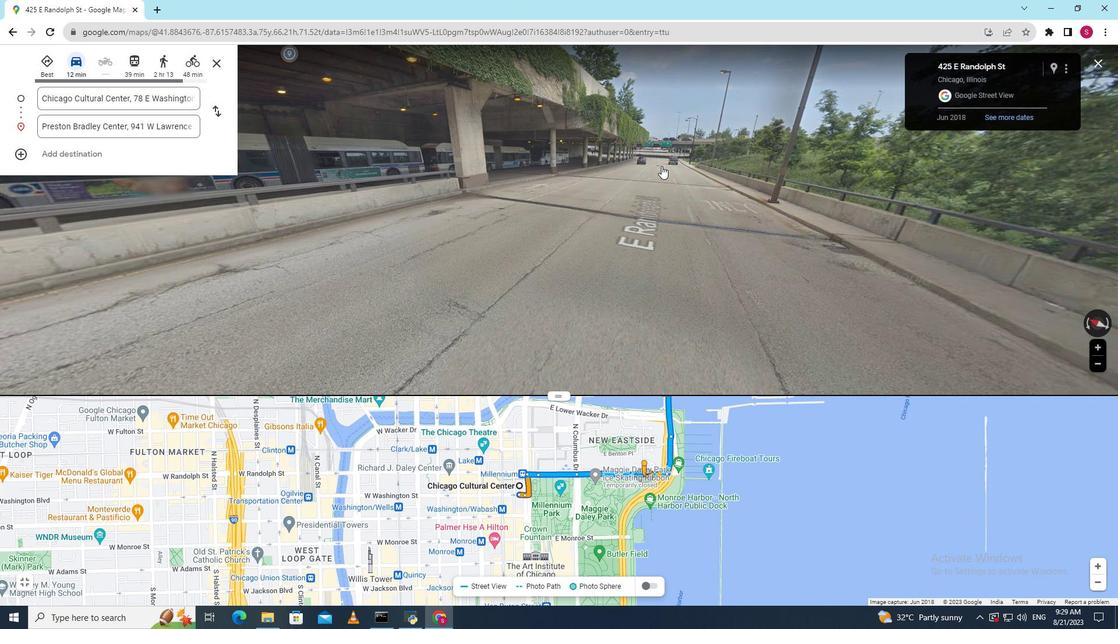 
Action: Mouse pressed left at (662, 166)
Screenshot: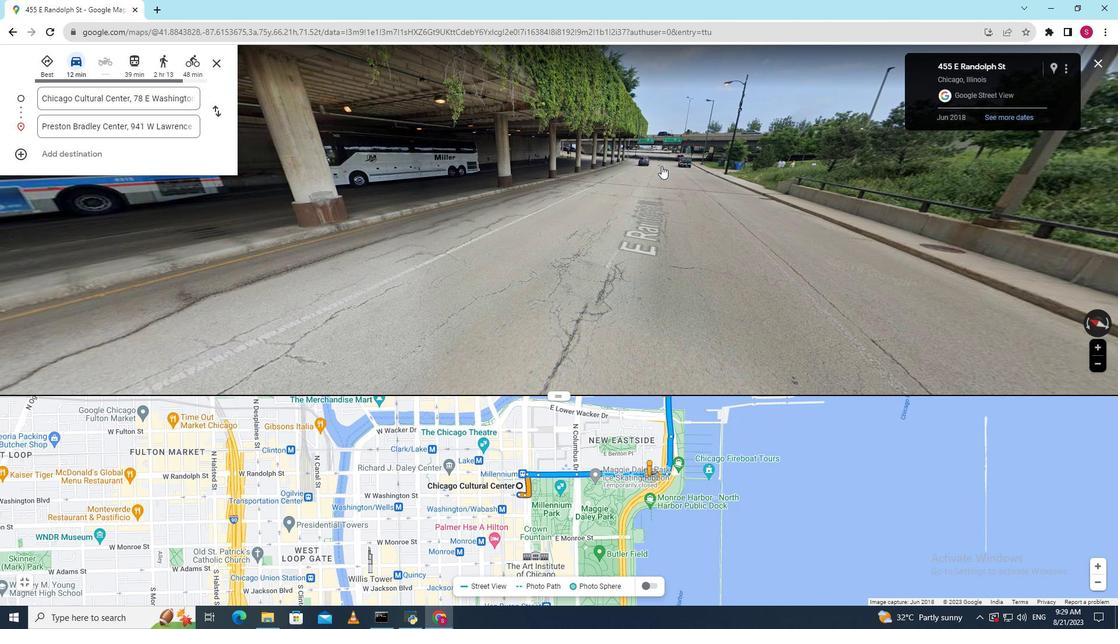 
Action: Mouse moved to (686, 164)
Screenshot: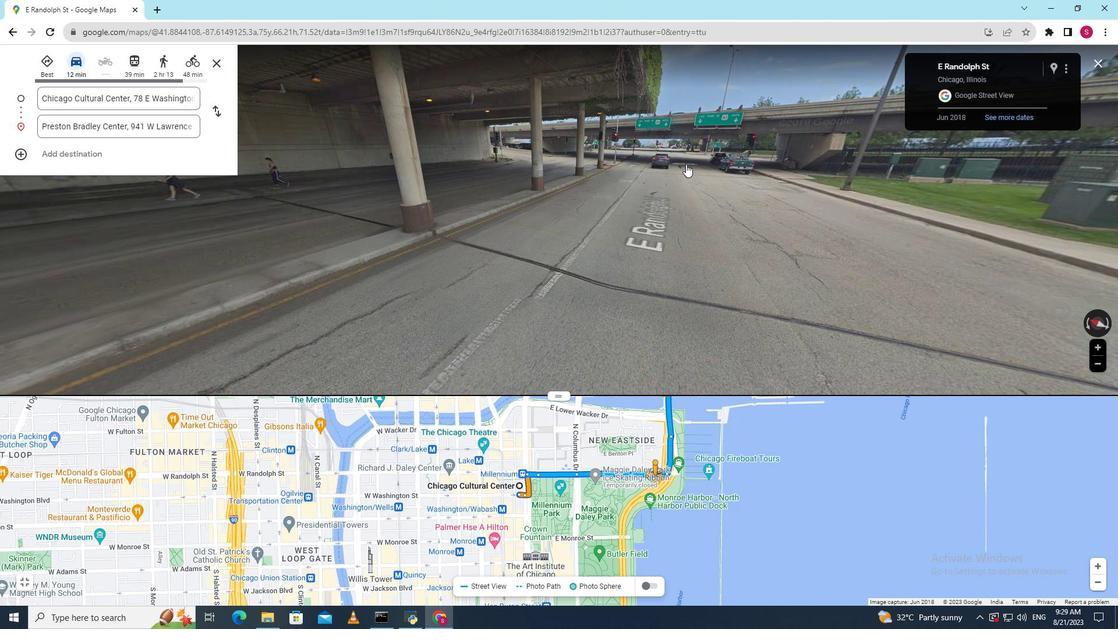 
Action: Mouse pressed left at (686, 164)
Screenshot: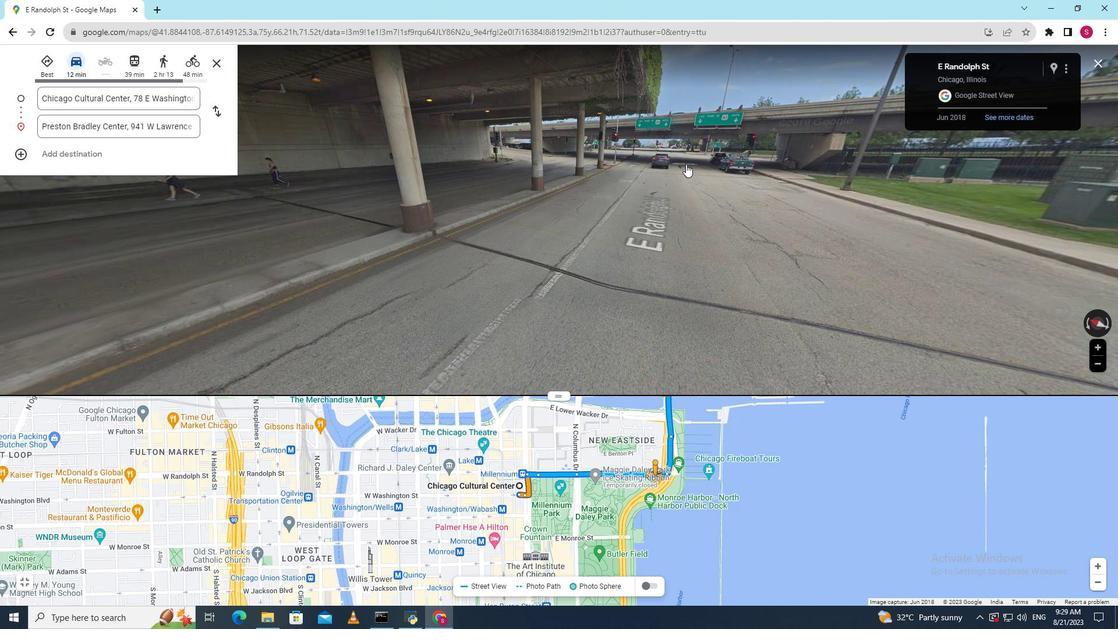
Action: Mouse moved to (525, 167)
Screenshot: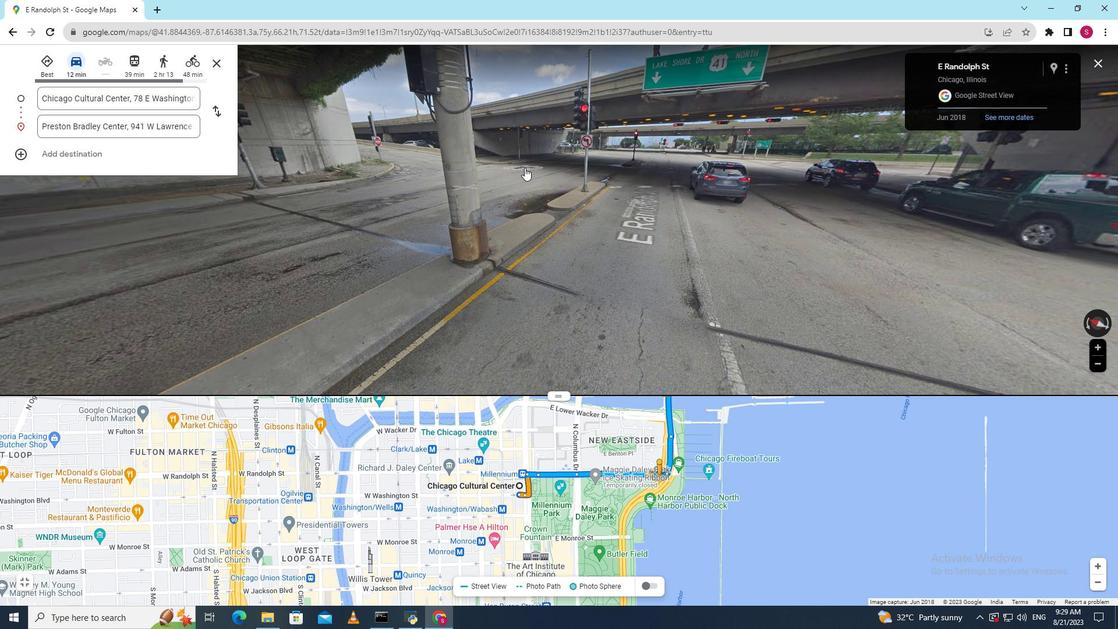 
Action: Mouse pressed left at (525, 167)
Screenshot: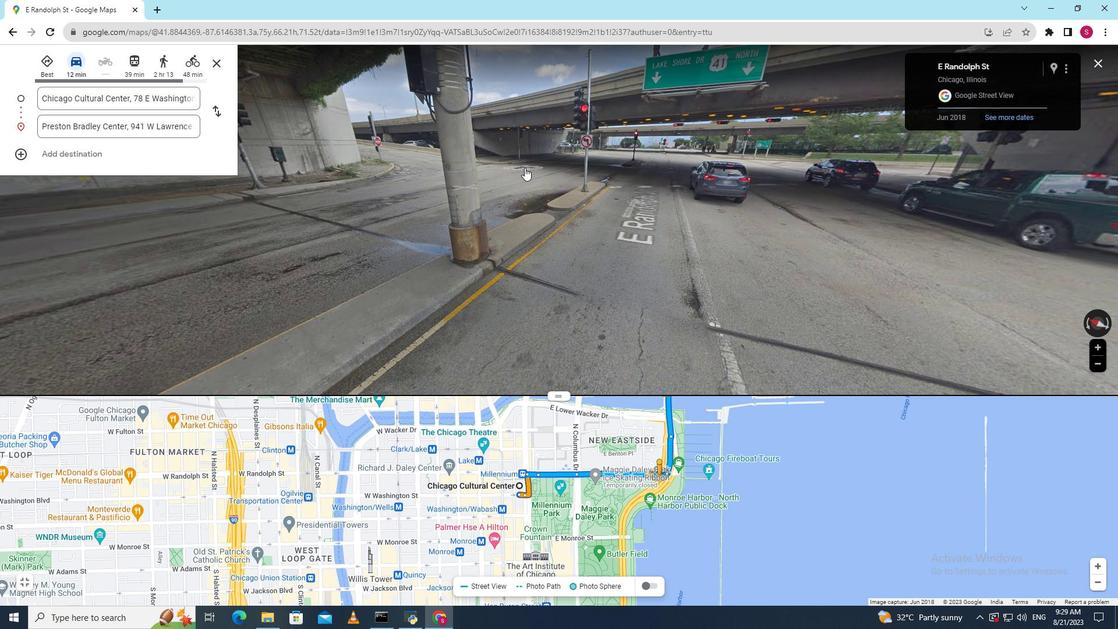 
Action: Mouse moved to (423, 194)
Screenshot: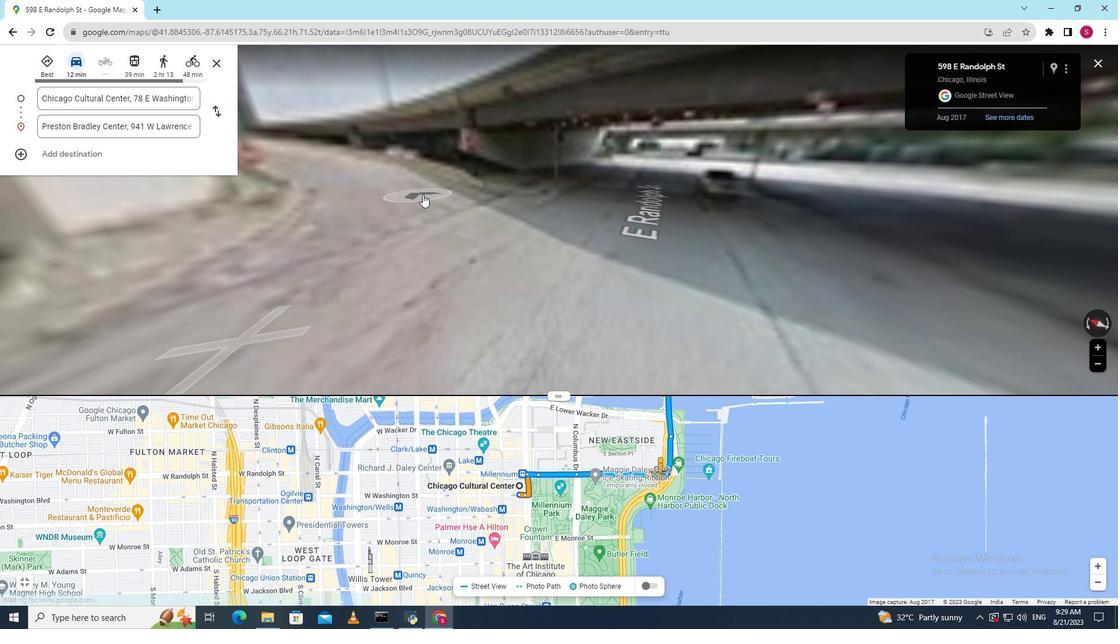 
Action: Mouse pressed left at (423, 194)
Screenshot: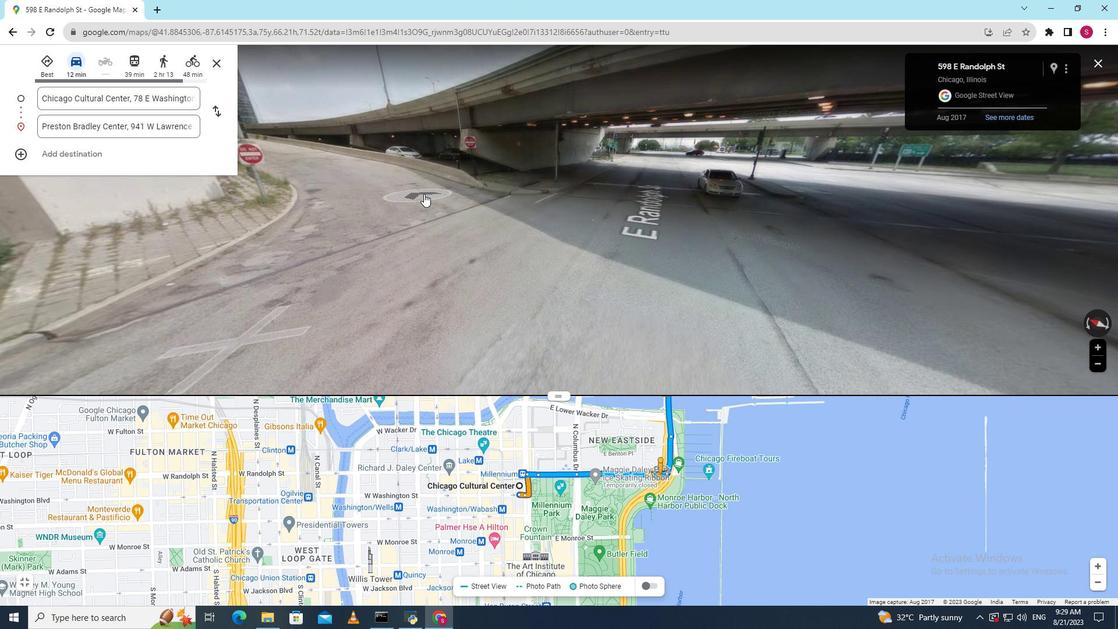 
Action: Mouse moved to (607, 173)
Screenshot: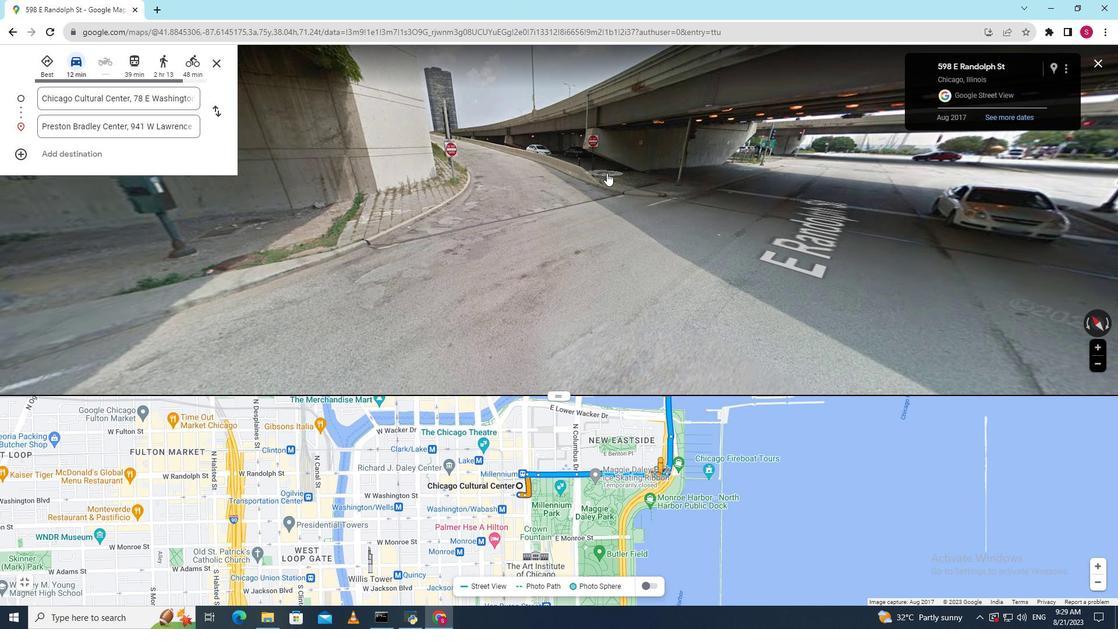 
Action: Mouse pressed left at (607, 173)
Screenshot: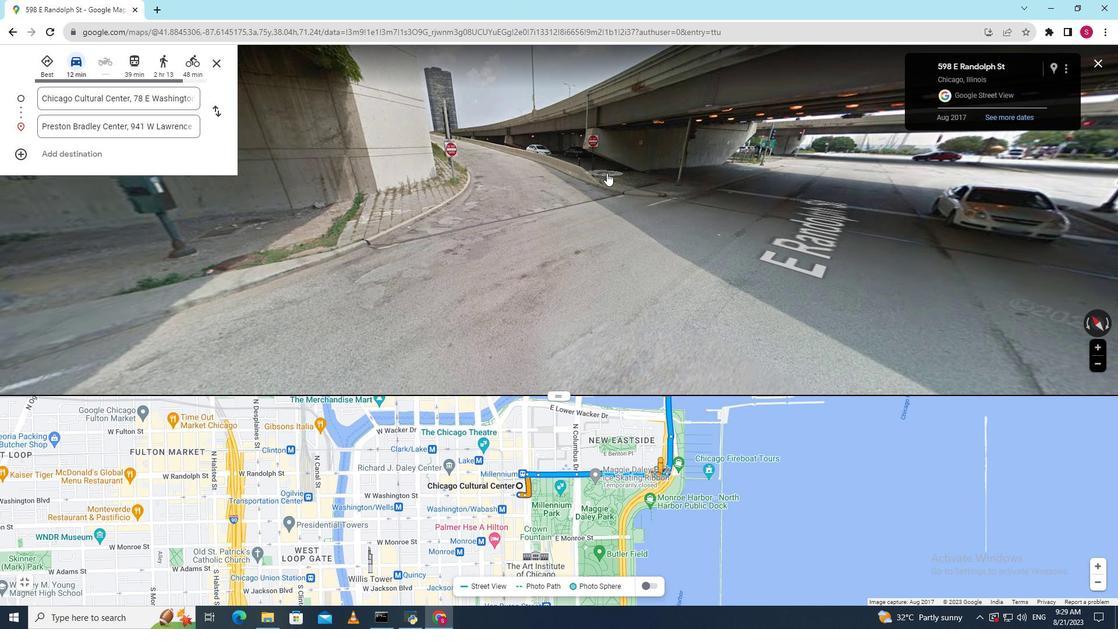 
Action: Mouse moved to (669, 465)
Screenshot: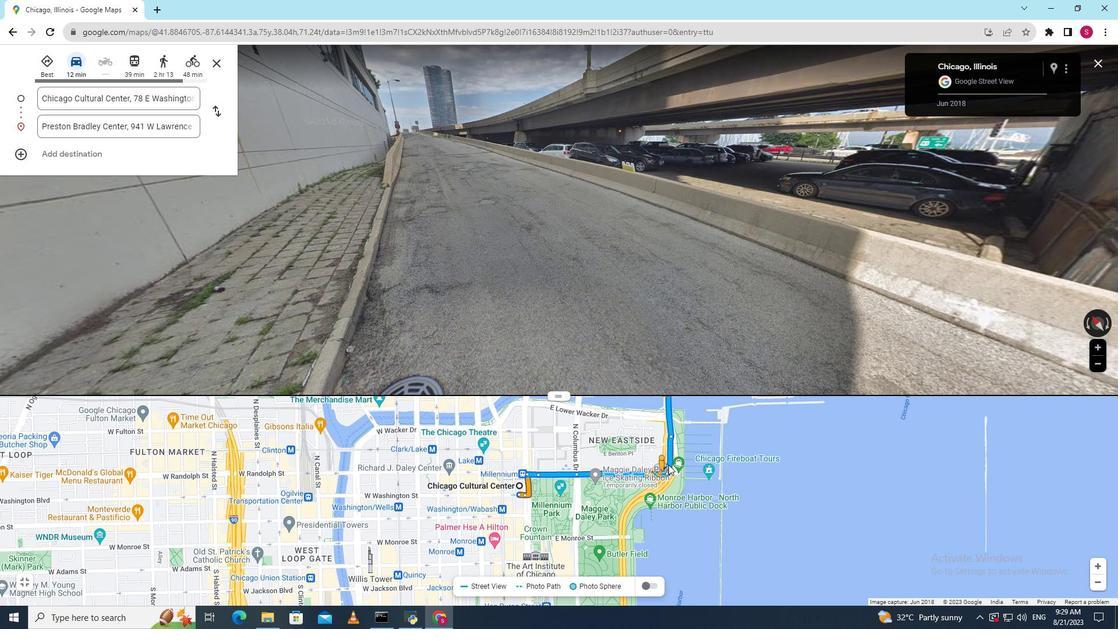 
Action: Mouse pressed left at (669, 465)
Screenshot: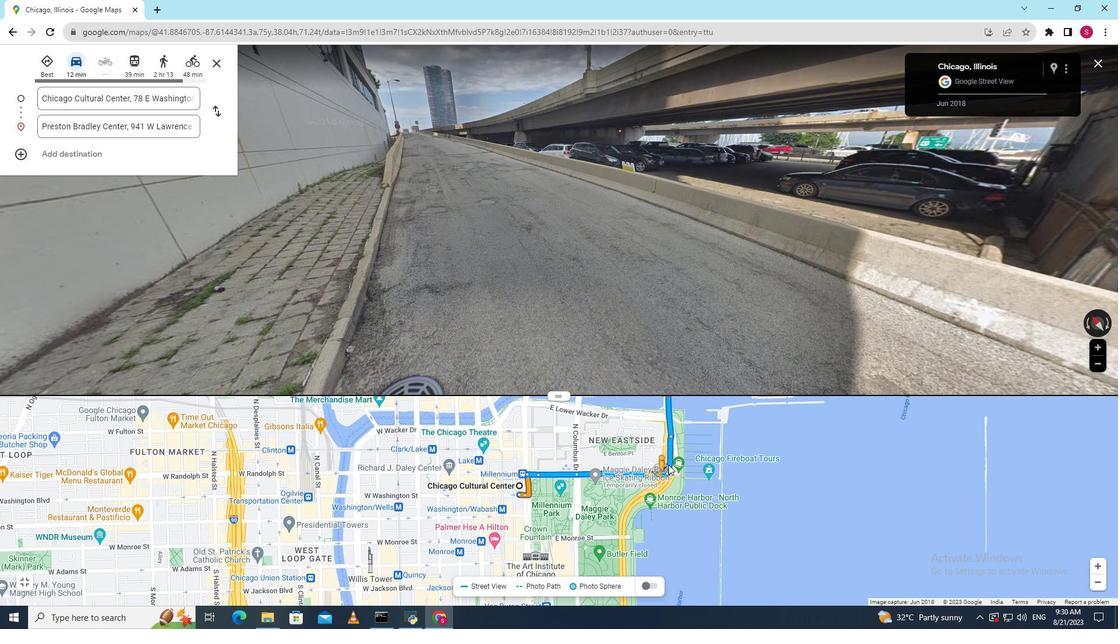 
Action: Mouse moved to (313, 322)
Screenshot: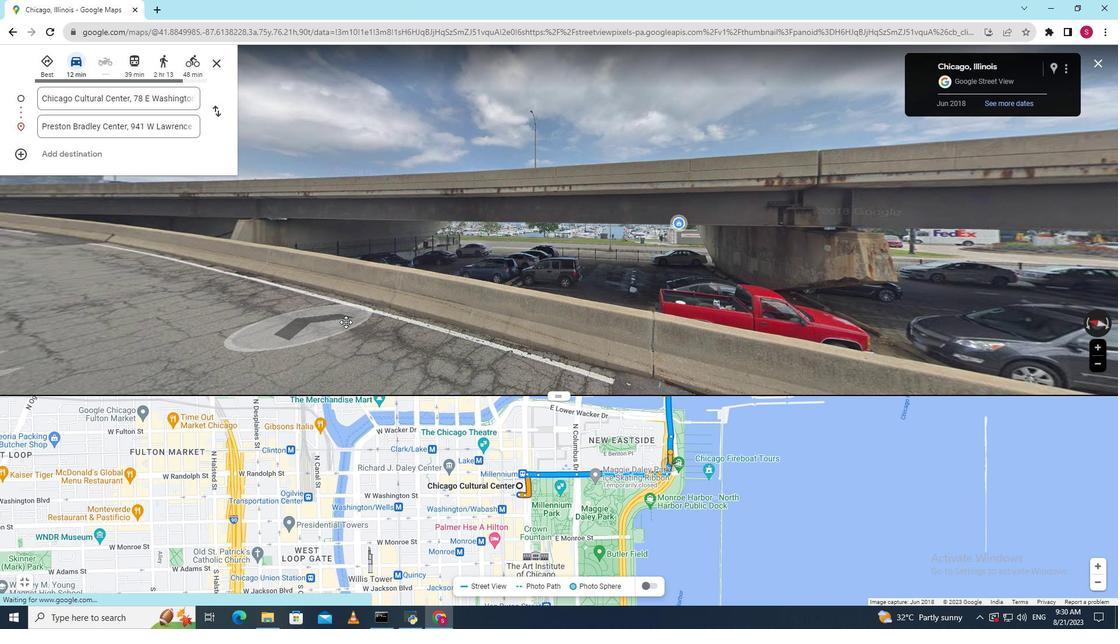 
Action: Mouse pressed left at (313, 322)
Screenshot: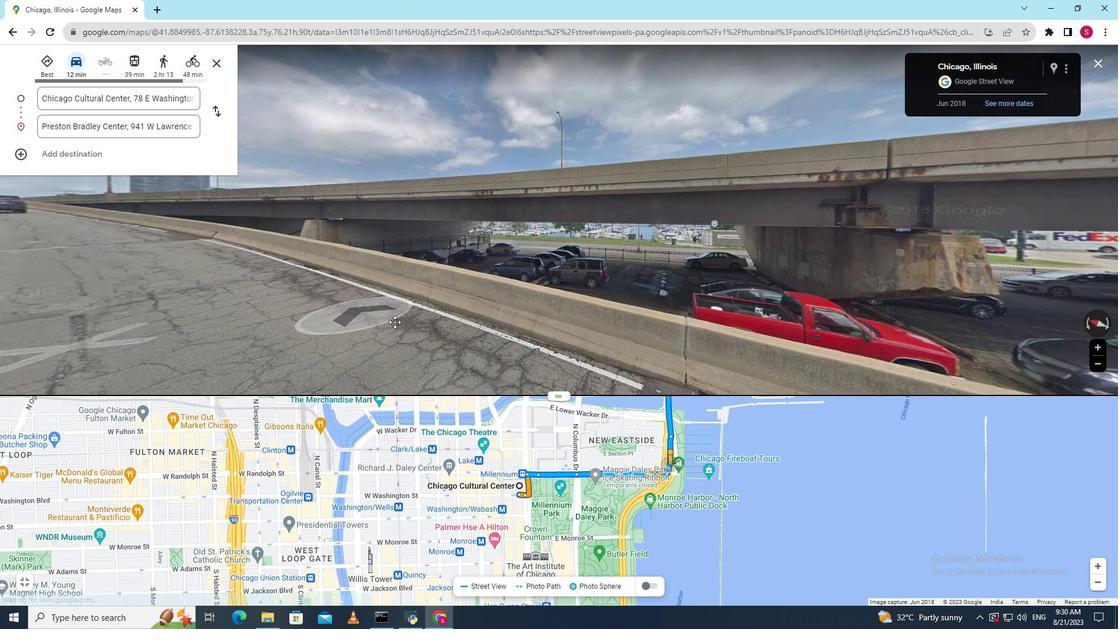 
Action: Mouse moved to (479, 242)
Screenshot: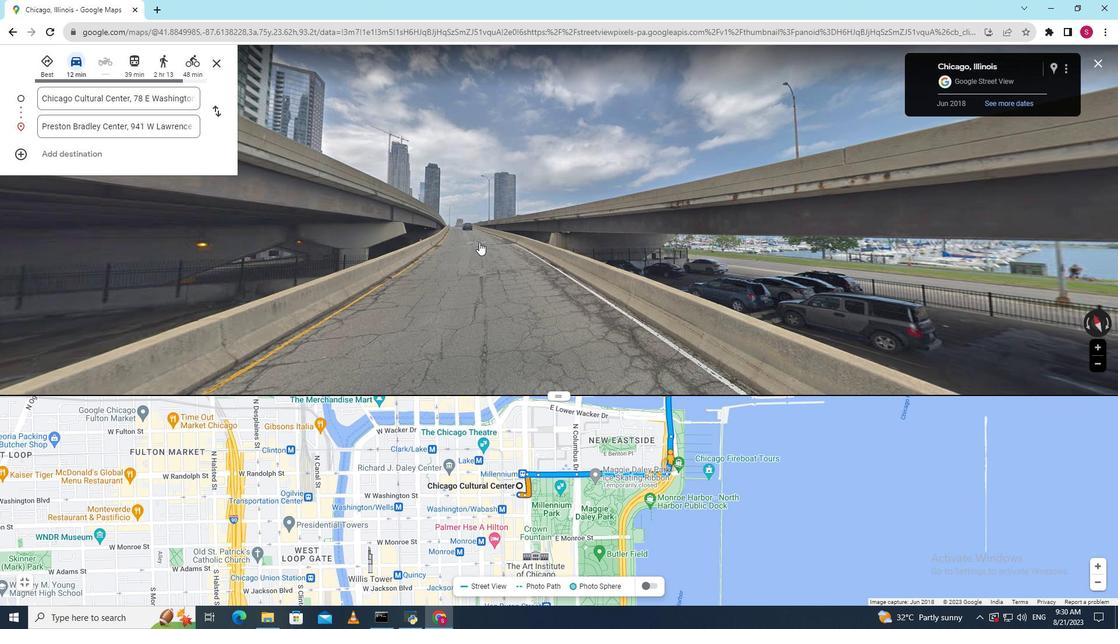 
Action: Mouse pressed left at (479, 242)
Screenshot: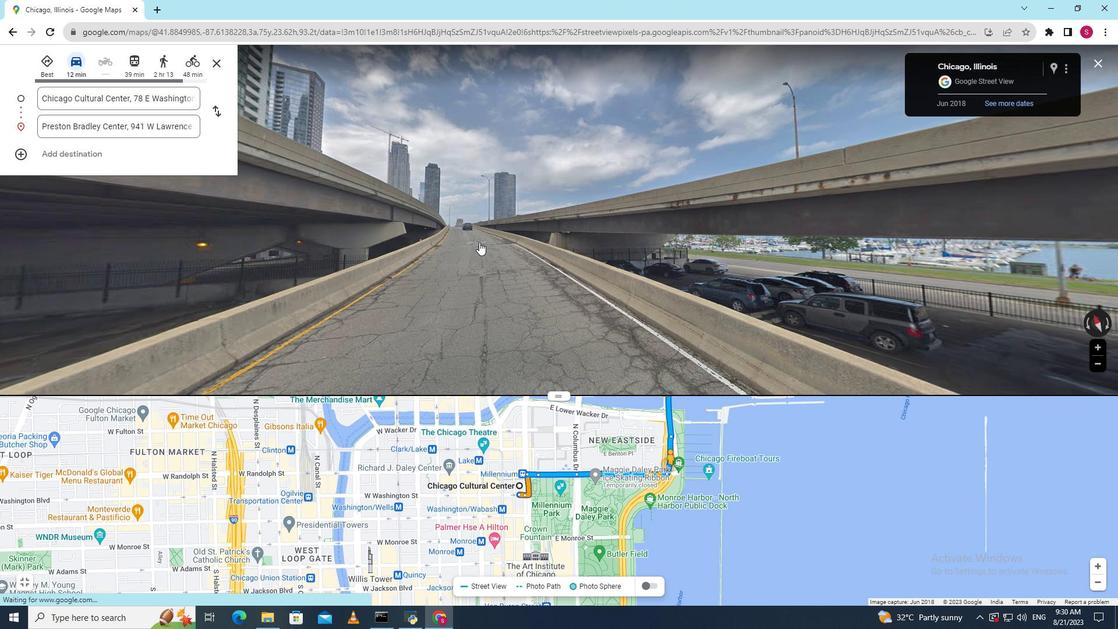 
Action: Mouse moved to (447, 231)
Screenshot: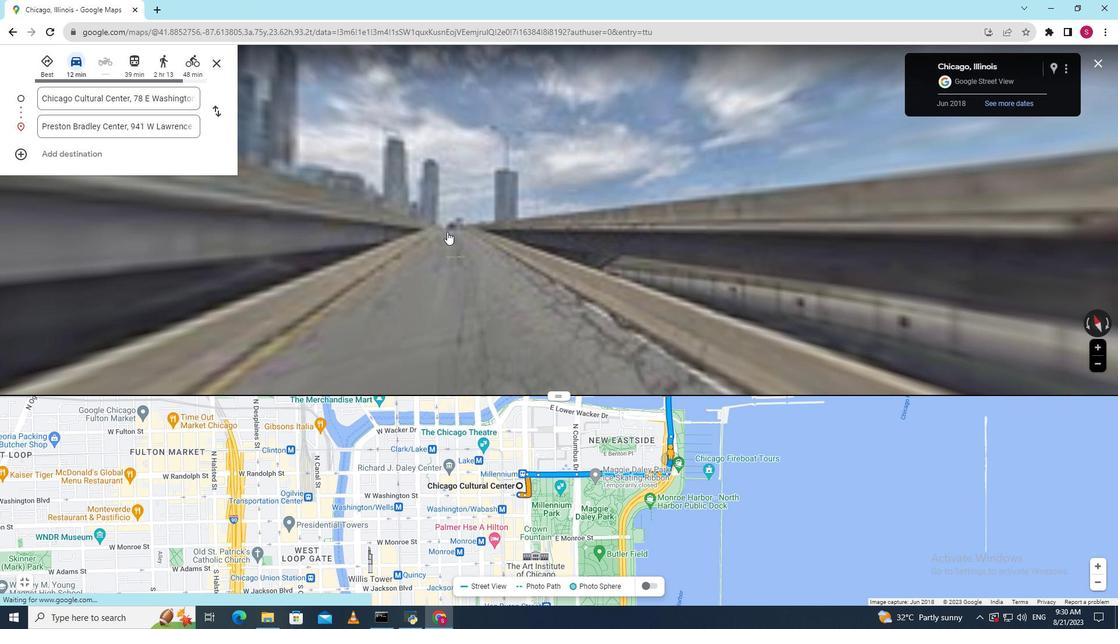 
Action: Mouse pressed left at (447, 231)
Screenshot: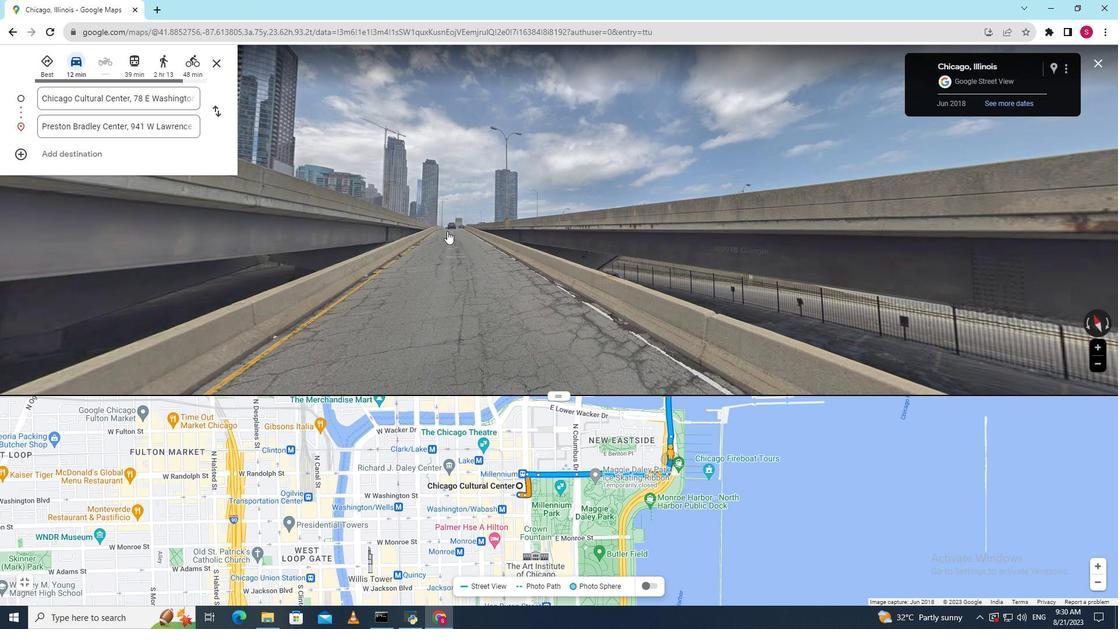
Action: Mouse pressed left at (447, 231)
Screenshot: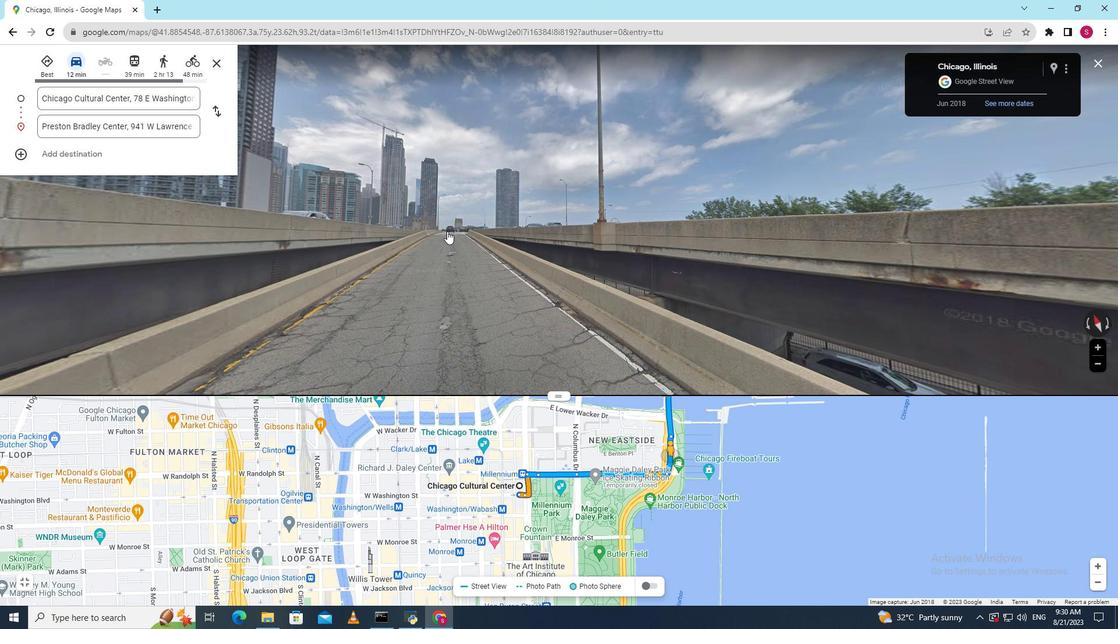 
Action: Mouse moved to (667, 446)
Screenshot: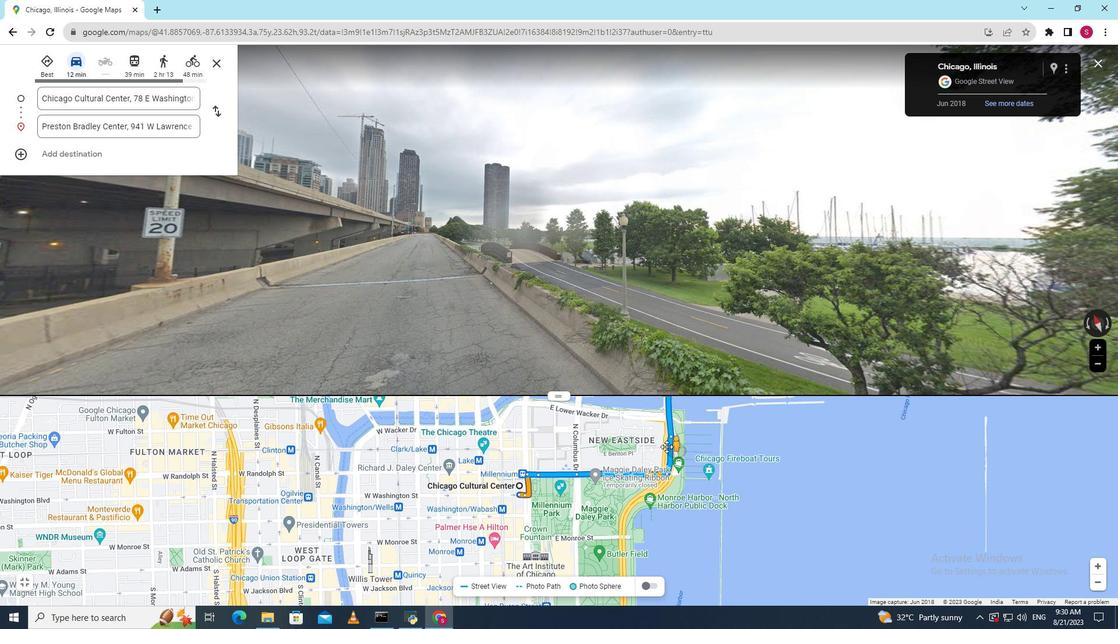 
Action: Mouse pressed left at (667, 446)
Screenshot: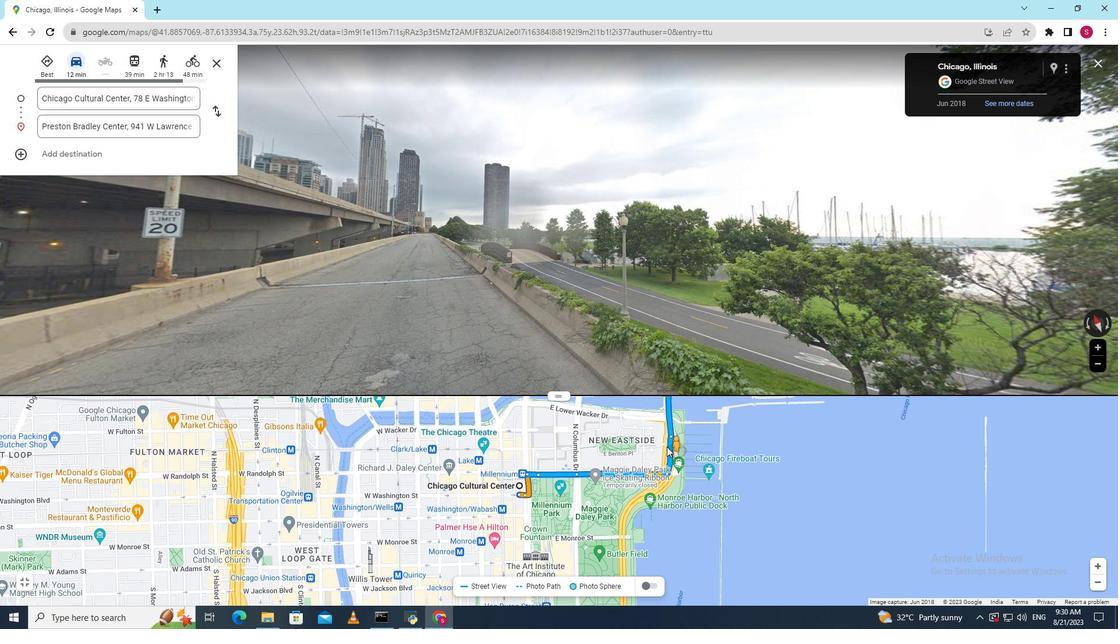 
Action: Mouse moved to (319, 328)
Screenshot: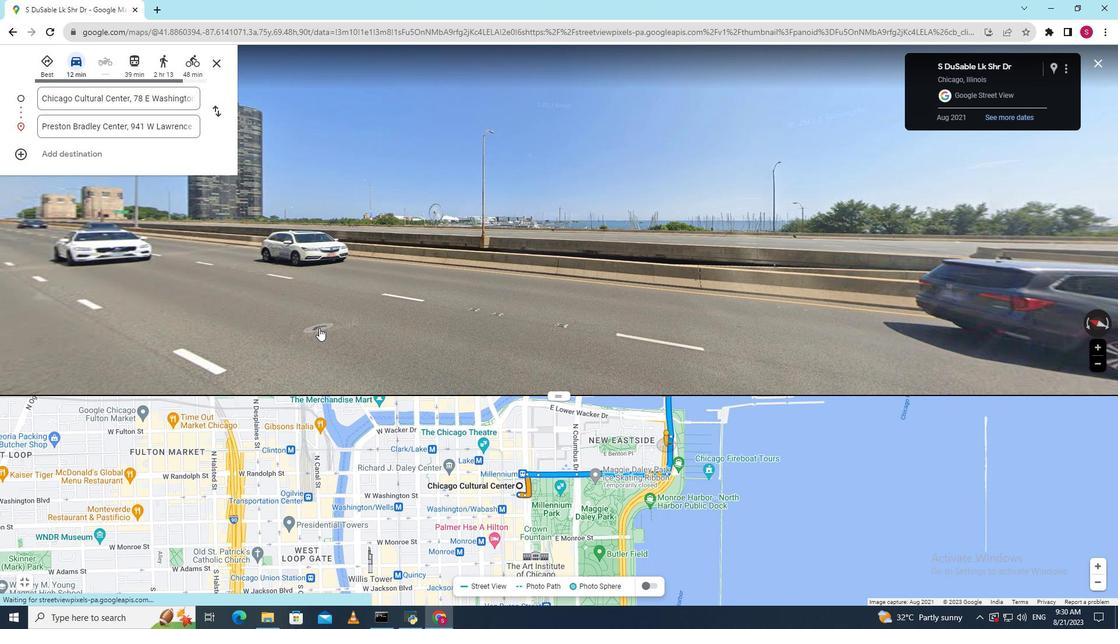 
Action: Mouse pressed left at (319, 328)
Screenshot: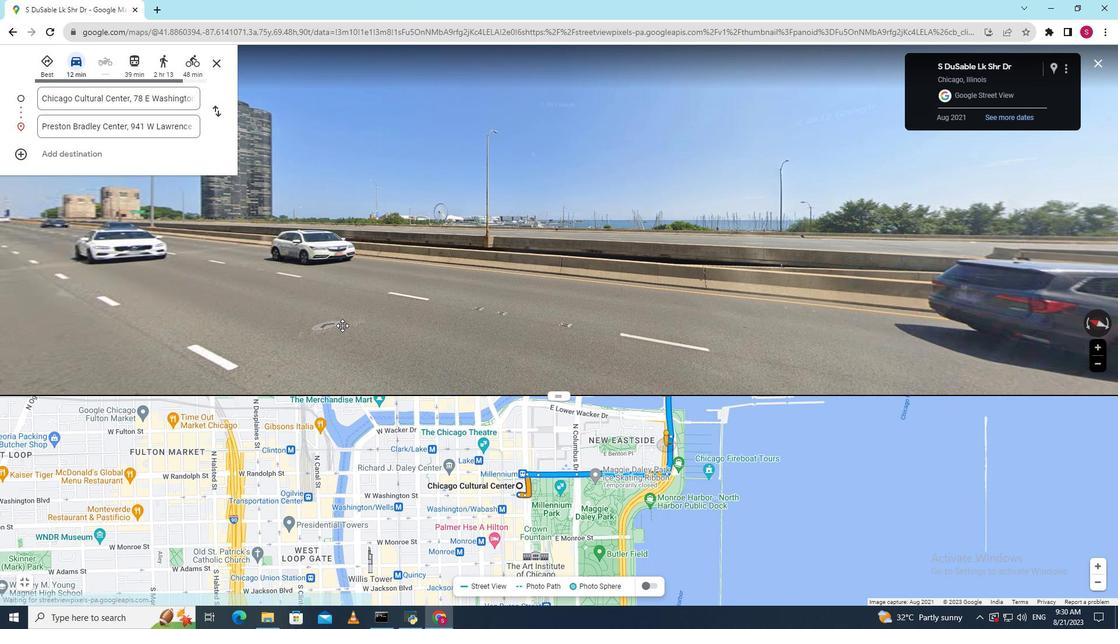 
Action: Mouse moved to (442, 220)
Screenshot: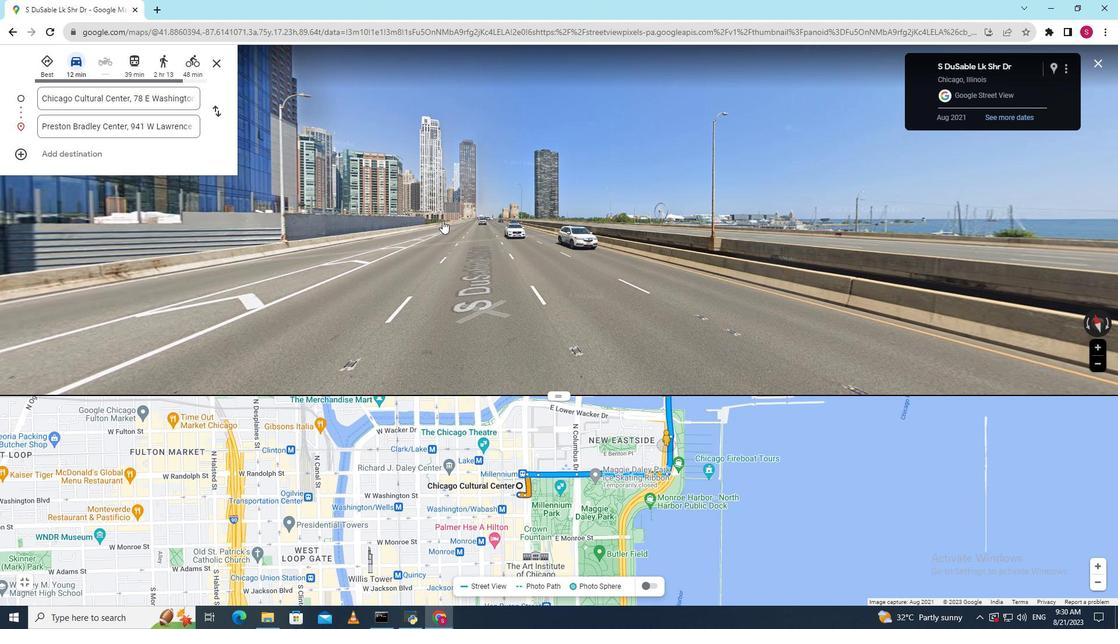 
Action: Mouse pressed left at (442, 220)
Screenshot: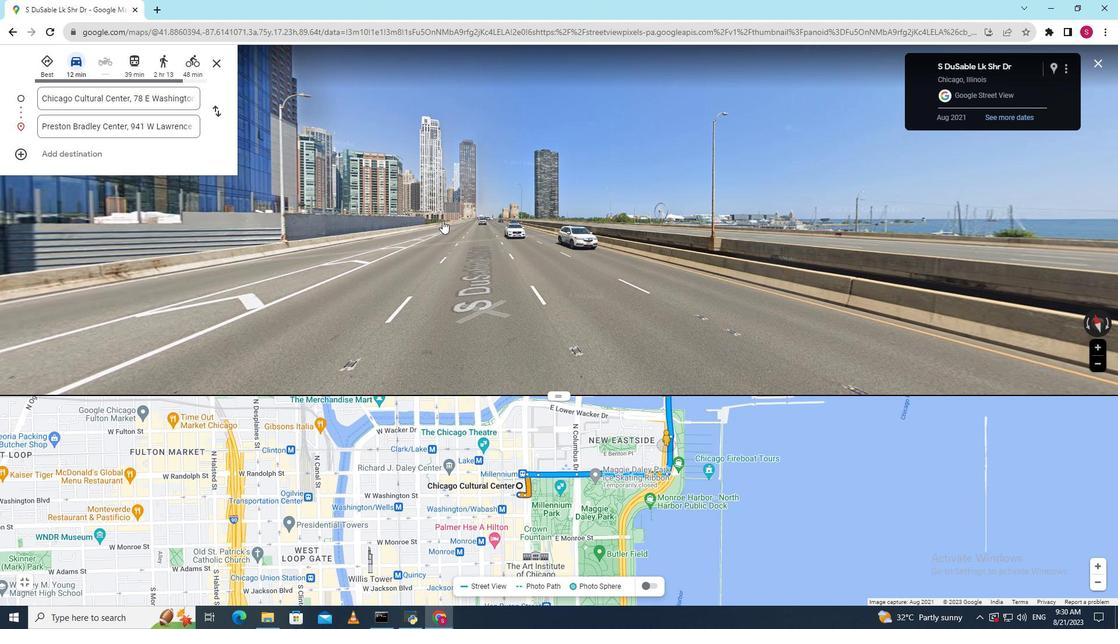 
Action: Mouse moved to (671, 437)
Screenshot: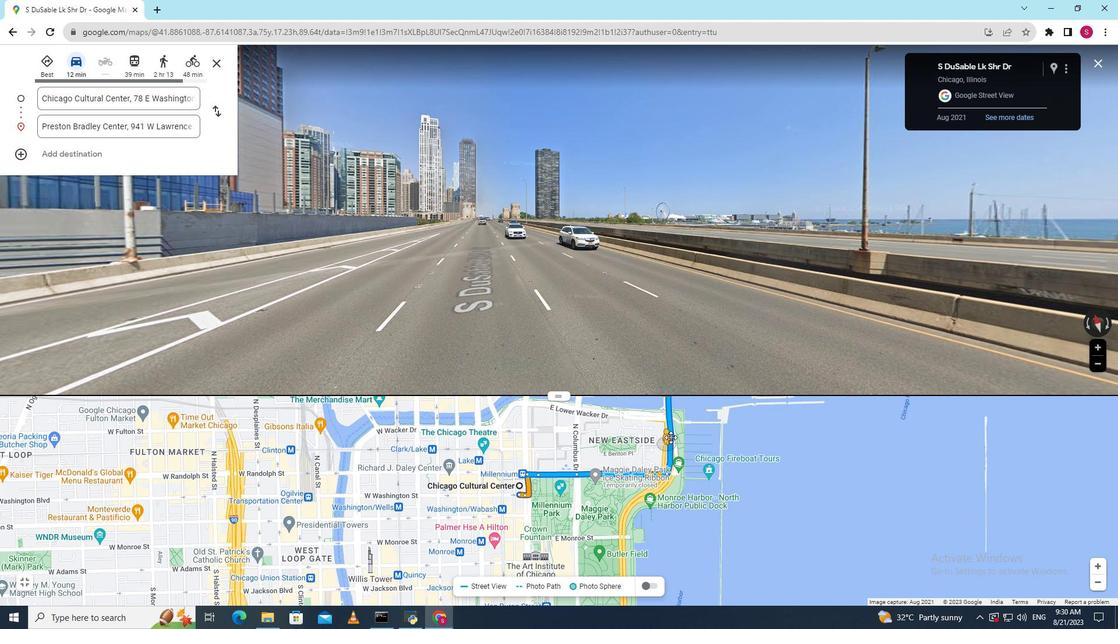 
Action: Mouse pressed left at (671, 437)
Screenshot: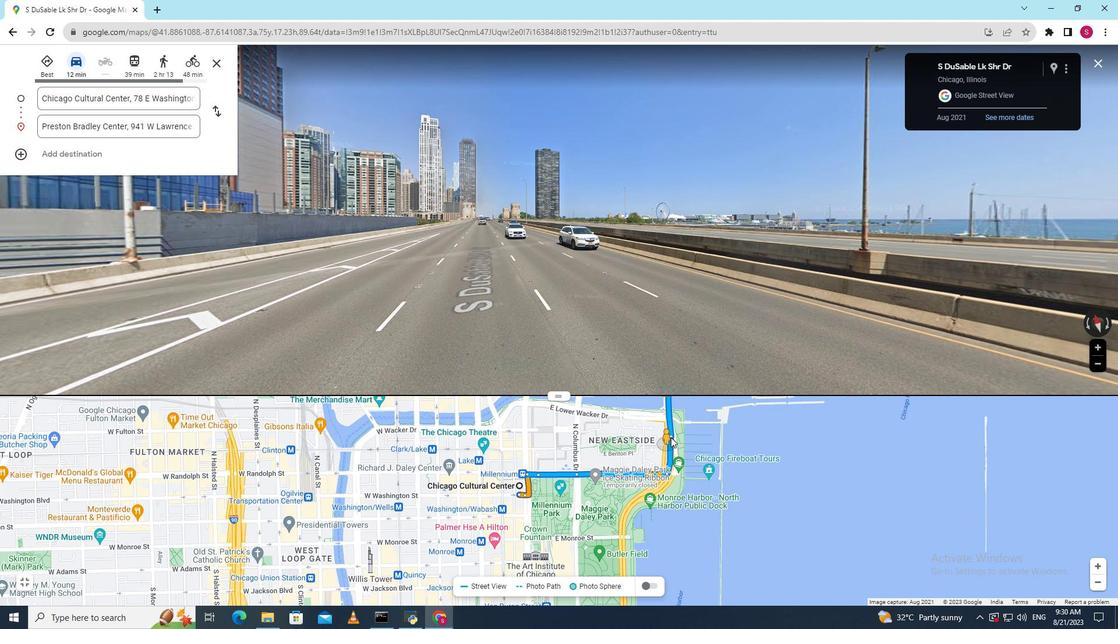 
Action: Mouse moved to (266, 300)
Screenshot: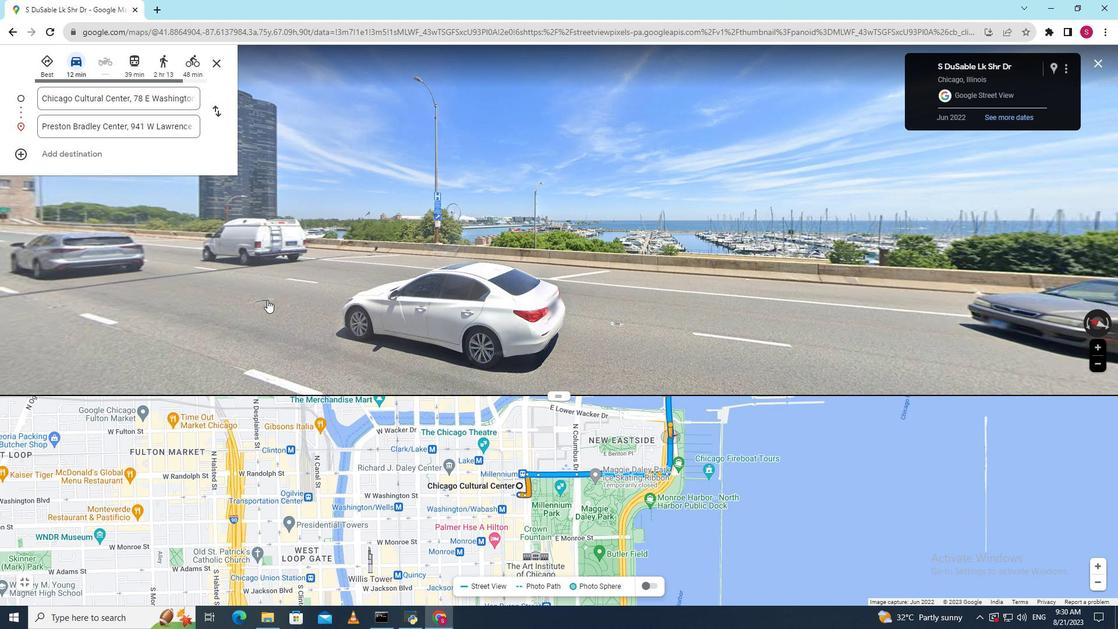 
Action: Mouse pressed left at (266, 300)
Screenshot: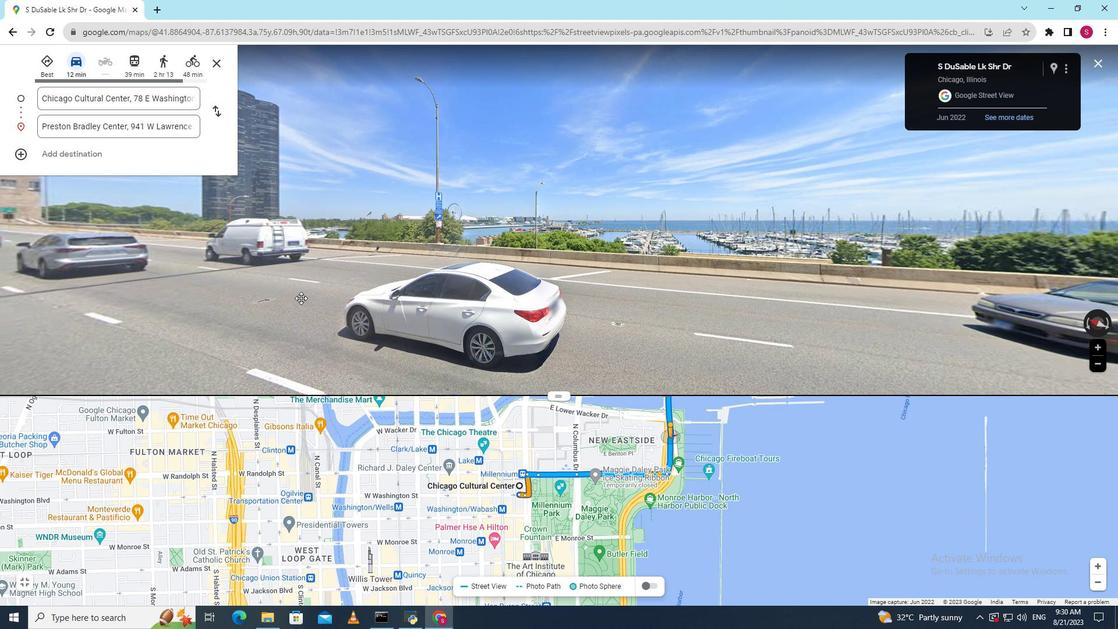 
Action: Mouse moved to (407, 248)
Screenshot: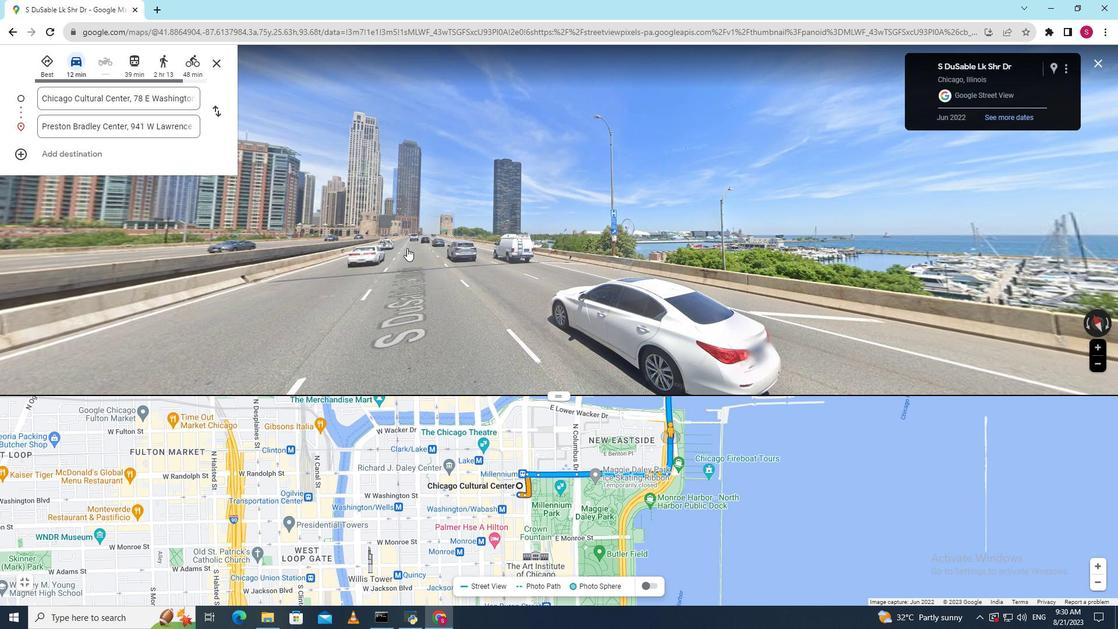 
Action: Mouse pressed left at (407, 248)
Screenshot: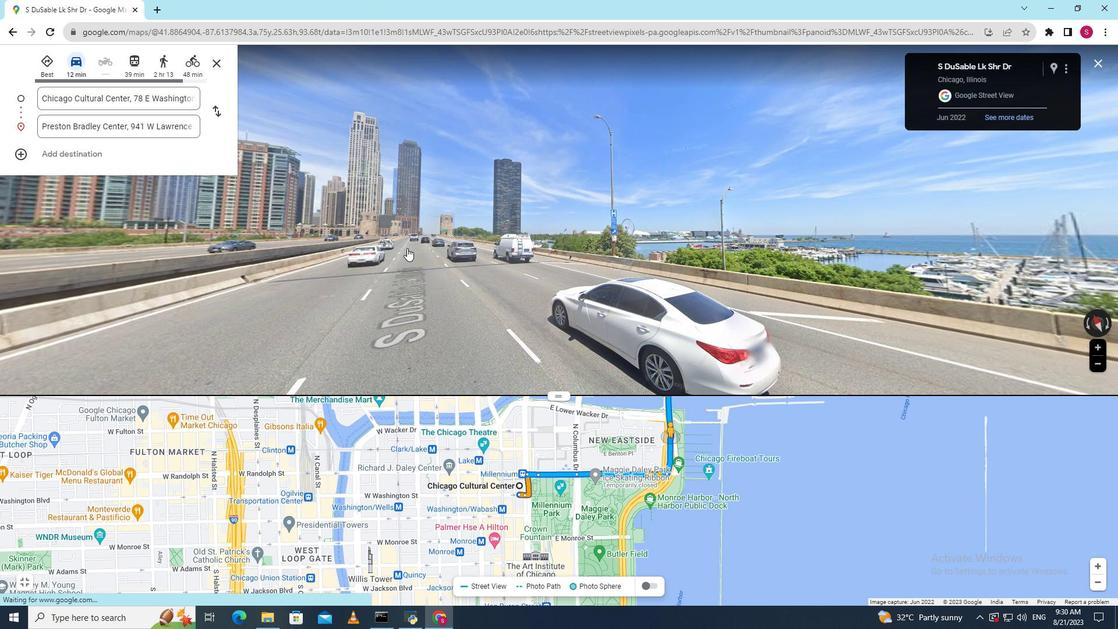 
Action: Mouse moved to (427, 247)
Screenshot: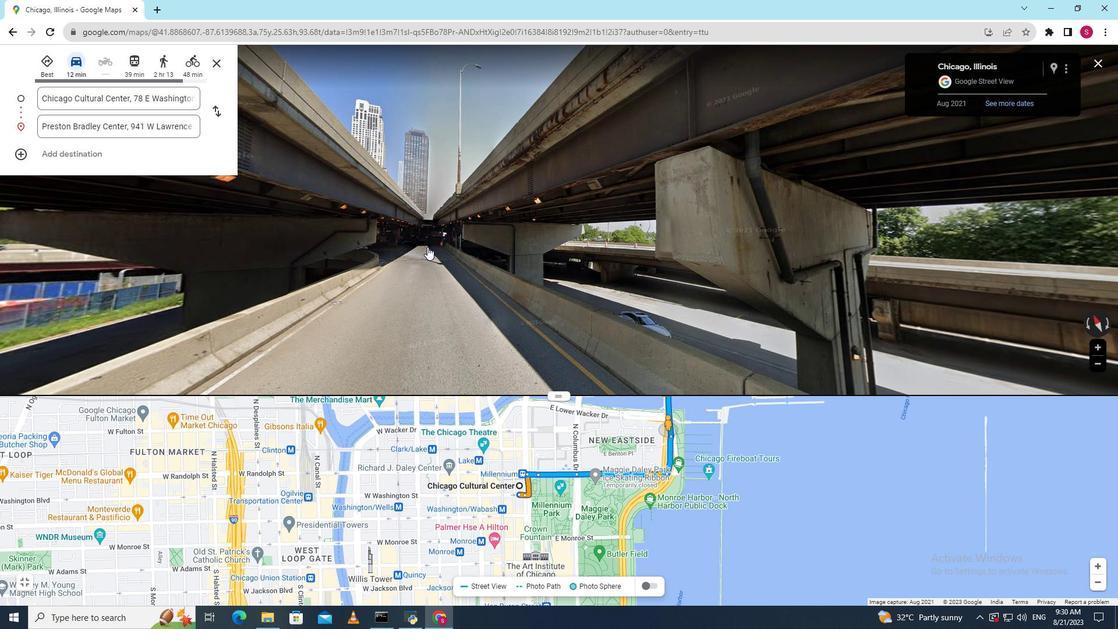 
Action: Mouse pressed left at (427, 247)
Screenshot: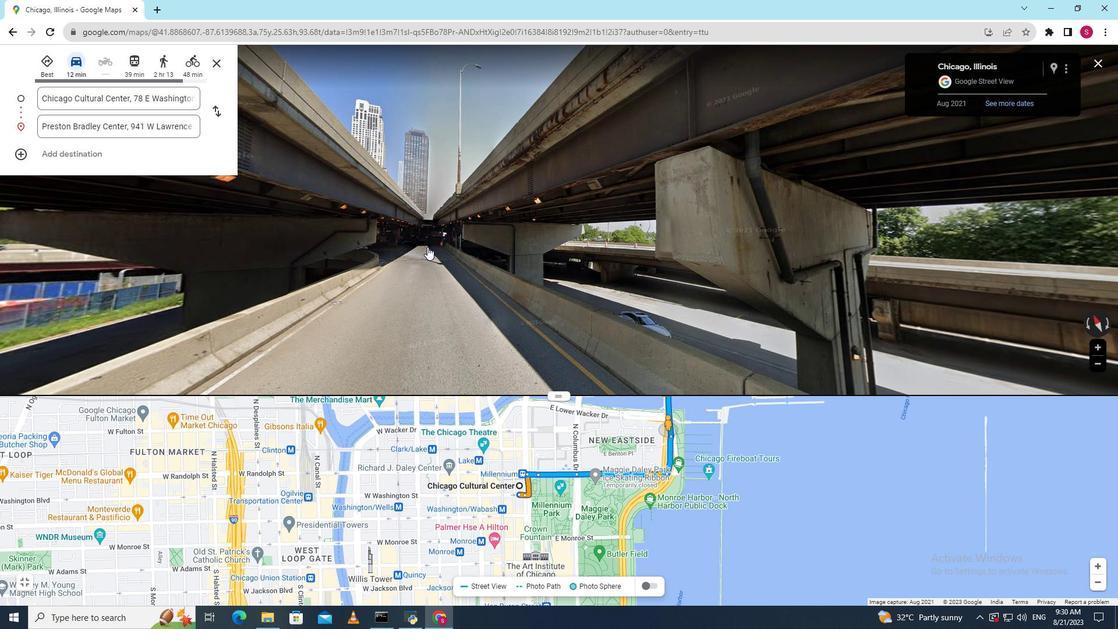 
Action: Mouse pressed left at (427, 247)
Screenshot: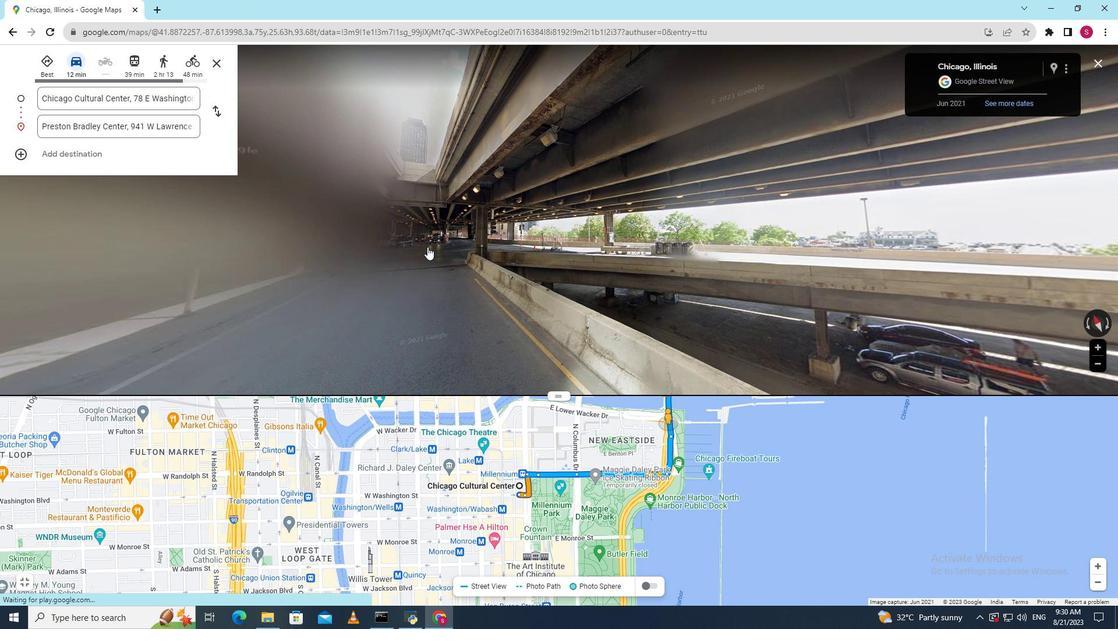 
Action: Mouse moved to (445, 244)
Screenshot: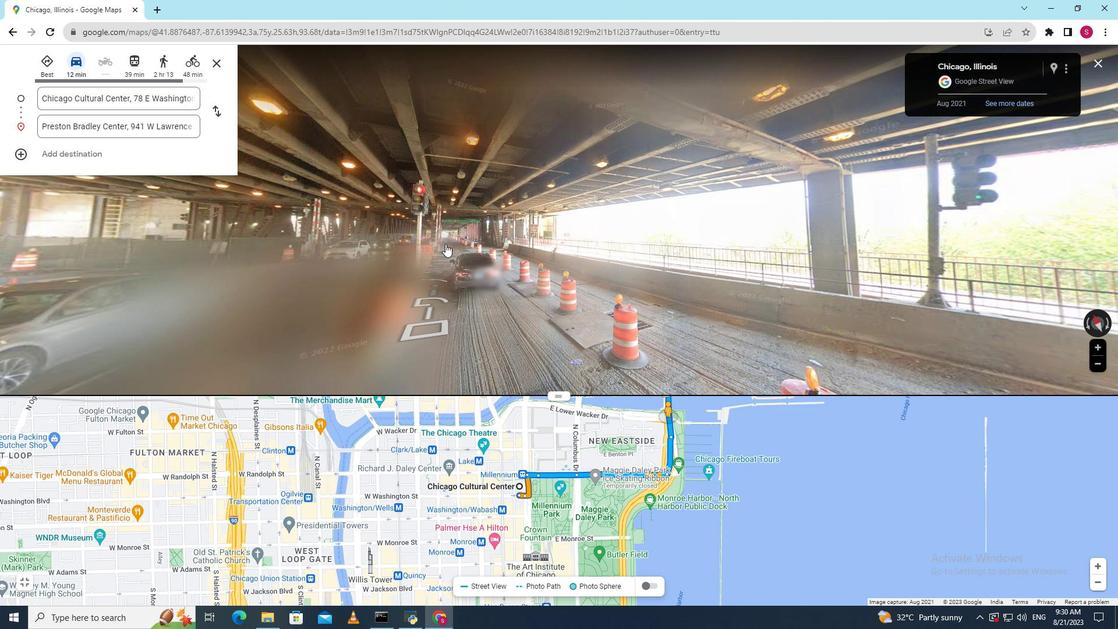 
Action: Mouse pressed left at (445, 244)
Screenshot: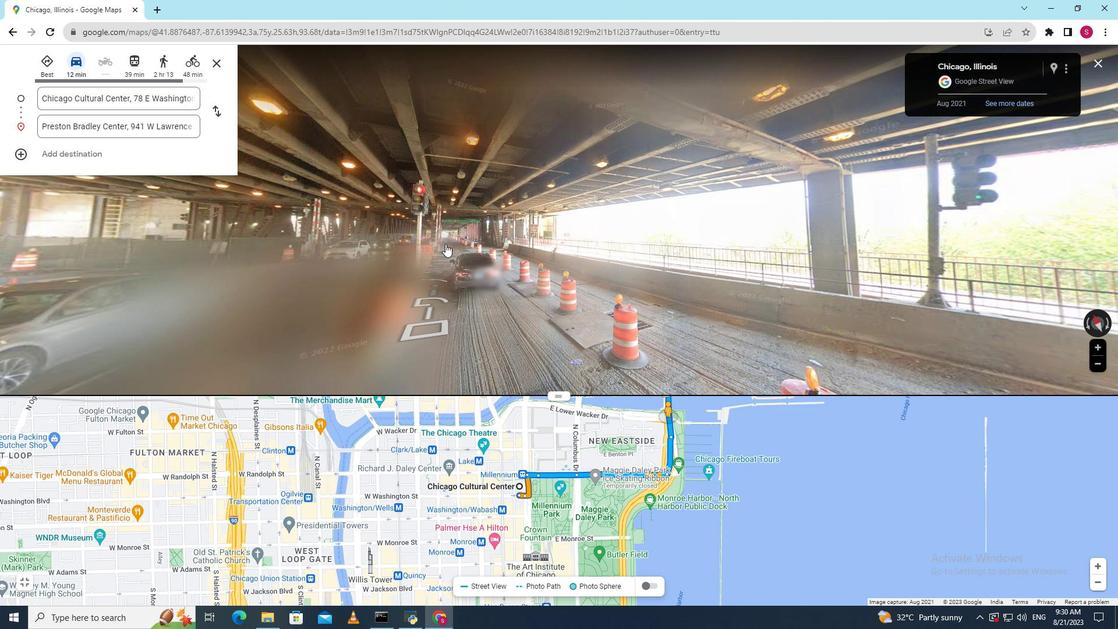 
Action: Mouse moved to (446, 254)
Screenshot: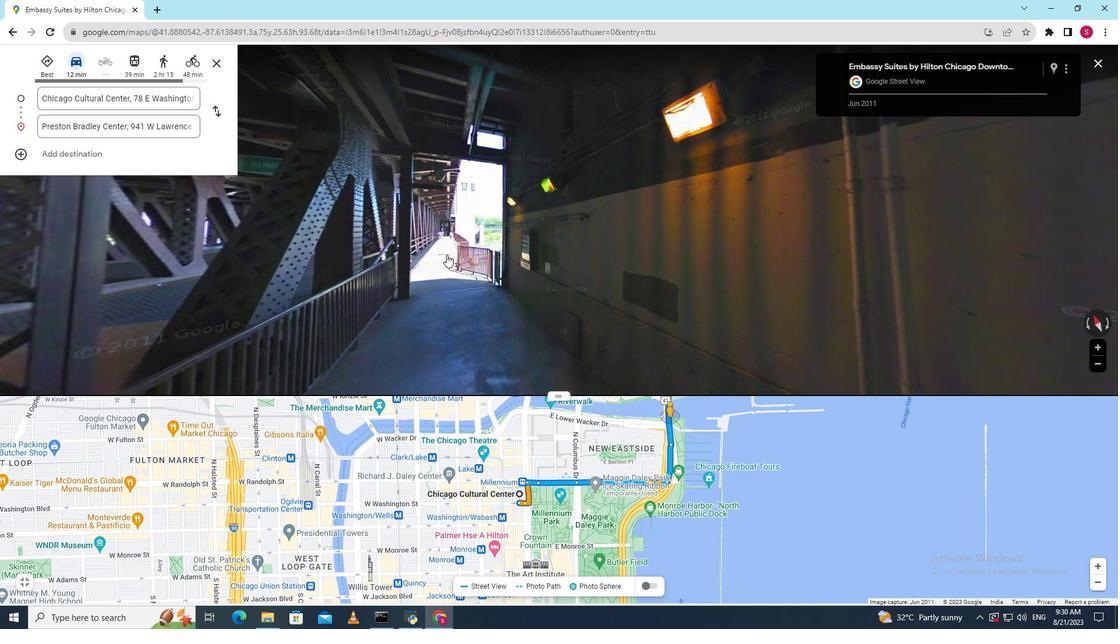 
Action: Mouse pressed left at (446, 254)
Screenshot: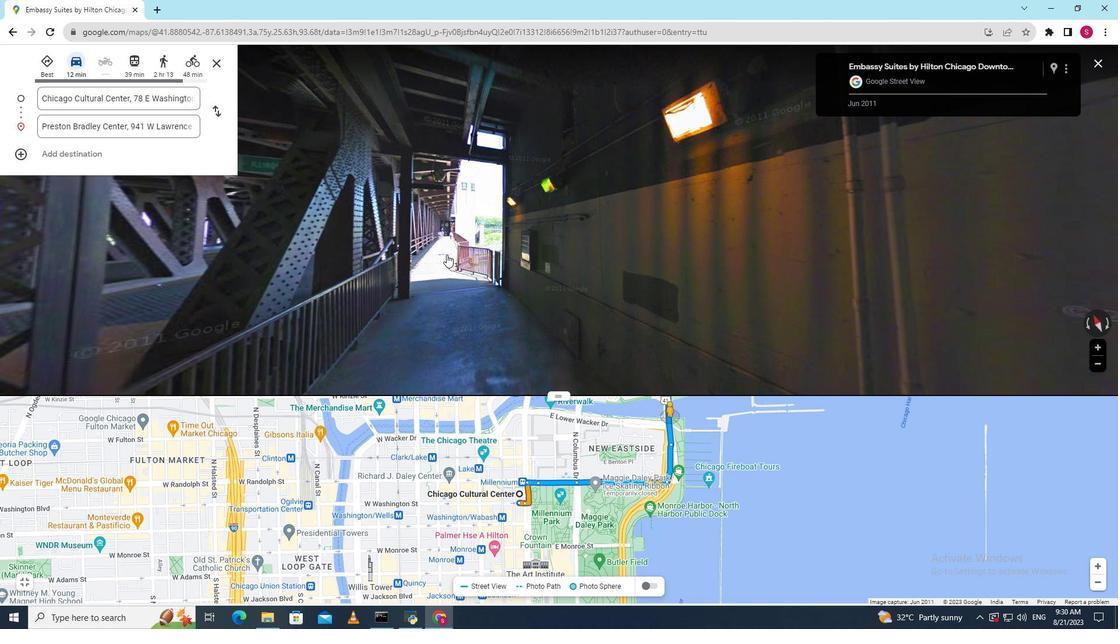 
Action: Mouse moved to (448, 250)
Screenshot: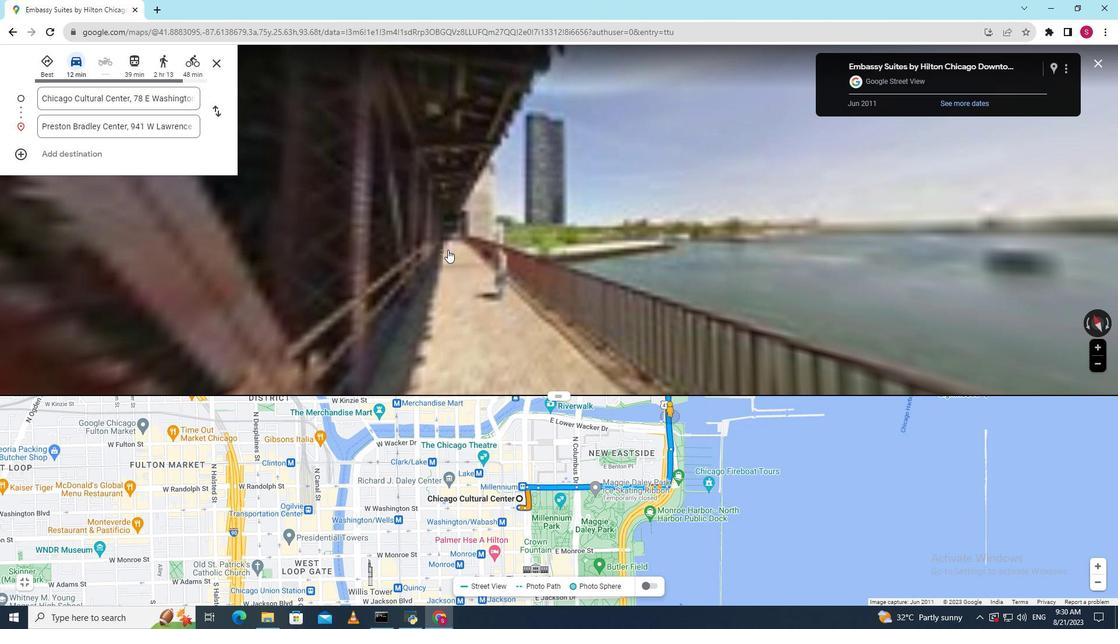 
Action: Mouse pressed left at (448, 250)
Screenshot: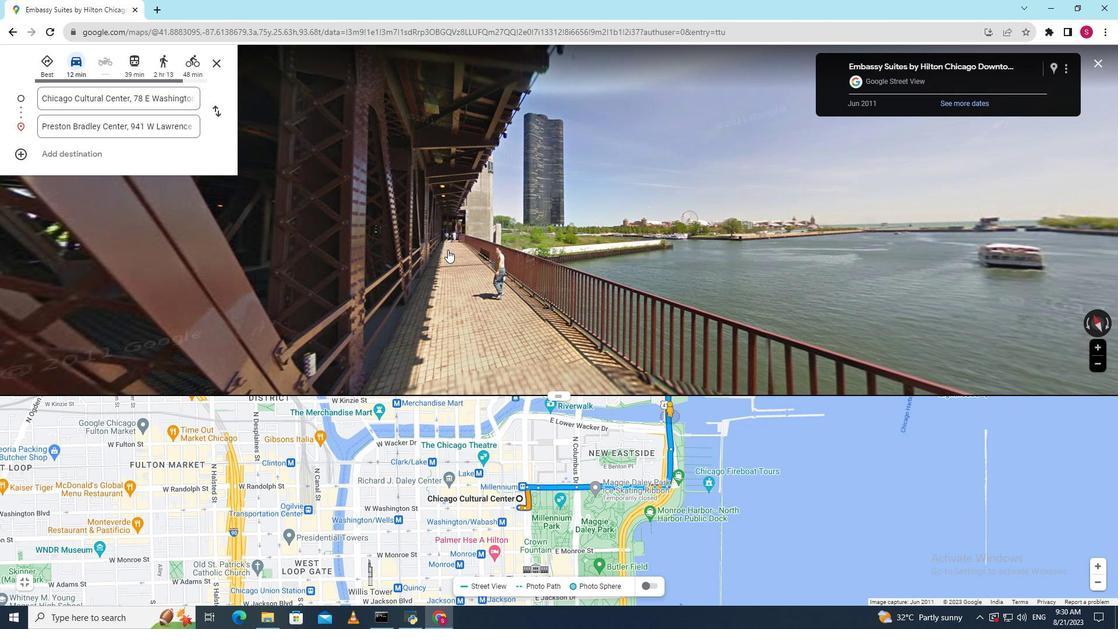 
Action: Mouse moved to (465, 251)
Screenshot: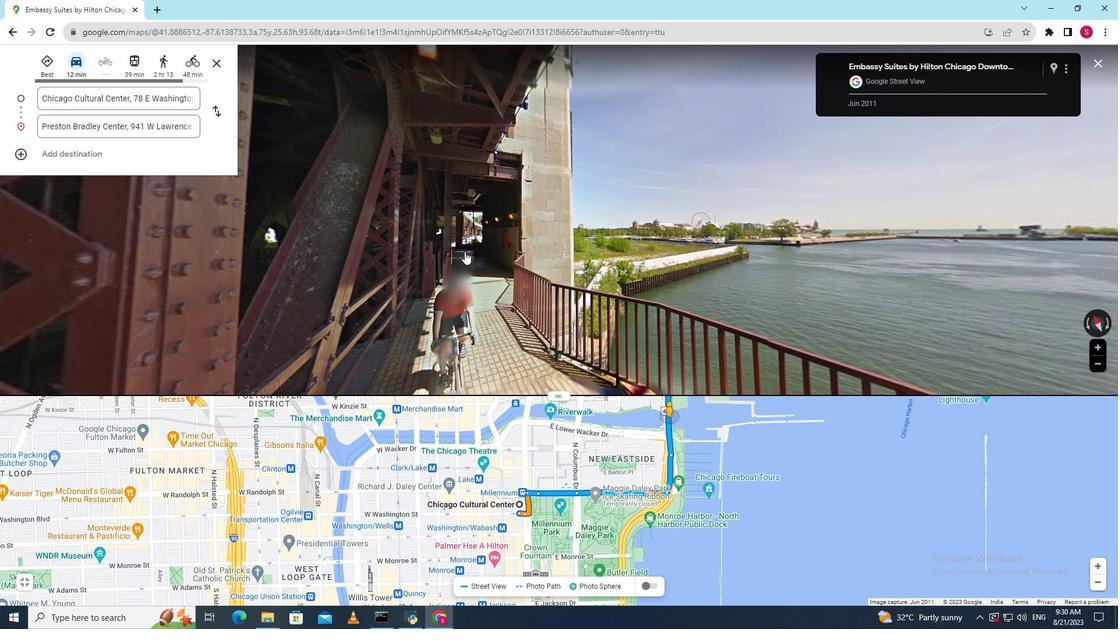 
Action: Mouse pressed left at (465, 251)
Screenshot: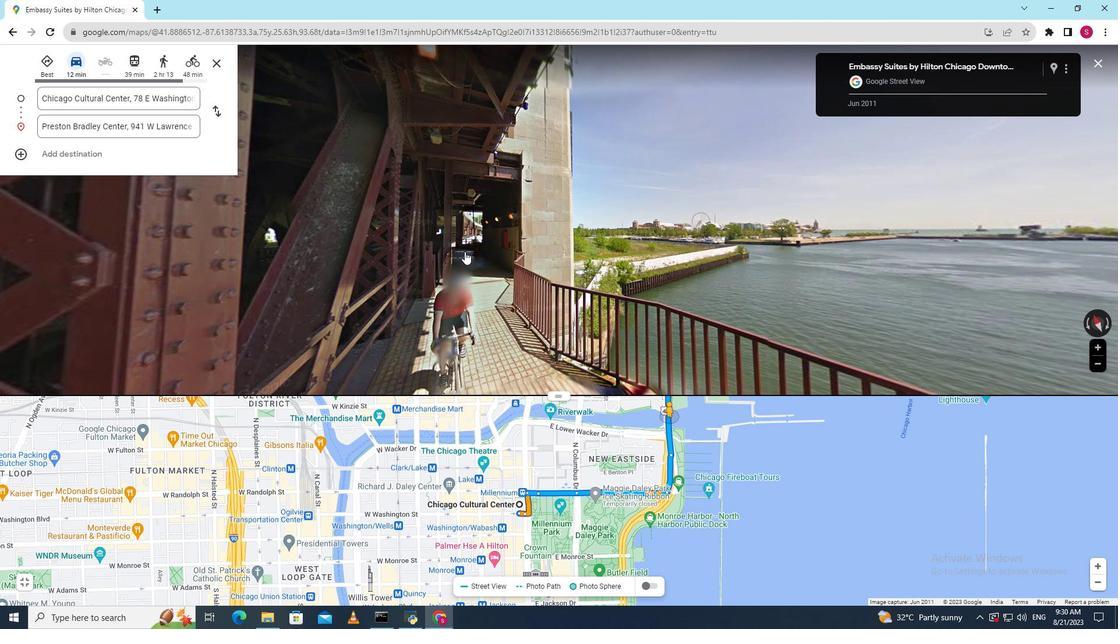 
Action: Mouse moved to (431, 251)
Screenshot: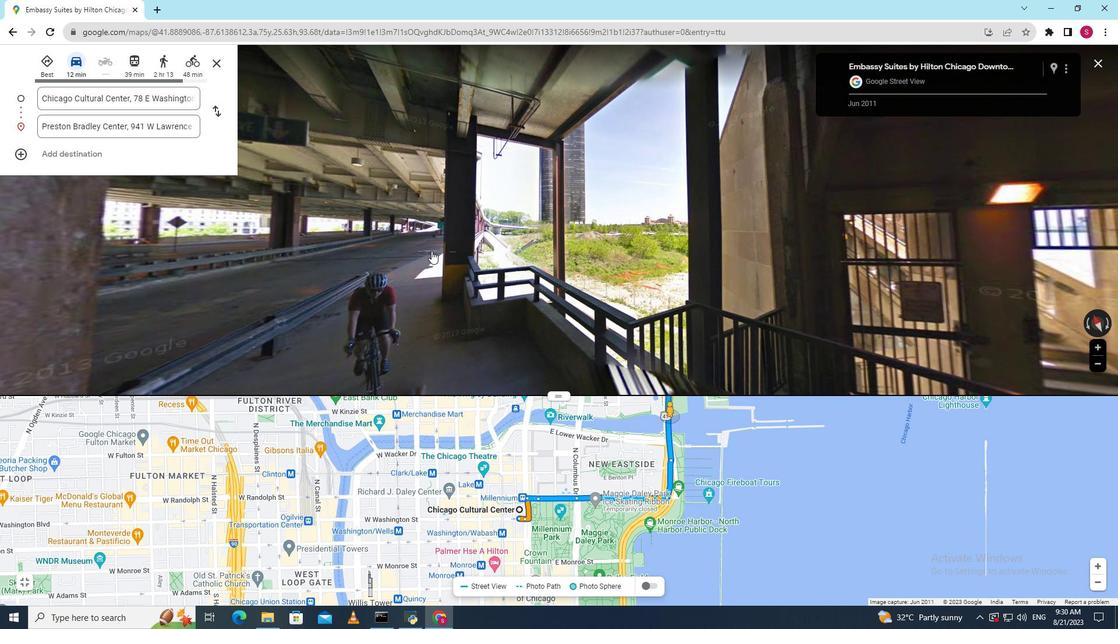 
Action: Mouse pressed left at (431, 251)
Screenshot: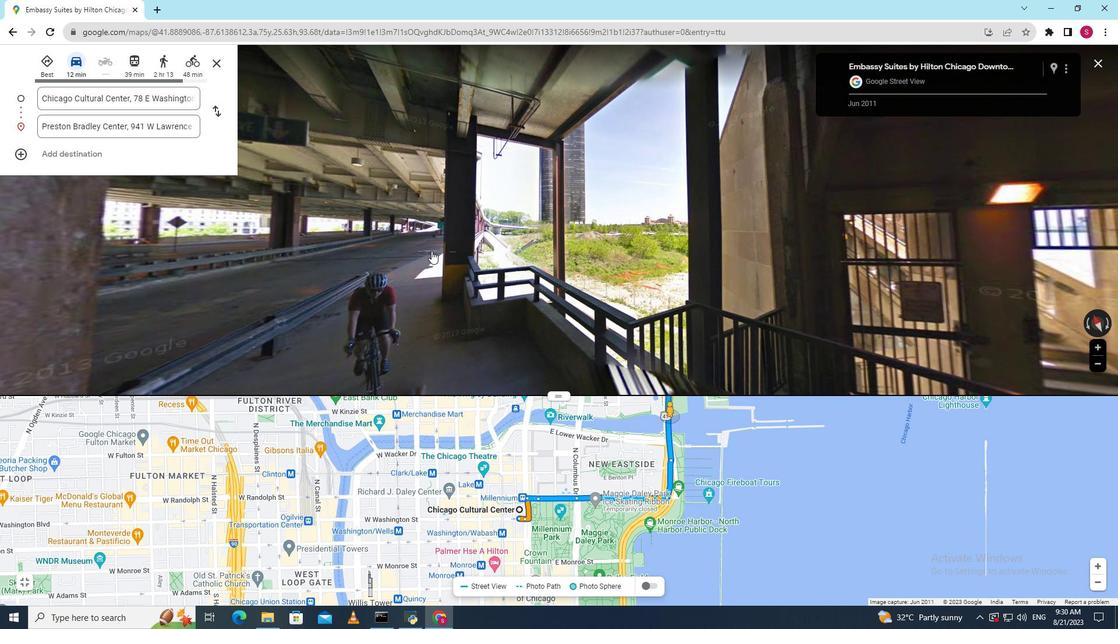 
Action: Mouse moved to (488, 252)
Screenshot: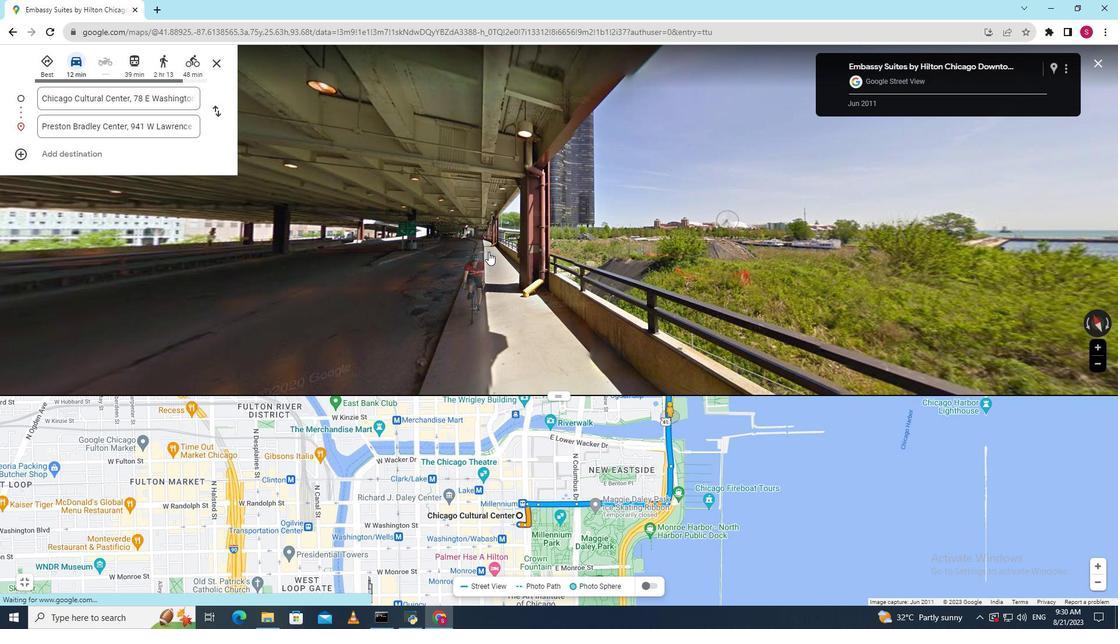 
Action: Mouse pressed left at (488, 252)
Screenshot: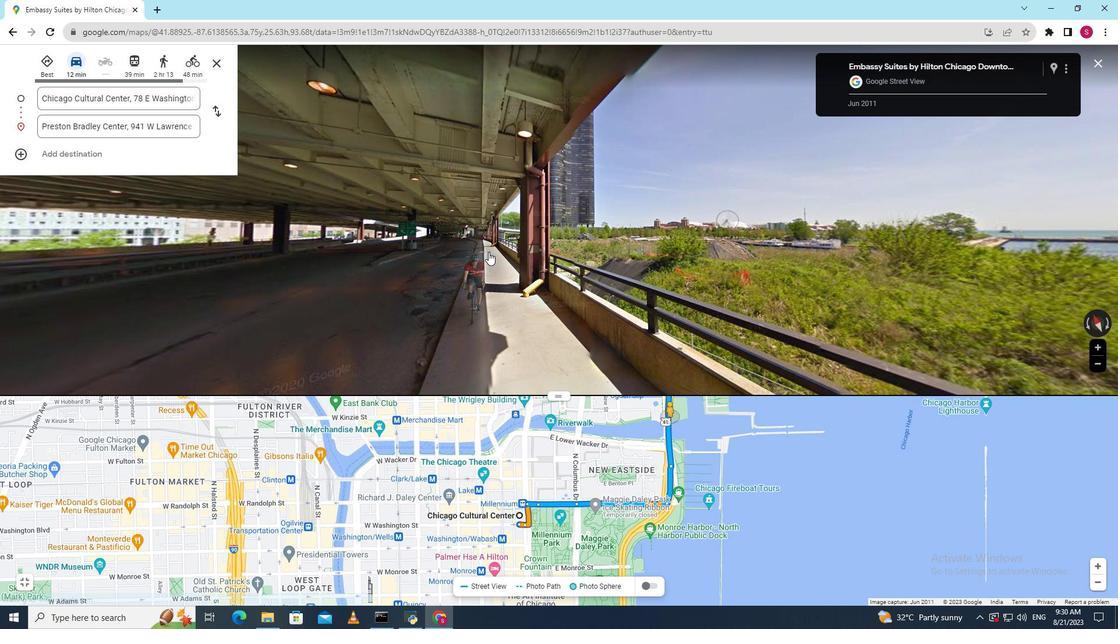 
Action: Mouse moved to (488, 252)
Screenshot: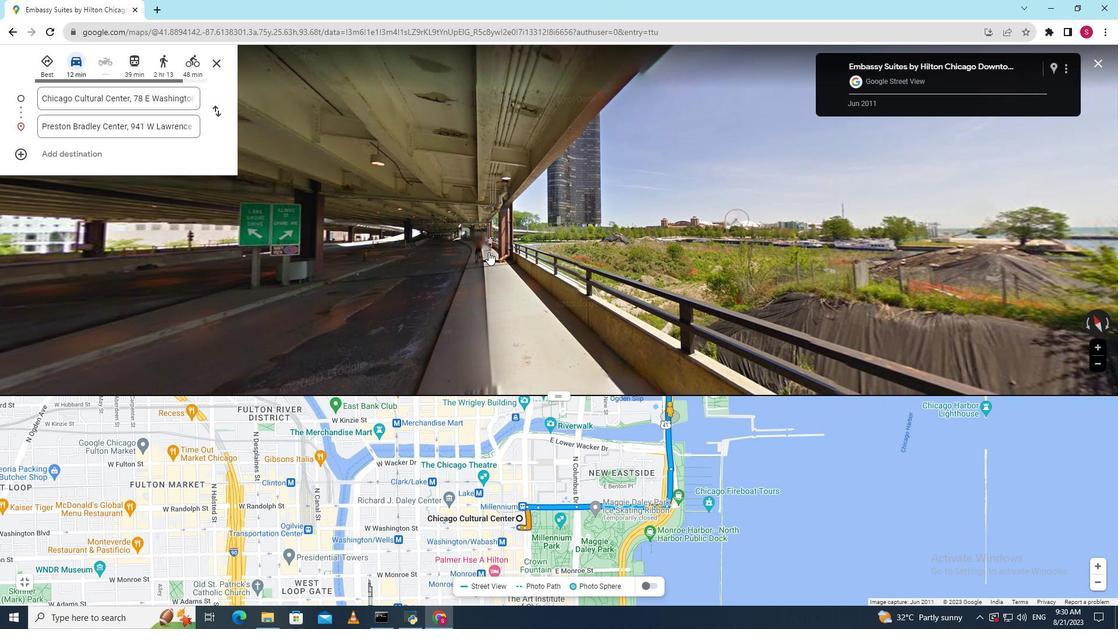 
Action: Mouse pressed left at (488, 252)
Screenshot: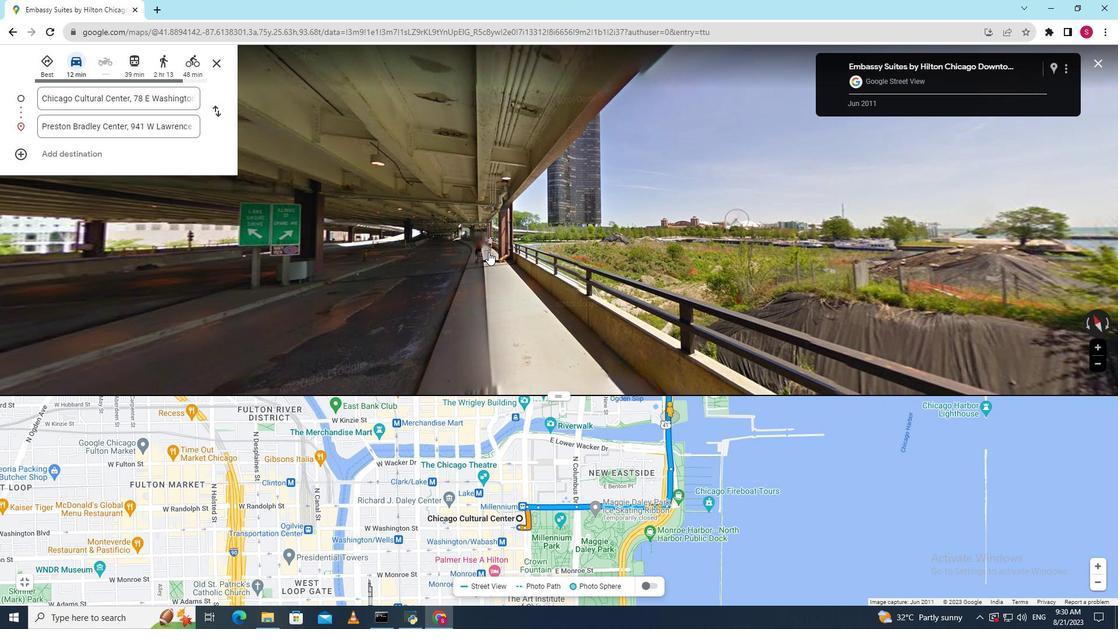 
Action: Mouse moved to (465, 251)
Screenshot: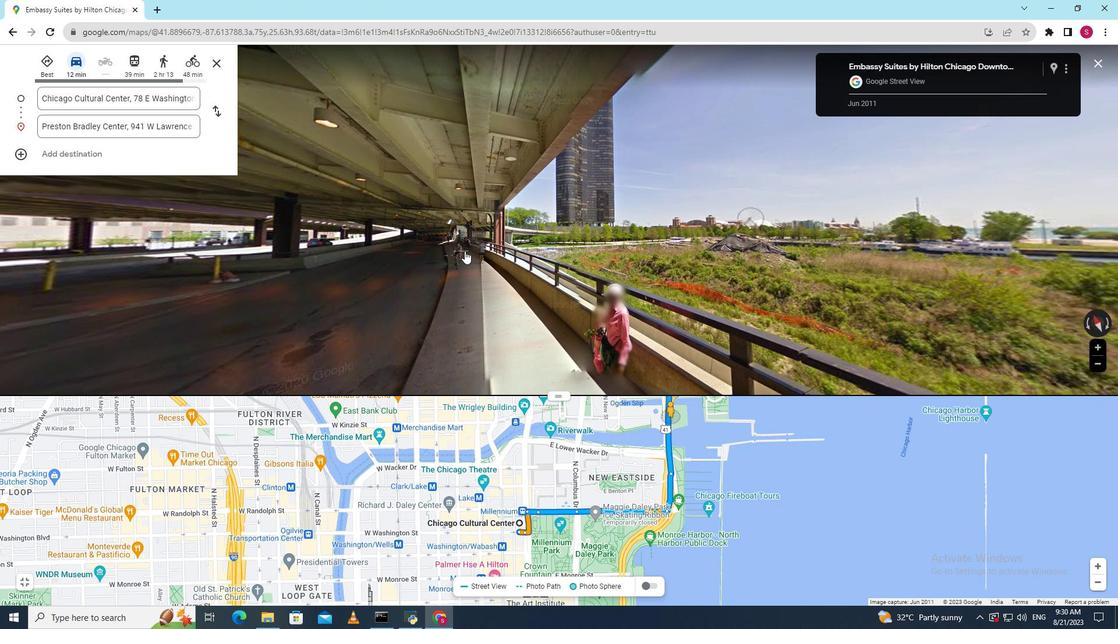 
Action: Mouse pressed left at (465, 251)
Screenshot: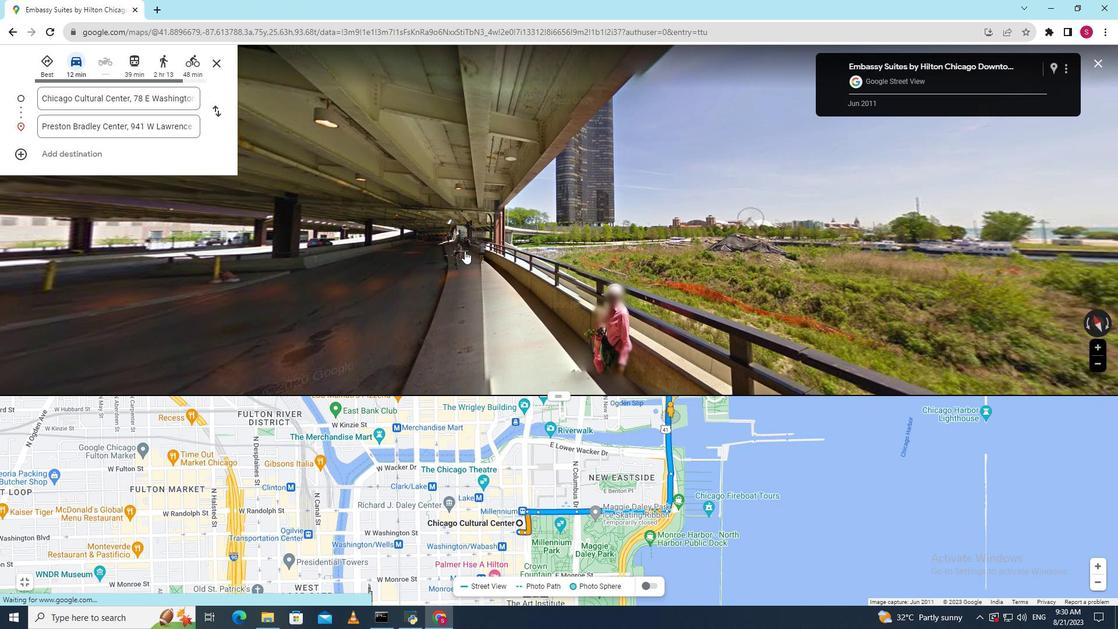 
Action: Mouse moved to (446, 244)
Screenshot: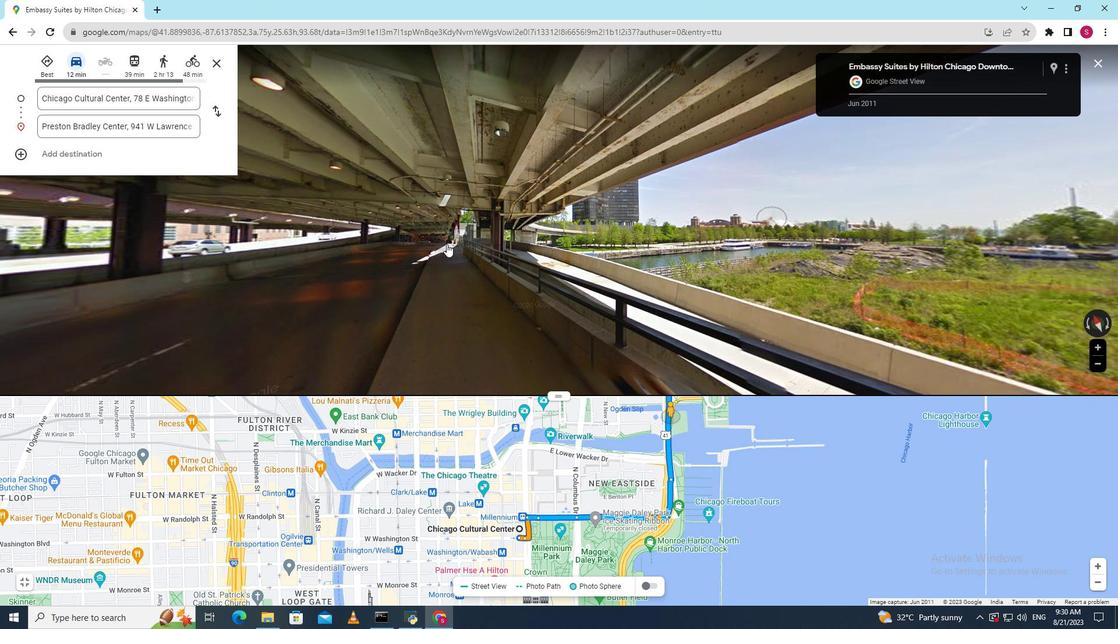 
Action: Mouse pressed left at (446, 244)
Screenshot: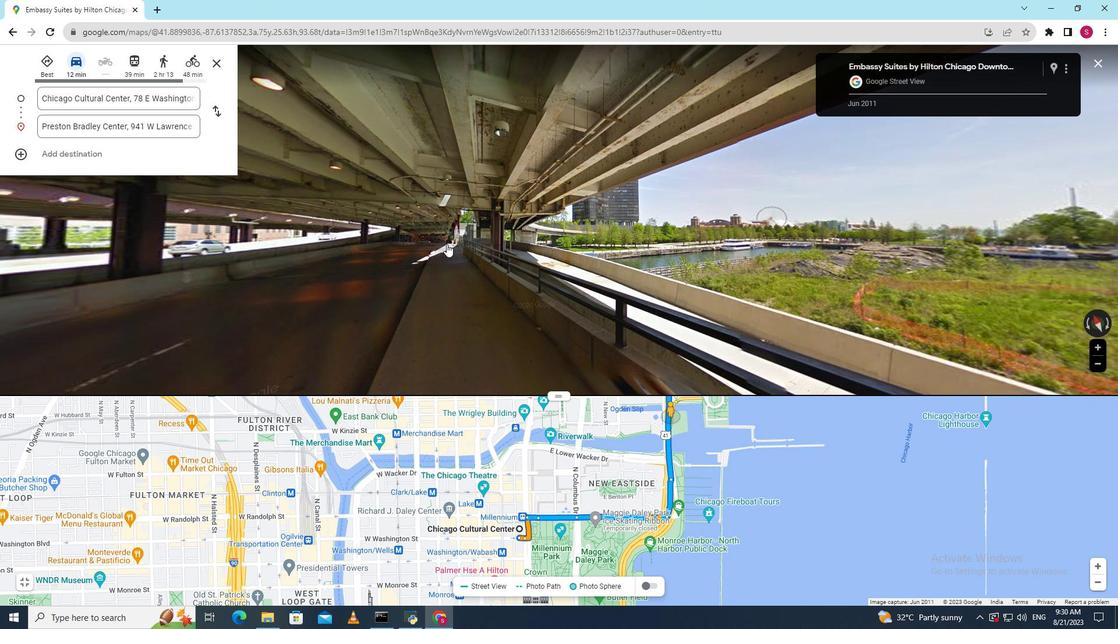 
Action: Mouse moved to (442, 247)
Screenshot: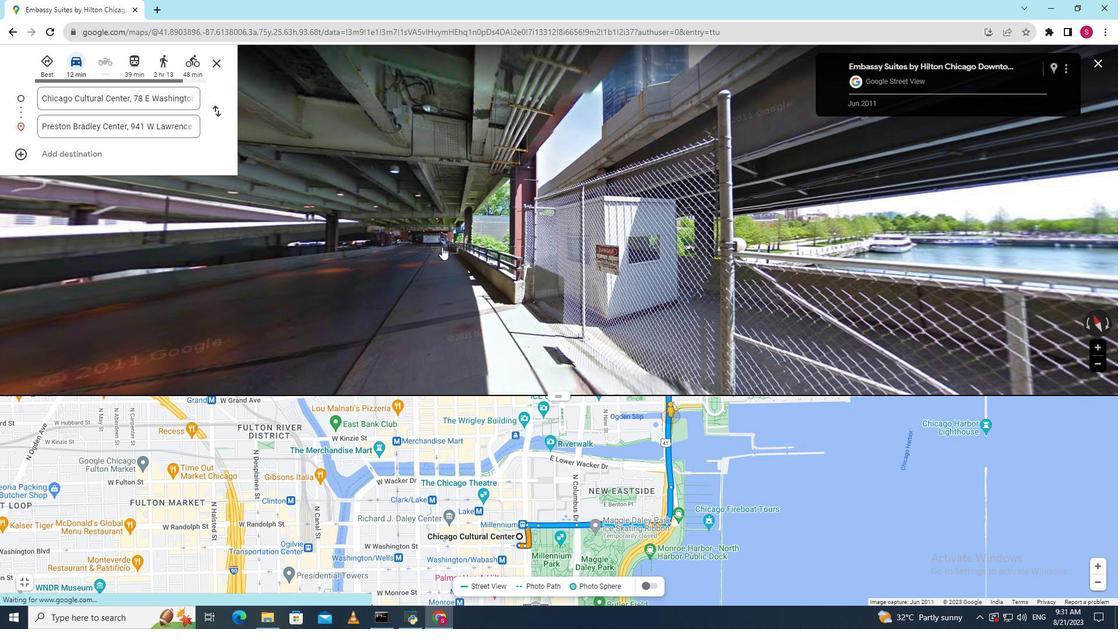 
Action: Mouse pressed left at (442, 247)
Screenshot: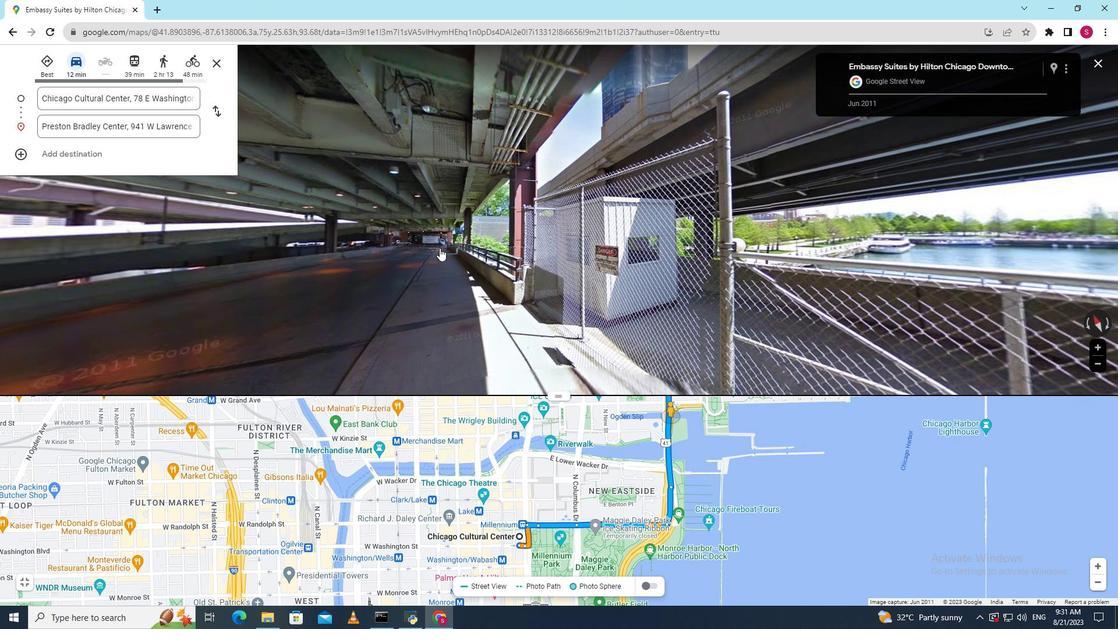 
Action: Mouse moved to (435, 244)
Screenshot: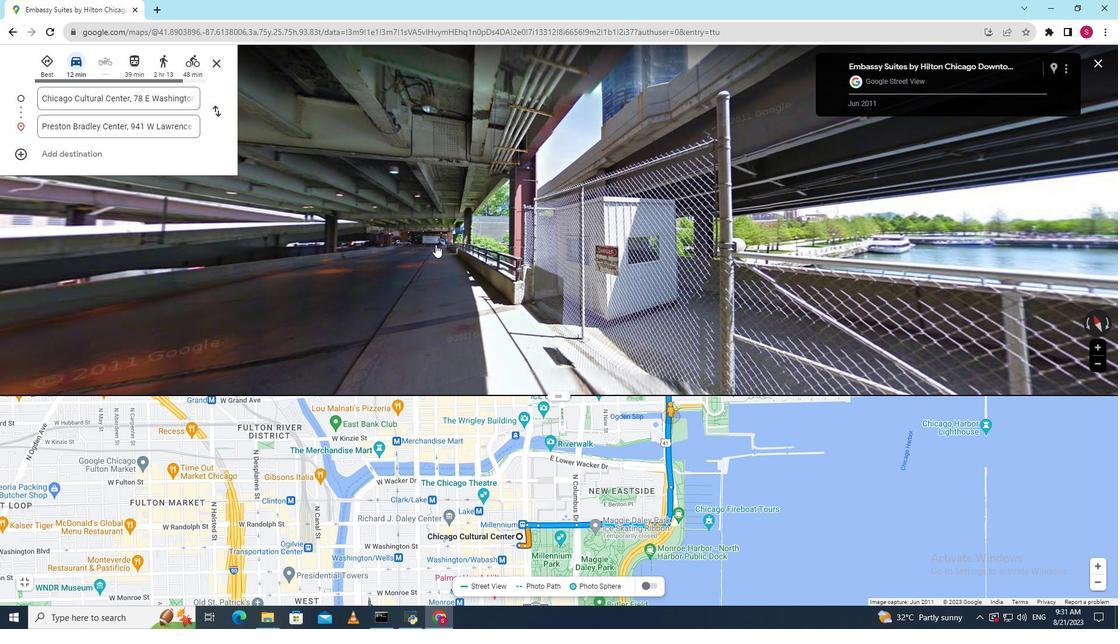 
Action: Mouse pressed left at (435, 244)
Screenshot: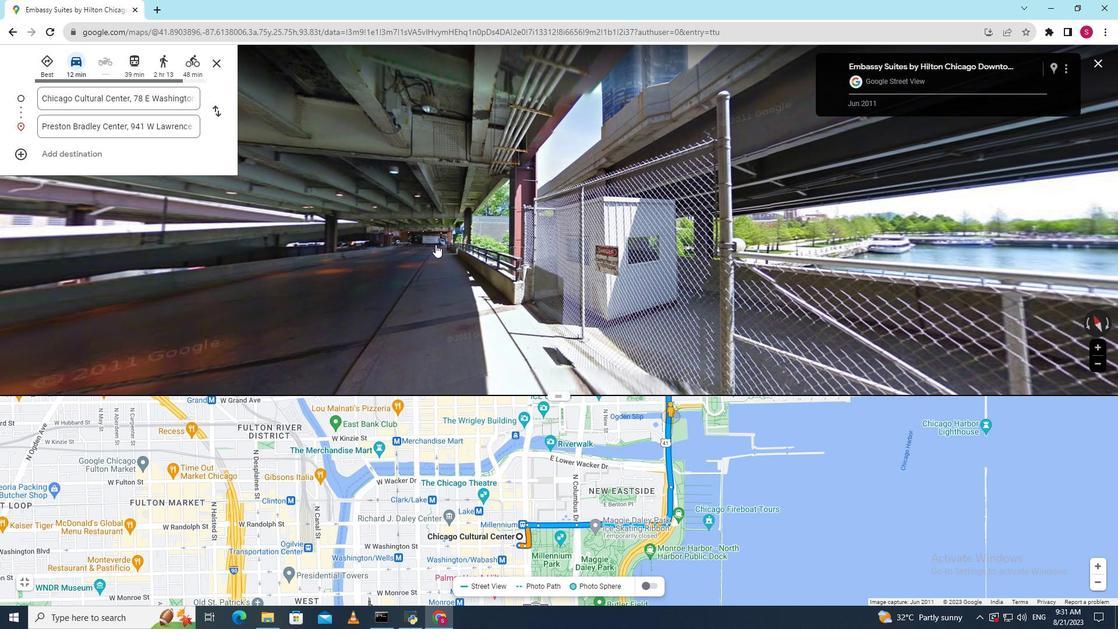 
Action: Mouse moved to (442, 264)
Screenshot: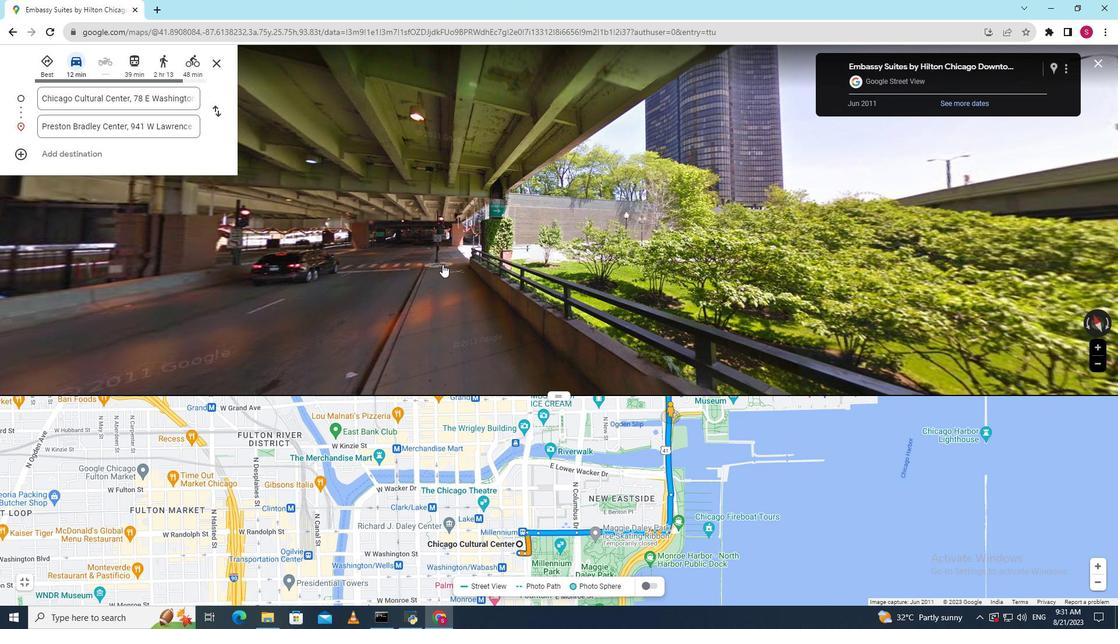 
Action: Mouse pressed left at (442, 264)
Screenshot: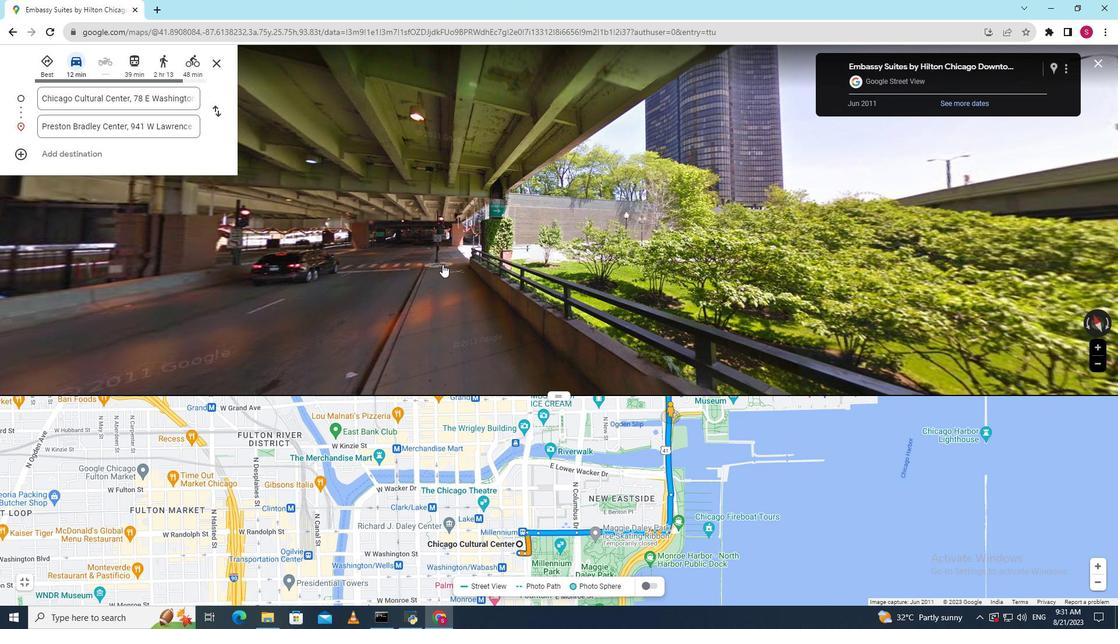 
Action: Mouse moved to (525, 462)
Screenshot: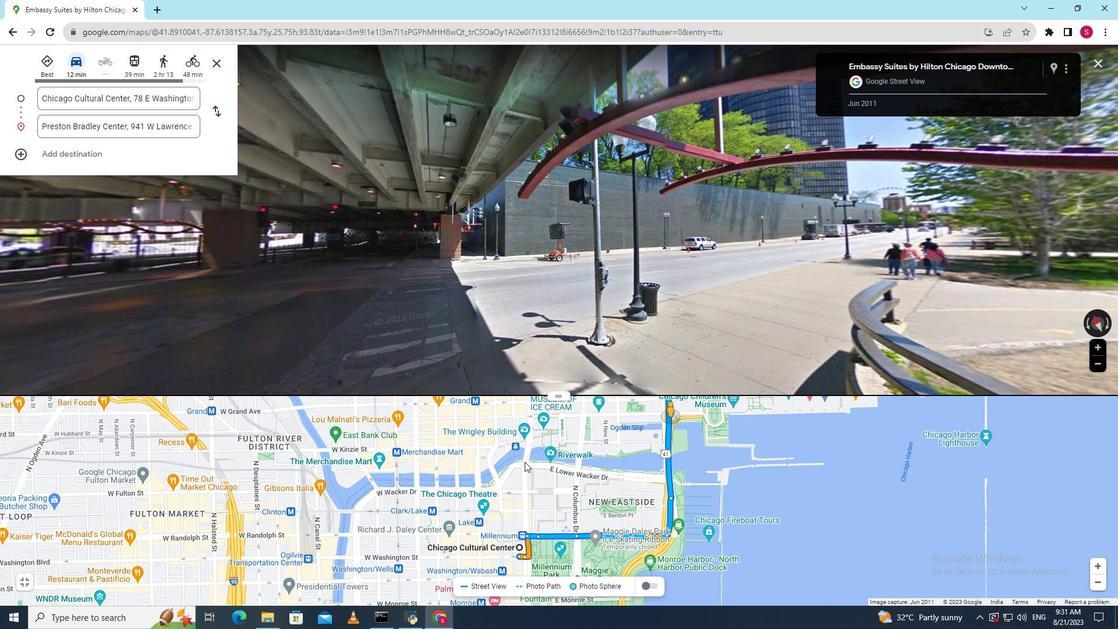 
Action: Mouse pressed left at (525, 462)
Screenshot: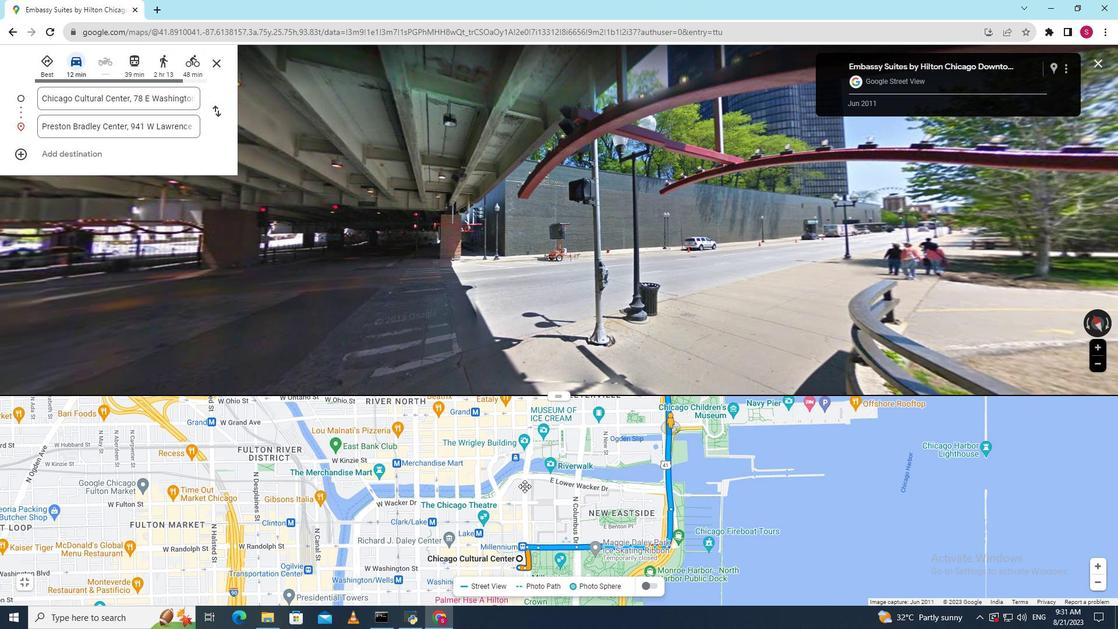 
Action: Mouse moved to (428, 250)
